 Task: Buy 4 Manifold Temperature from Sensors section under best seller category for shipping address: Lisa Hernandez, 299 Lake Floyd Circle, Hockessin, Delaware 19707, Cell Number 3022398079. Pay from credit card ending with 7965, CVV 549
Action: Mouse moved to (23, 79)
Screenshot: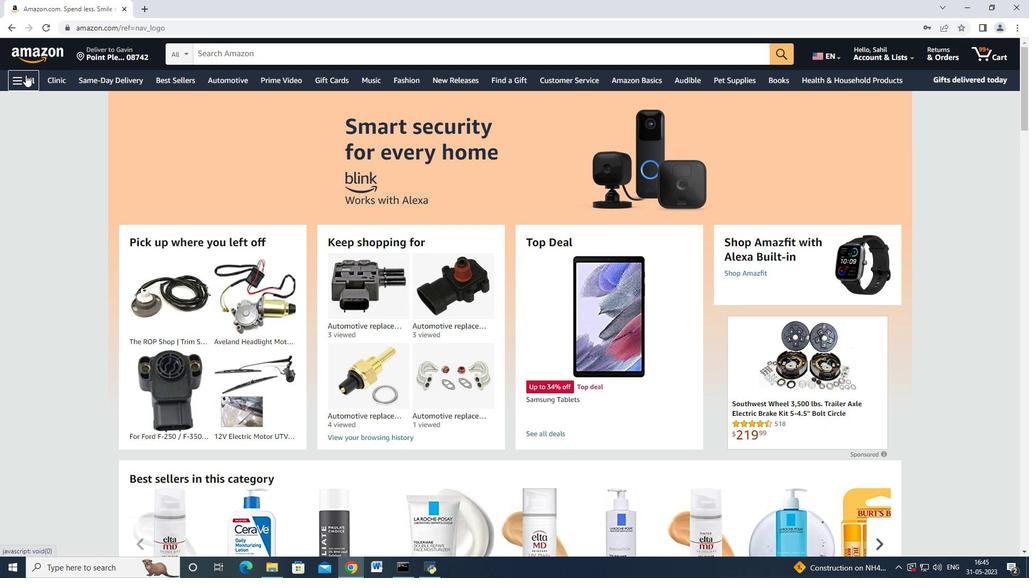 
Action: Mouse pressed left at (23, 79)
Screenshot: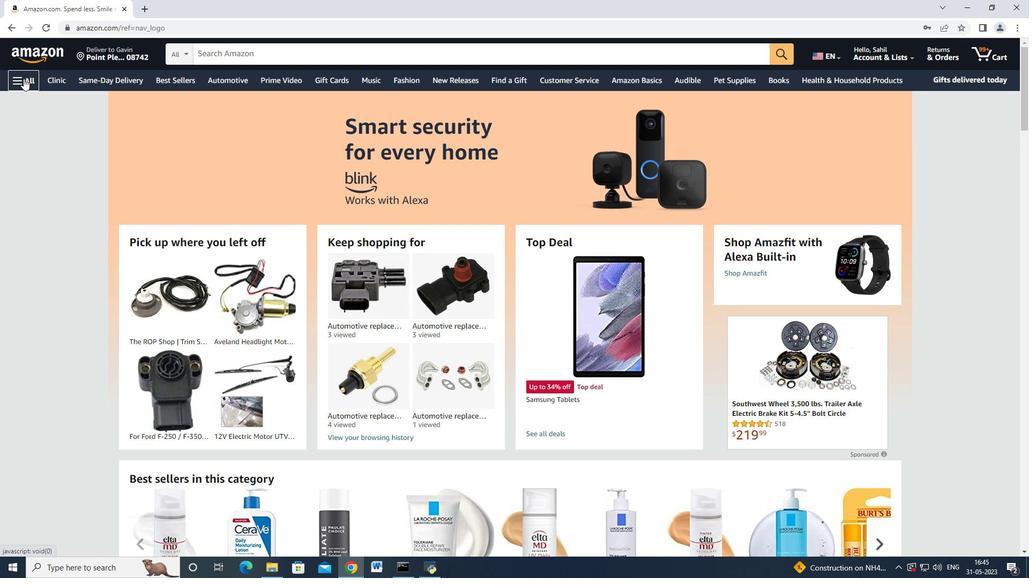 
Action: Mouse moved to (97, 190)
Screenshot: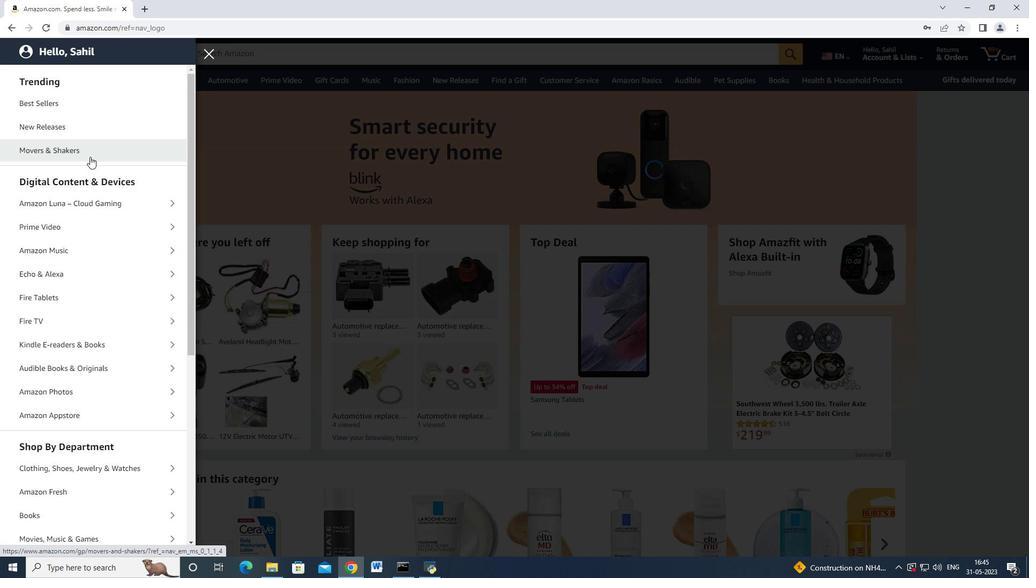 
Action: Mouse scrolled (97, 189) with delta (0, 0)
Screenshot: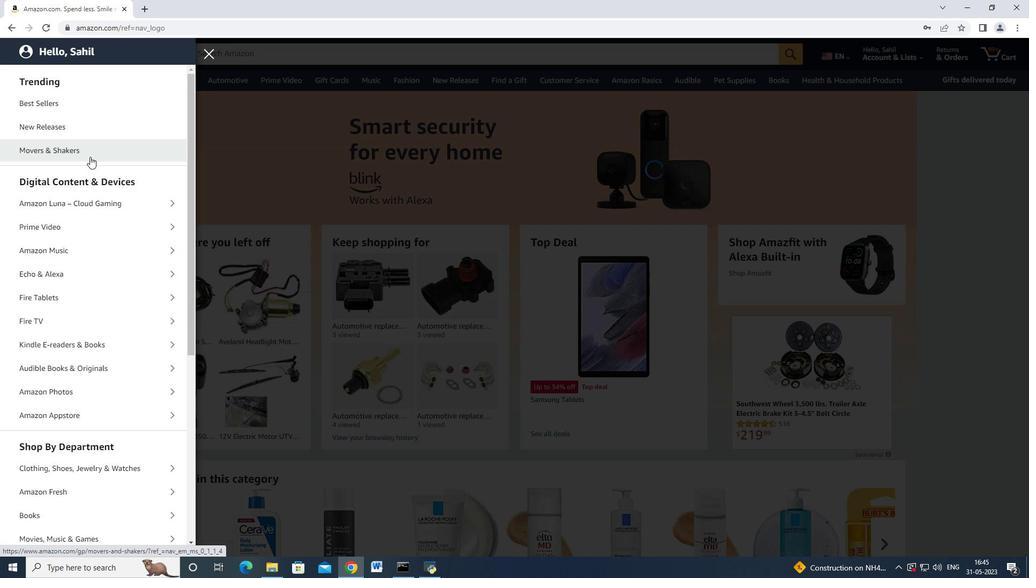 
Action: Mouse moved to (99, 199)
Screenshot: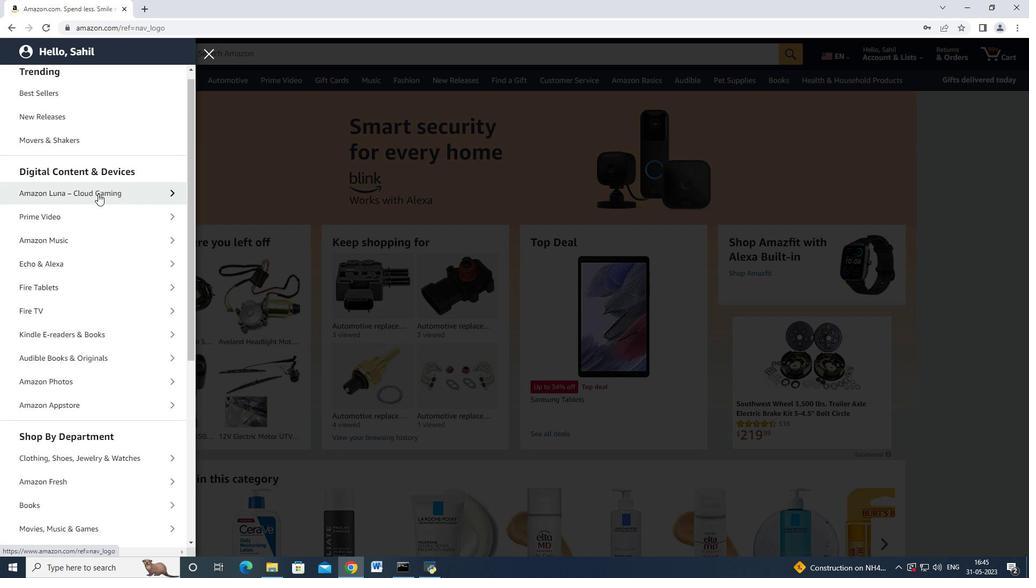 
Action: Mouse scrolled (99, 198) with delta (0, 0)
Screenshot: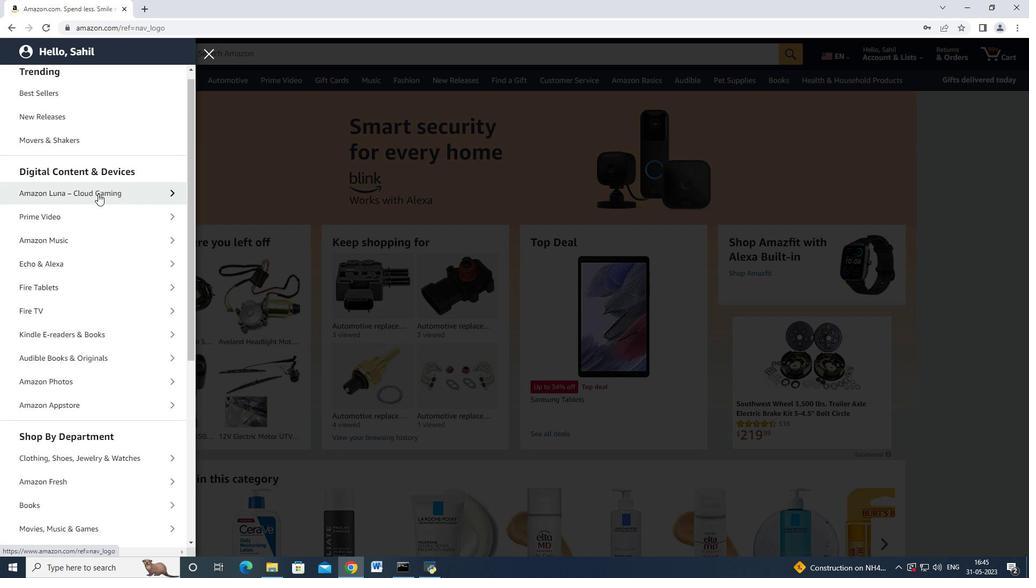 
Action: Mouse moved to (54, 459)
Screenshot: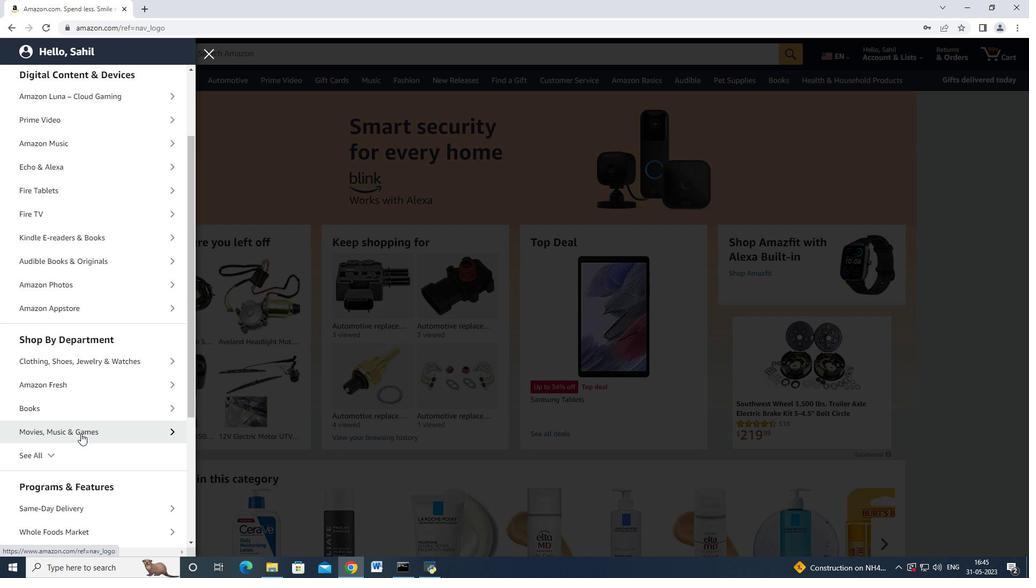 
Action: Mouse pressed left at (54, 459)
Screenshot: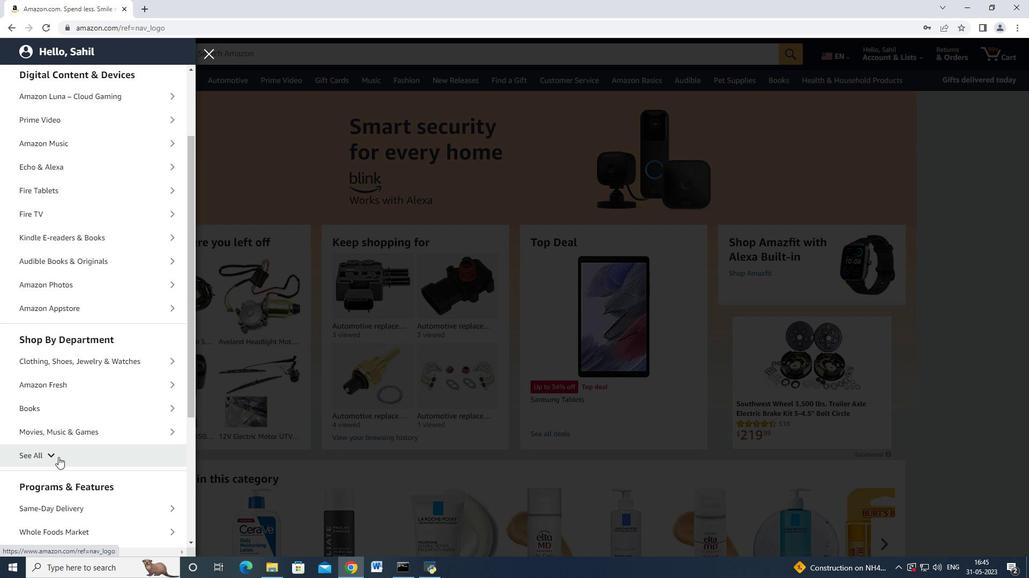 
Action: Mouse moved to (99, 285)
Screenshot: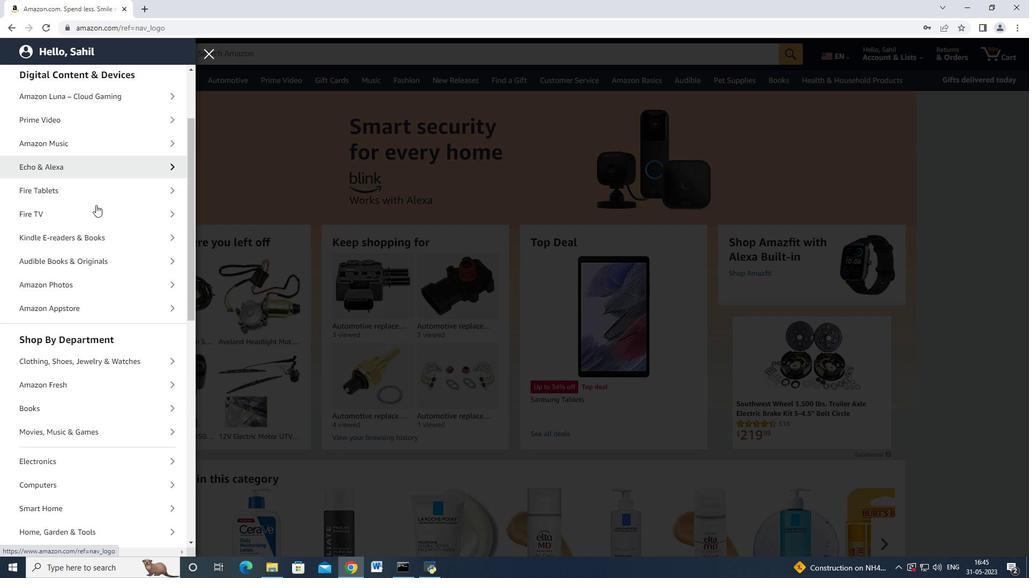 
Action: Mouse scrolled (99, 284) with delta (0, 0)
Screenshot: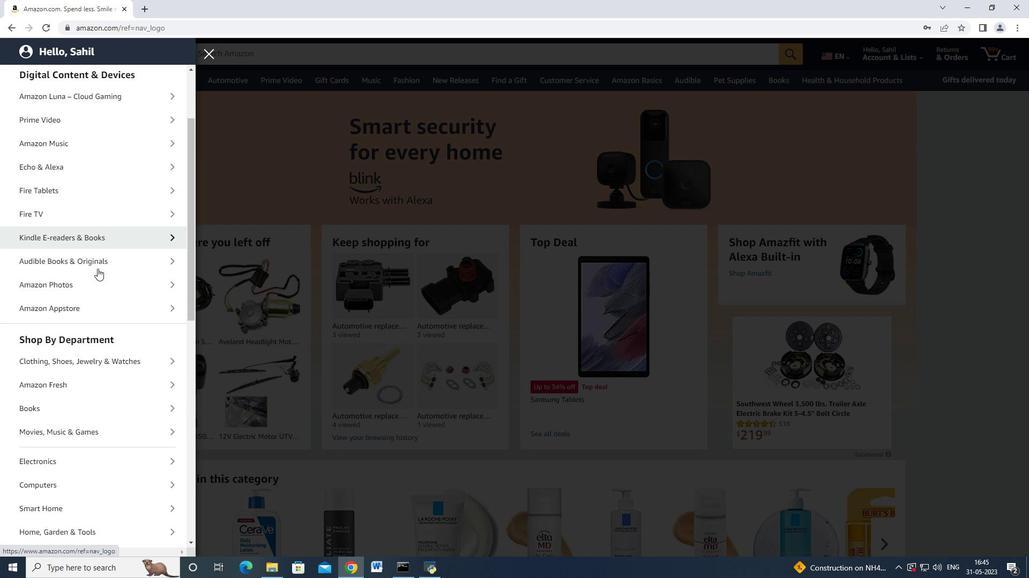 
Action: Mouse moved to (100, 286)
Screenshot: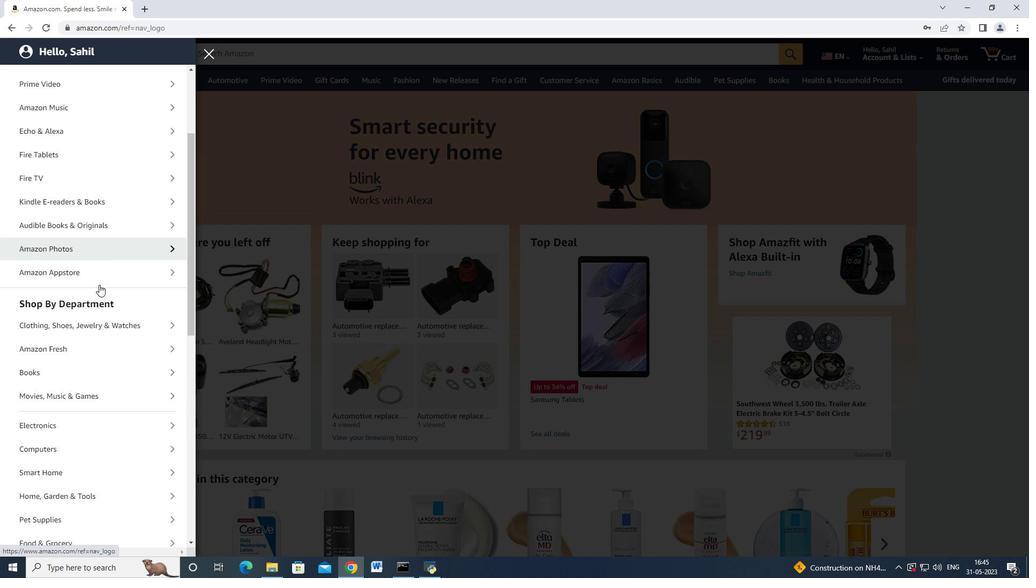 
Action: Mouse scrolled (100, 286) with delta (0, 0)
Screenshot: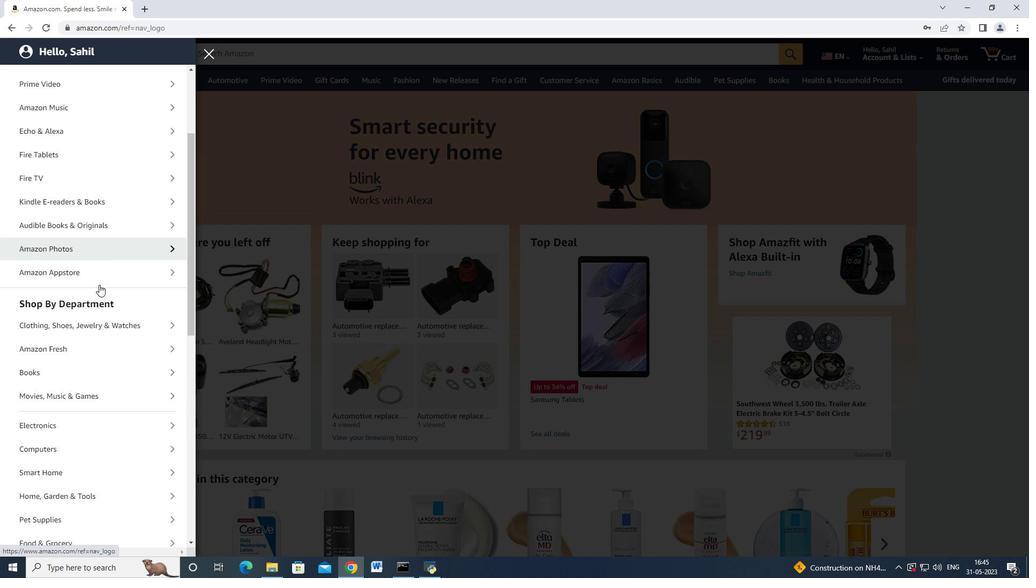 
Action: Mouse moved to (101, 288)
Screenshot: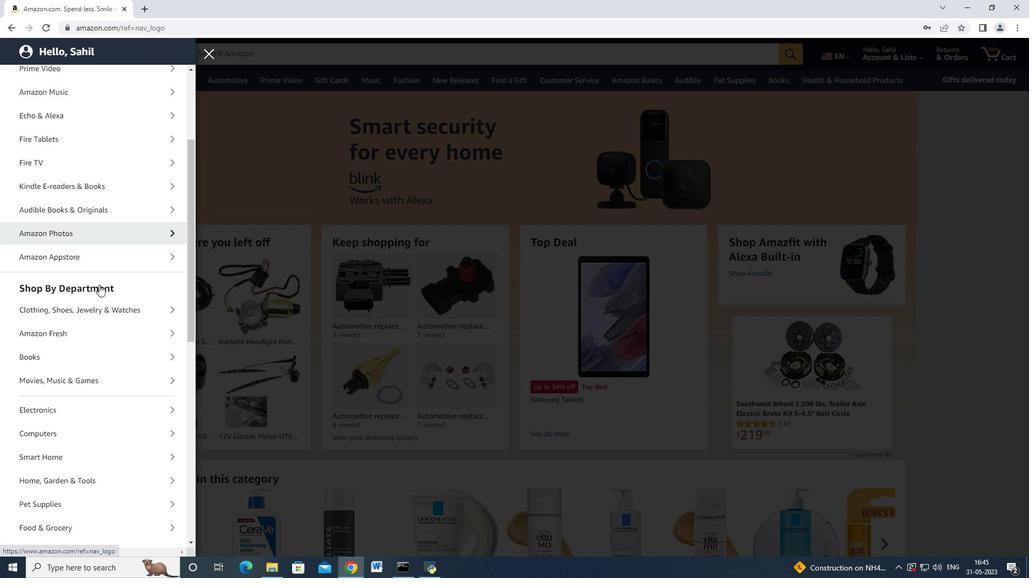 
Action: Mouse scrolled (101, 287) with delta (0, 0)
Screenshot: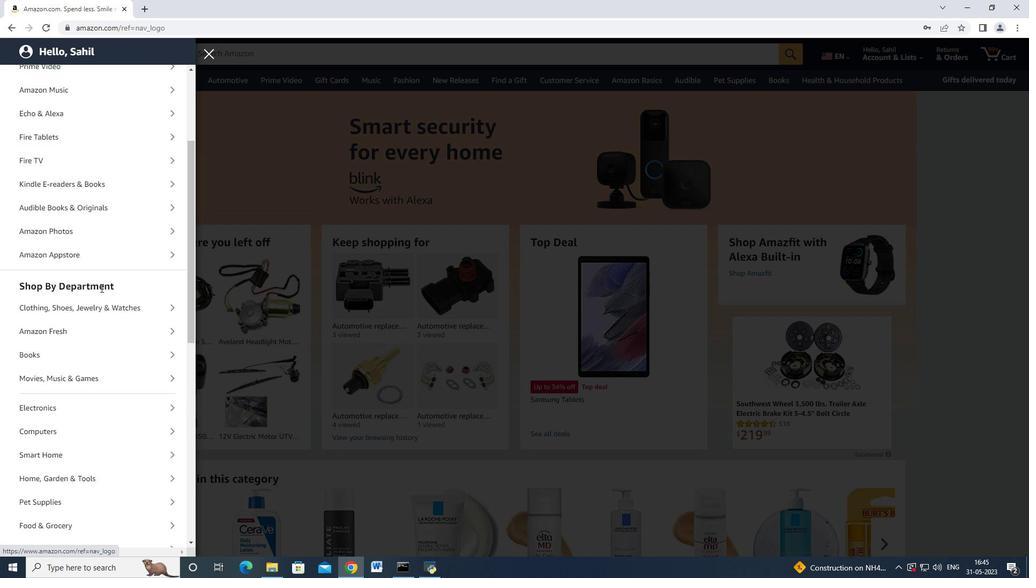 
Action: Mouse moved to (102, 292)
Screenshot: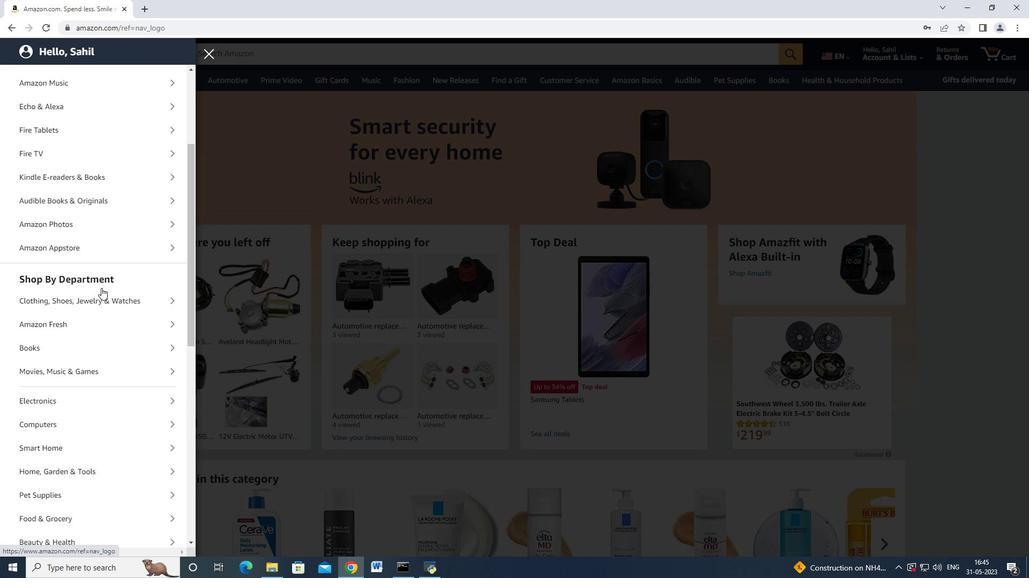 
Action: Mouse scrolled (102, 292) with delta (0, 0)
Screenshot: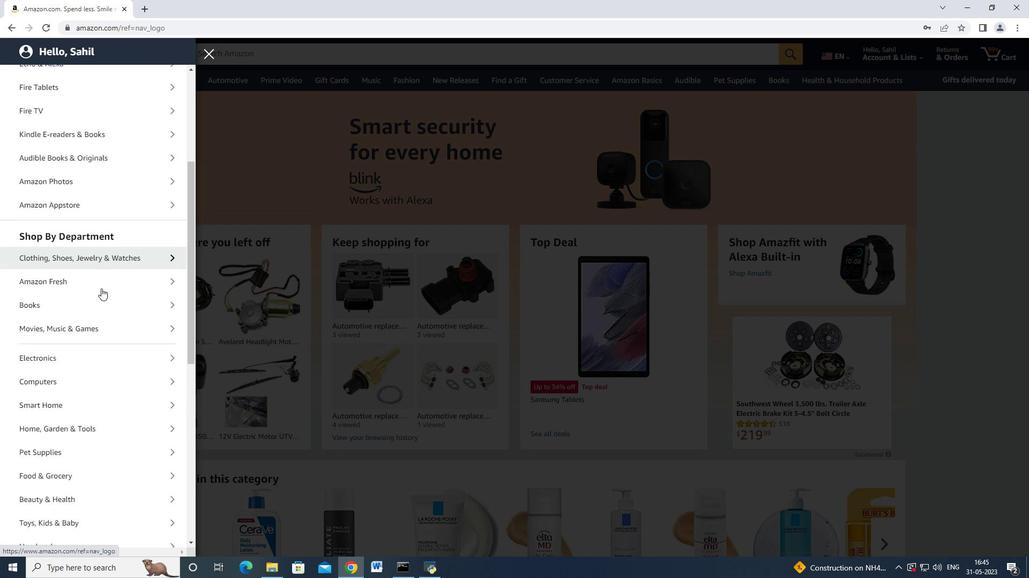 
Action: Mouse moved to (102, 301)
Screenshot: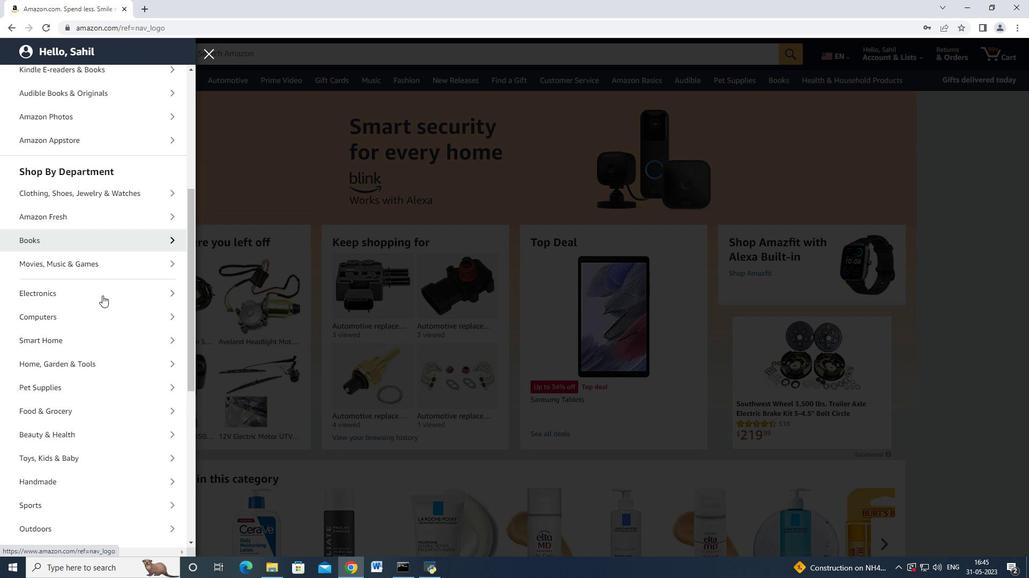 
Action: Mouse scrolled (102, 296) with delta (0, 0)
Screenshot: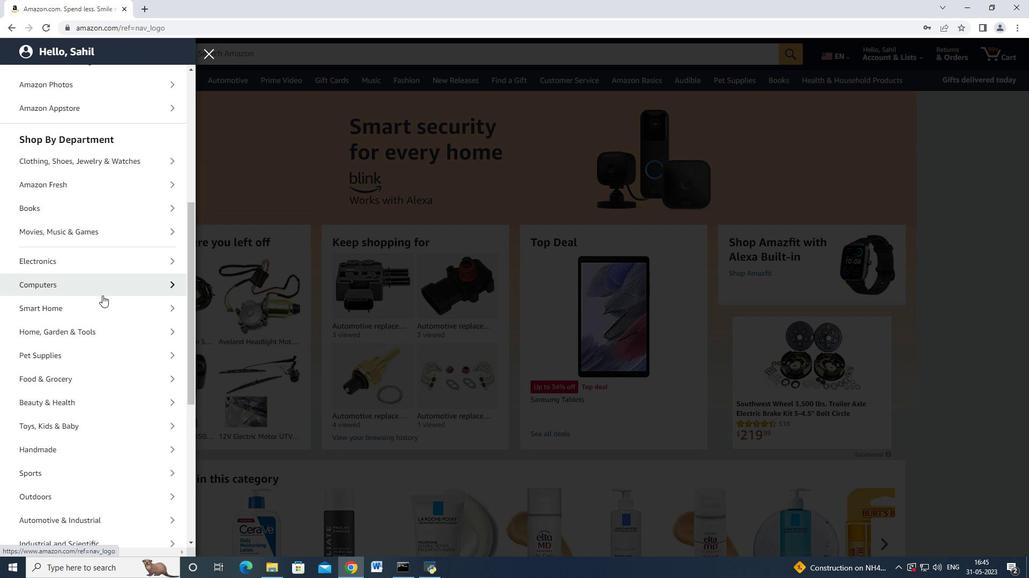 
Action: Mouse moved to (47, 448)
Screenshot: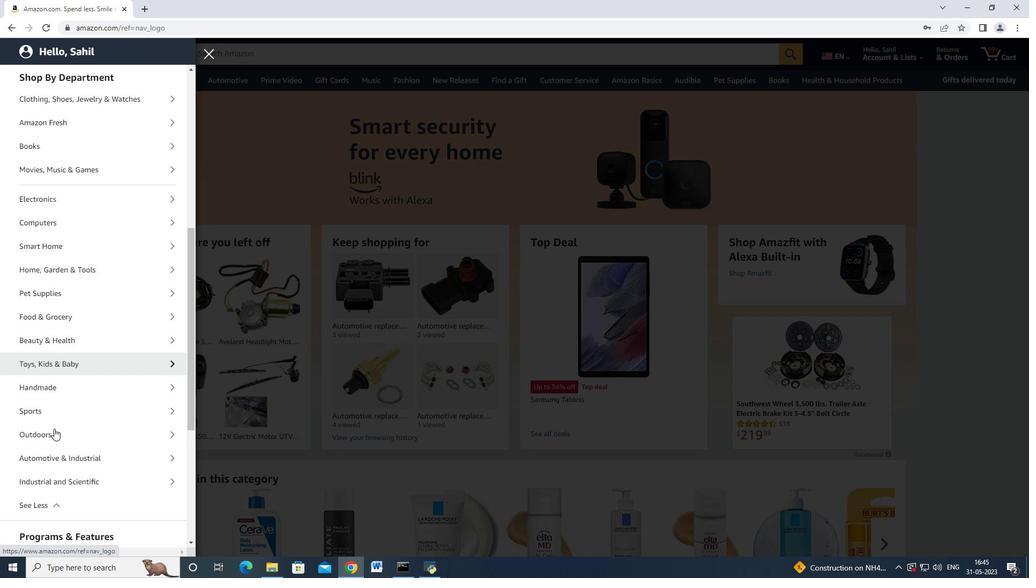 
Action: Mouse scrolled (47, 448) with delta (0, 0)
Screenshot: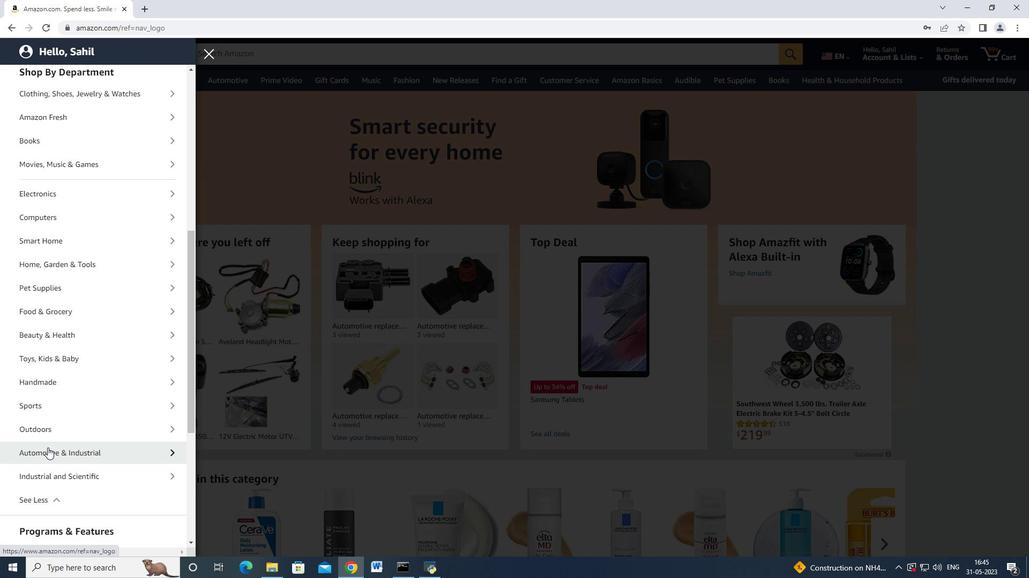 
Action: Mouse moved to (47, 448)
Screenshot: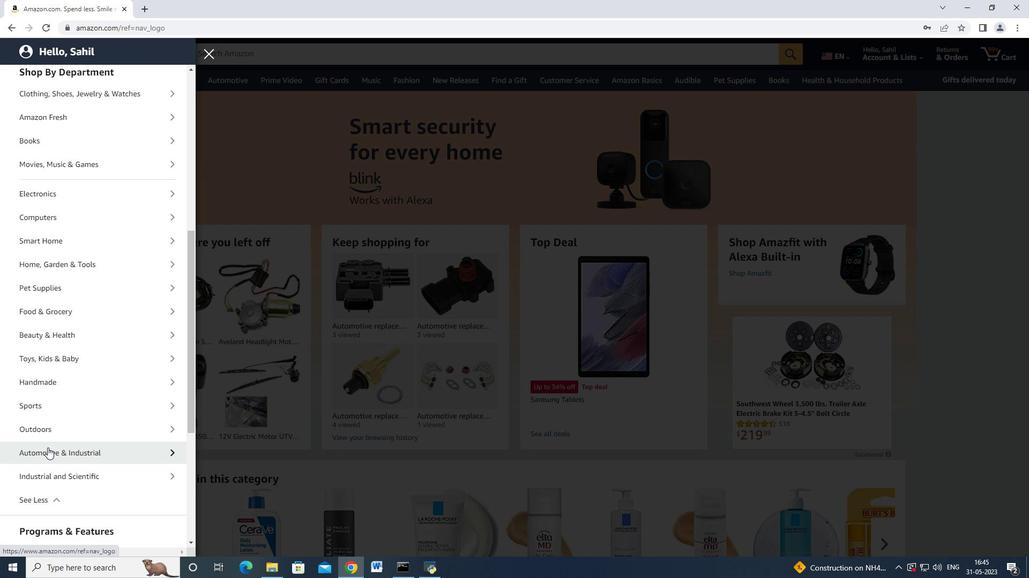 
Action: Mouse scrolled (47, 448) with delta (0, 0)
Screenshot: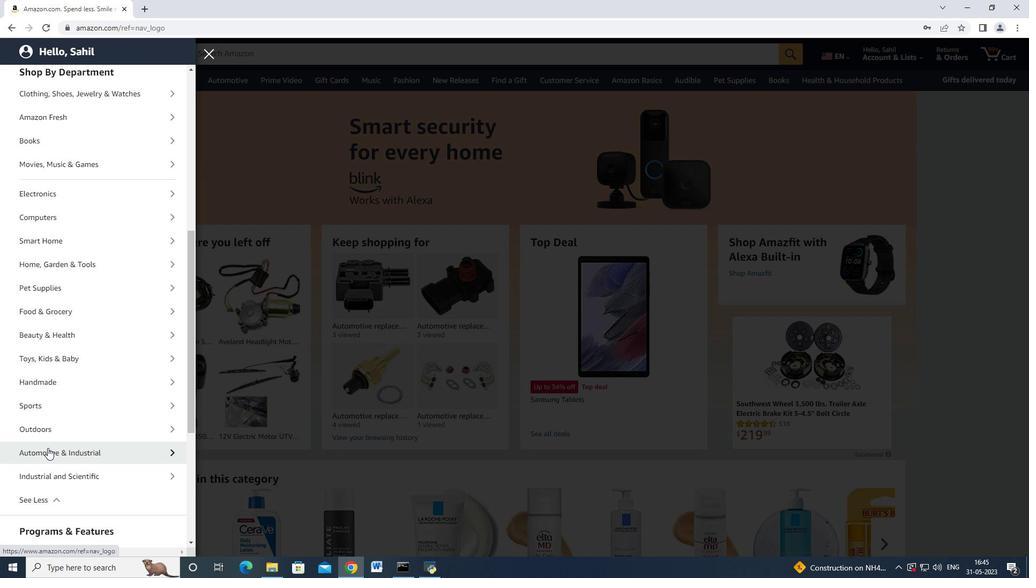 
Action: Mouse moved to (48, 449)
Screenshot: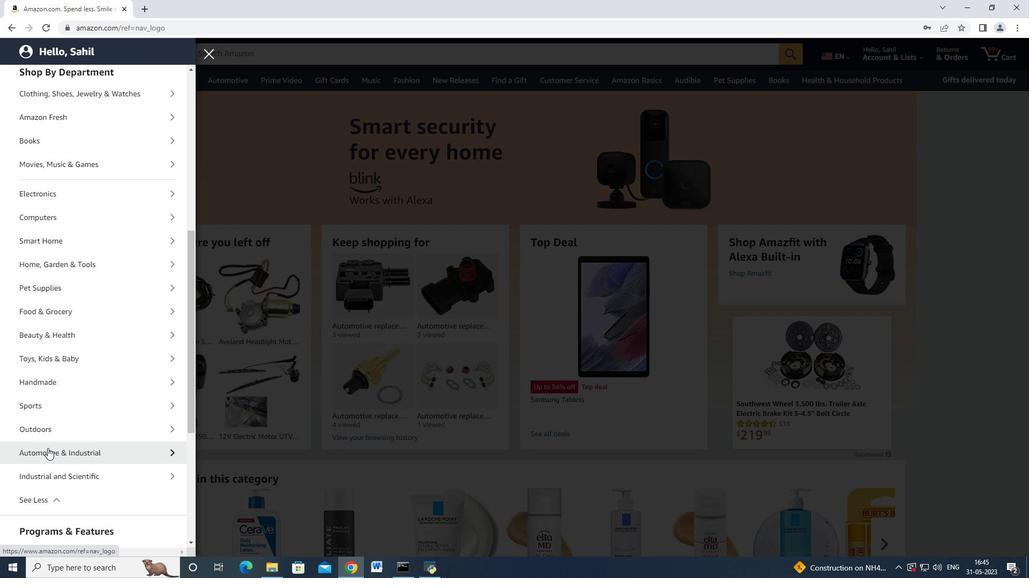 
Action: Mouse scrolled (48, 448) with delta (0, 0)
Screenshot: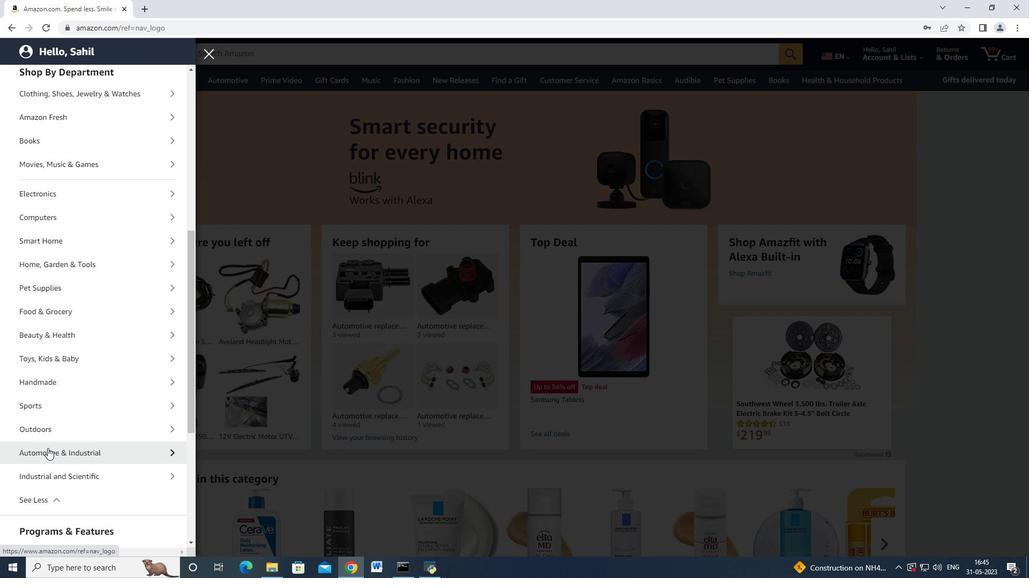 
Action: Mouse moved to (90, 293)
Screenshot: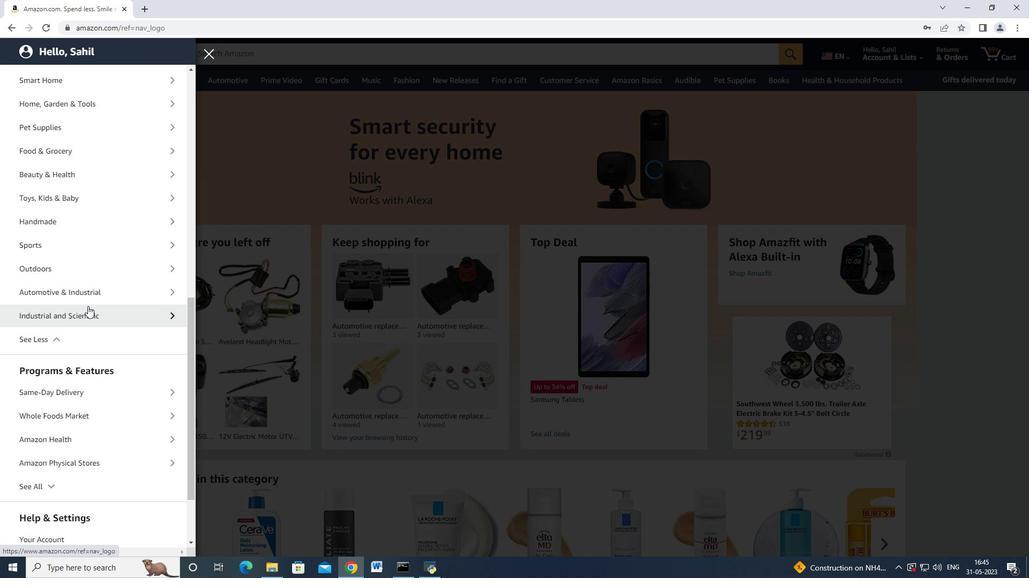 
Action: Mouse pressed left at (90, 293)
Screenshot: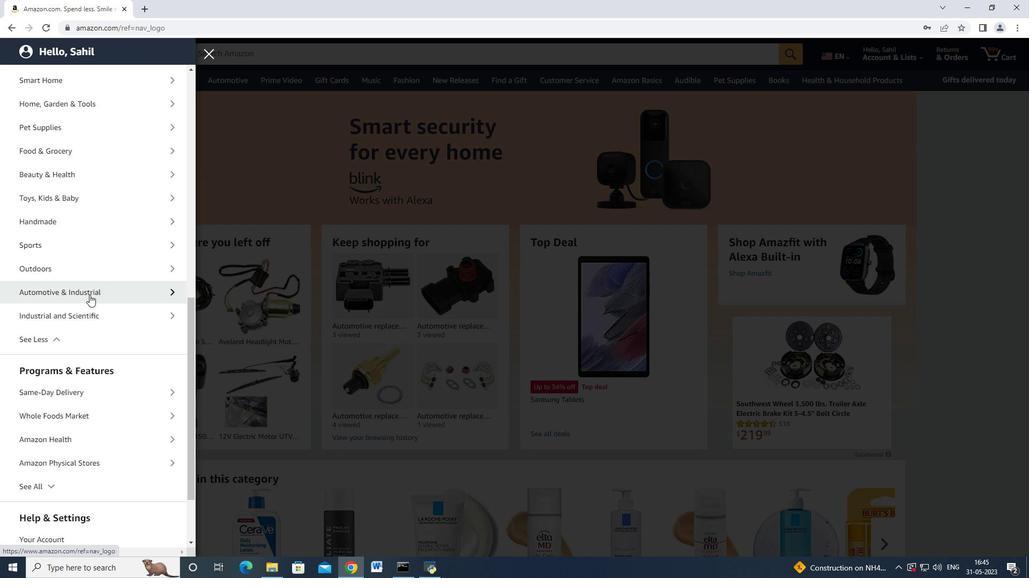 
Action: Mouse moved to (105, 134)
Screenshot: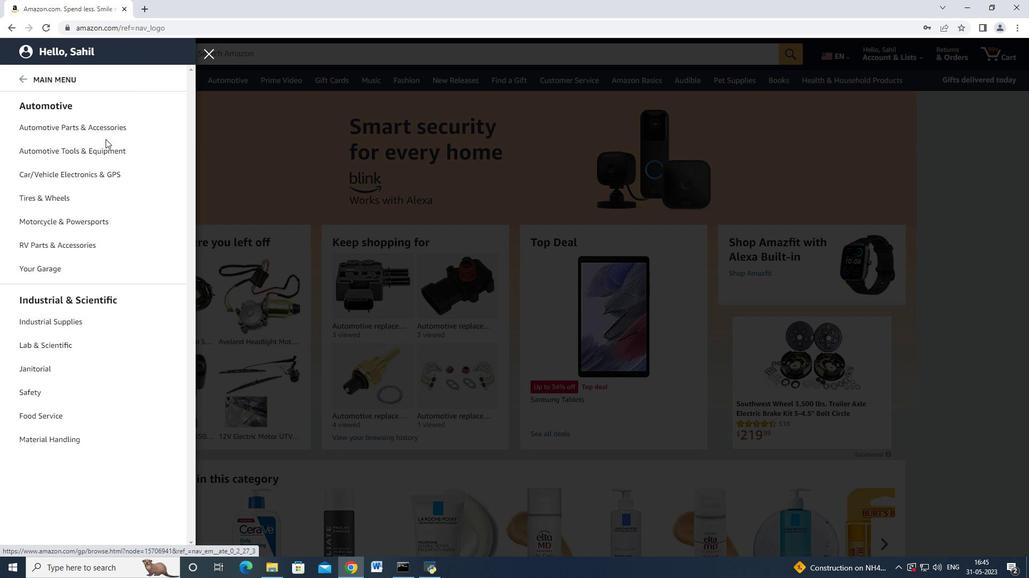 
Action: Mouse pressed left at (105, 134)
Screenshot: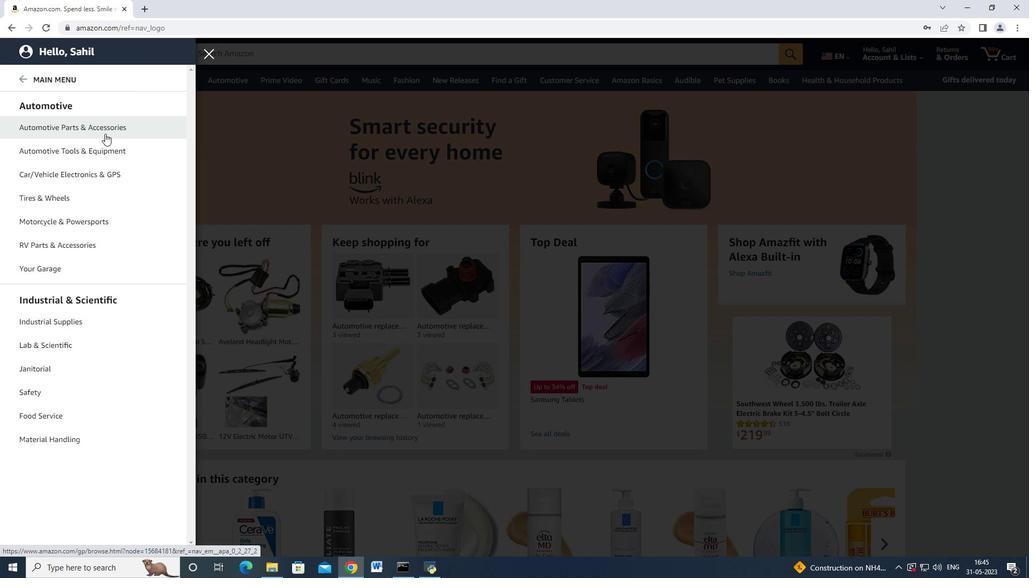 
Action: Mouse moved to (172, 101)
Screenshot: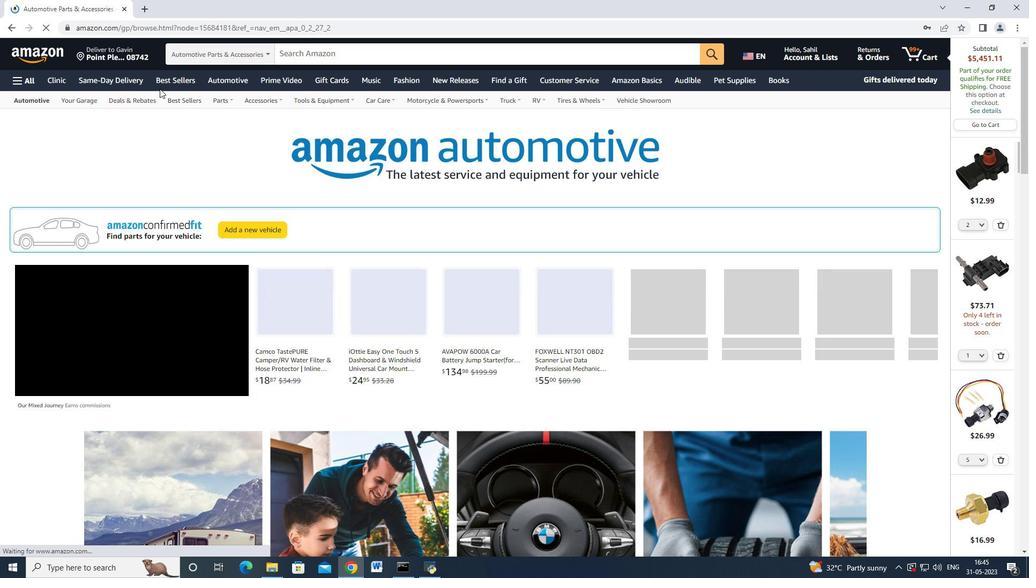 
Action: Mouse pressed left at (172, 101)
Screenshot: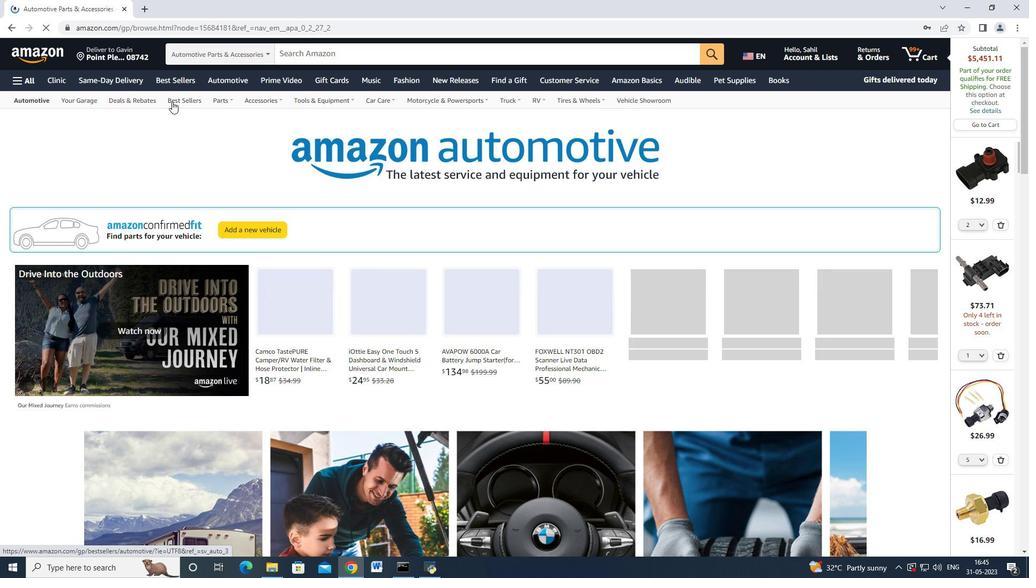 
Action: Mouse moved to (69, 313)
Screenshot: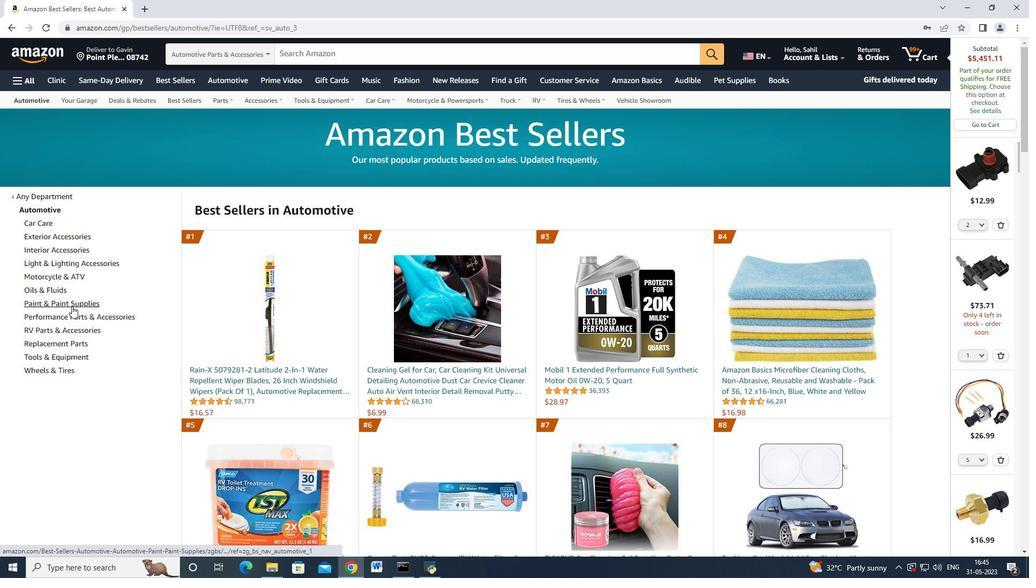 
Action: Mouse pressed left at (69, 313)
Screenshot: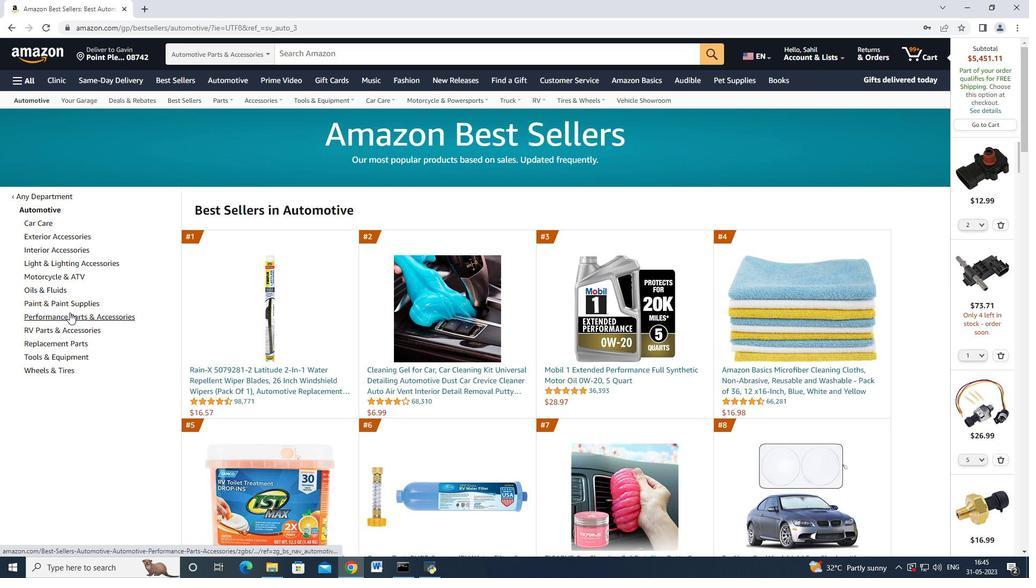 
Action: Mouse moved to (49, 210)
Screenshot: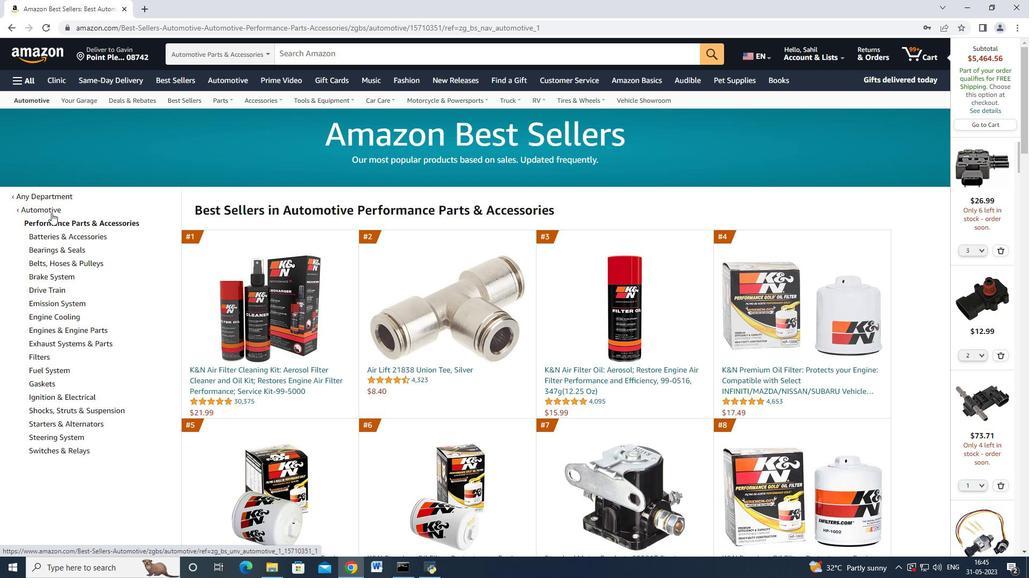 
Action: Mouse pressed left at (49, 210)
Screenshot: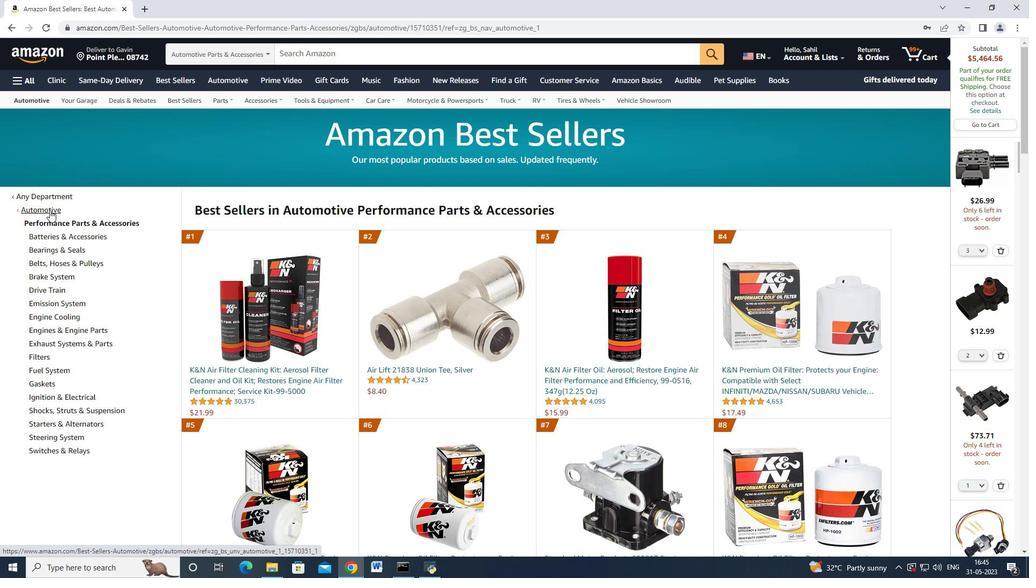 
Action: Mouse moved to (77, 287)
Screenshot: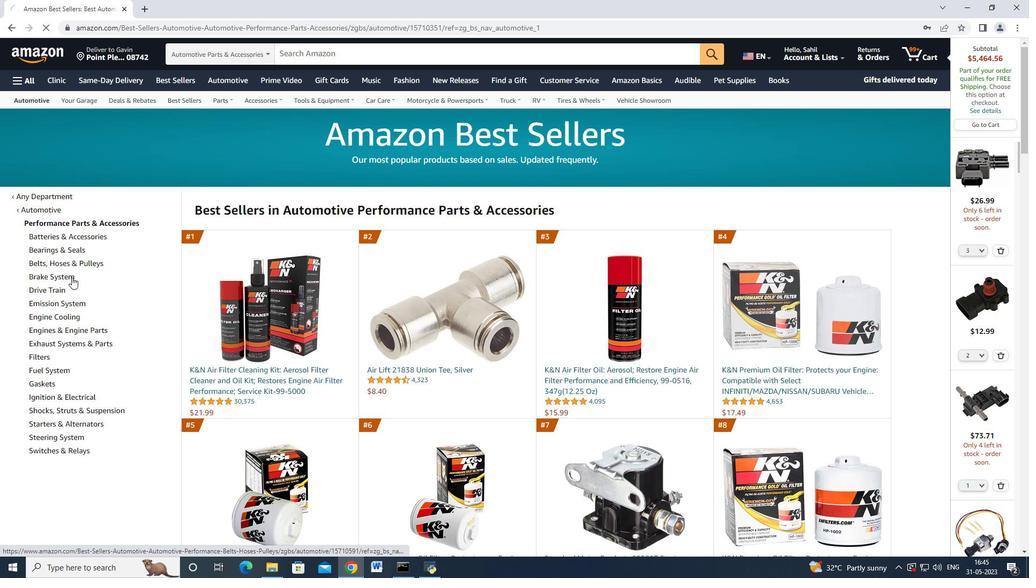 
Action: Mouse scrolled (77, 287) with delta (0, 0)
Screenshot: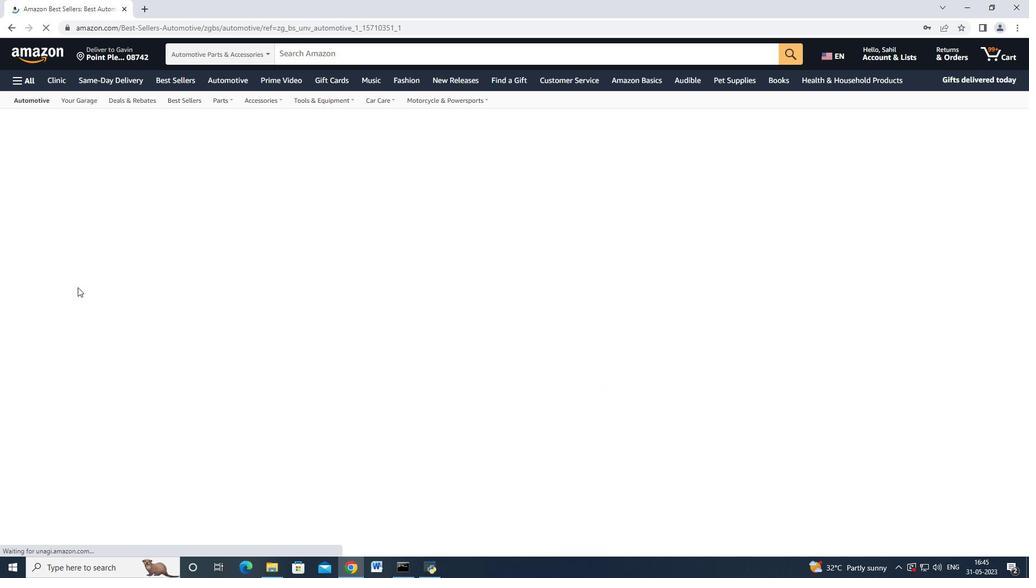 
Action: Mouse scrolled (77, 287) with delta (0, 0)
Screenshot: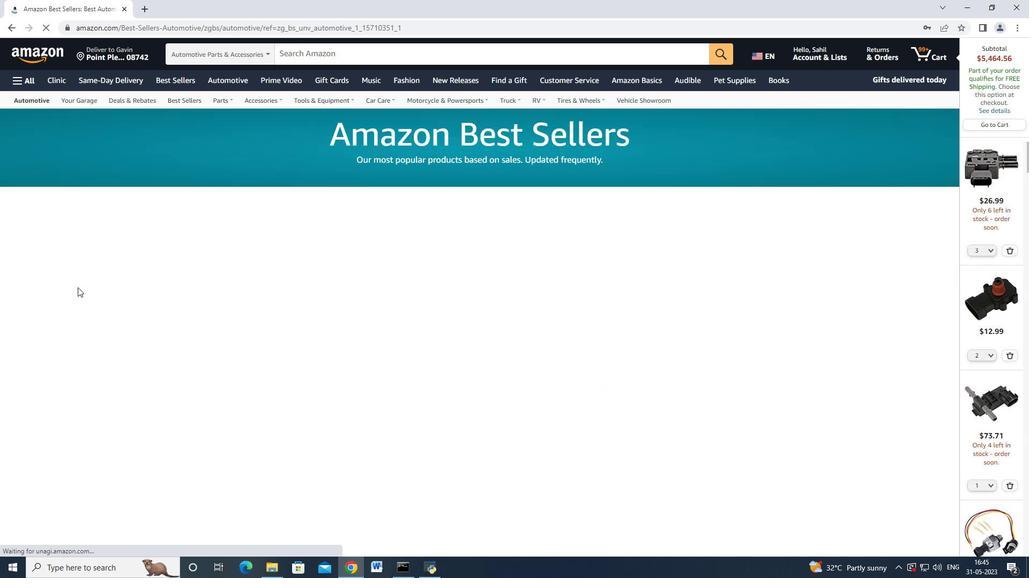 
Action: Mouse moved to (65, 235)
Screenshot: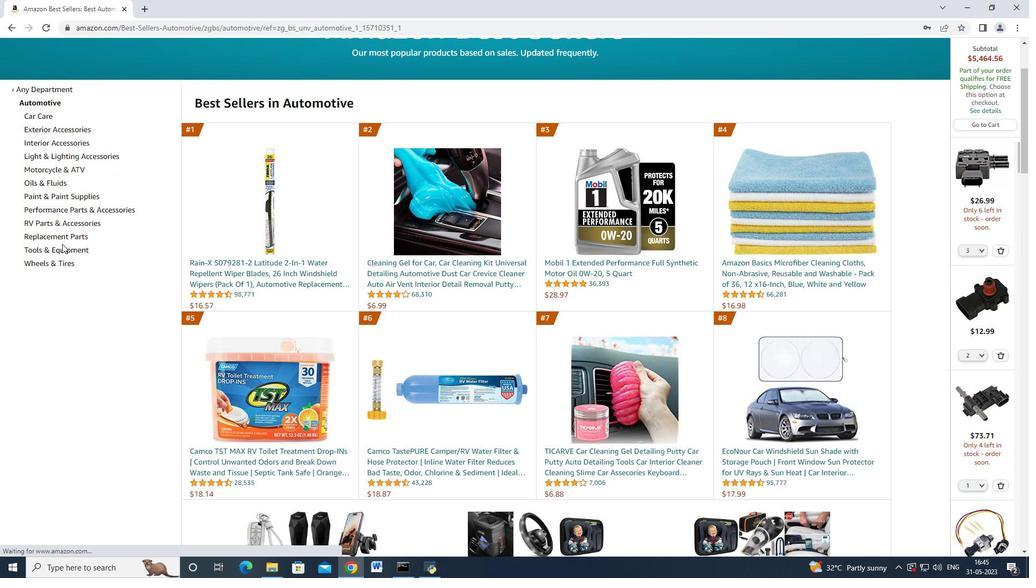 
Action: Mouse pressed left at (65, 235)
Screenshot: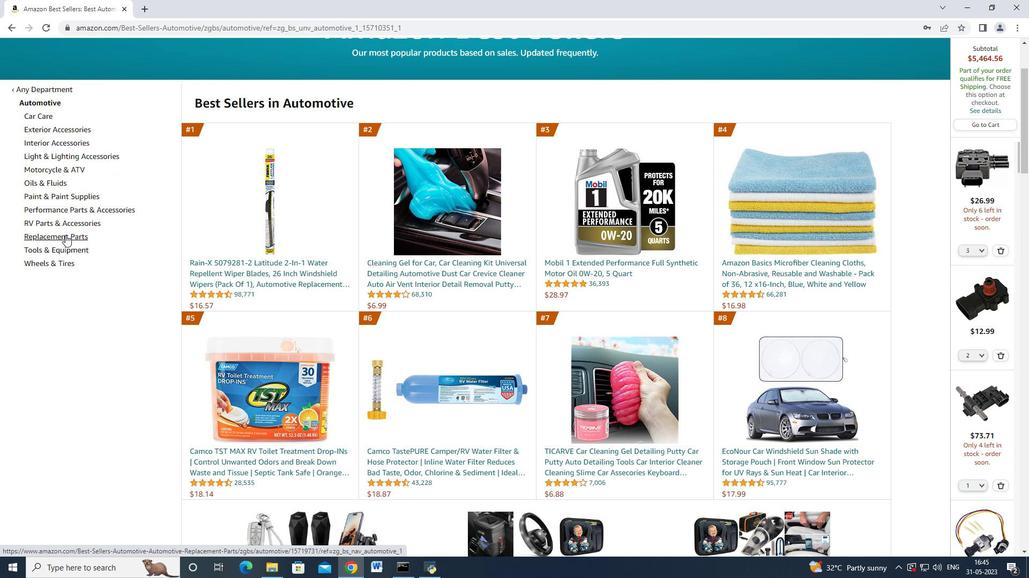 
Action: Mouse moved to (125, 238)
Screenshot: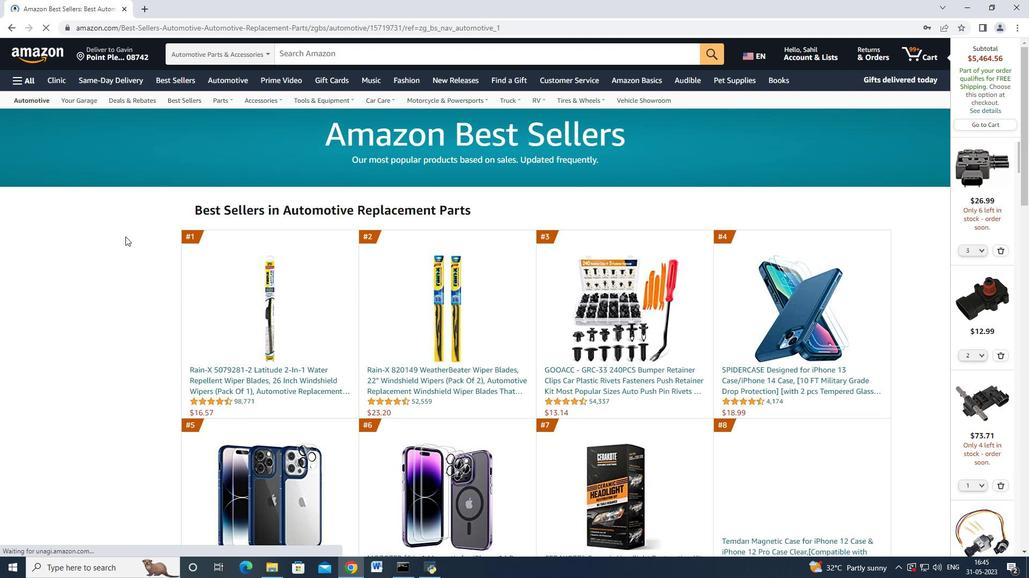
Action: Mouse scrolled (125, 237) with delta (0, 0)
Screenshot: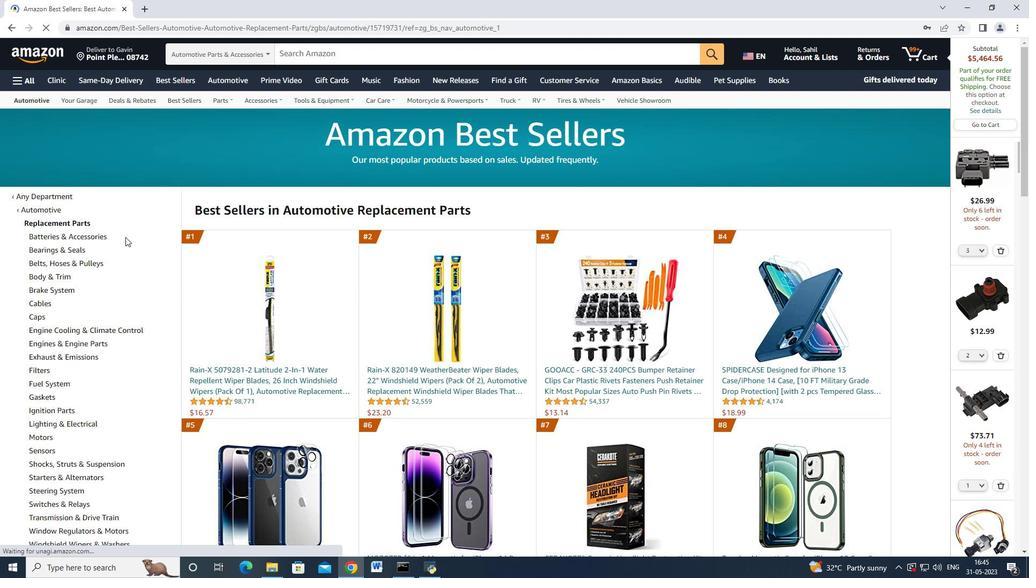 
Action: Mouse scrolled (125, 237) with delta (0, 0)
Screenshot: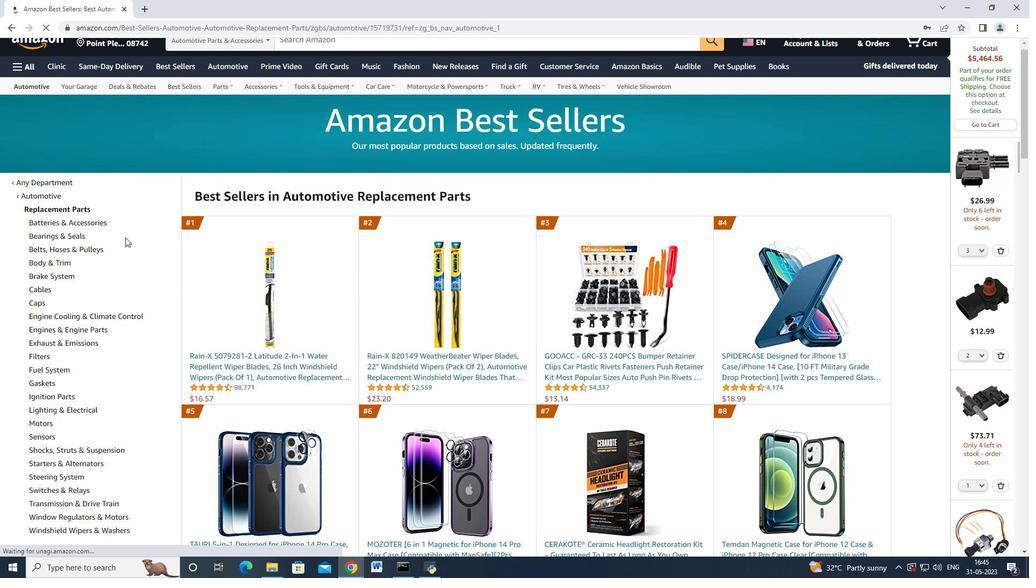 
Action: Mouse moved to (125, 238)
Screenshot: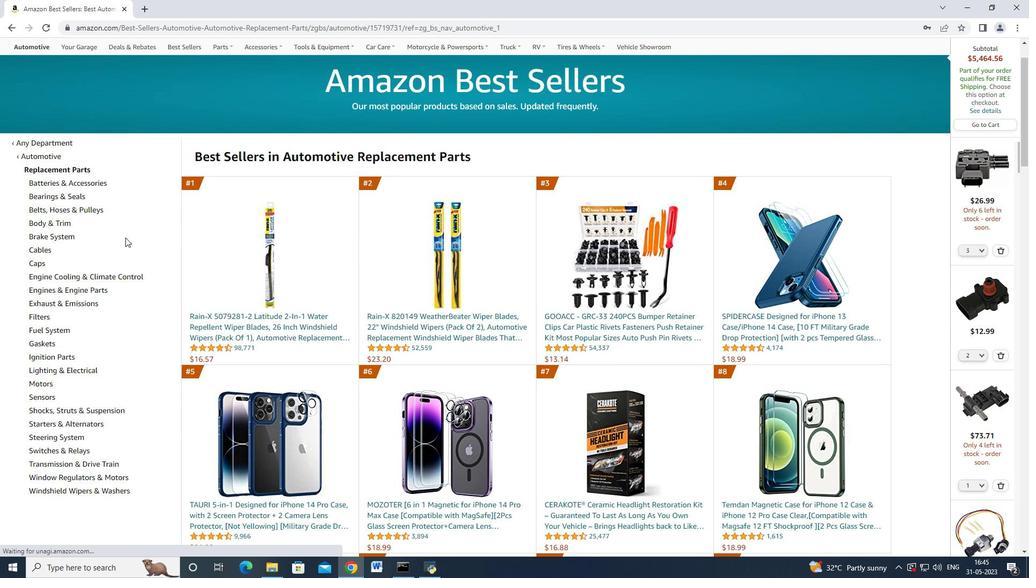 
Action: Mouse scrolled (125, 238) with delta (0, 0)
Screenshot: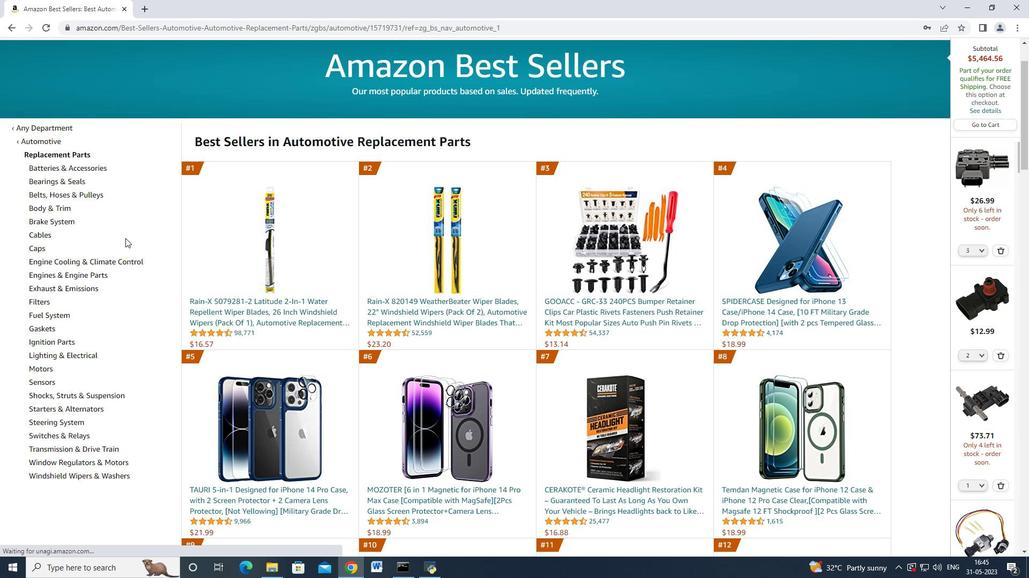 
Action: Mouse moved to (47, 287)
Screenshot: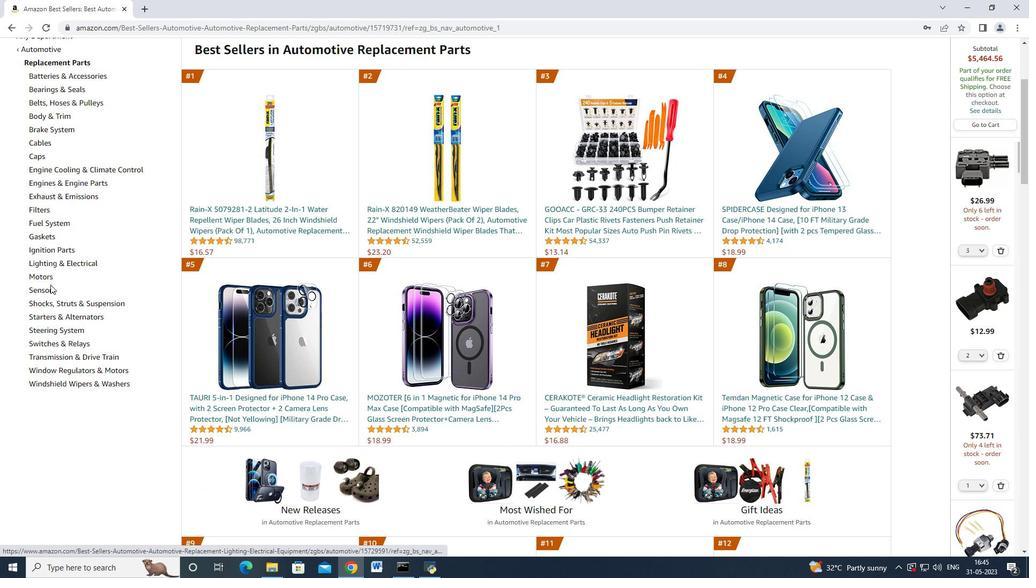 
Action: Mouse pressed left at (47, 287)
Screenshot: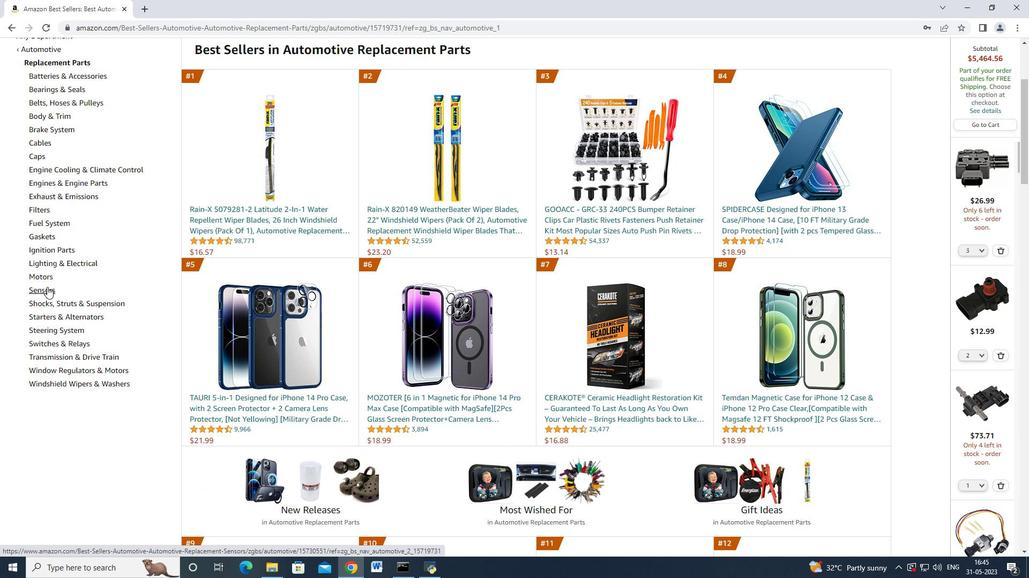 
Action: Mouse moved to (137, 192)
Screenshot: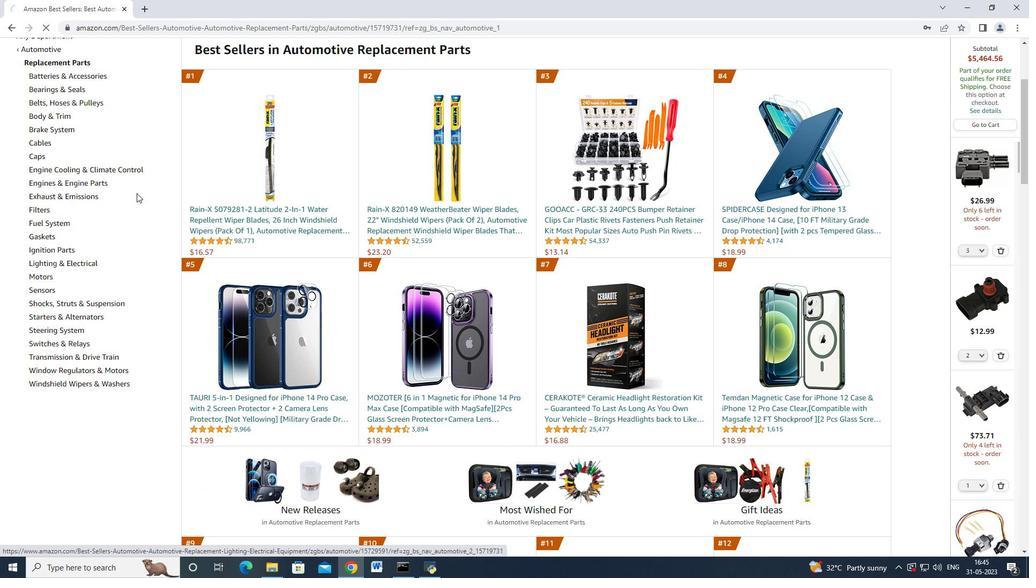 
Action: Mouse scrolled (137, 191) with delta (0, 0)
Screenshot: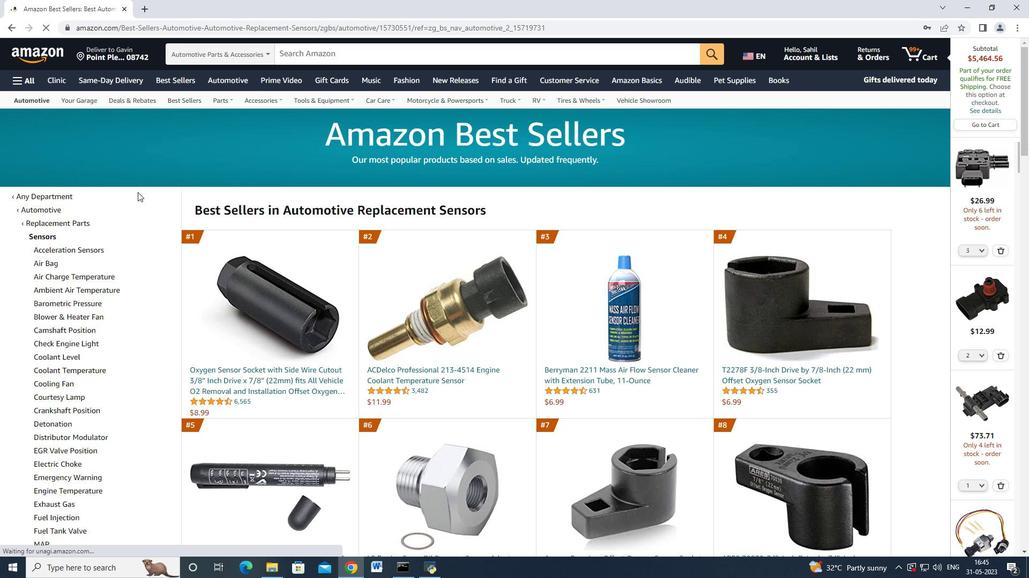 
Action: Mouse scrolled (137, 191) with delta (0, 0)
Screenshot: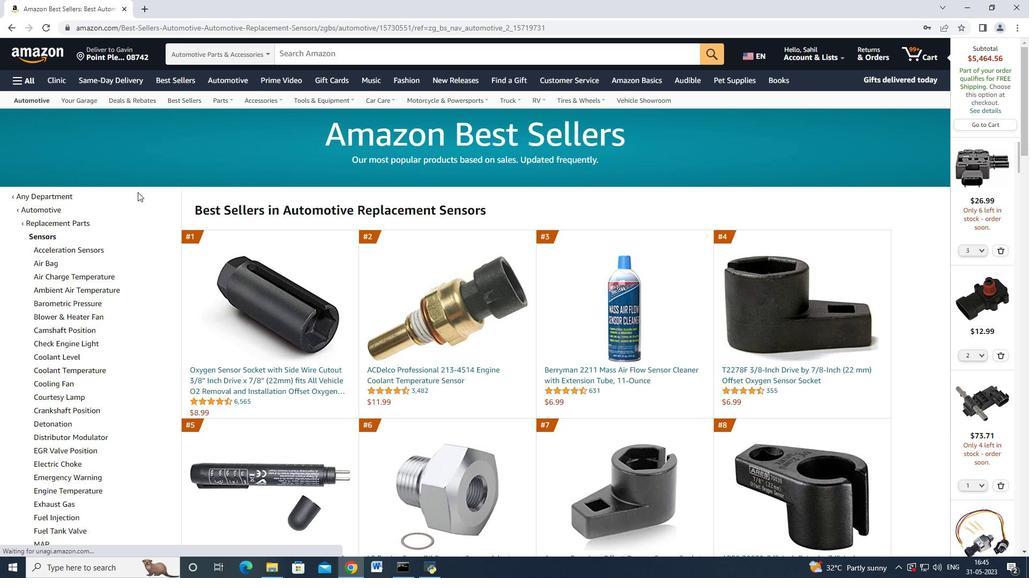 
Action: Mouse scrolled (137, 191) with delta (0, 0)
Screenshot: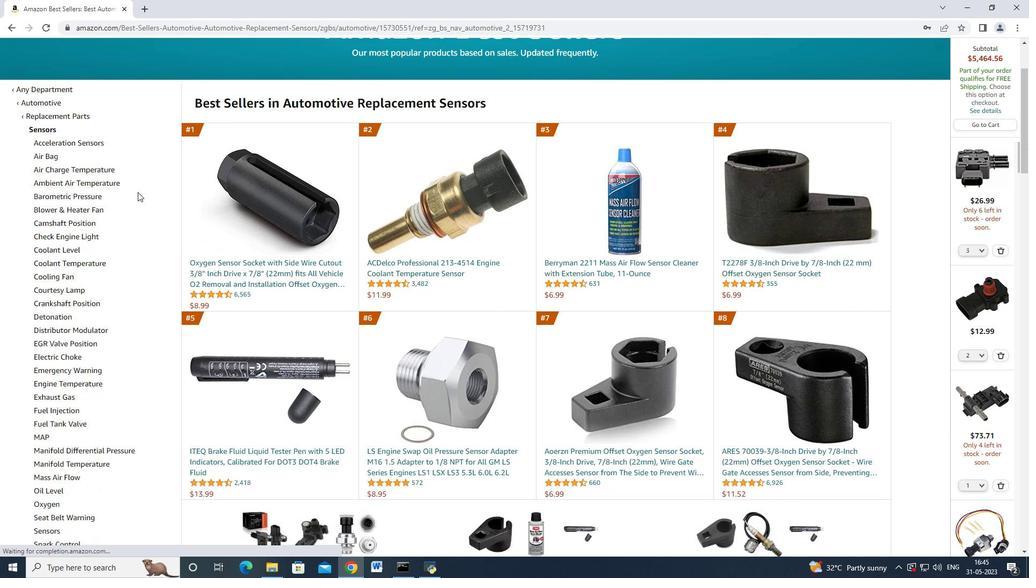 
Action: Mouse scrolled (137, 191) with delta (0, 0)
Screenshot: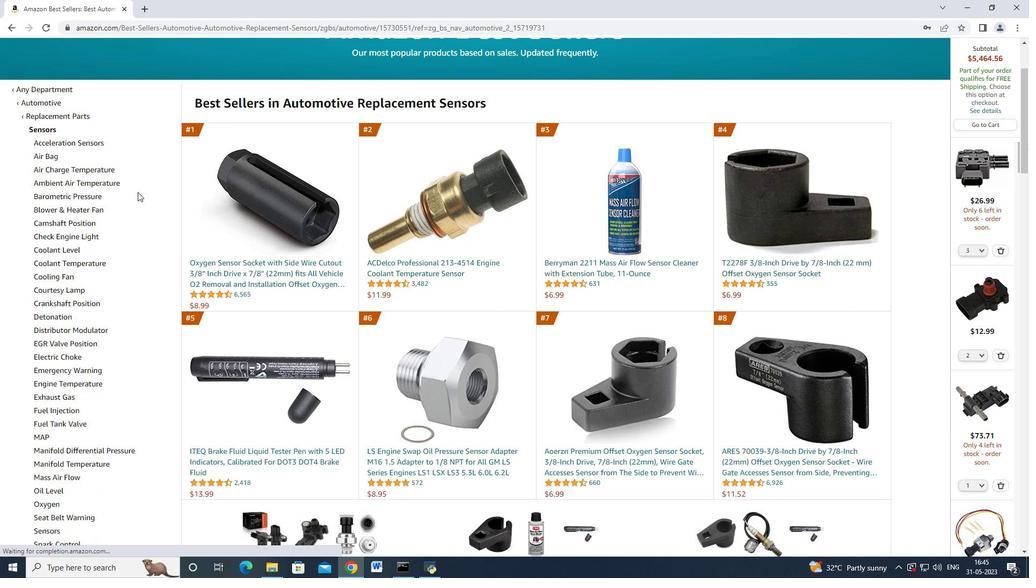 
Action: Mouse moved to (67, 355)
Screenshot: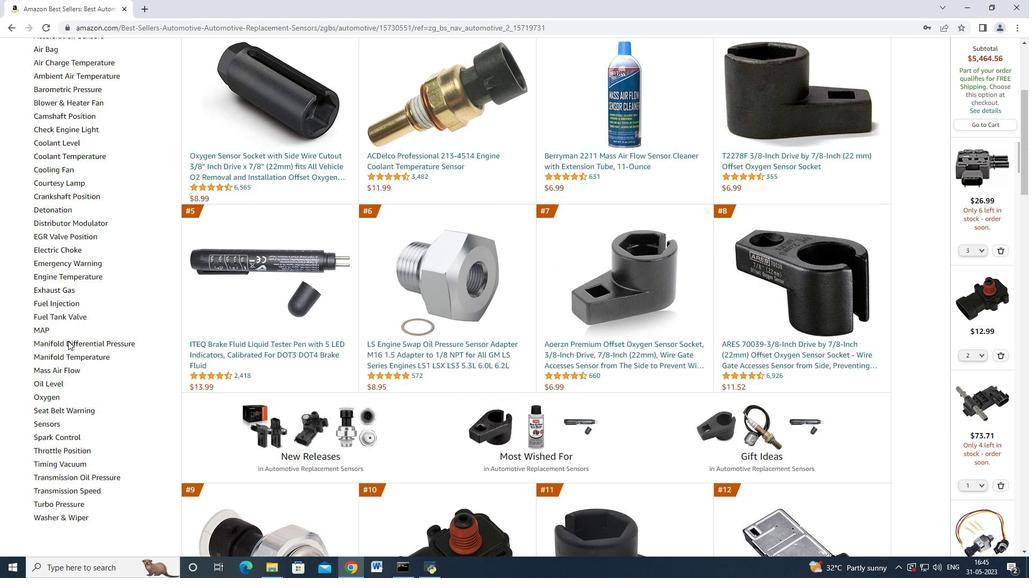 
Action: Mouse pressed left at (67, 355)
Screenshot: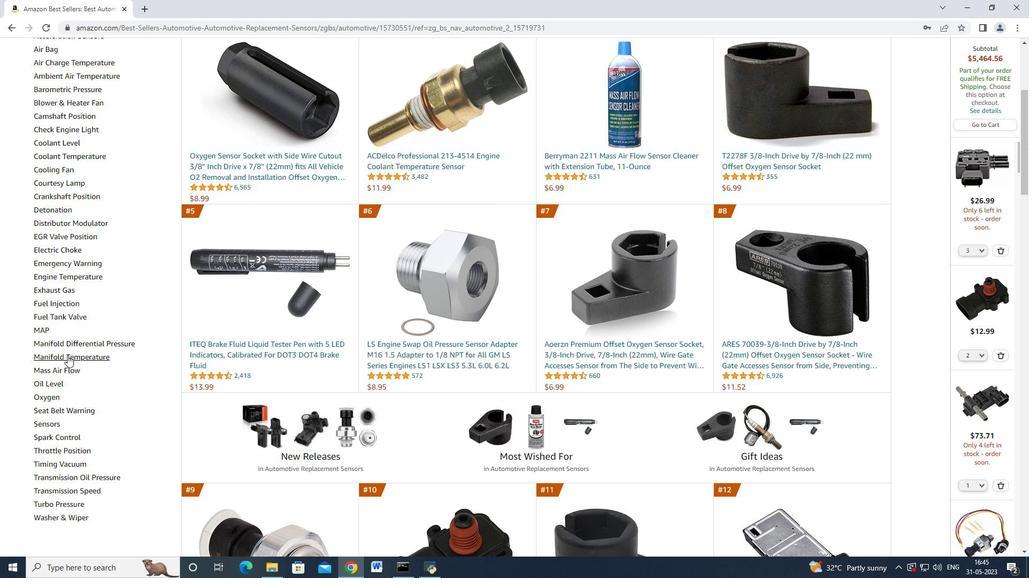 
Action: Mouse moved to (591, 375)
Screenshot: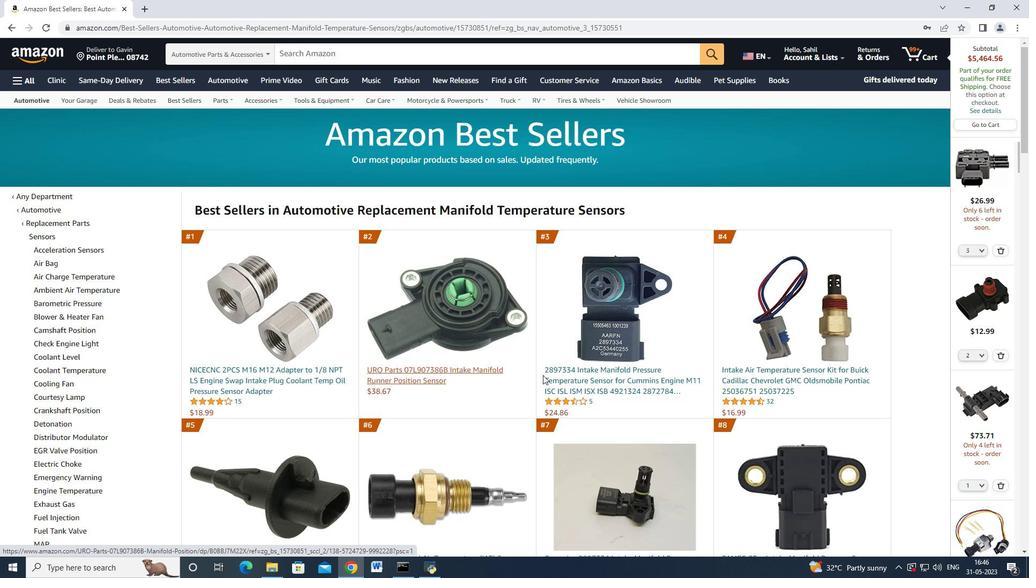 
Action: Mouse scrolled (591, 374) with delta (0, 0)
Screenshot: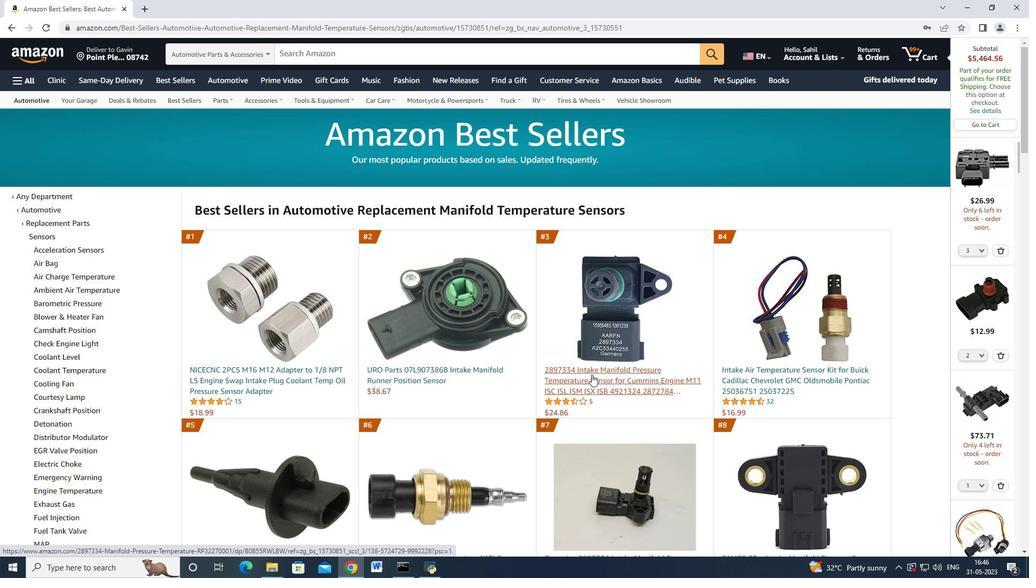 
Action: Mouse scrolled (591, 374) with delta (0, 0)
Screenshot: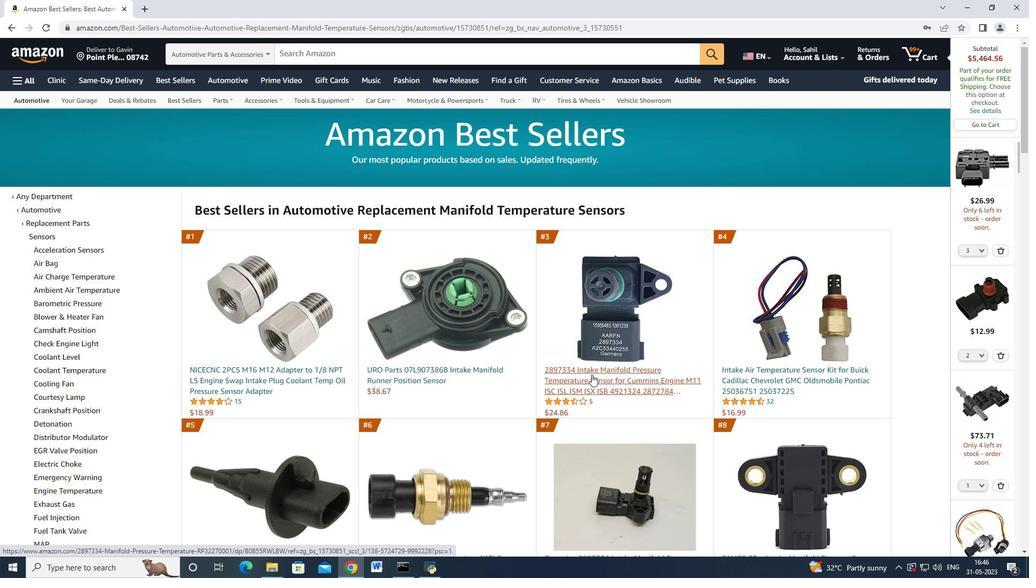 
Action: Mouse moved to (591, 374)
Screenshot: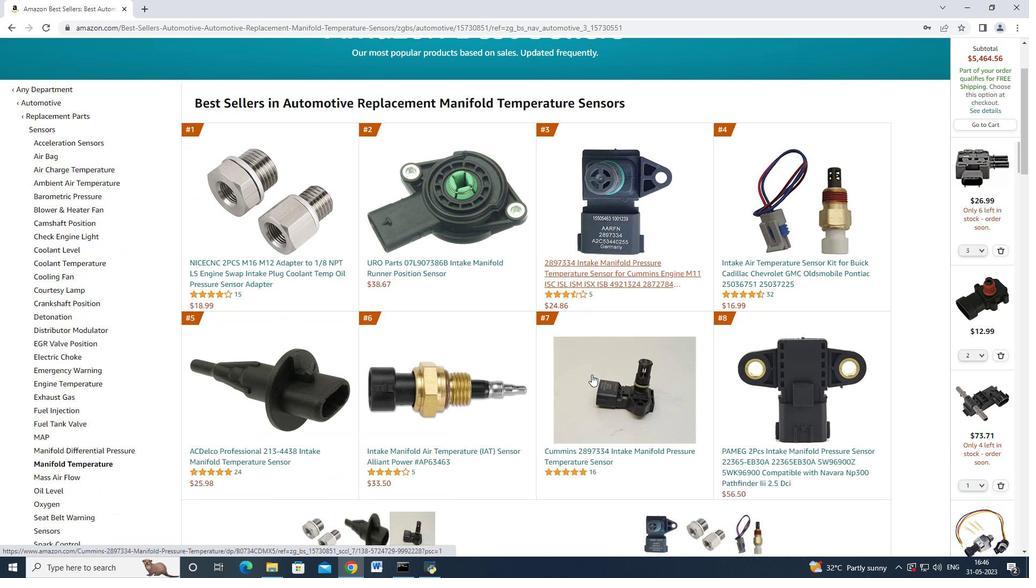 
Action: Mouse scrolled (591, 374) with delta (0, 0)
Screenshot: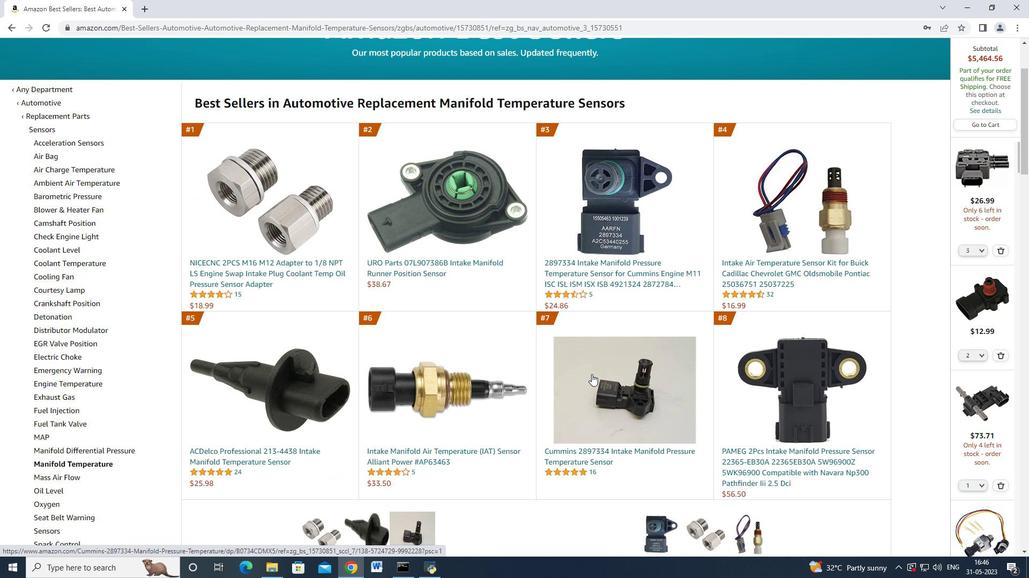 
Action: Mouse scrolled (591, 374) with delta (0, 0)
Screenshot: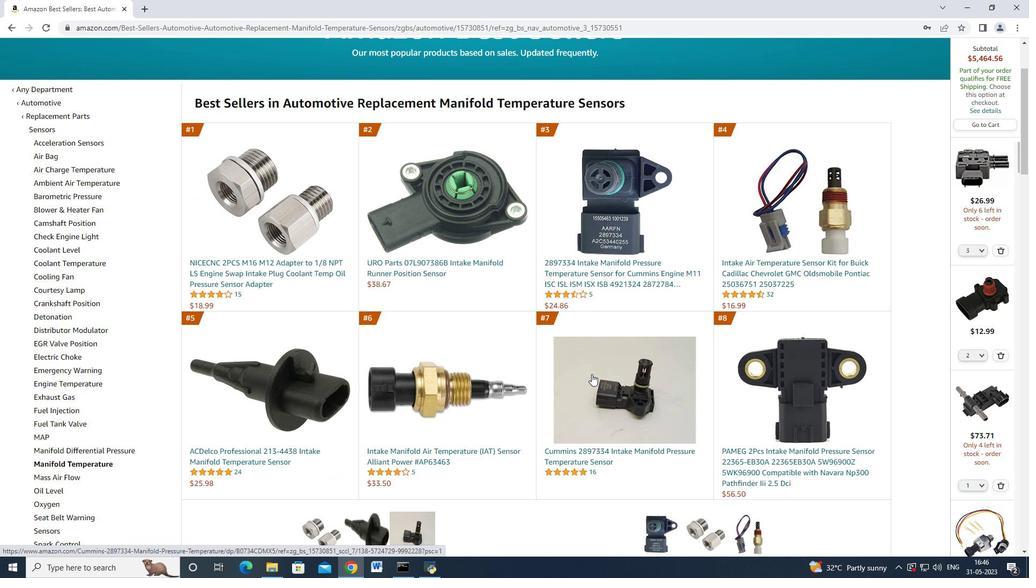 
Action: Mouse moved to (785, 167)
Screenshot: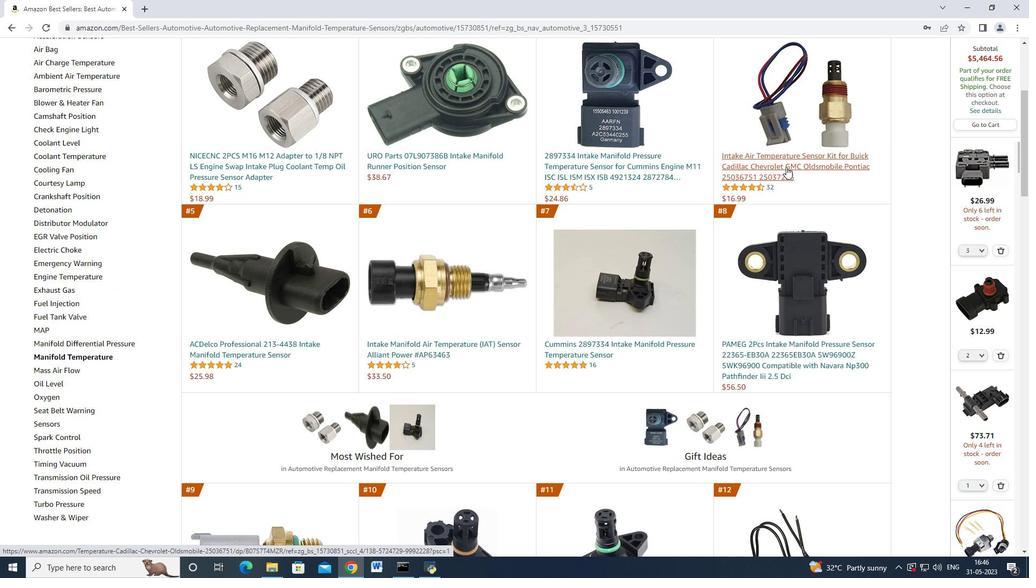 
Action: Mouse pressed left at (785, 167)
Screenshot: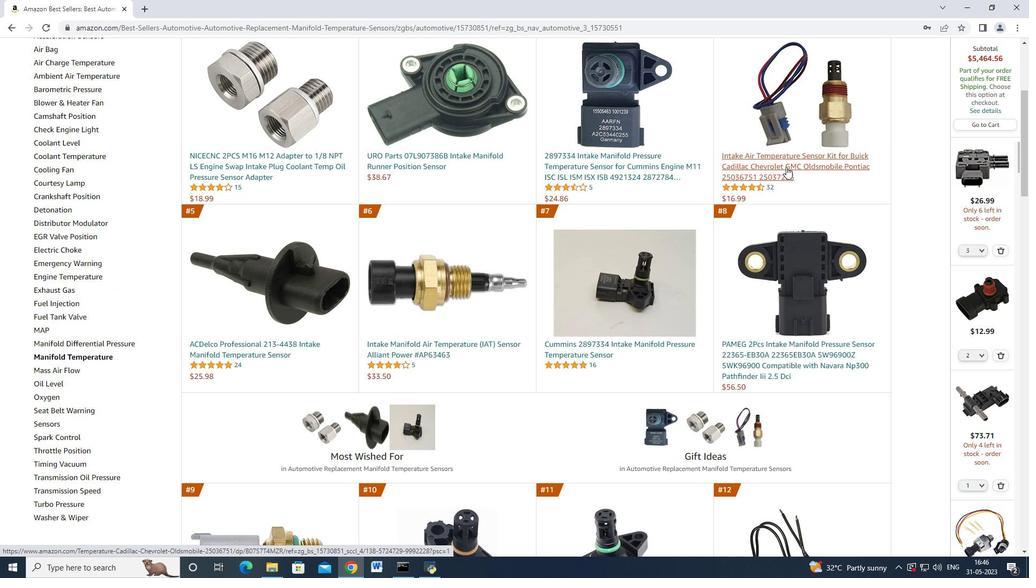 
Action: Mouse moved to (770, 369)
Screenshot: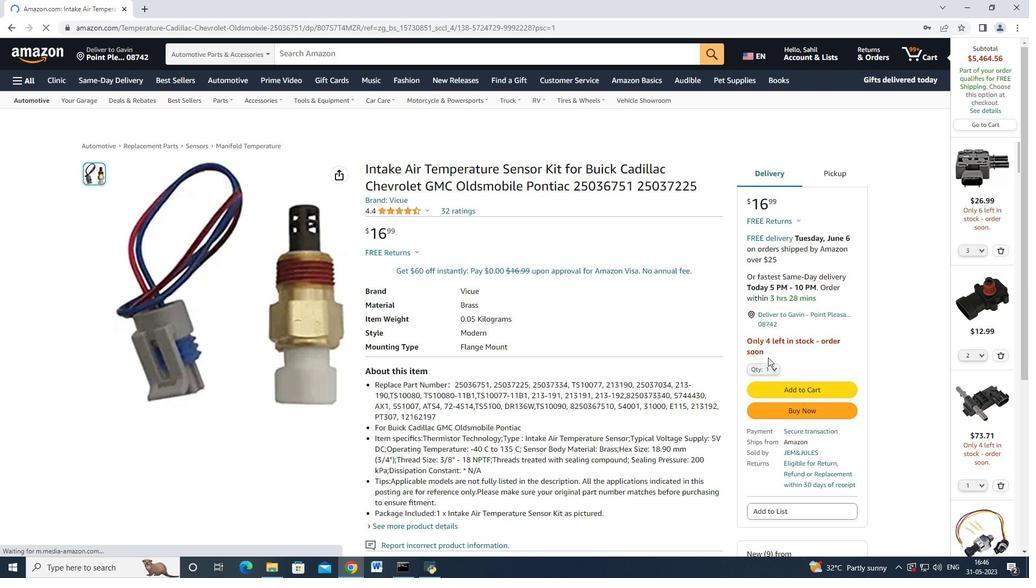 
Action: Mouse pressed left at (770, 369)
Screenshot: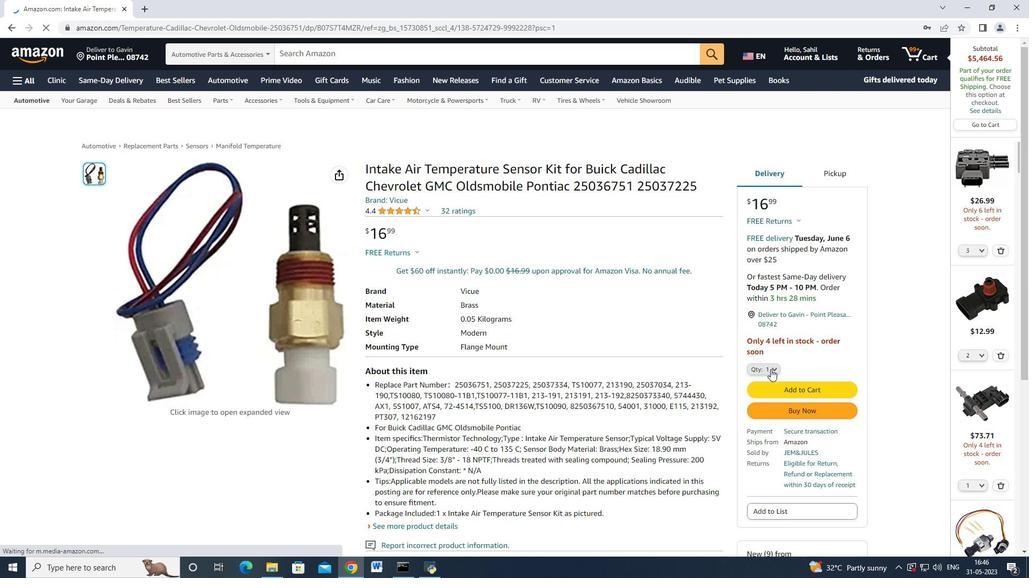 
Action: Mouse moved to (758, 418)
Screenshot: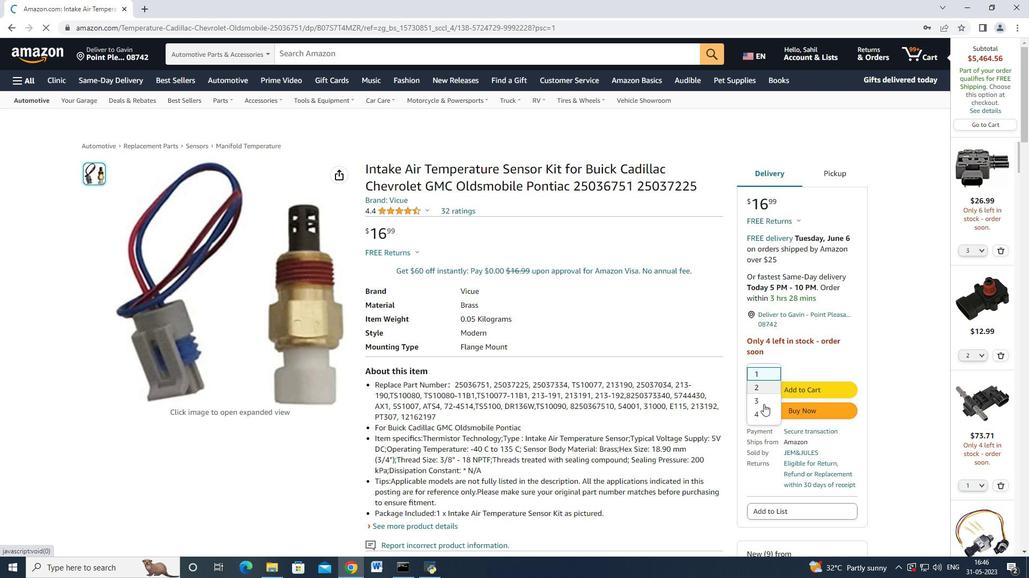 
Action: Mouse pressed left at (758, 418)
Screenshot: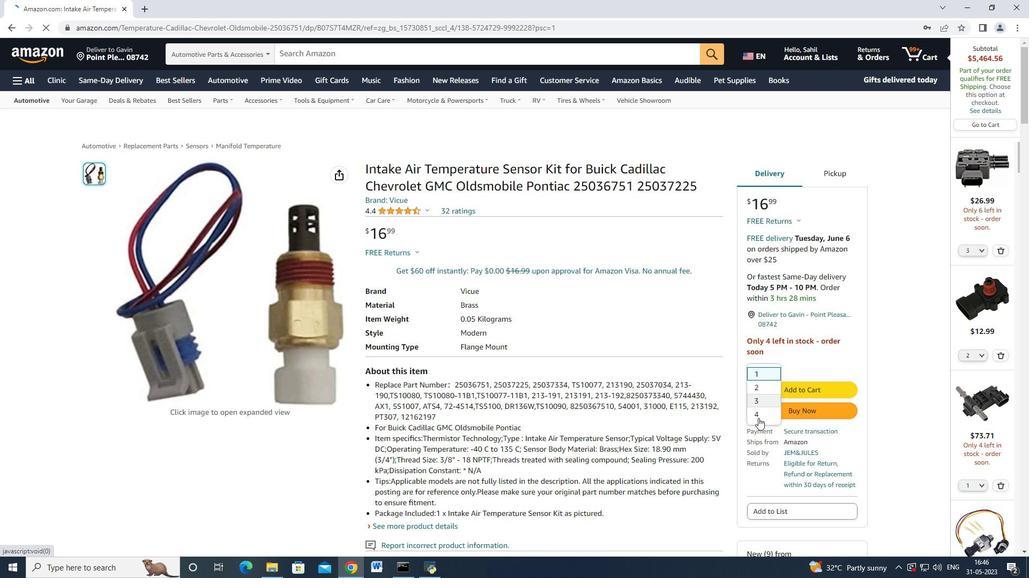 
Action: Mouse moved to (788, 347)
Screenshot: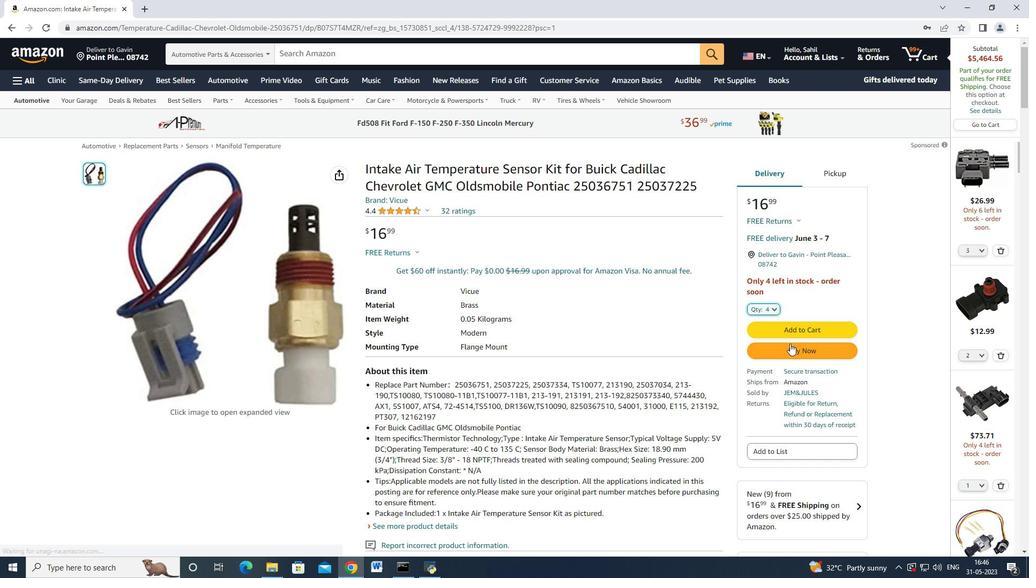 
Action: Mouse pressed left at (788, 347)
Screenshot: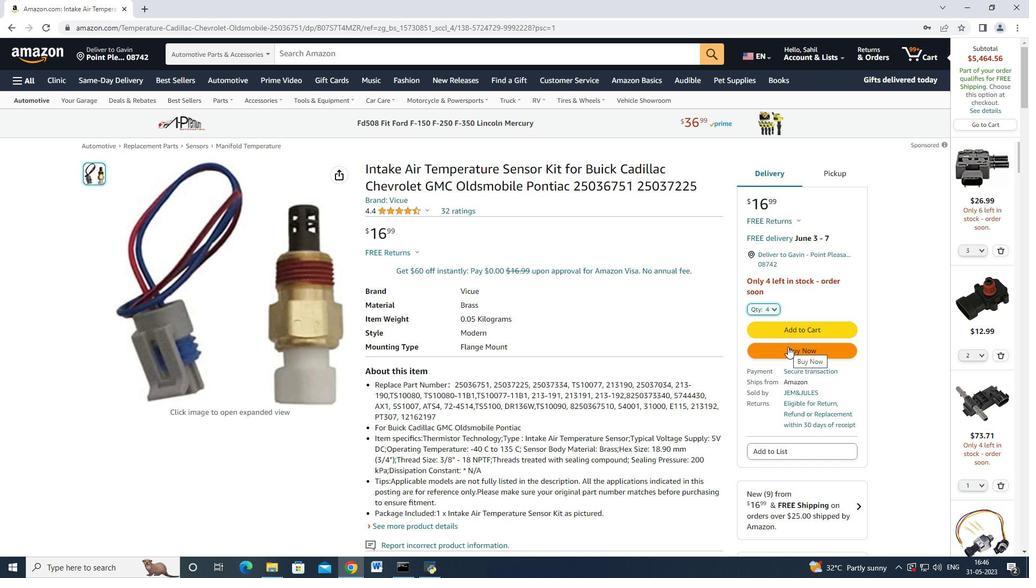 
Action: Mouse moved to (613, 86)
Screenshot: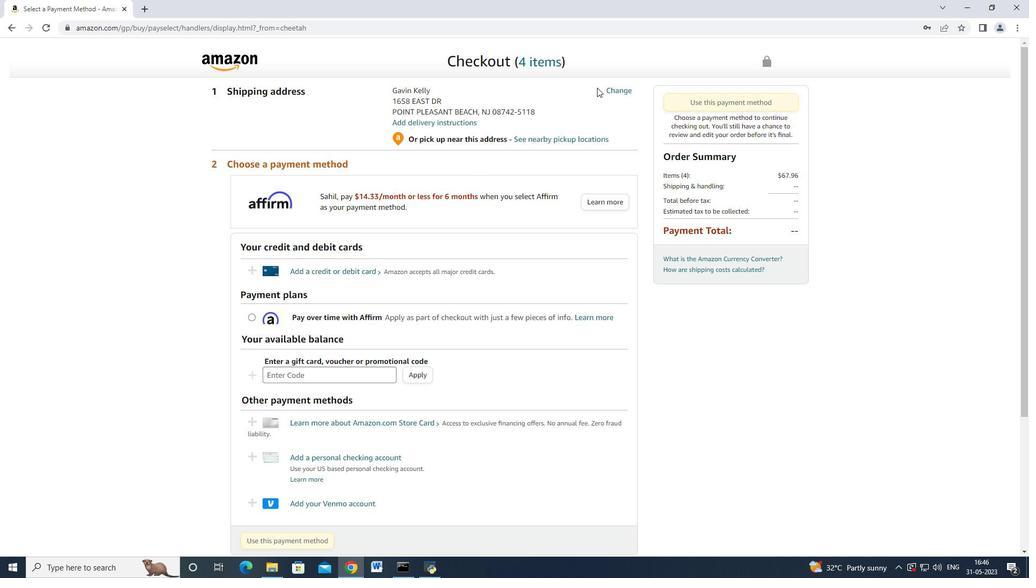 
Action: Mouse pressed left at (613, 86)
Screenshot: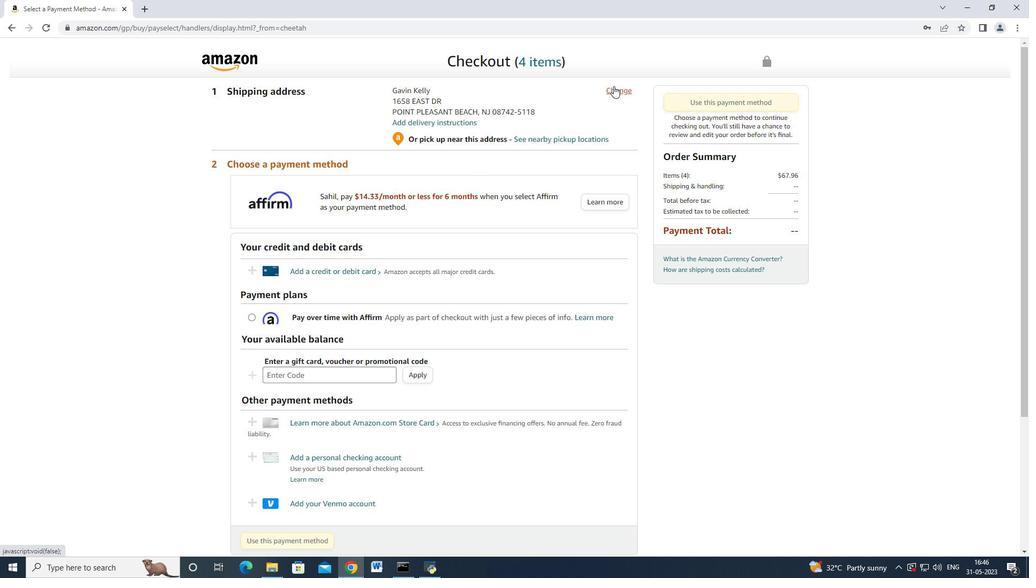 
Action: Mouse moved to (284, 145)
Screenshot: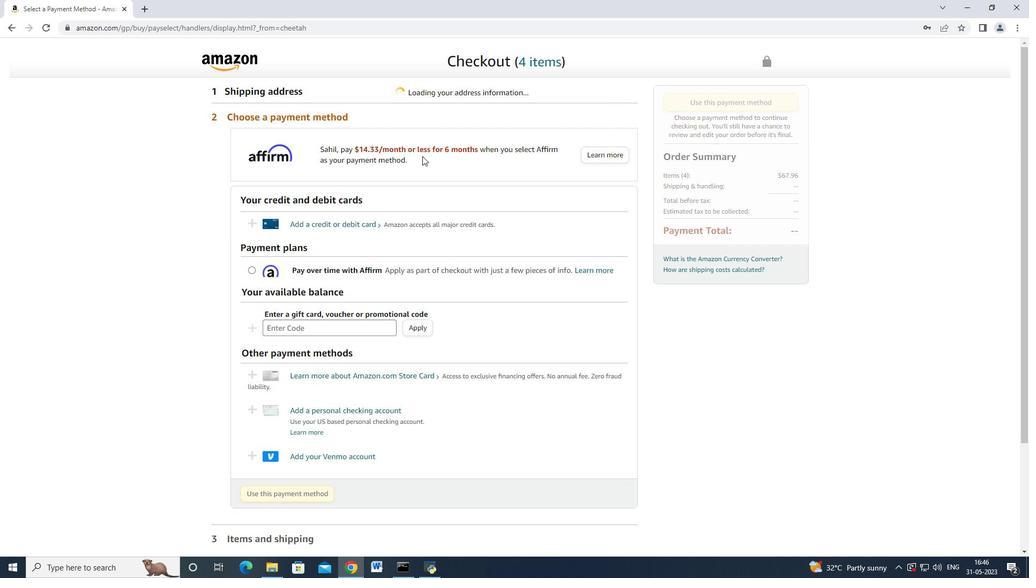 
Action: Mouse scrolled (284, 145) with delta (0, 0)
Screenshot: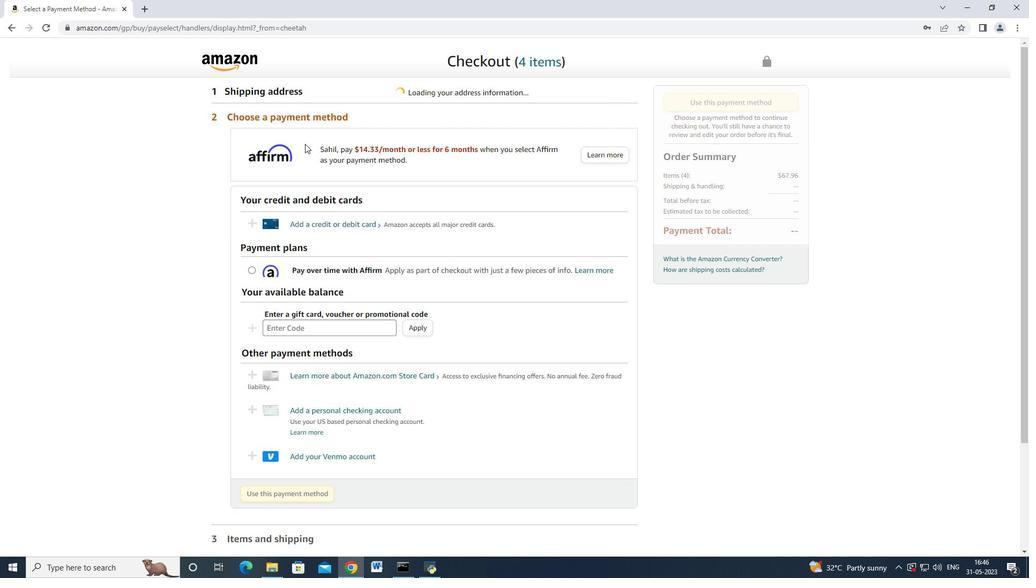 
Action: Mouse scrolled (284, 145) with delta (0, 0)
Screenshot: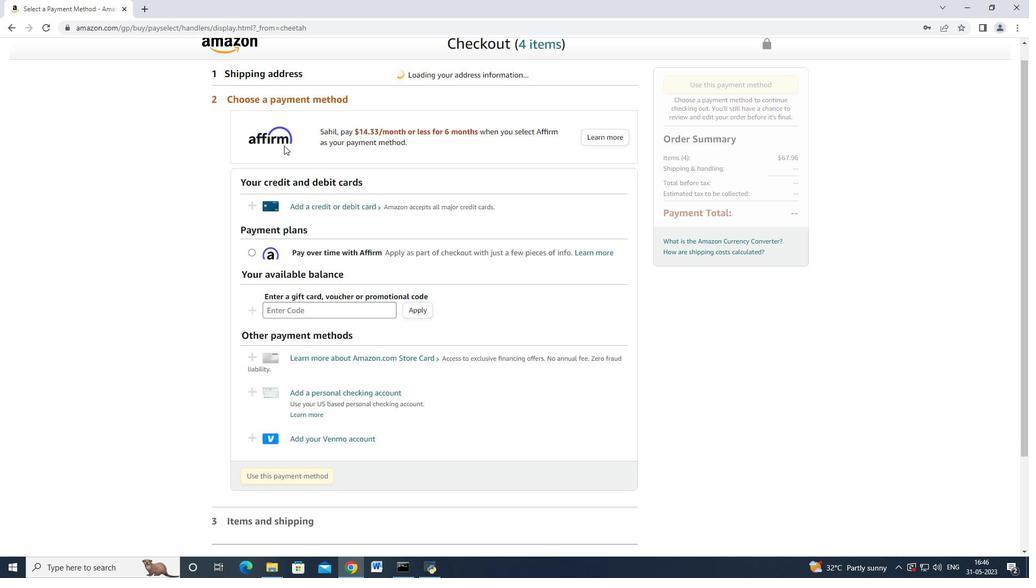 
Action: Mouse moved to (334, 125)
Screenshot: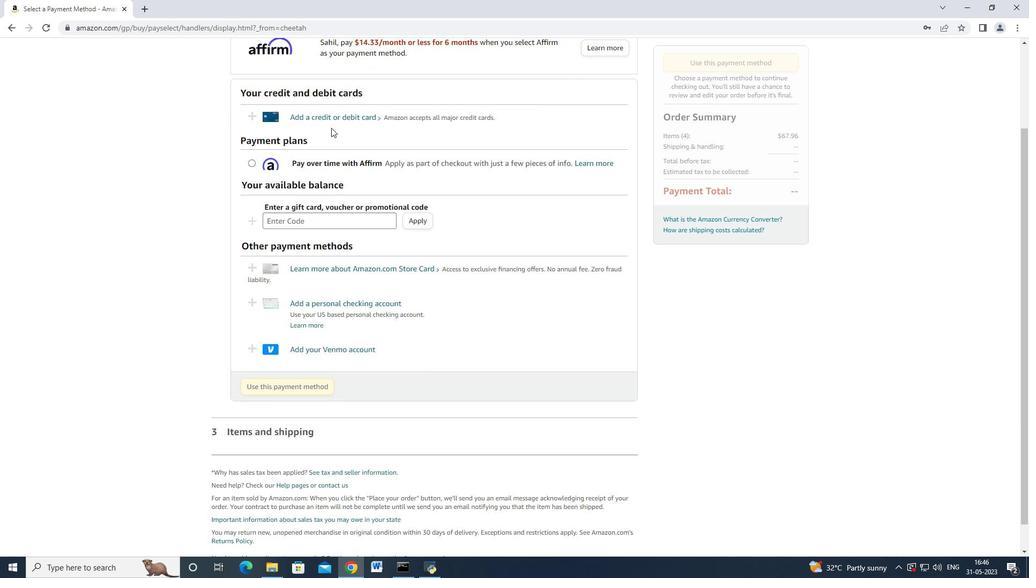 
Action: Mouse scrolled (334, 125) with delta (0, 0)
Screenshot: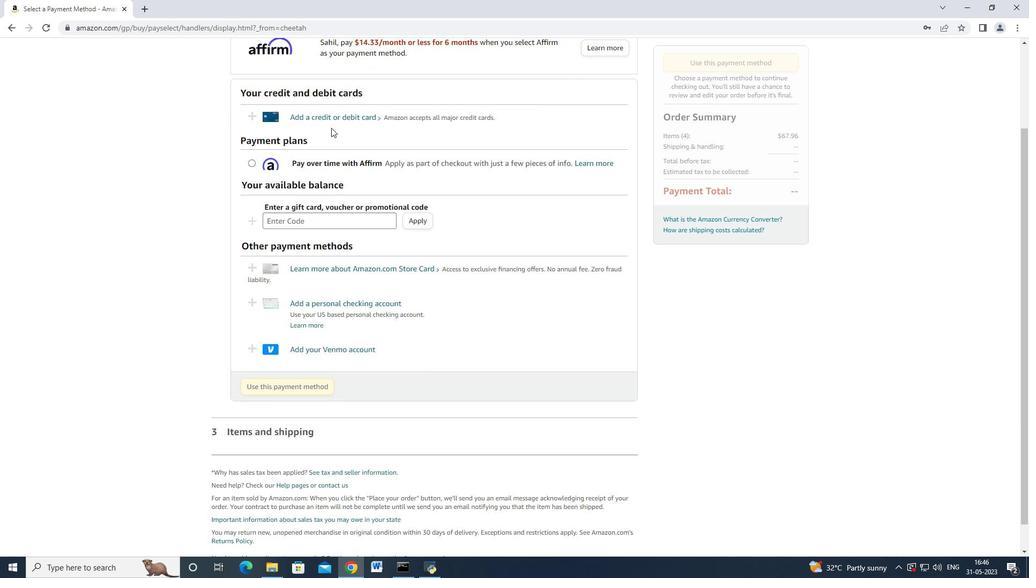 
Action: Mouse moved to (336, 125)
Screenshot: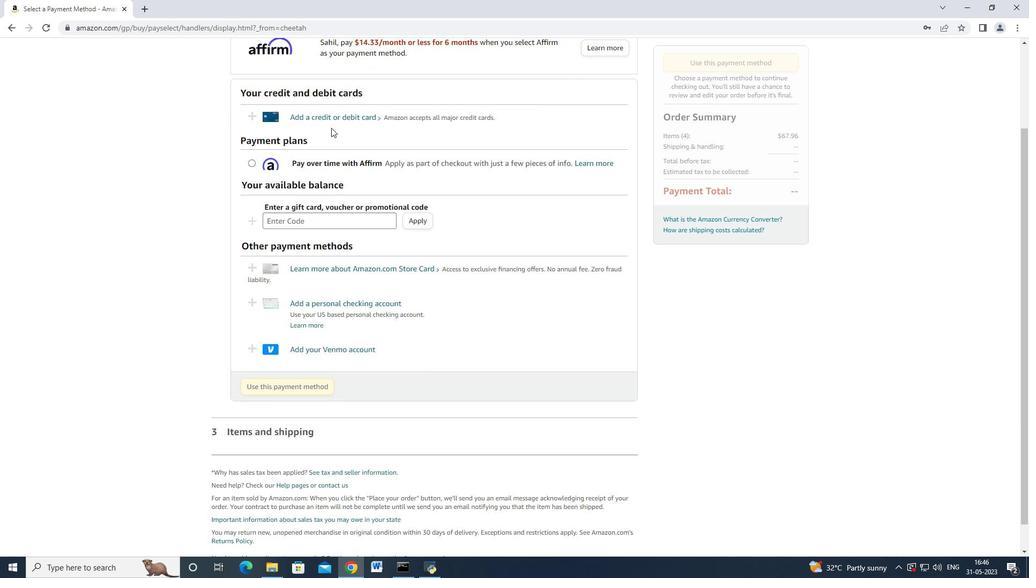 
Action: Mouse scrolled (336, 125) with delta (0, 0)
Screenshot: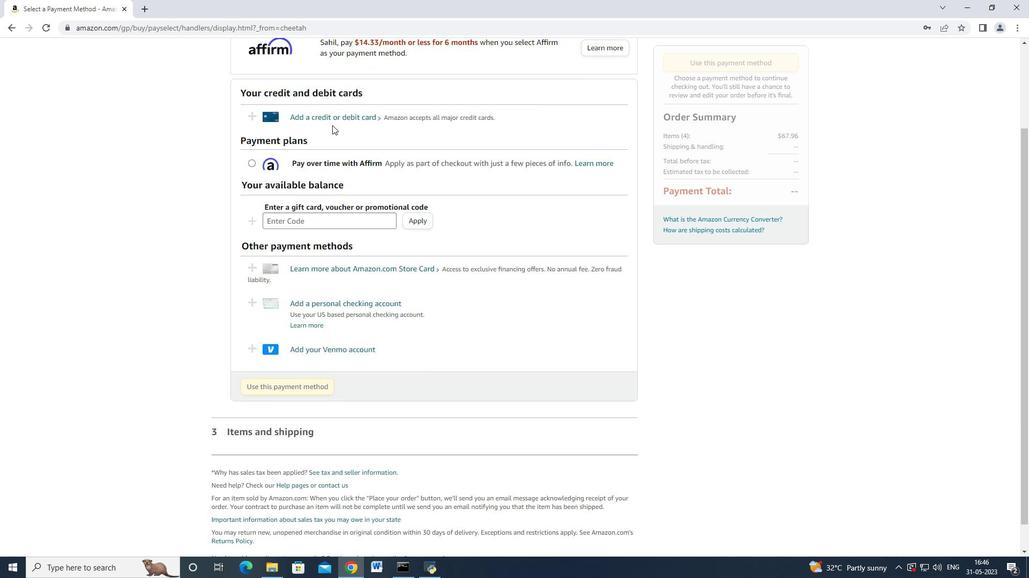 
Action: Mouse scrolled (336, 125) with delta (0, 0)
Screenshot: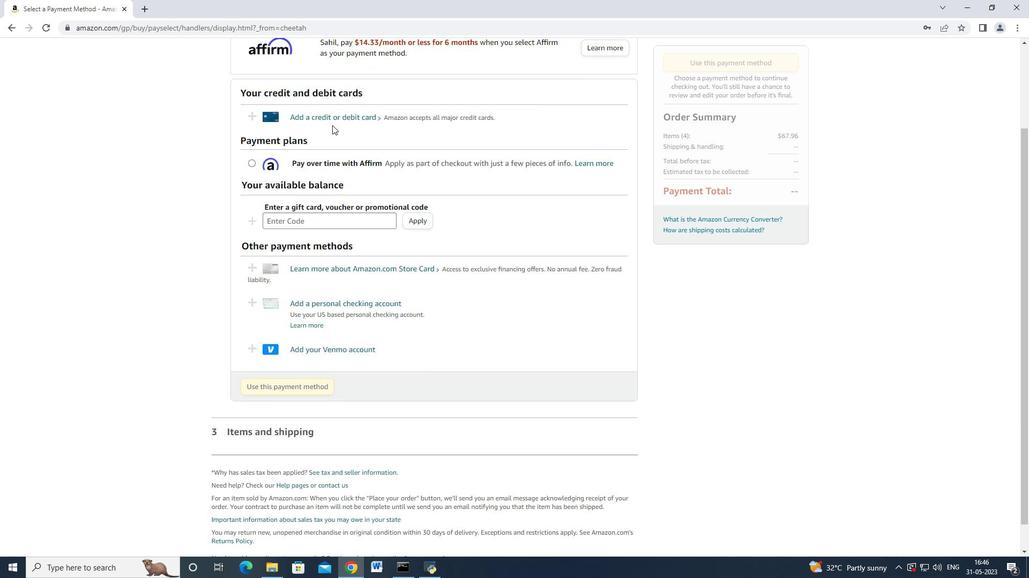 
Action: Mouse moved to (332, 144)
Screenshot: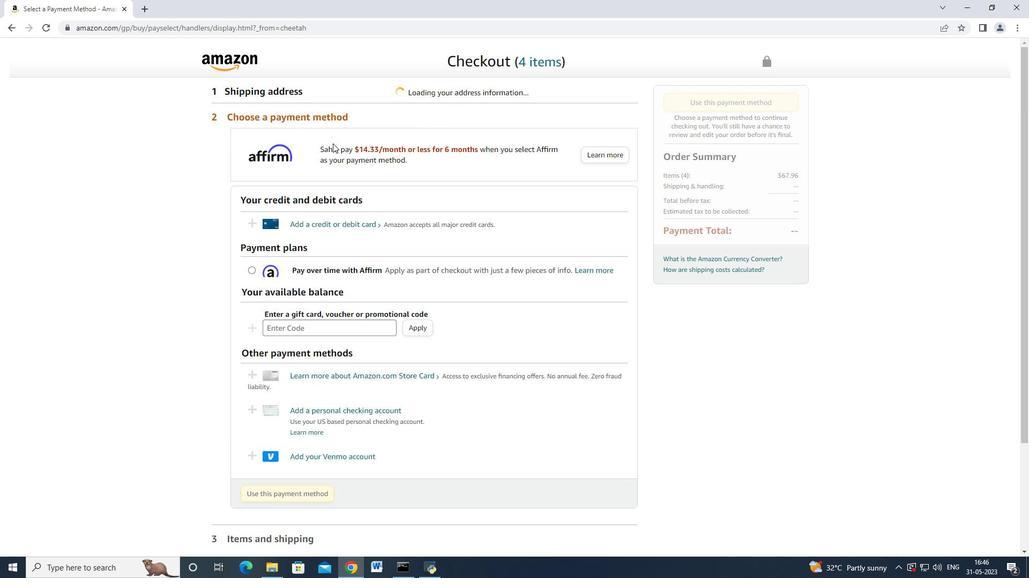 
Action: Mouse scrolled (332, 143) with delta (0, 0)
Screenshot: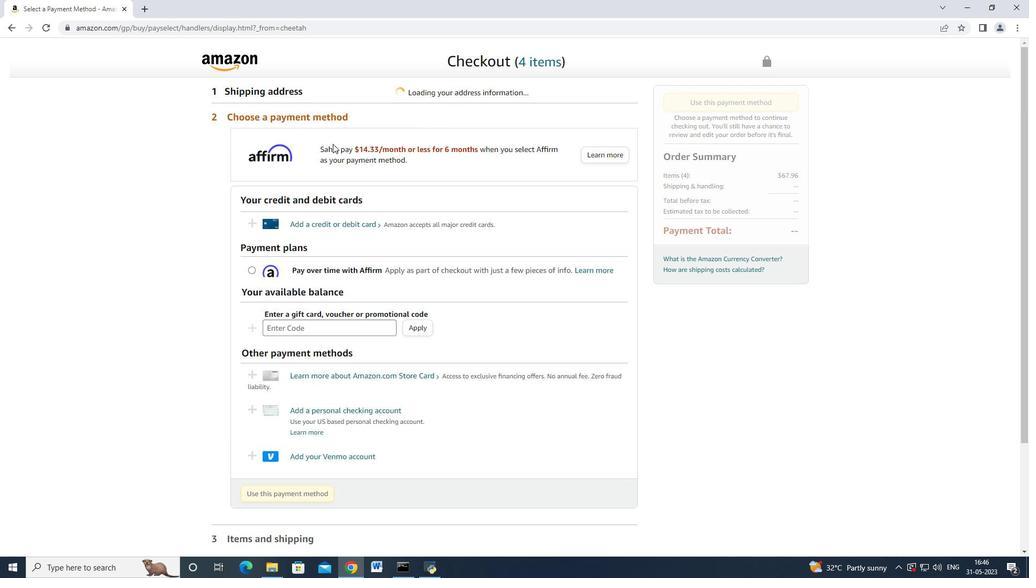 
Action: Mouse moved to (333, 144)
Screenshot: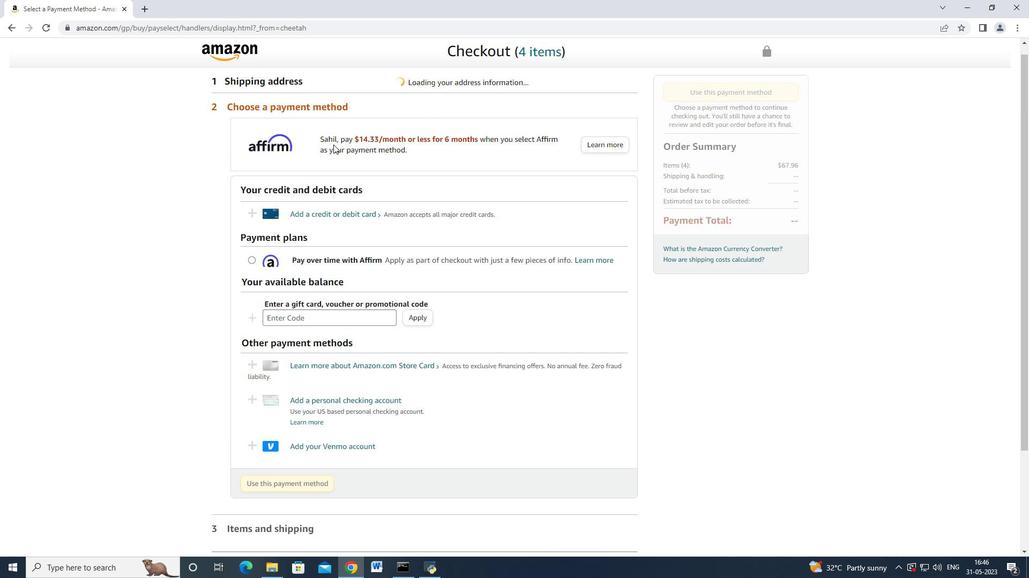 
Action: Mouse scrolled (333, 145) with delta (0, 0)
Screenshot: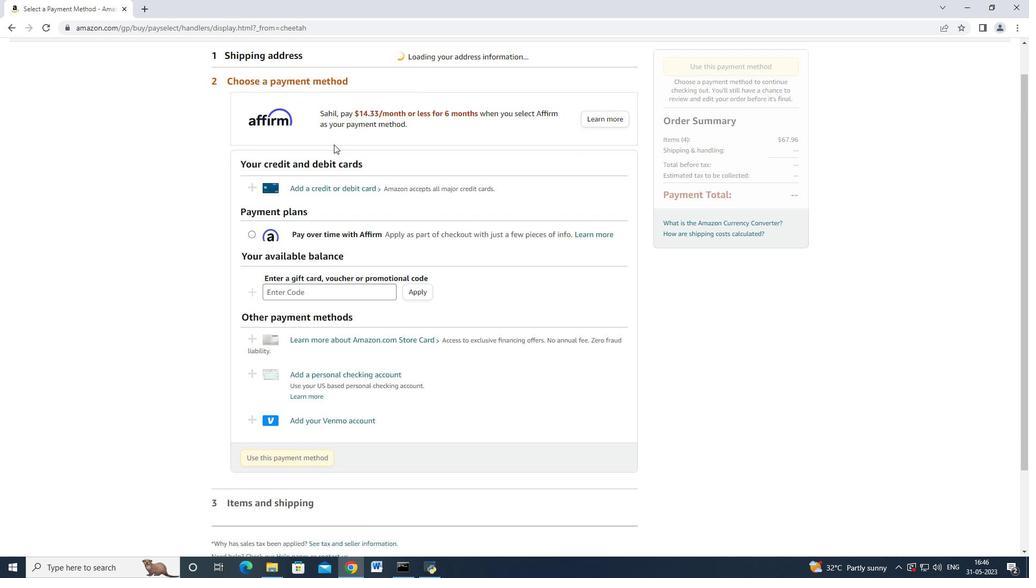 
Action: Mouse scrolled (333, 145) with delta (0, 0)
Screenshot: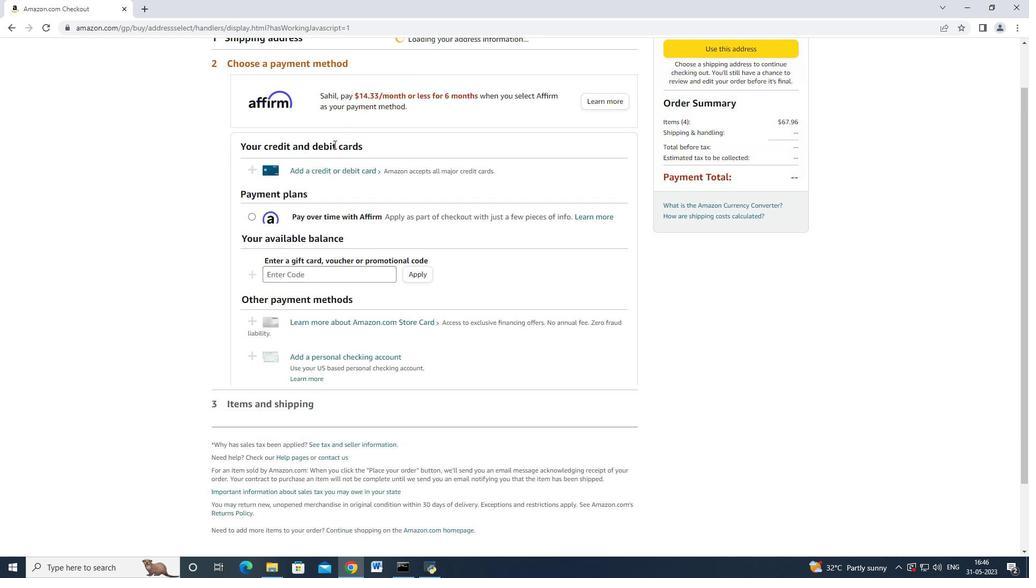 
Action: Mouse moved to (382, 145)
Screenshot: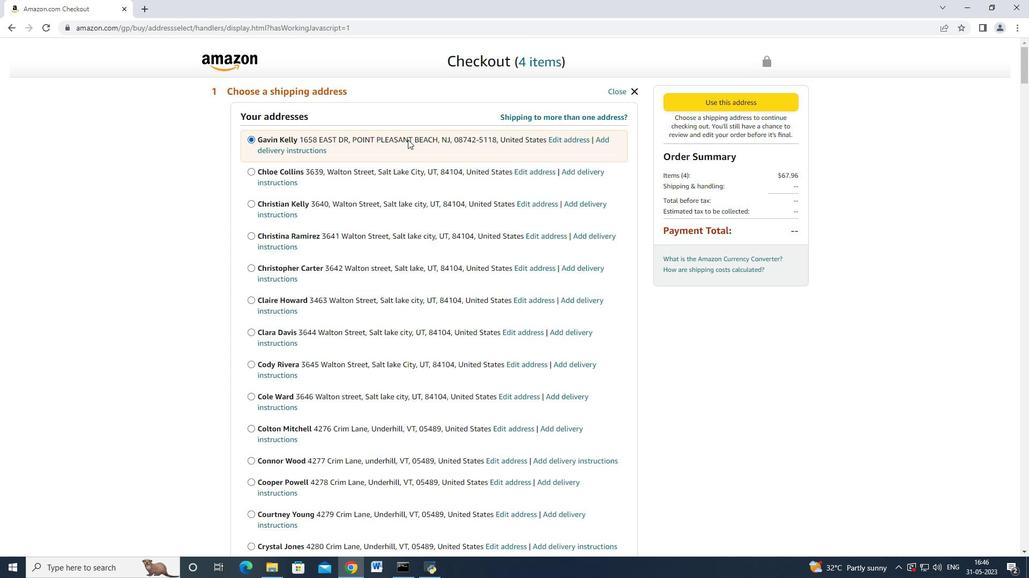 
Action: Mouse scrolled (382, 145) with delta (0, 0)
Screenshot: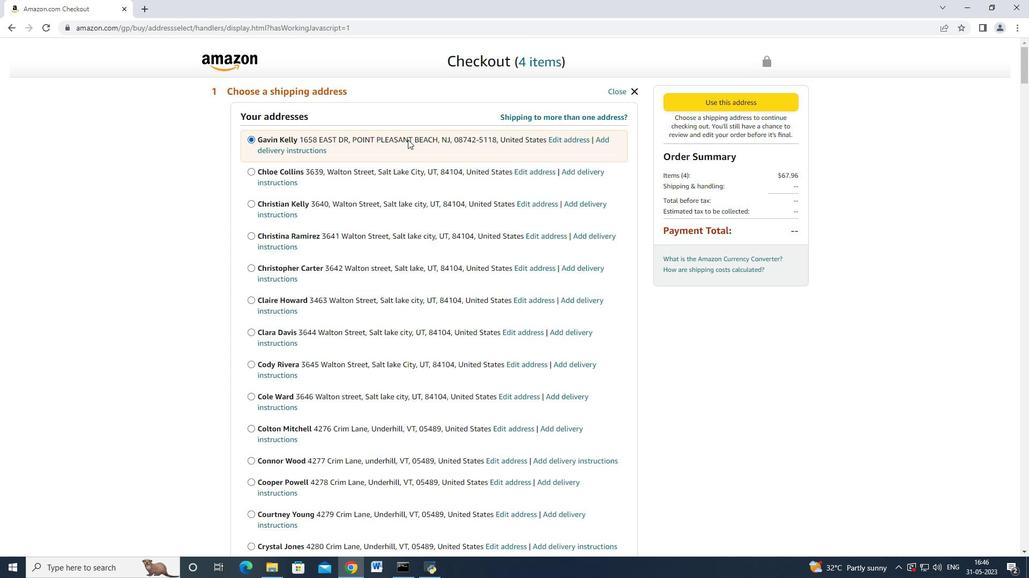 
Action: Mouse moved to (382, 146)
Screenshot: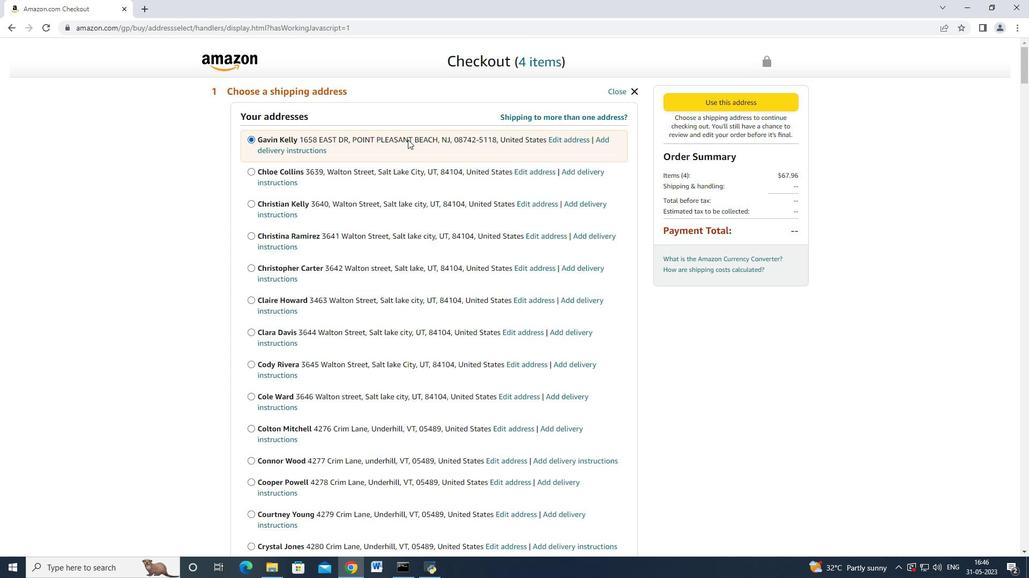 
Action: Mouse scrolled (382, 145) with delta (0, 0)
Screenshot: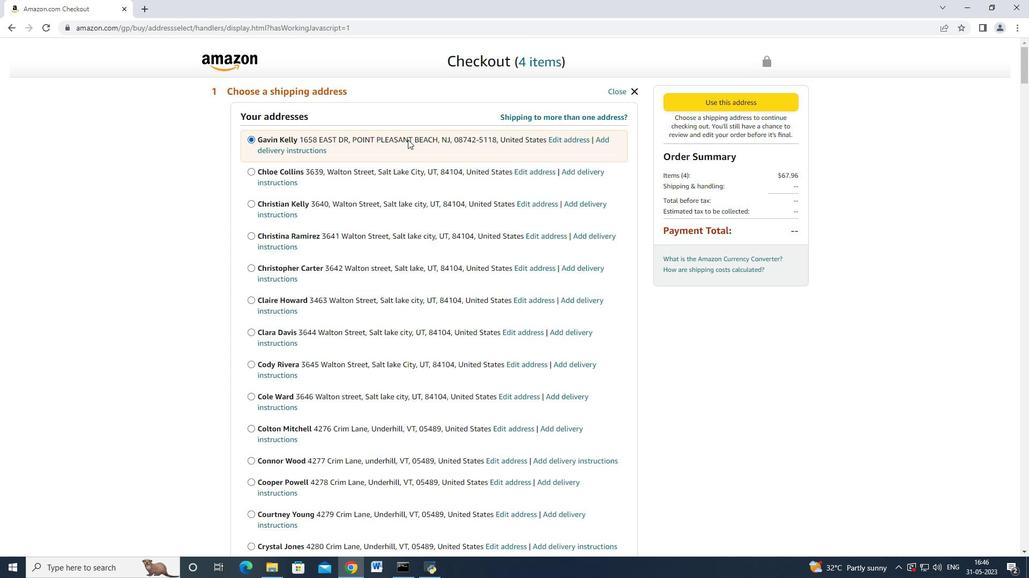 
Action: Mouse scrolled (382, 145) with delta (0, 0)
Screenshot: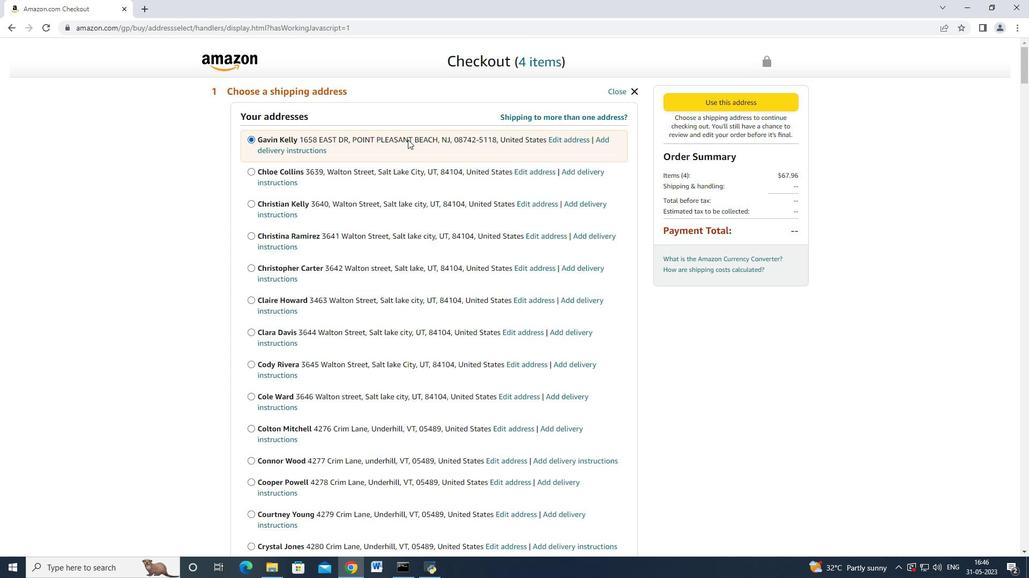 
Action: Mouse scrolled (382, 145) with delta (0, 0)
Screenshot: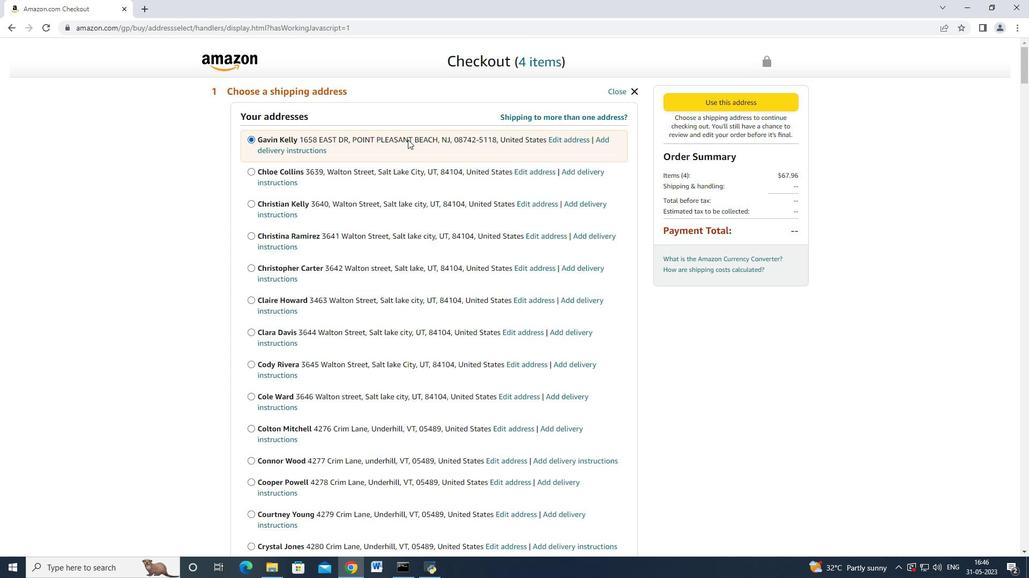 
Action: Mouse scrolled (382, 145) with delta (0, 0)
Screenshot: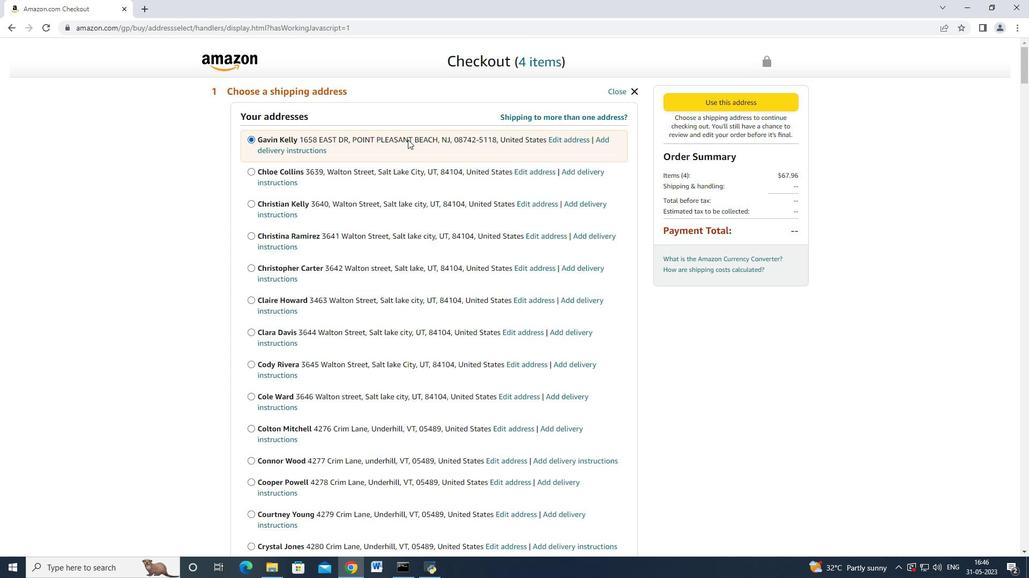 
Action: Mouse moved to (382, 146)
Screenshot: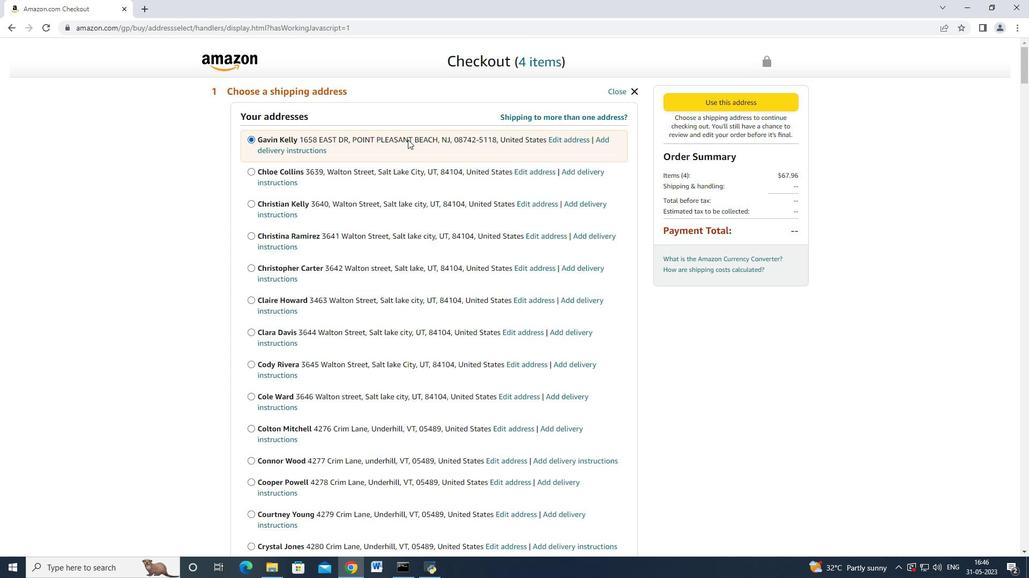 
Action: Mouse scrolled (382, 145) with delta (0, 0)
Screenshot: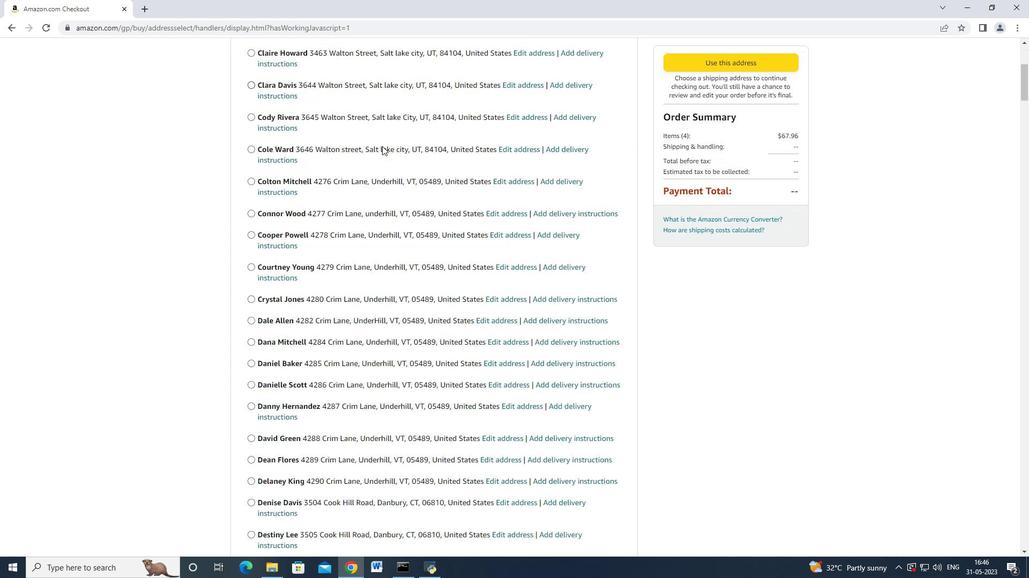 
Action: Mouse scrolled (382, 145) with delta (0, 0)
Screenshot: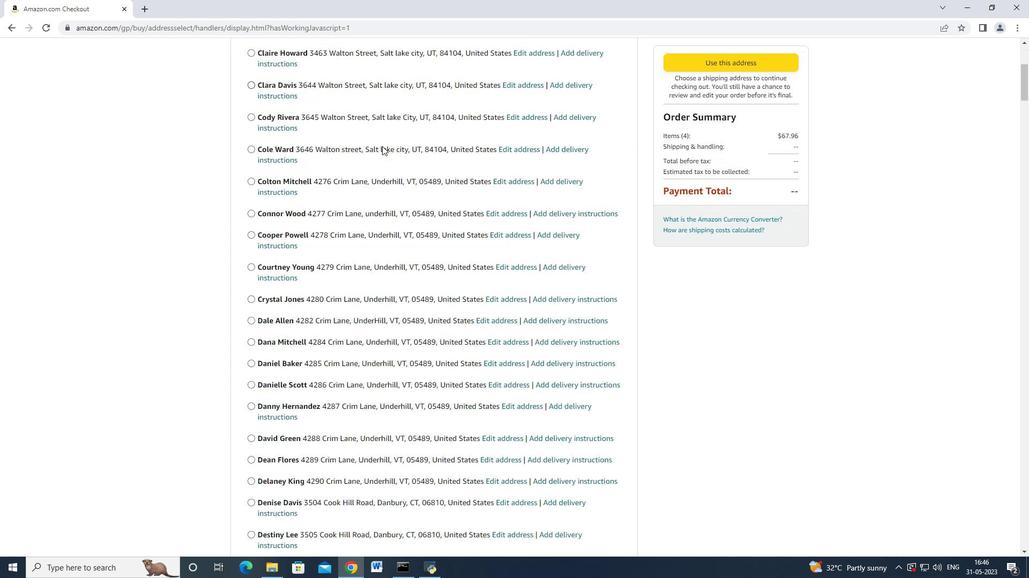 
Action: Mouse scrolled (382, 145) with delta (0, 0)
Screenshot: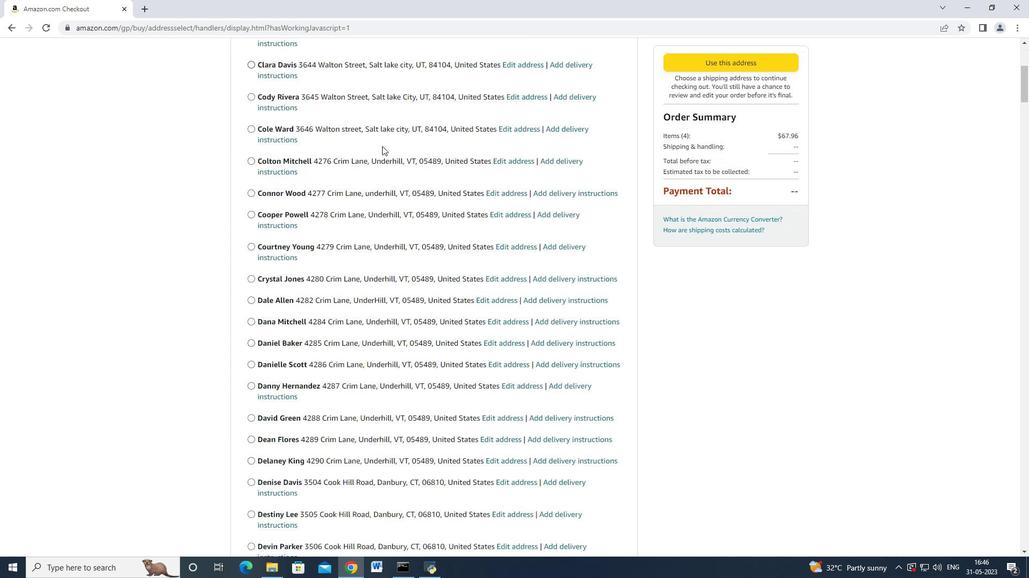 
Action: Mouse scrolled (382, 145) with delta (0, 0)
Screenshot: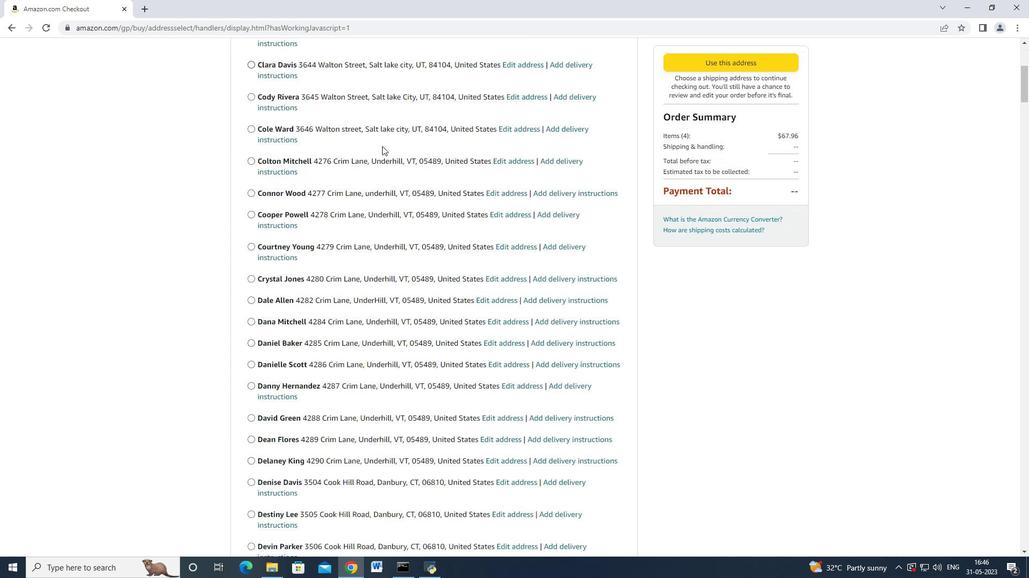 
Action: Mouse scrolled (382, 145) with delta (0, 0)
Screenshot: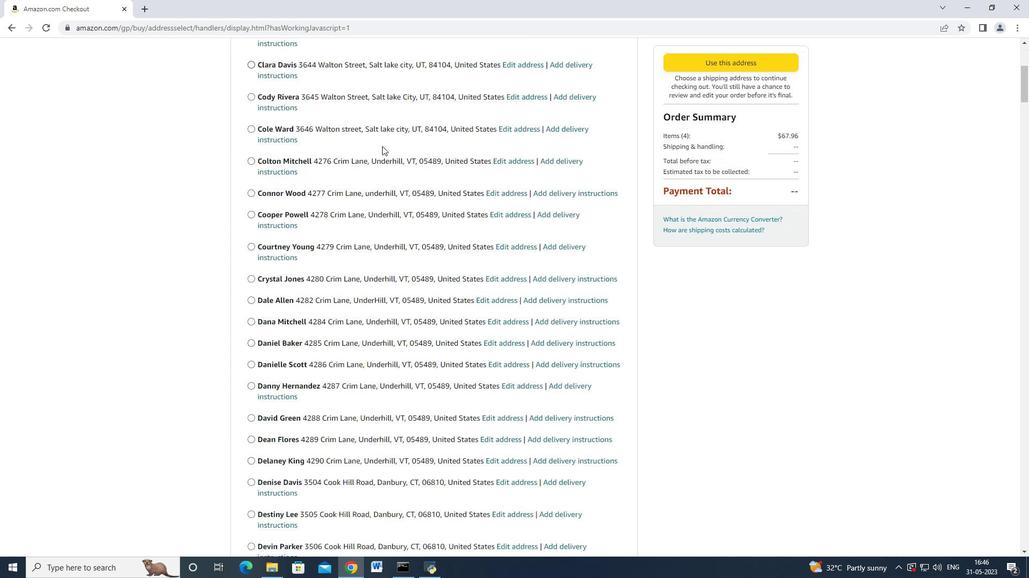 
Action: Mouse scrolled (382, 145) with delta (0, 0)
Screenshot: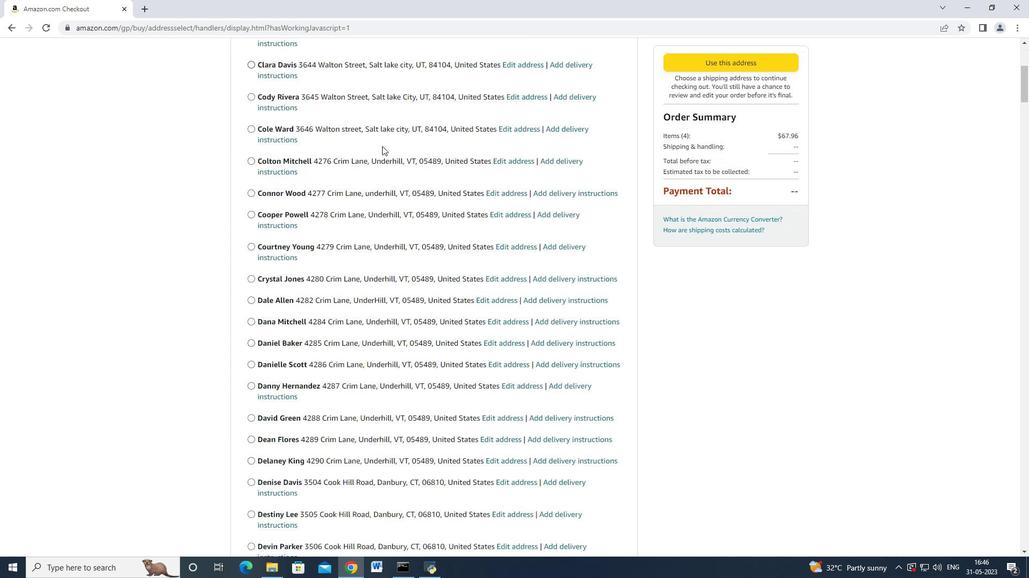
Action: Mouse scrolled (382, 145) with delta (0, 0)
Screenshot: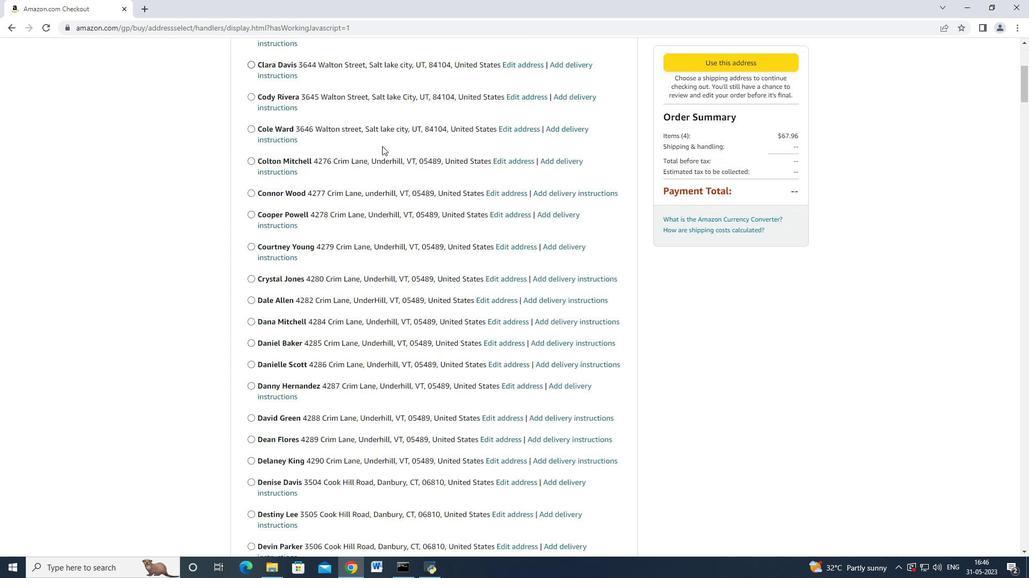 
Action: Mouse scrolled (382, 145) with delta (0, 0)
Screenshot: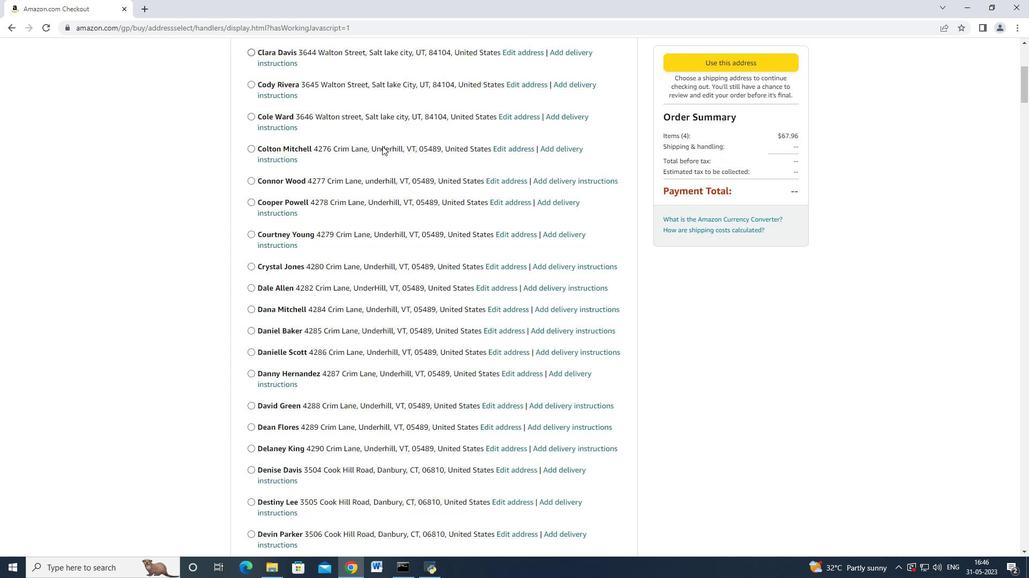 
Action: Mouse scrolled (382, 145) with delta (0, 0)
Screenshot: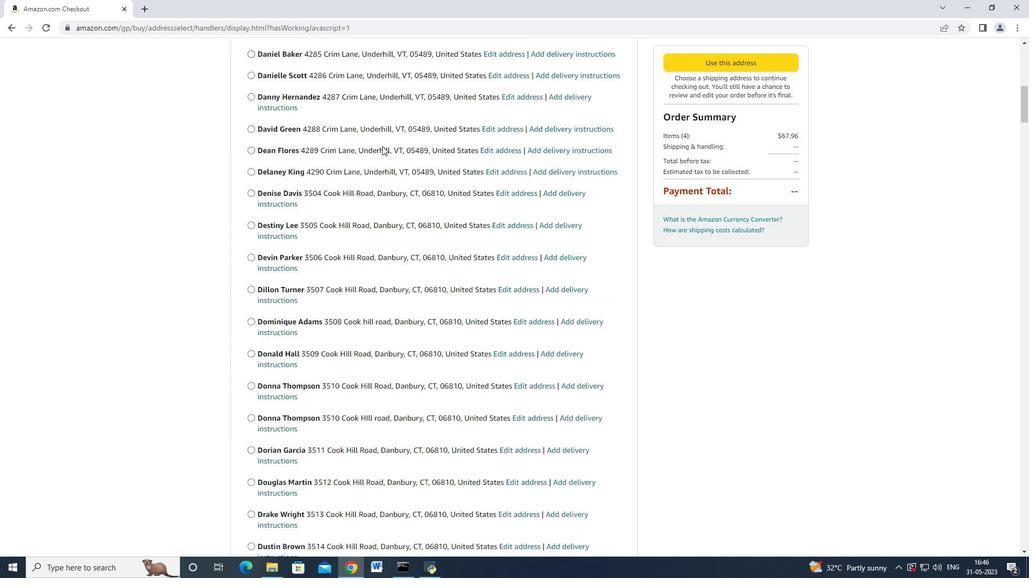 
Action: Mouse scrolled (382, 145) with delta (0, 0)
Screenshot: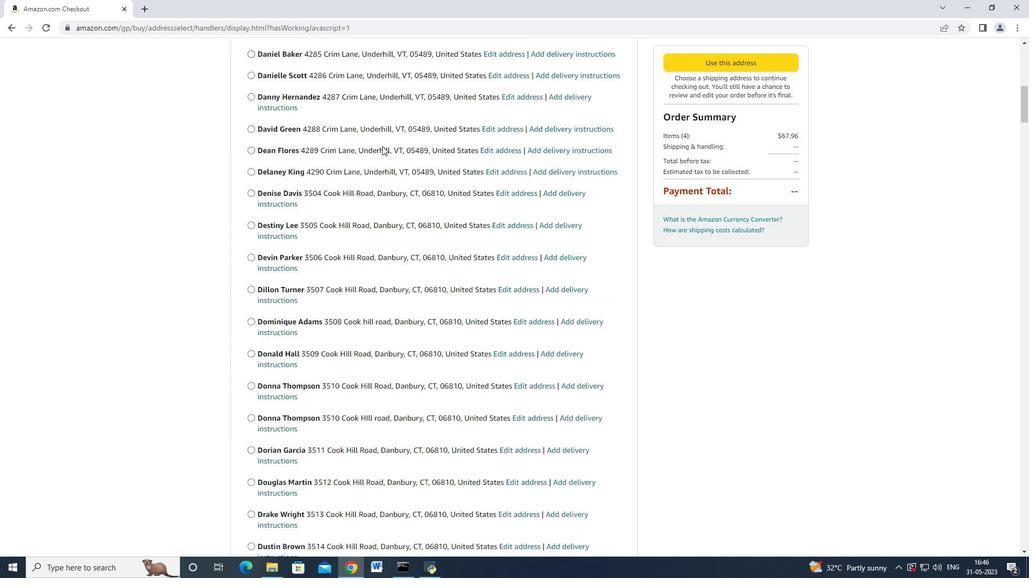 
Action: Mouse scrolled (382, 145) with delta (0, 0)
Screenshot: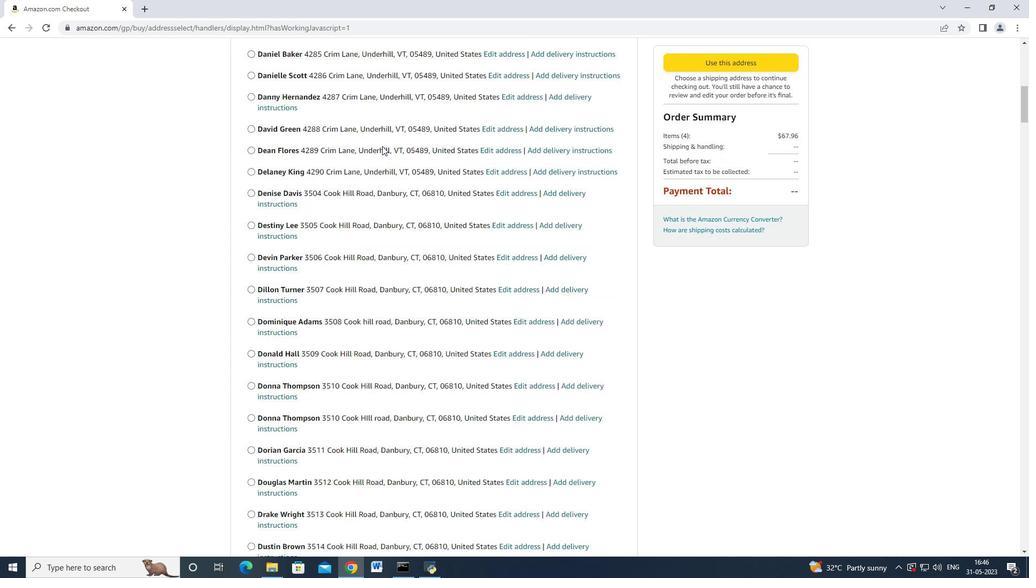 
Action: Mouse scrolled (382, 145) with delta (0, 0)
Screenshot: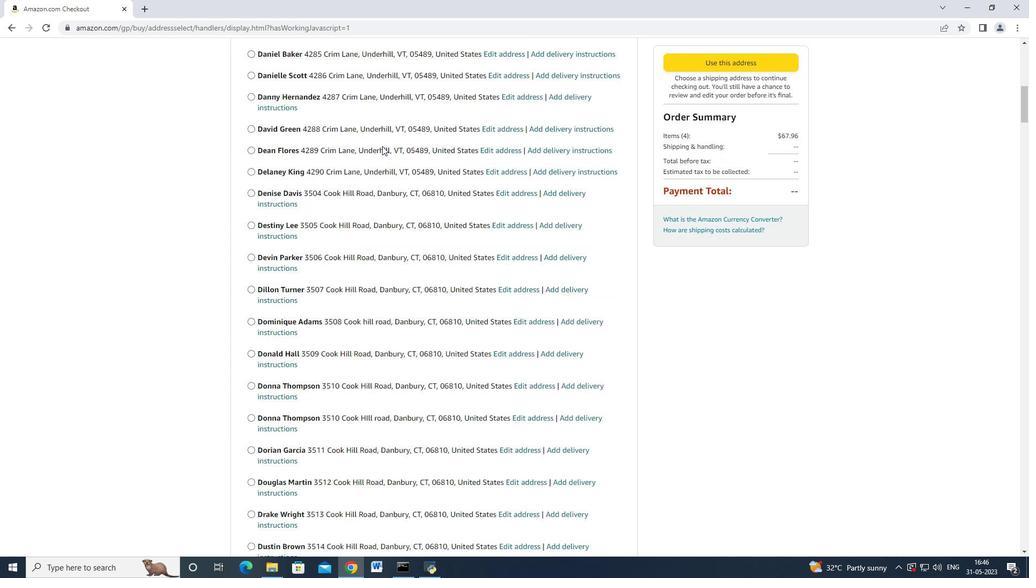 
Action: Mouse scrolled (382, 145) with delta (0, 0)
Screenshot: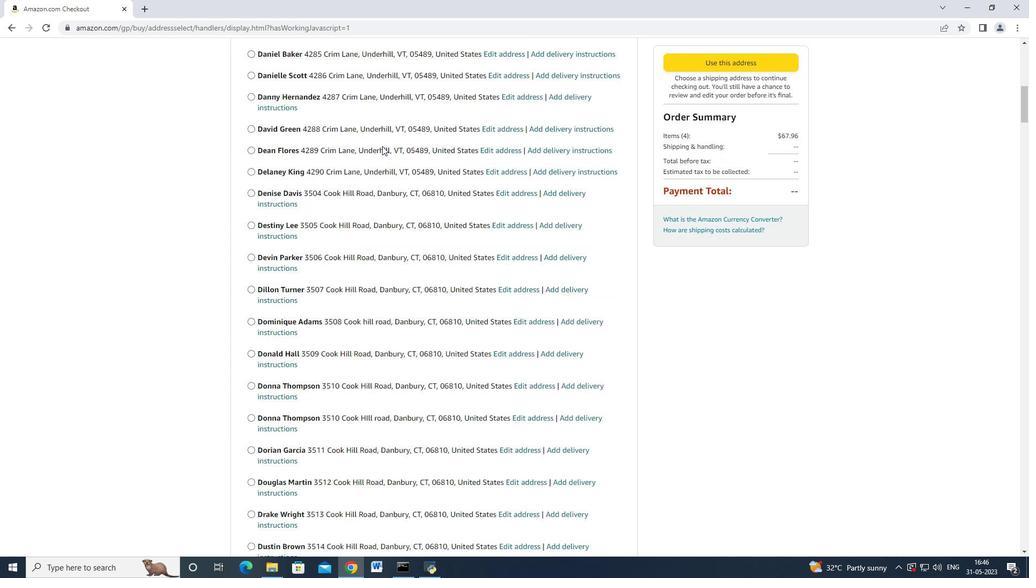 
Action: Mouse scrolled (382, 145) with delta (0, 0)
Screenshot: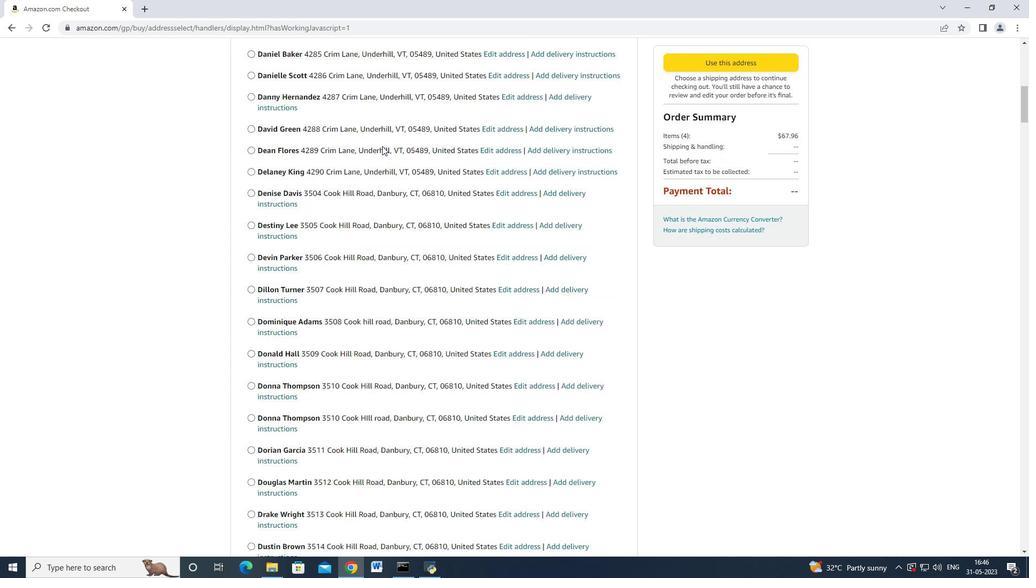 
Action: Mouse scrolled (382, 145) with delta (0, 0)
Screenshot: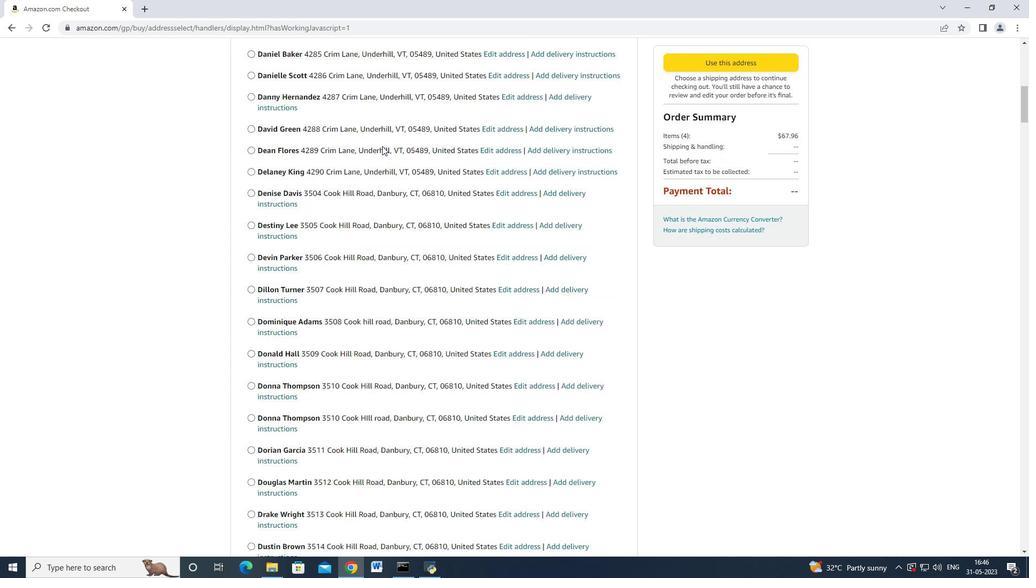 
Action: Mouse scrolled (382, 145) with delta (0, 0)
Screenshot: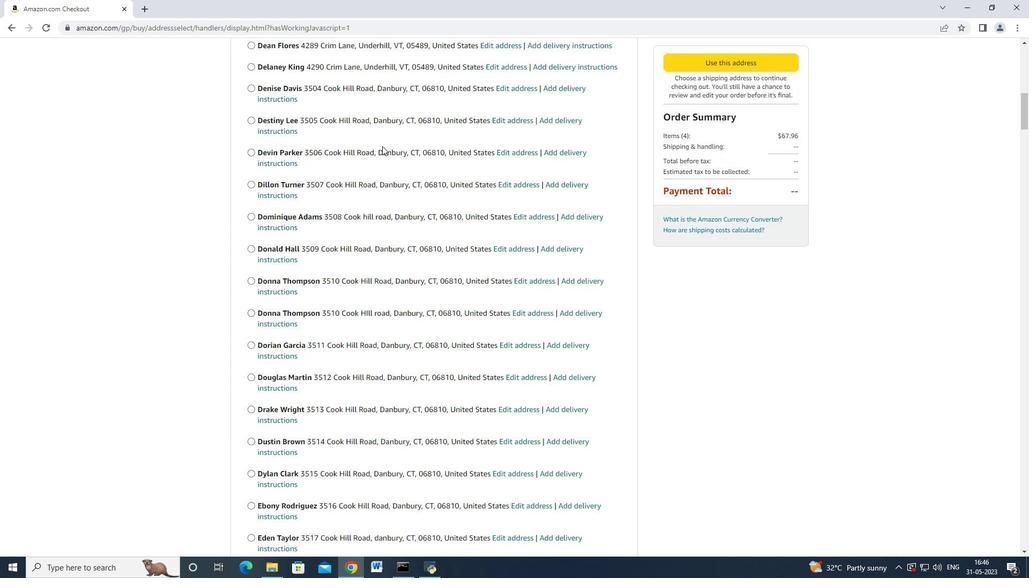 
Action: Mouse moved to (382, 146)
Screenshot: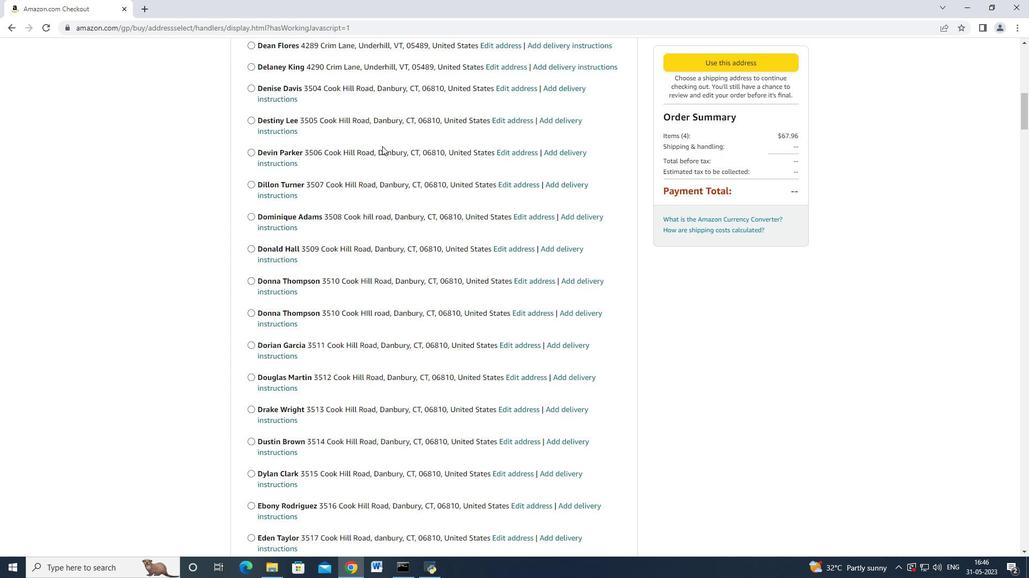 
Action: Mouse scrolled (382, 145) with delta (0, 0)
Screenshot: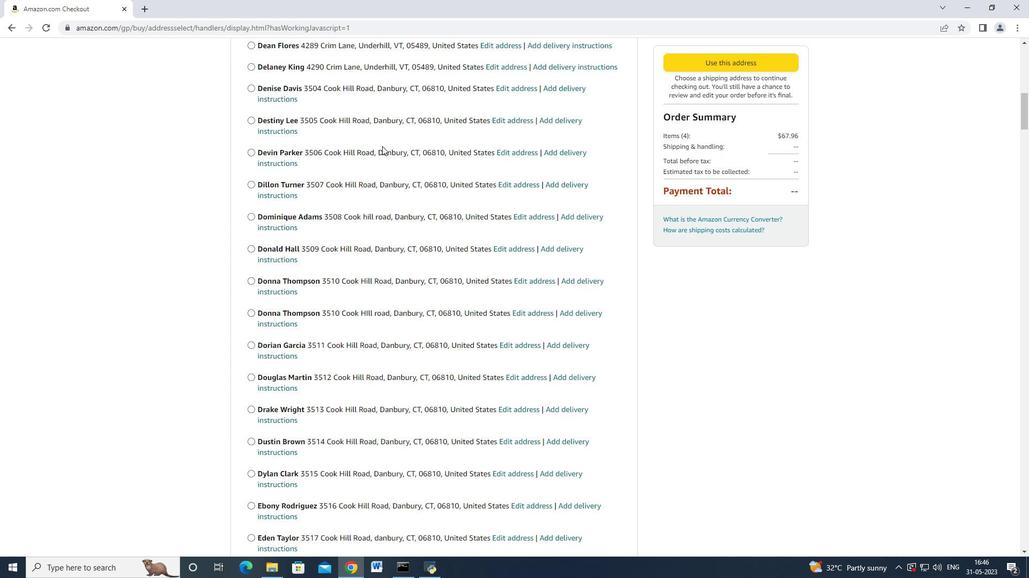 
Action: Mouse moved to (382, 146)
Screenshot: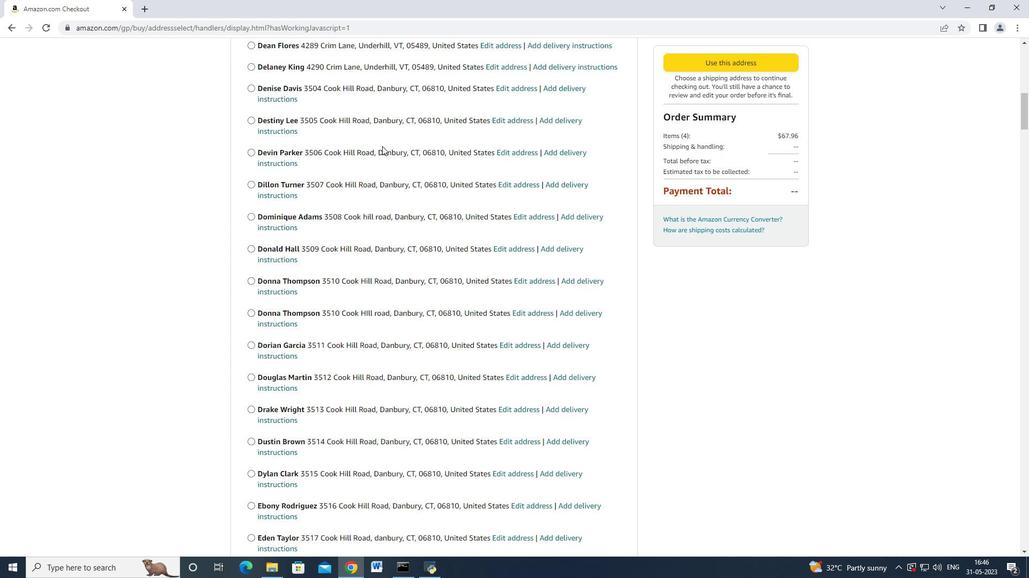 
Action: Mouse scrolled (382, 145) with delta (0, 0)
Screenshot: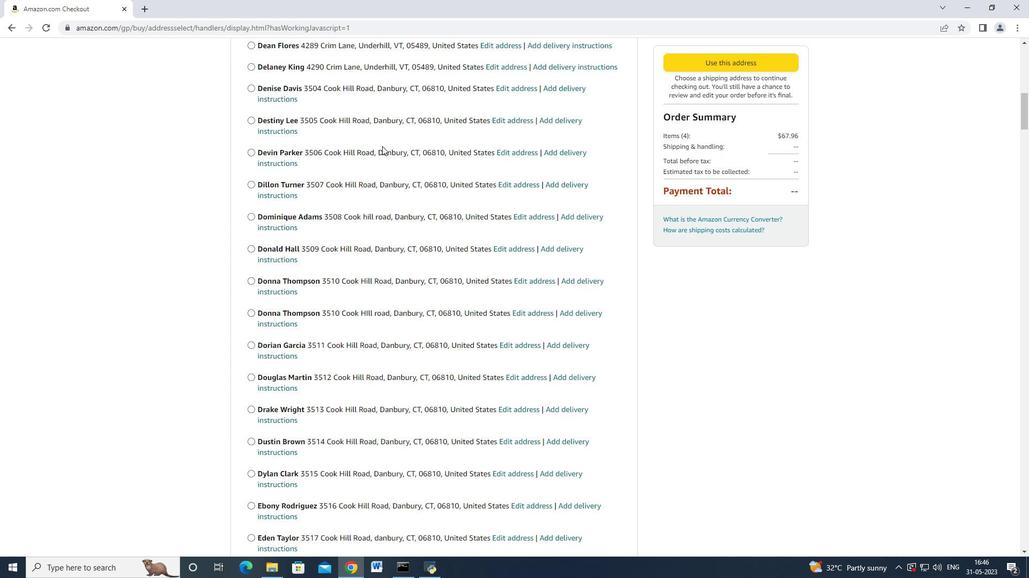 
Action: Mouse scrolled (382, 145) with delta (0, 0)
Screenshot: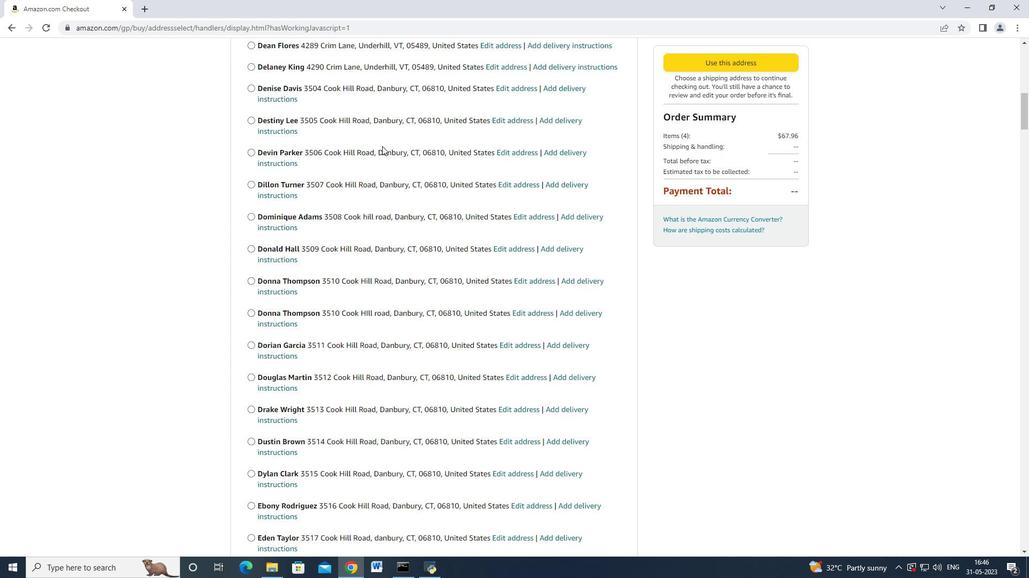 
Action: Mouse scrolled (382, 145) with delta (0, 0)
Screenshot: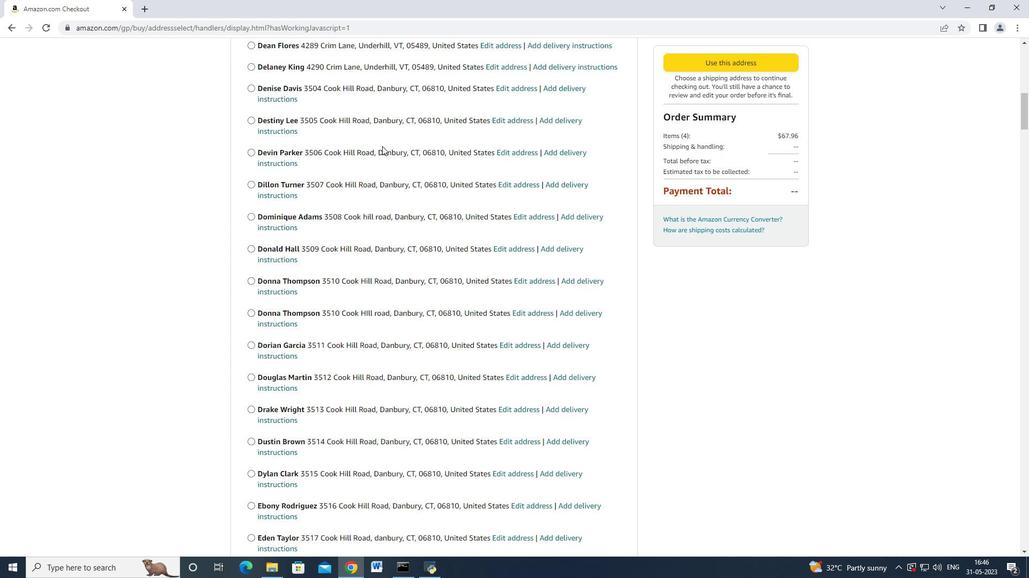 
Action: Mouse scrolled (382, 145) with delta (0, 0)
Screenshot: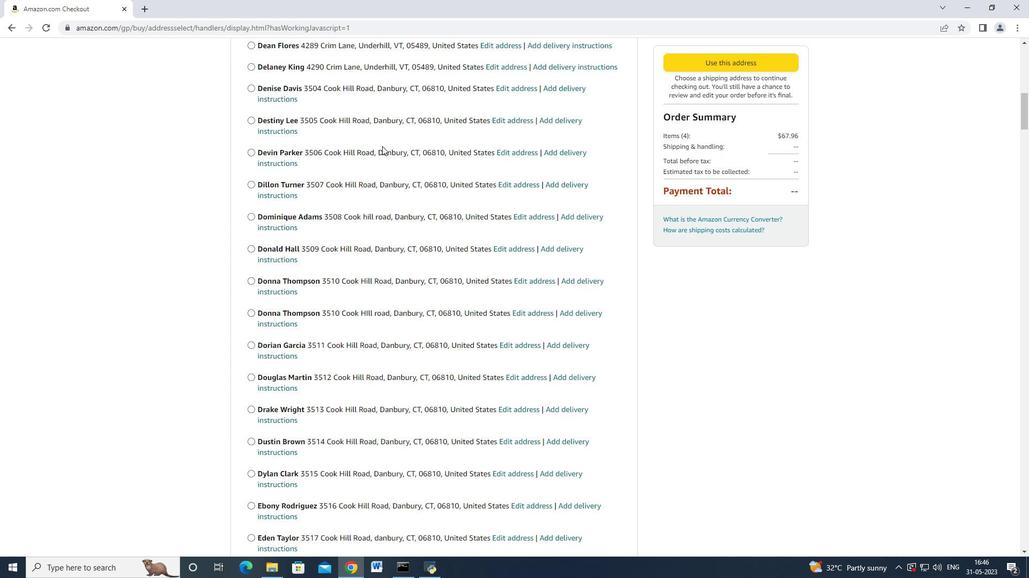 
Action: Mouse scrolled (382, 145) with delta (0, 0)
Screenshot: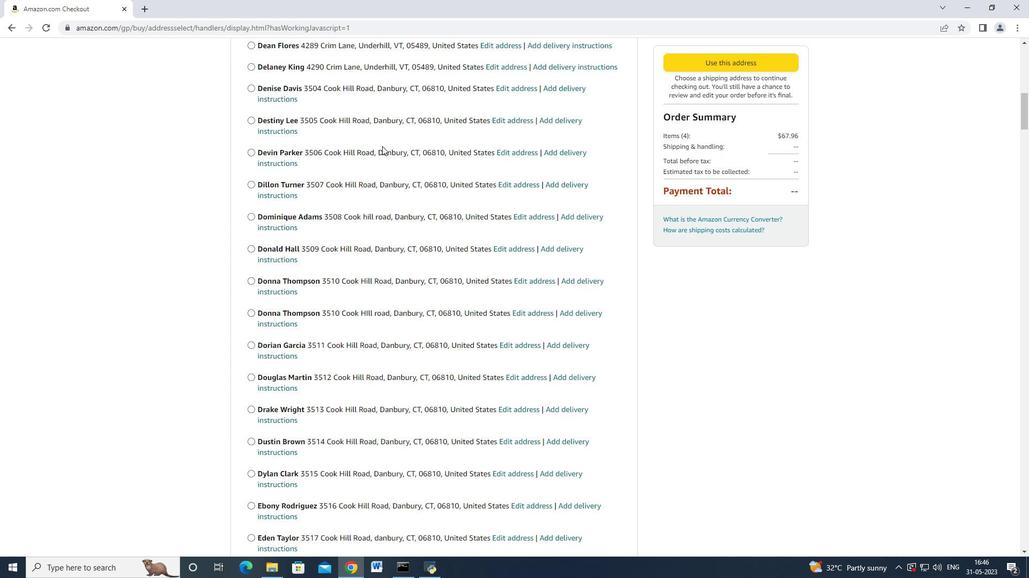 
Action: Mouse scrolled (382, 145) with delta (0, 0)
Screenshot: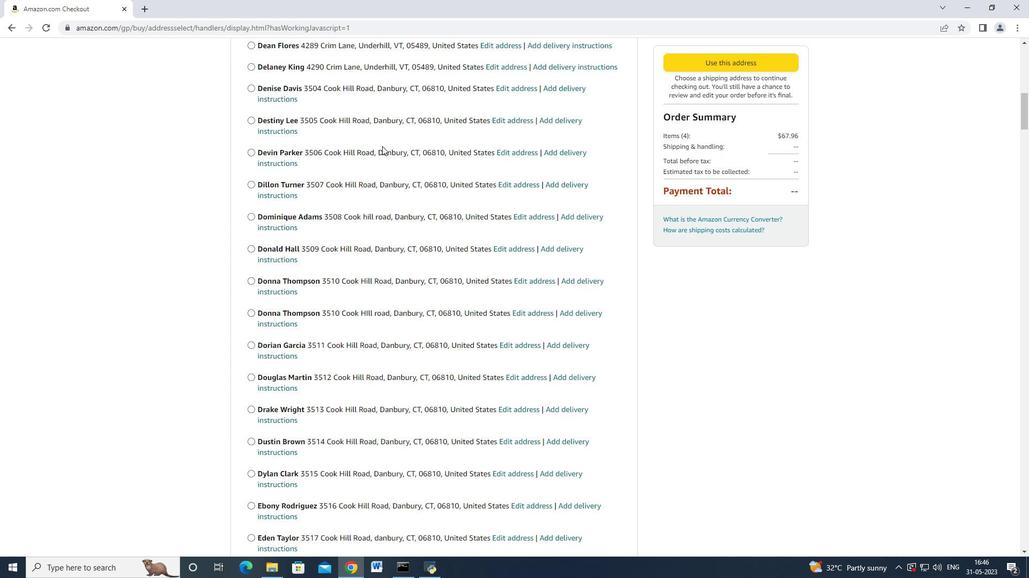 
Action: Mouse moved to (380, 152)
Screenshot: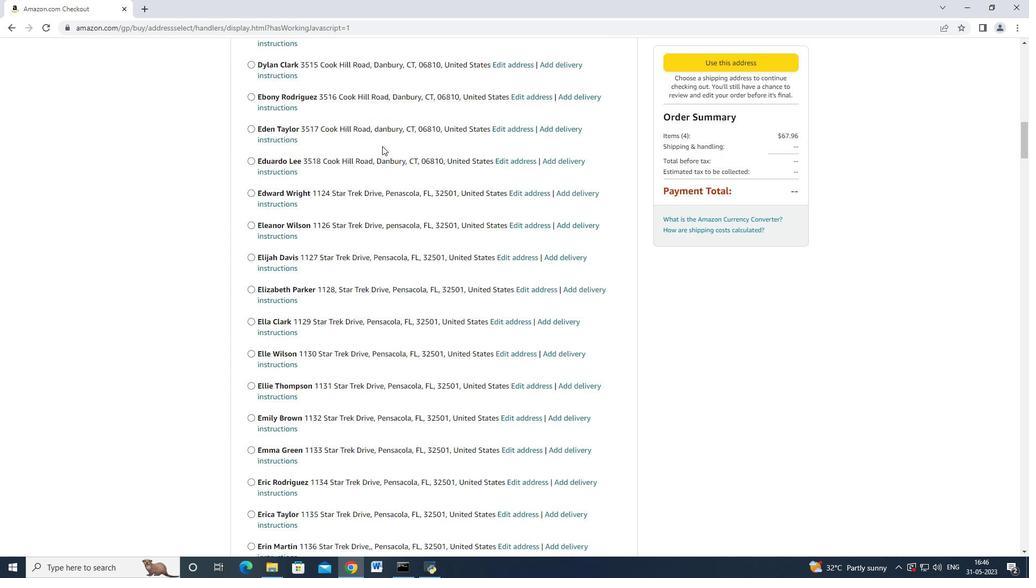 
Action: Mouse scrolled (381, 150) with delta (0, 0)
Screenshot: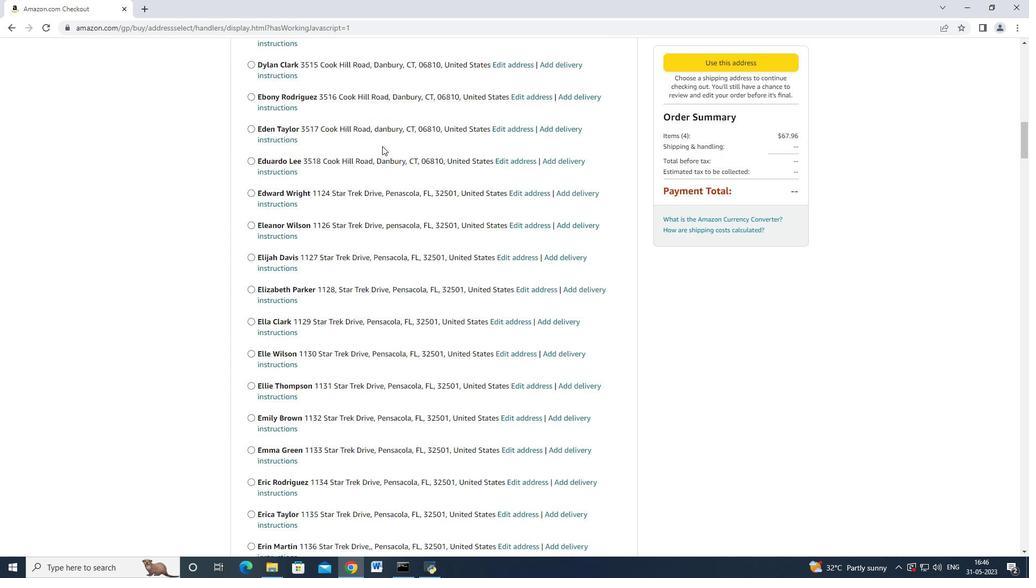 
Action: Mouse scrolled (381, 151) with delta (0, 0)
Screenshot: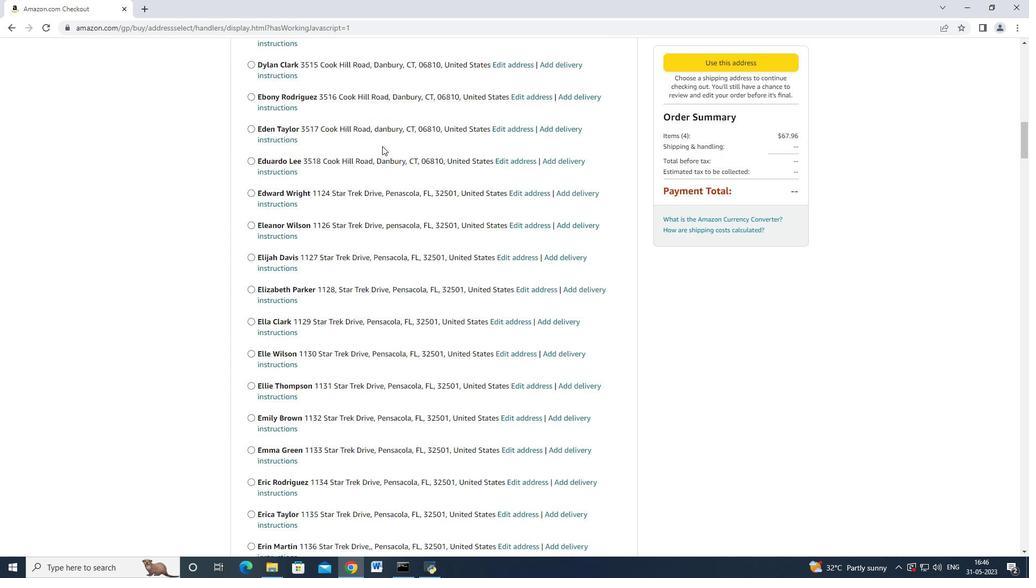 
Action: Mouse scrolled (381, 151) with delta (0, 0)
Screenshot: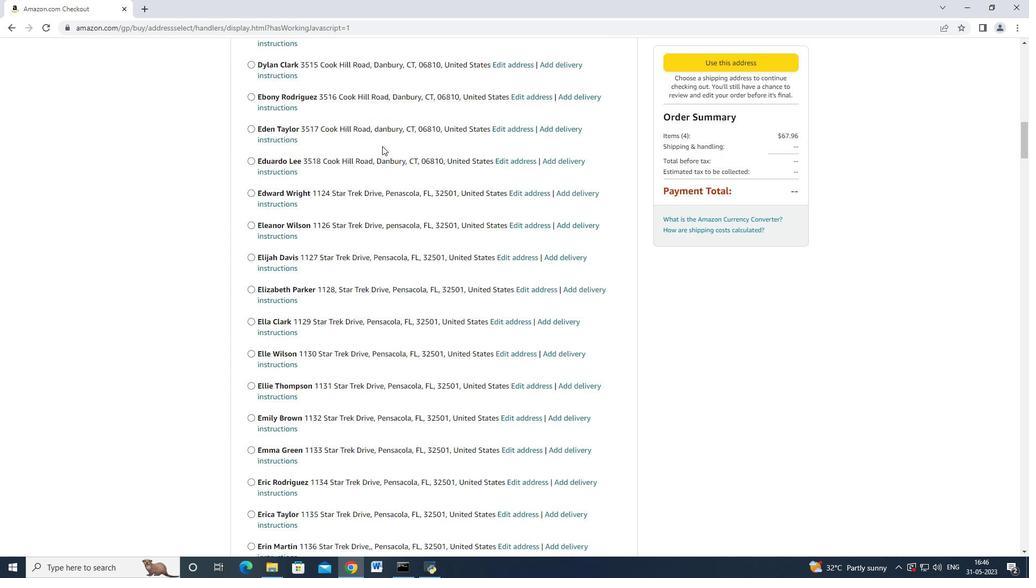 
Action: Mouse scrolled (381, 151) with delta (0, -1)
Screenshot: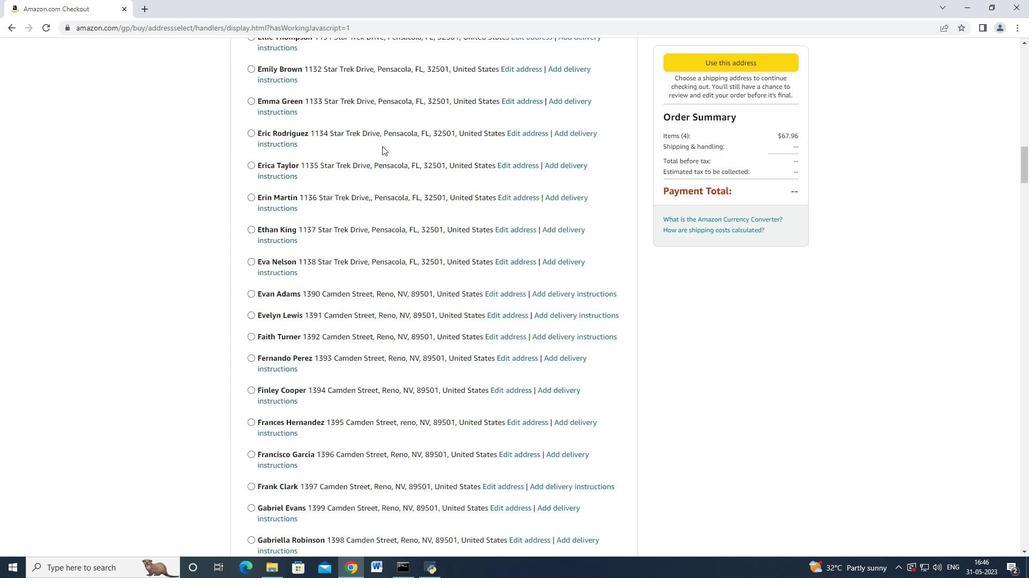 
Action: Mouse scrolled (381, 151) with delta (0, 0)
Screenshot: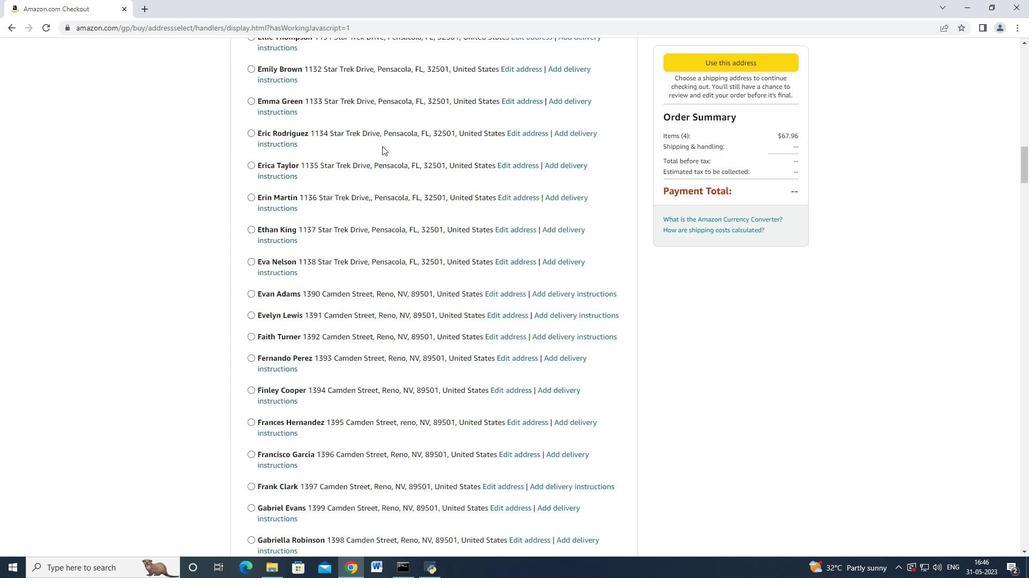 
Action: Mouse scrolled (380, 151) with delta (0, 0)
Screenshot: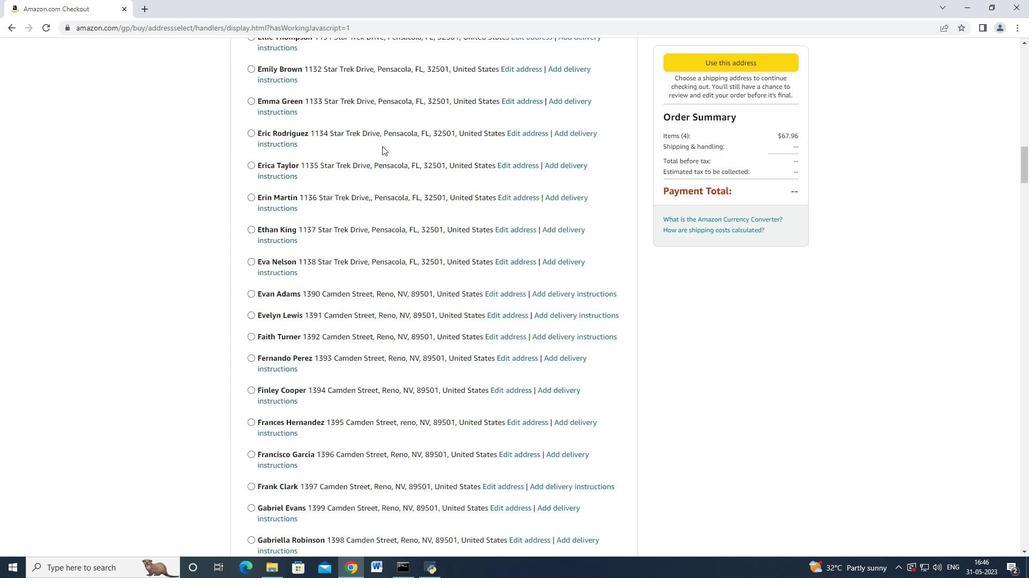 
Action: Mouse moved to (380, 152)
Screenshot: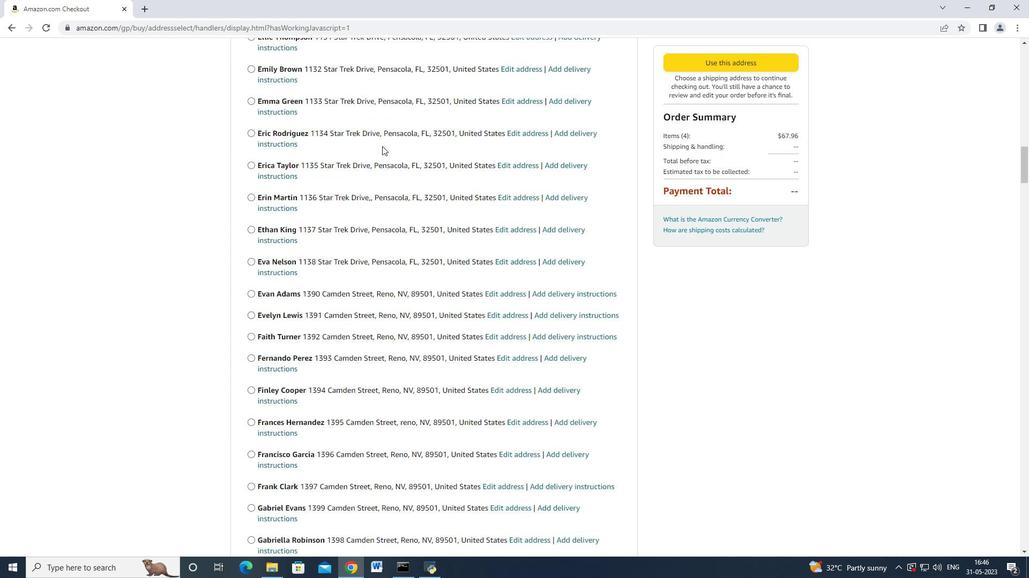 
Action: Mouse scrolled (380, 151) with delta (0, 0)
Screenshot: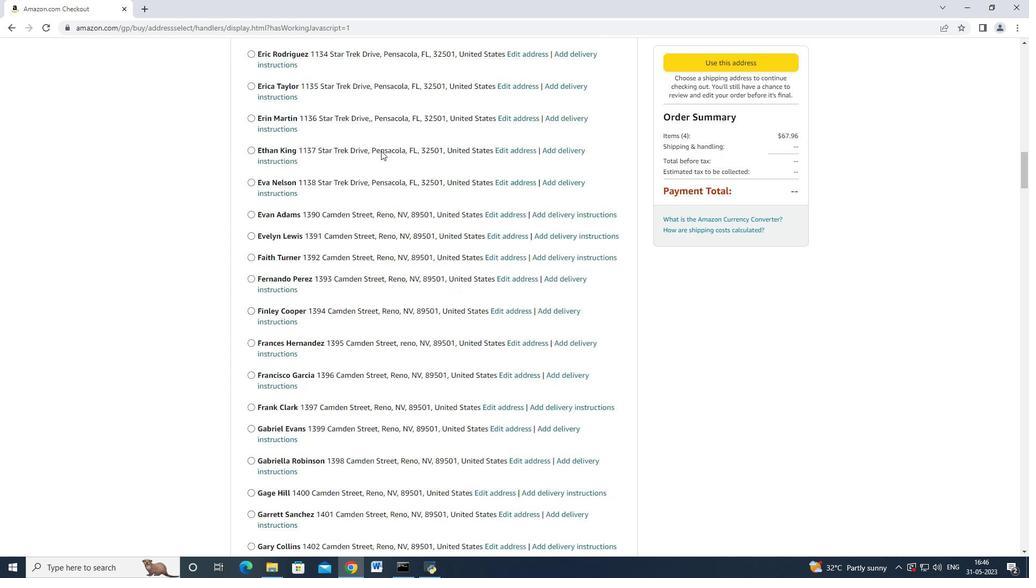 
Action: Mouse moved to (380, 152)
Screenshot: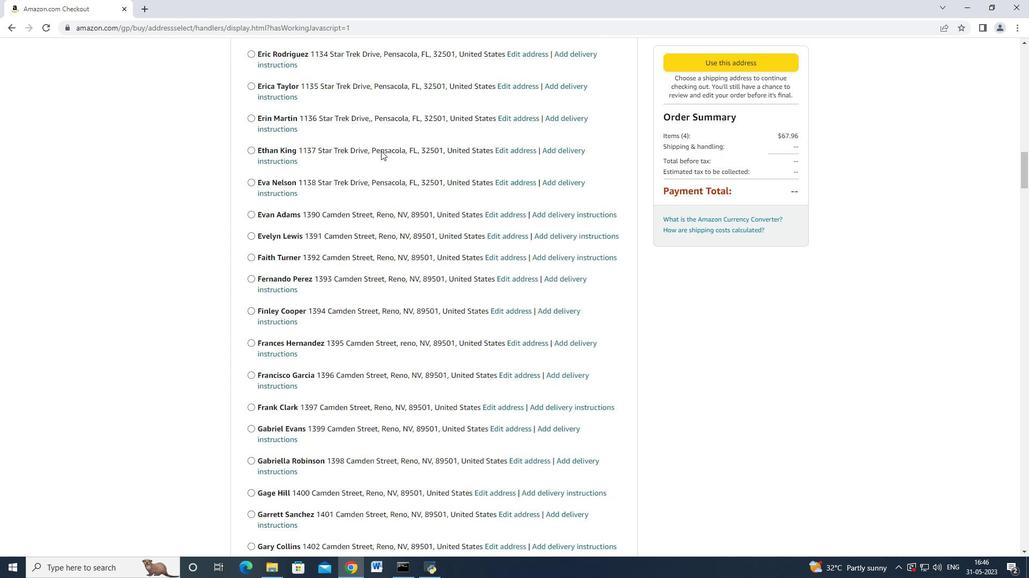 
Action: Mouse scrolled (380, 151) with delta (0, 0)
Screenshot: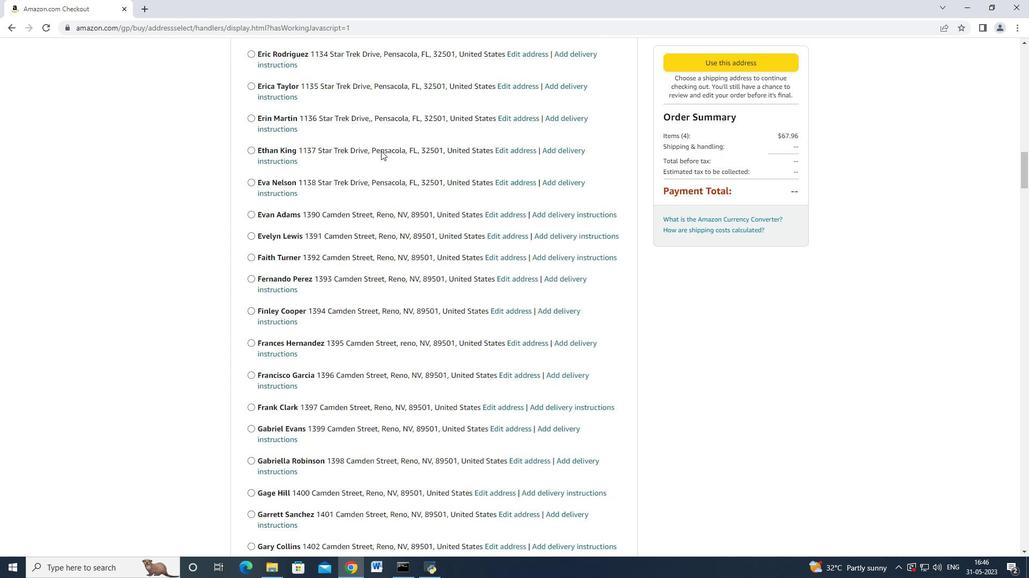 
Action: Mouse moved to (380, 152)
Screenshot: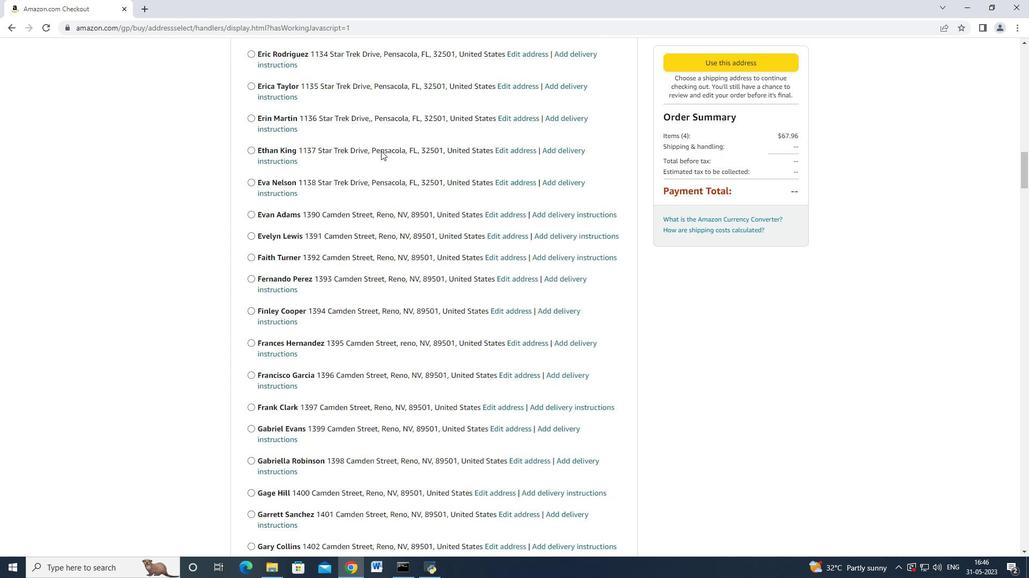 
Action: Mouse scrolled (380, 152) with delta (0, 0)
Screenshot: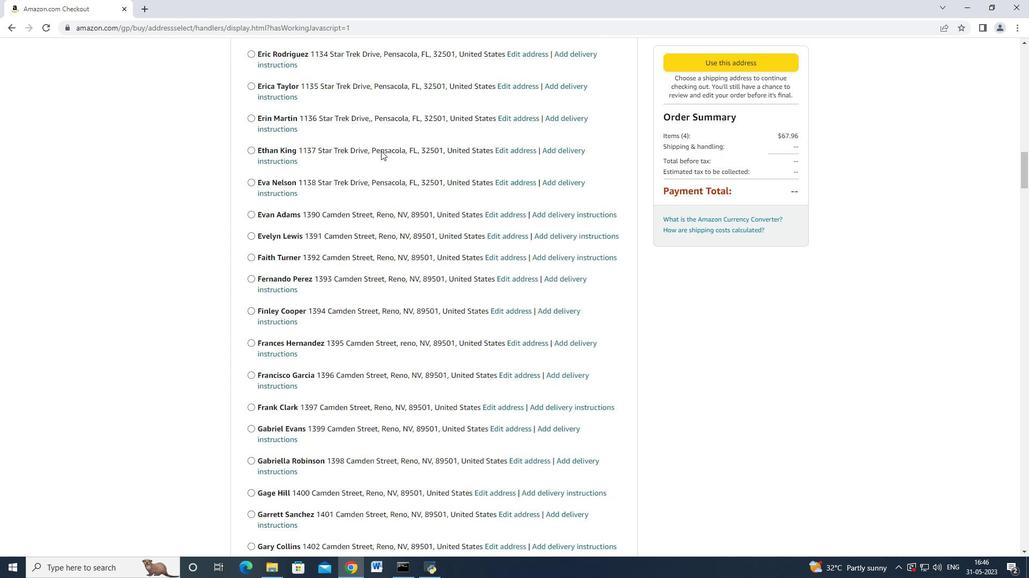 
Action: Mouse scrolled (380, 152) with delta (0, 0)
Screenshot: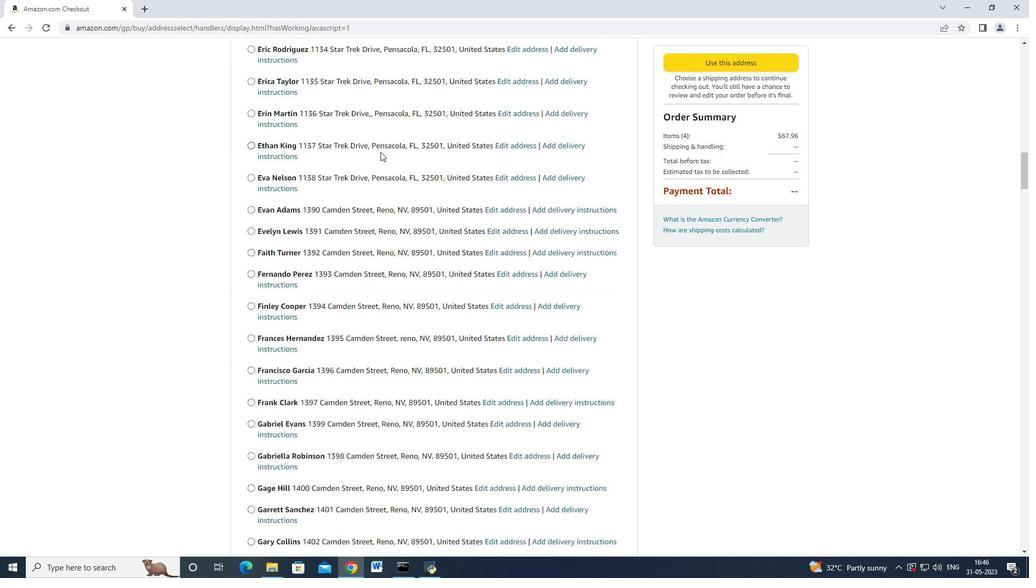 
Action: Mouse scrolled (380, 151) with delta (0, -1)
Screenshot: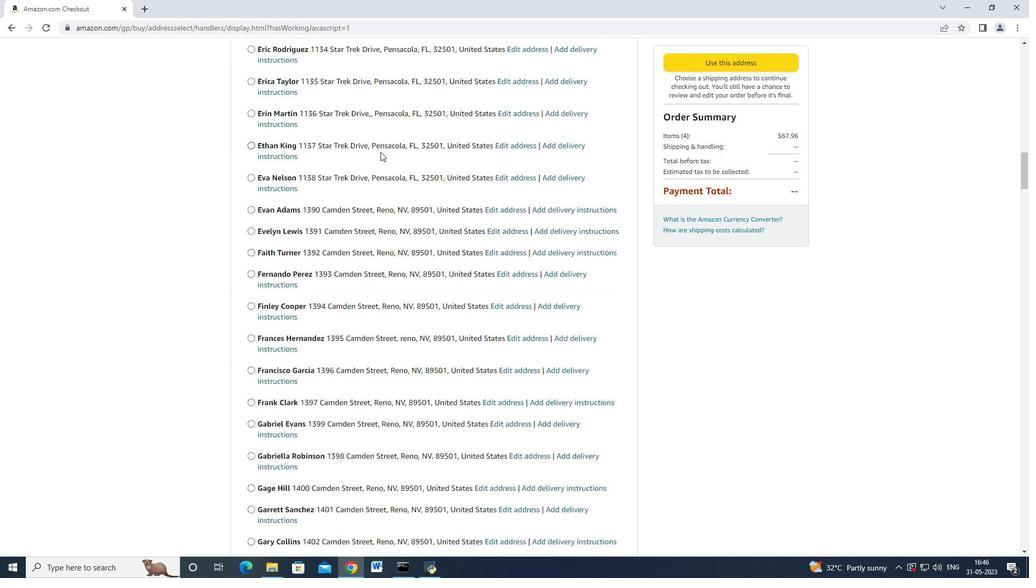 
Action: Mouse scrolled (380, 152) with delta (0, 0)
Screenshot: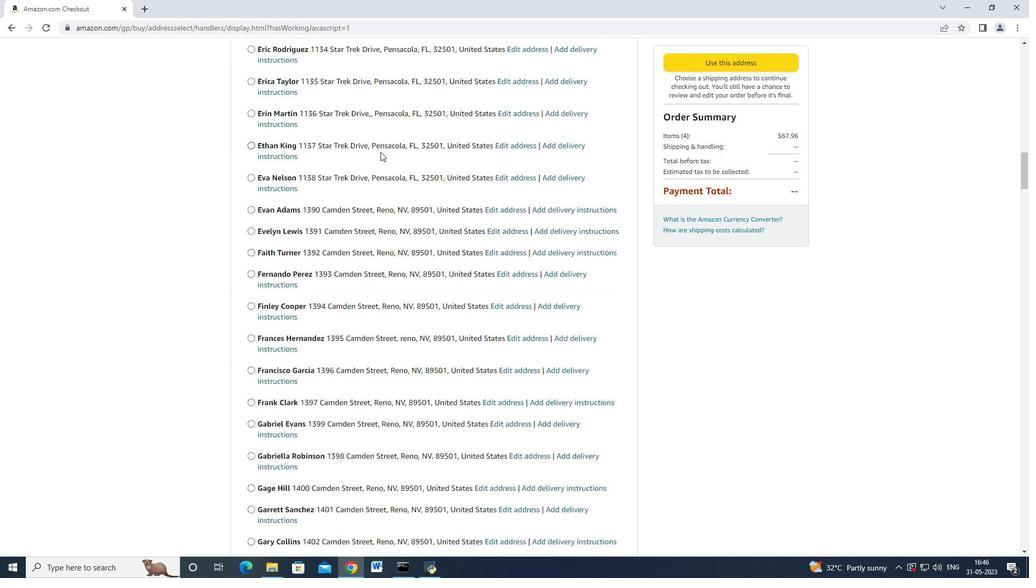 
Action: Mouse moved to (376, 165)
Screenshot: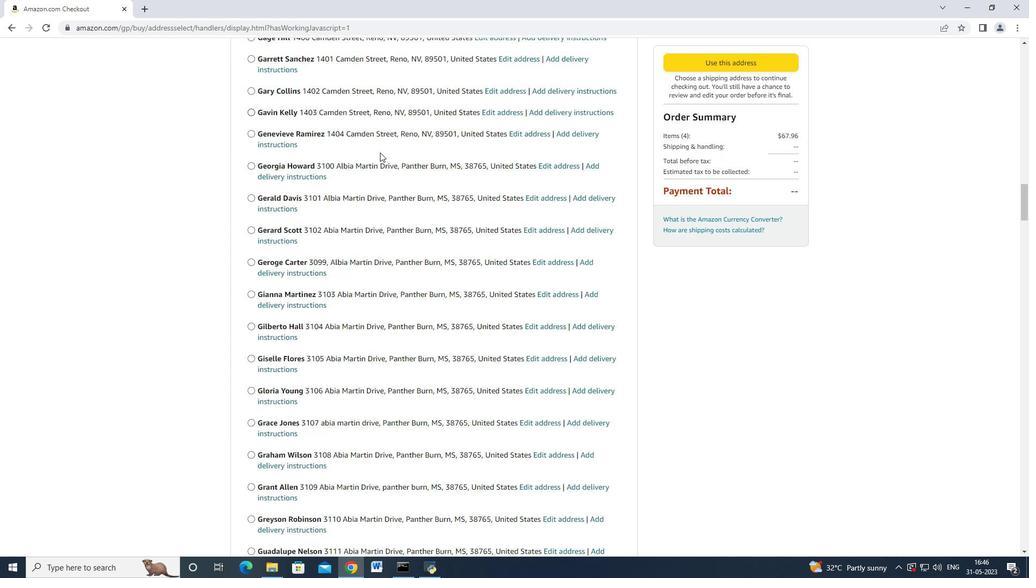
Action: Mouse scrolled (376, 165) with delta (0, 0)
Screenshot: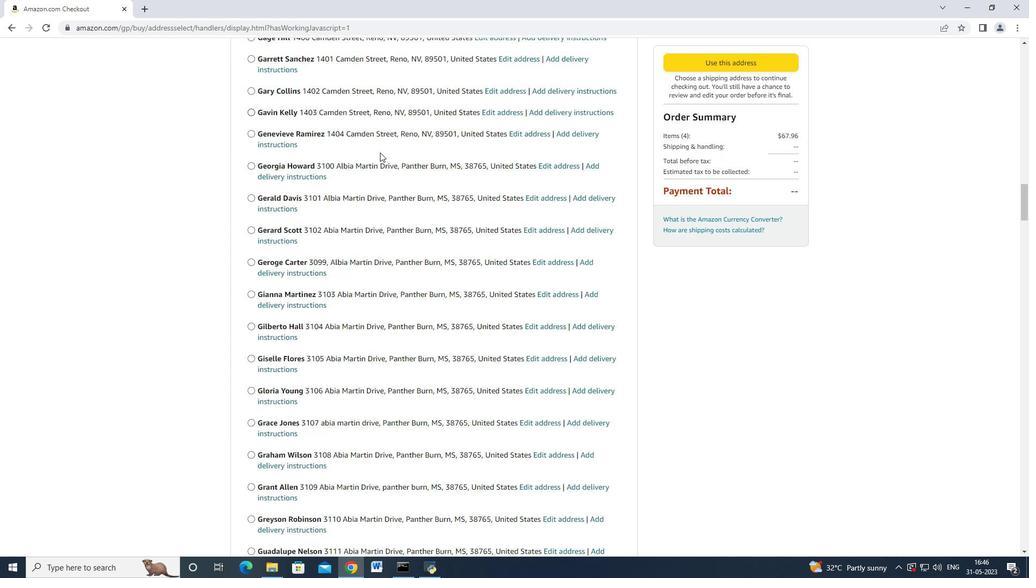 
Action: Mouse moved to (375, 167)
Screenshot: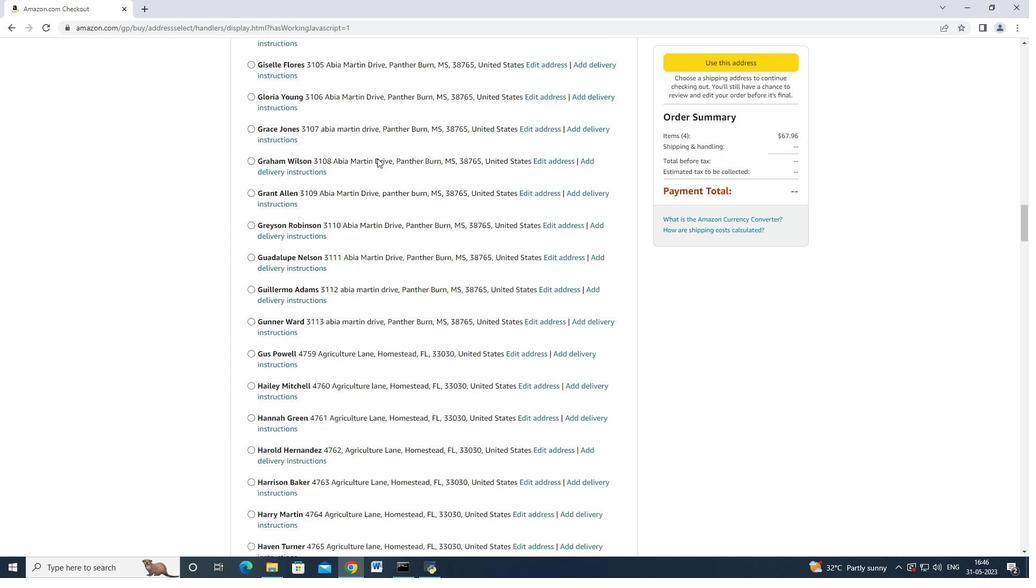 
Action: Mouse scrolled (375, 166) with delta (0, 0)
Screenshot: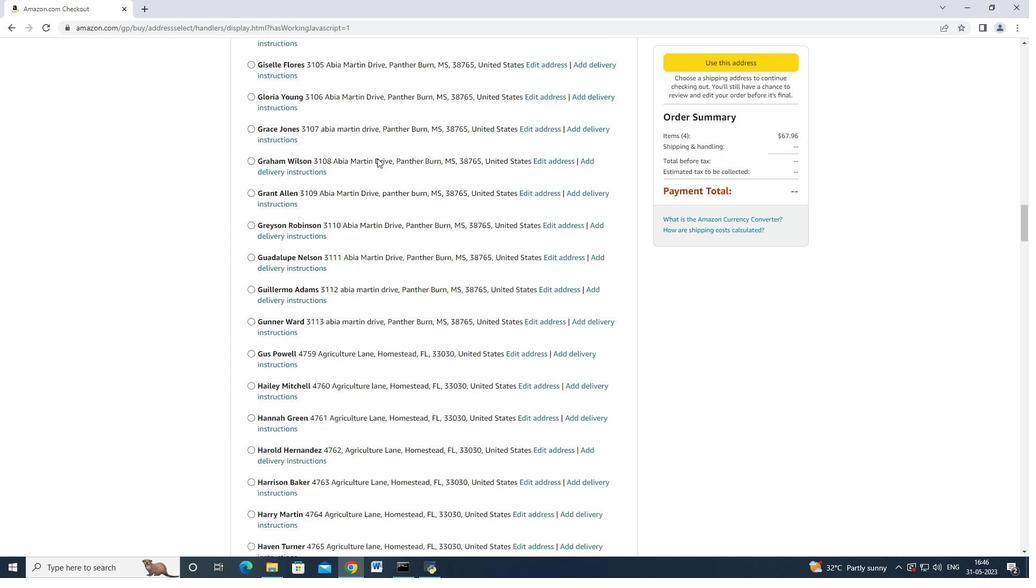 
Action: Mouse moved to (375, 168)
Screenshot: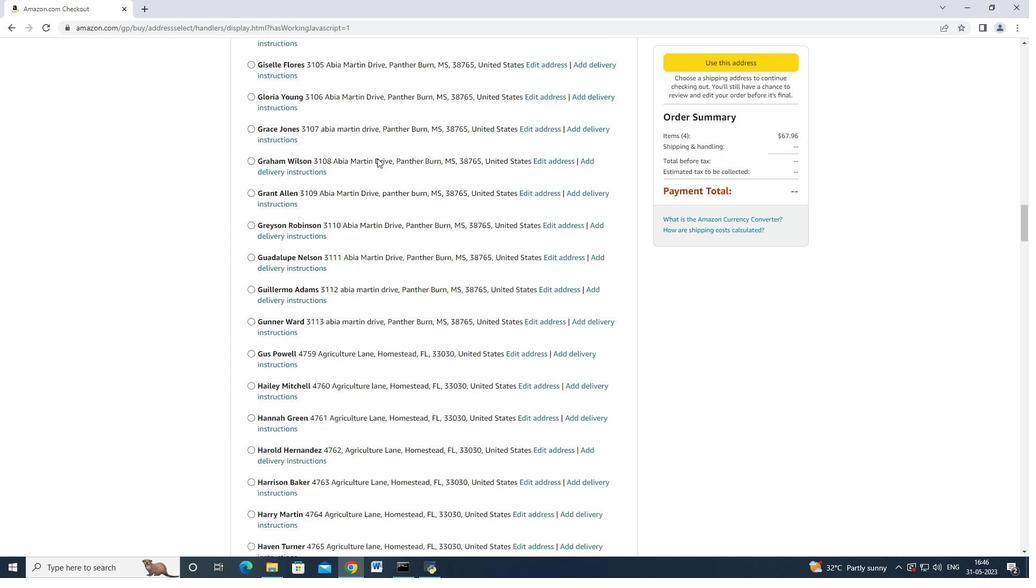 
Action: Mouse scrolled (375, 168) with delta (0, 0)
Screenshot: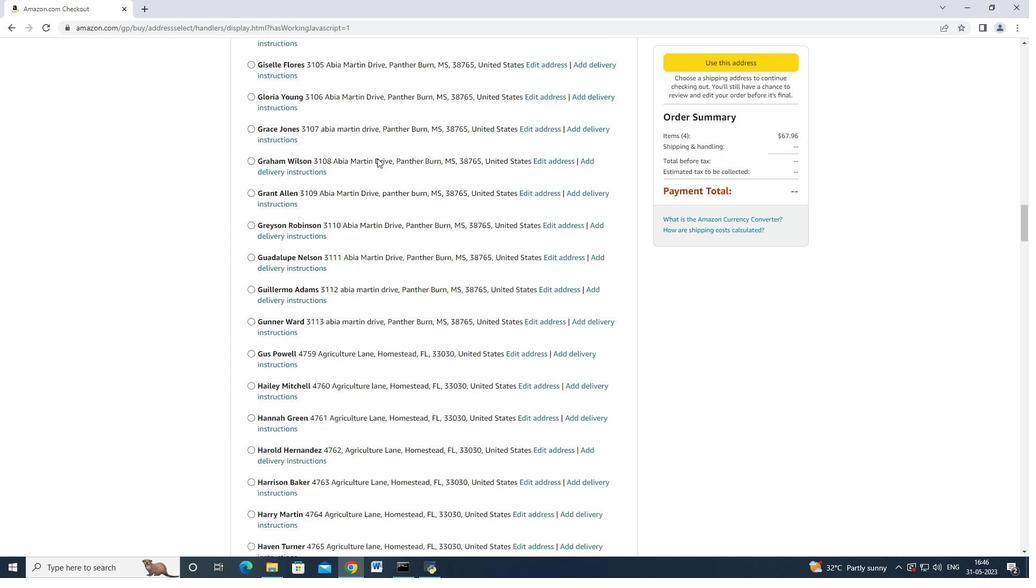 
Action: Mouse scrolled (375, 168) with delta (0, 0)
Screenshot: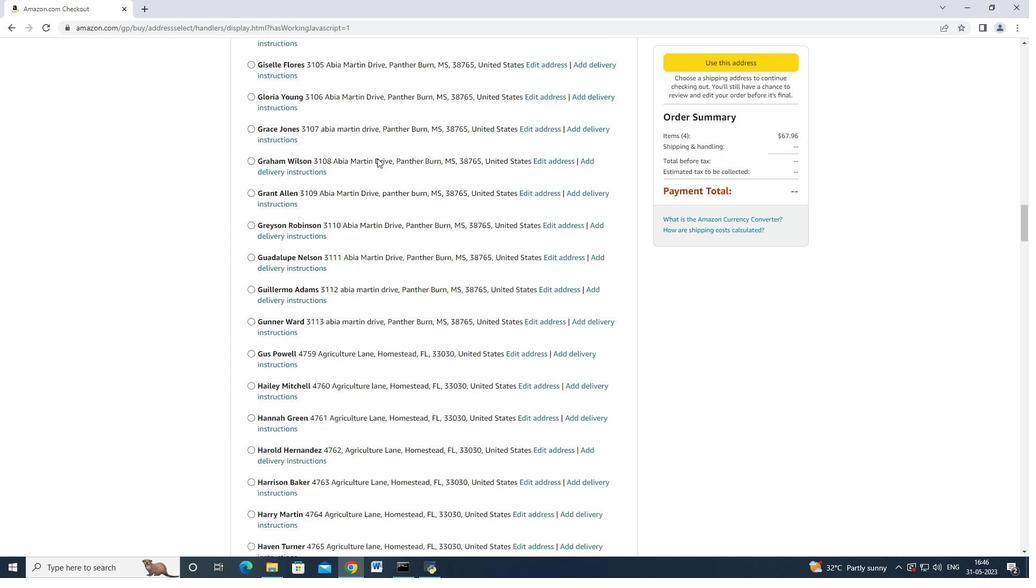 
Action: Mouse scrolled (375, 168) with delta (0, 0)
Screenshot: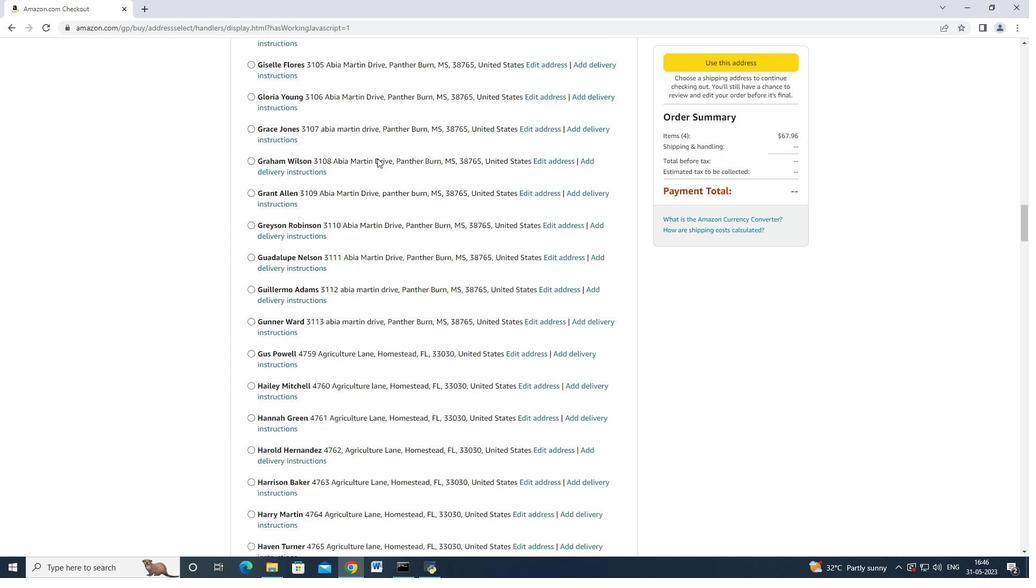 
Action: Mouse scrolled (375, 168) with delta (0, 0)
Screenshot: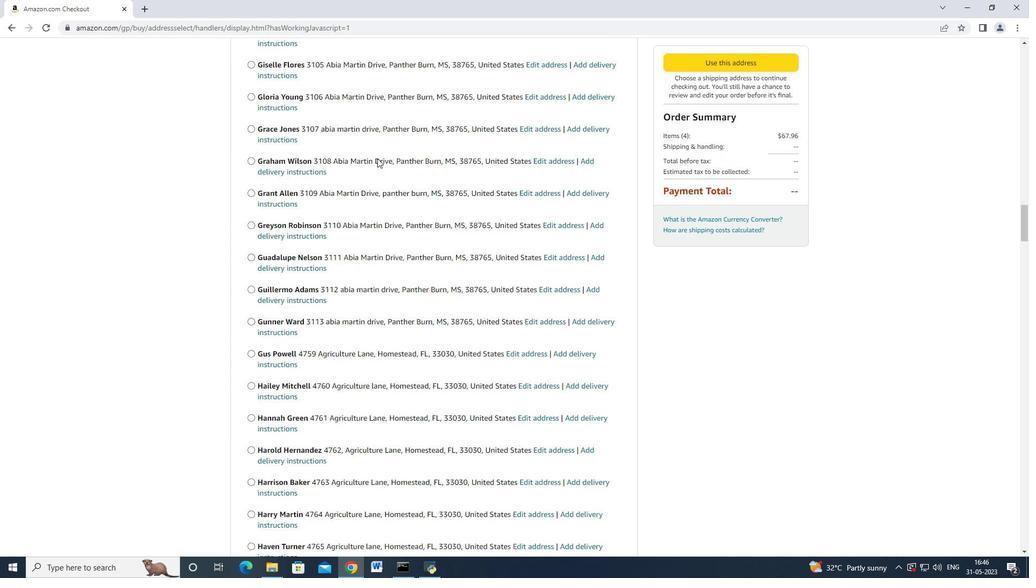 
Action: Mouse scrolled (375, 168) with delta (0, 0)
Screenshot: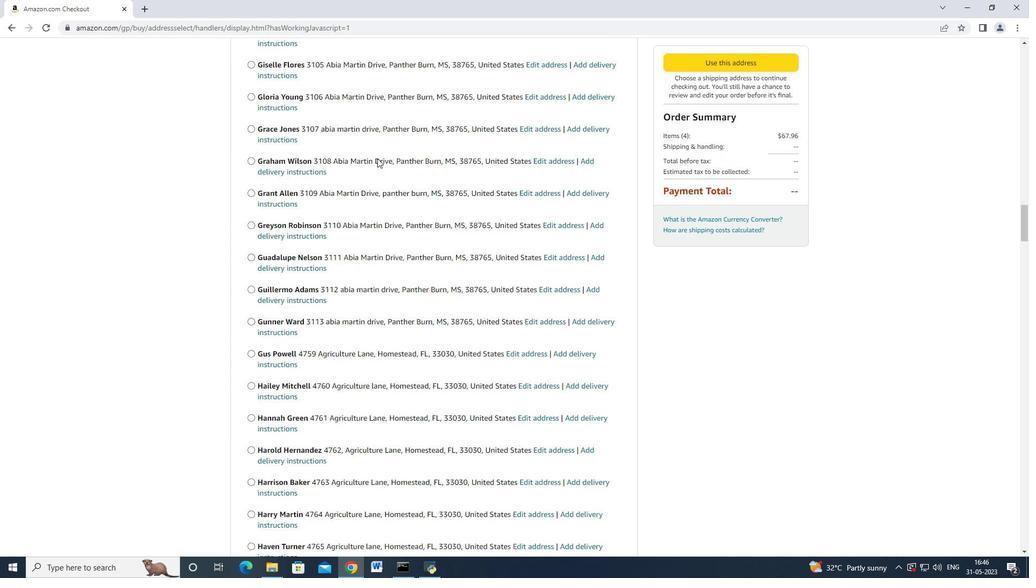 
Action: Mouse moved to (375, 174)
Screenshot: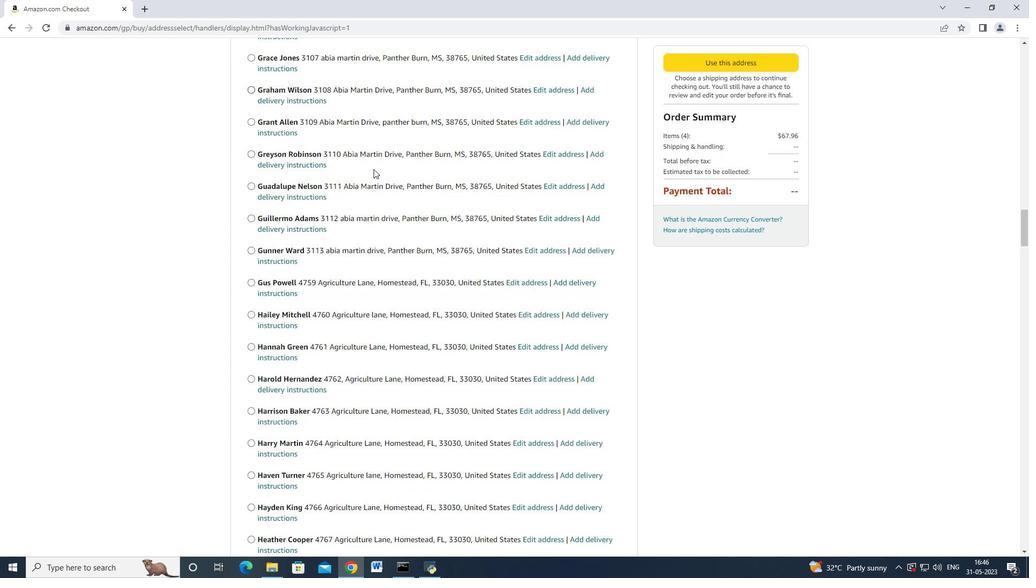 
Action: Mouse scrolled (375, 174) with delta (0, 0)
Screenshot: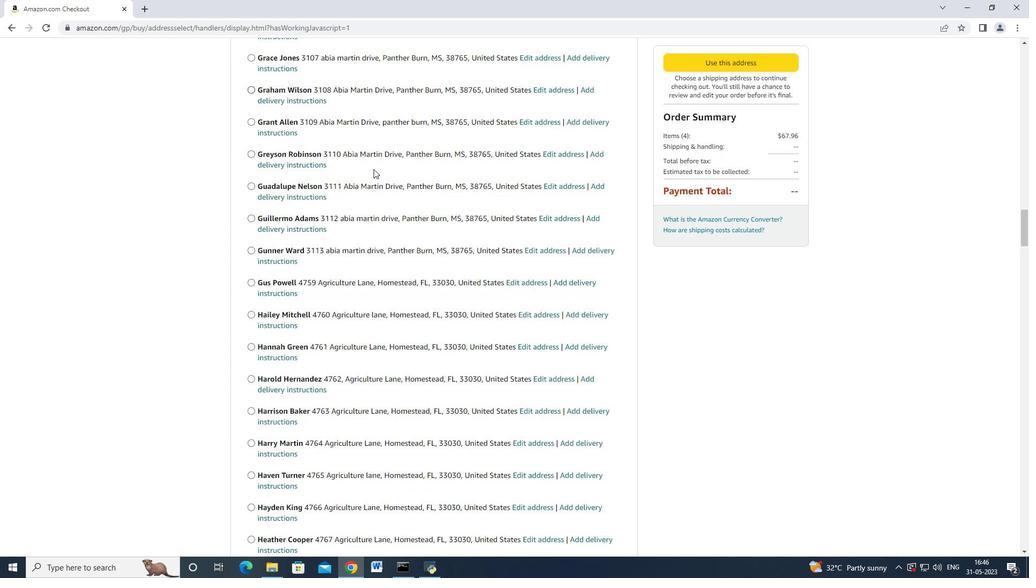 
Action: Mouse moved to (376, 176)
Screenshot: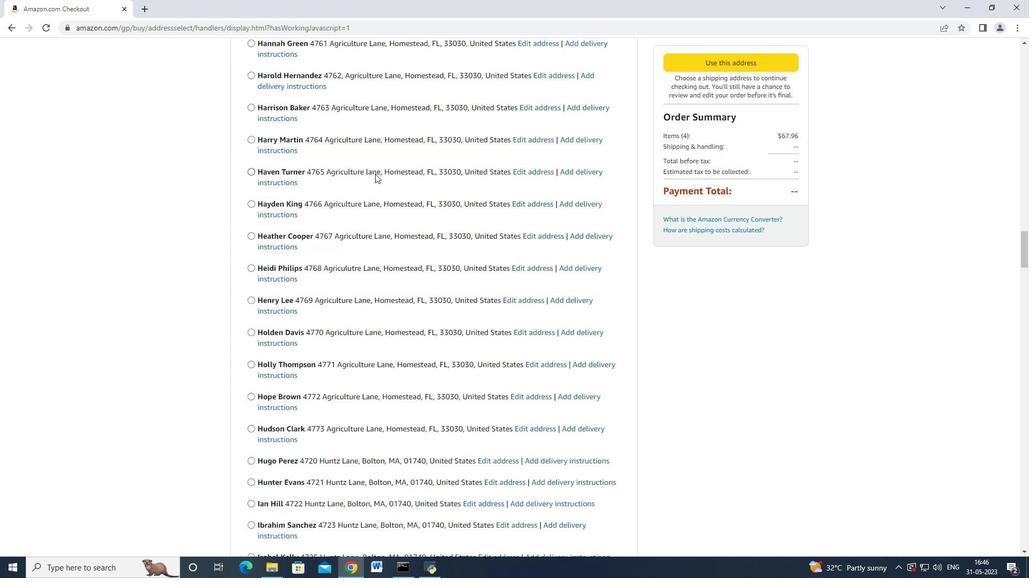 
Action: Mouse scrolled (376, 176) with delta (0, 0)
Screenshot: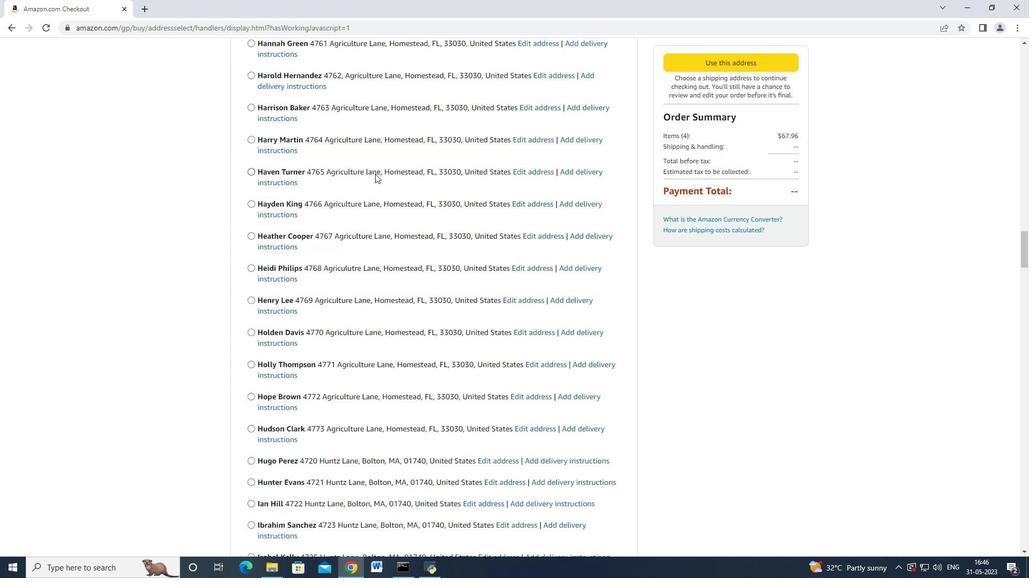 
Action: Mouse moved to (376, 177)
Screenshot: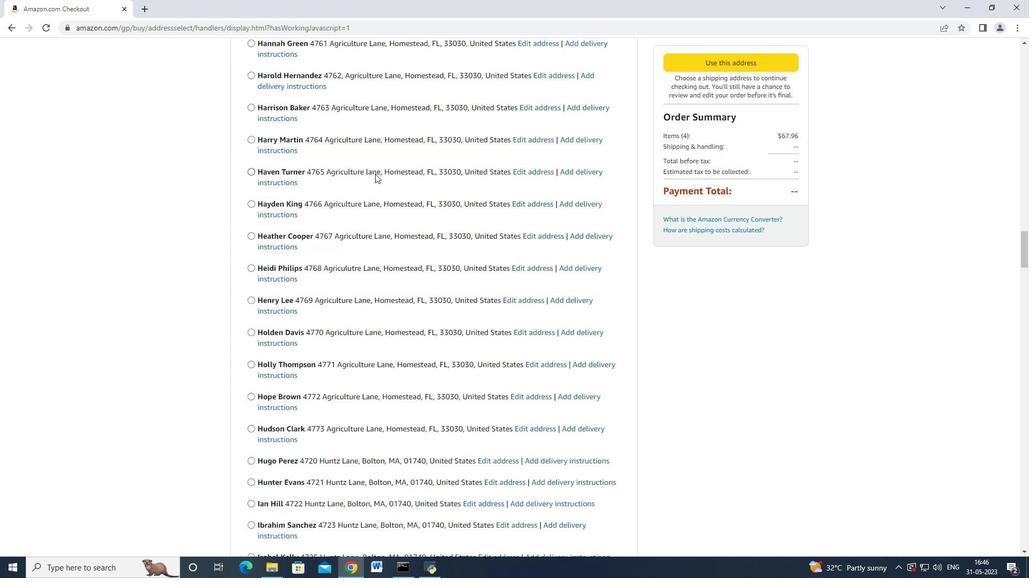 
Action: Mouse scrolled (376, 176) with delta (0, 0)
Screenshot: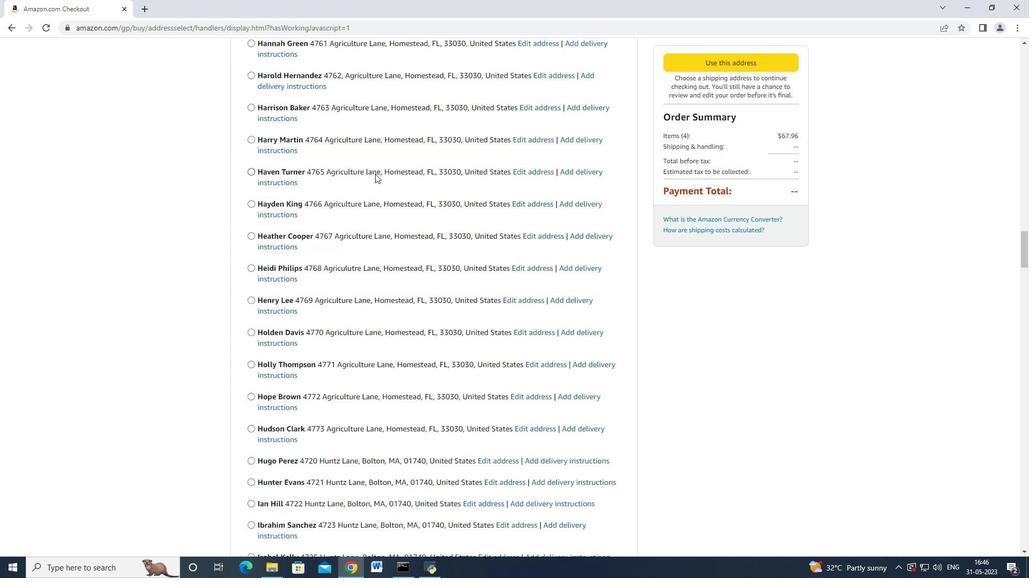 
Action: Mouse scrolled (376, 176) with delta (0, 0)
Screenshot: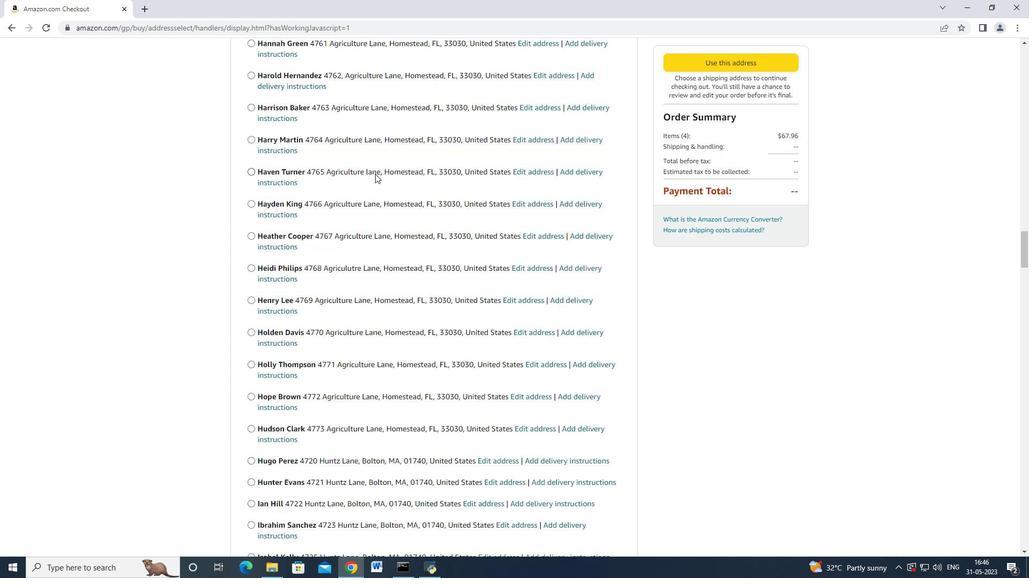 
Action: Mouse scrolled (376, 176) with delta (0, 0)
Screenshot: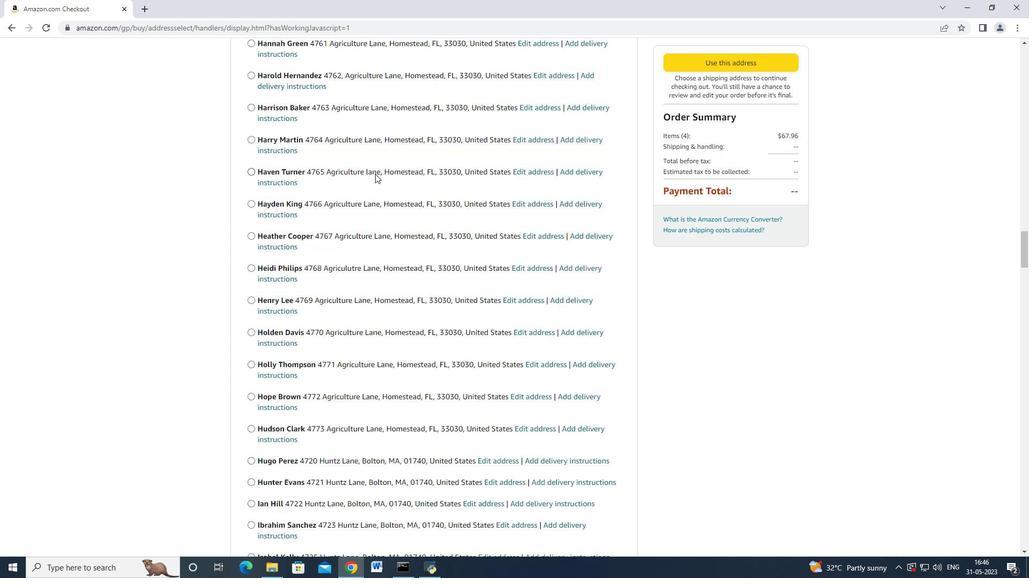 
Action: Mouse scrolled (376, 176) with delta (0, 0)
Screenshot: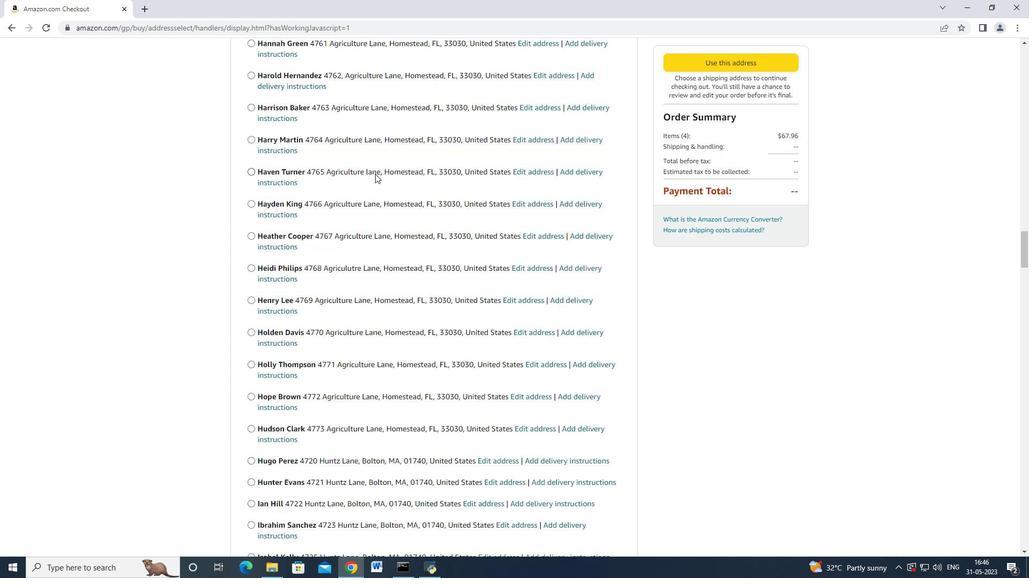 
Action: Mouse scrolled (376, 176) with delta (0, -1)
Screenshot: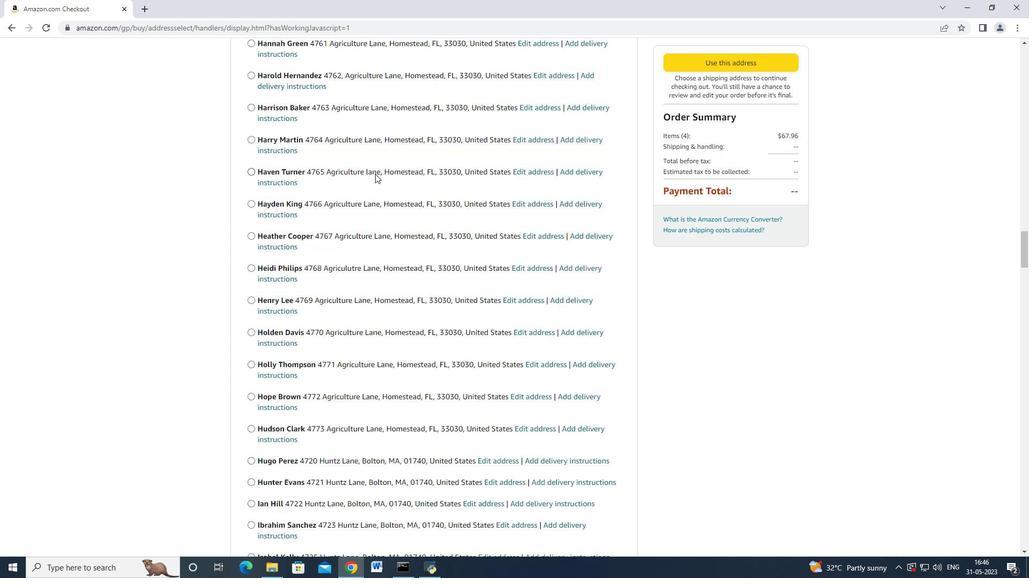 
Action: Mouse moved to (377, 177)
Screenshot: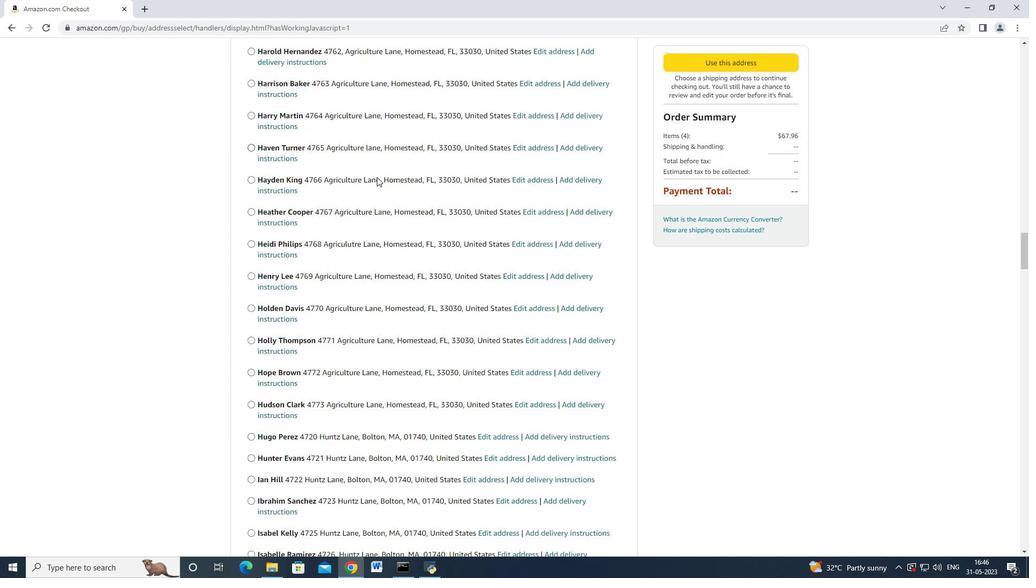 
Action: Mouse scrolled (377, 176) with delta (0, 0)
Screenshot: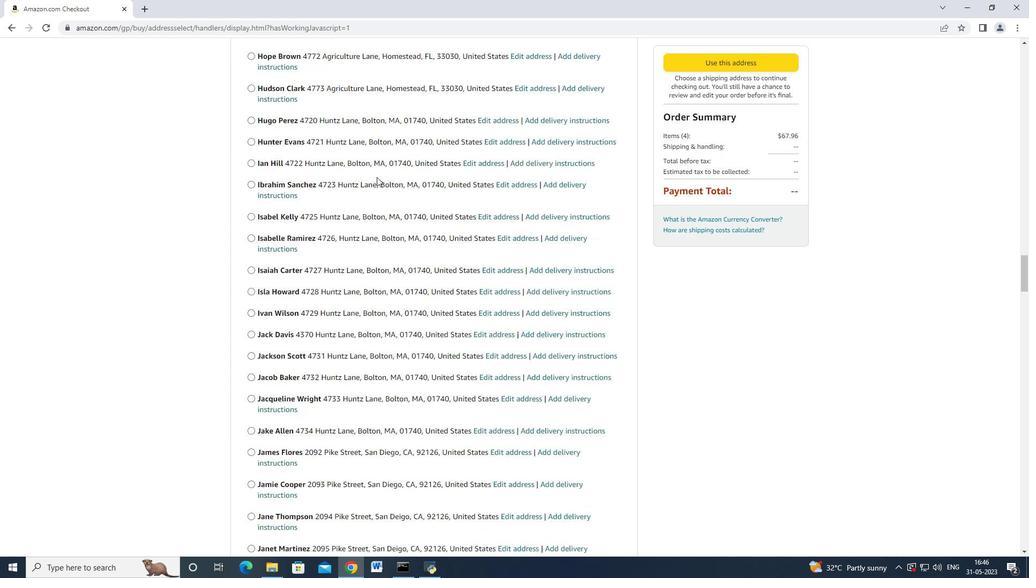 
Action: Mouse moved to (378, 179)
Screenshot: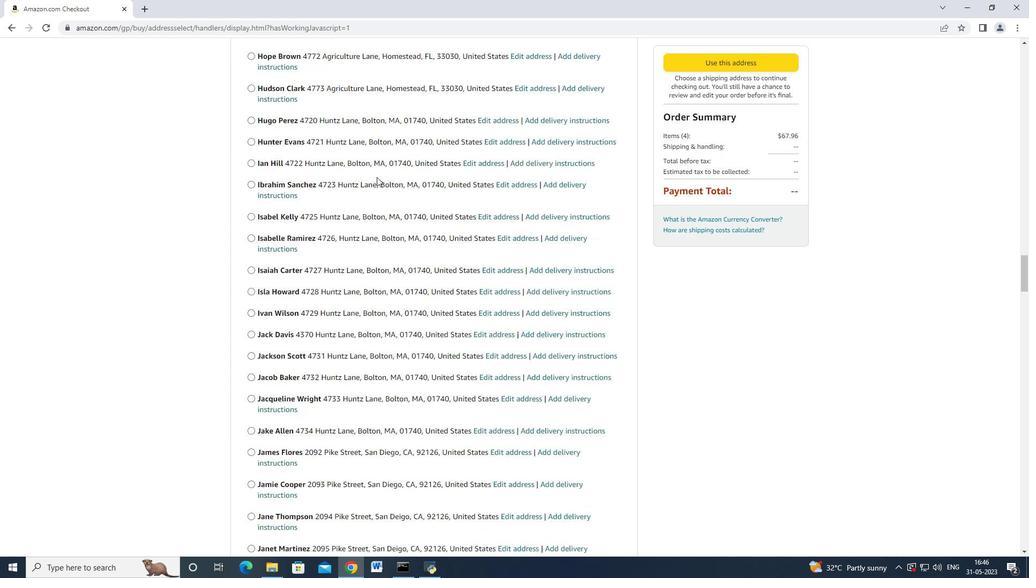 
Action: Mouse scrolled (378, 178) with delta (0, 0)
Screenshot: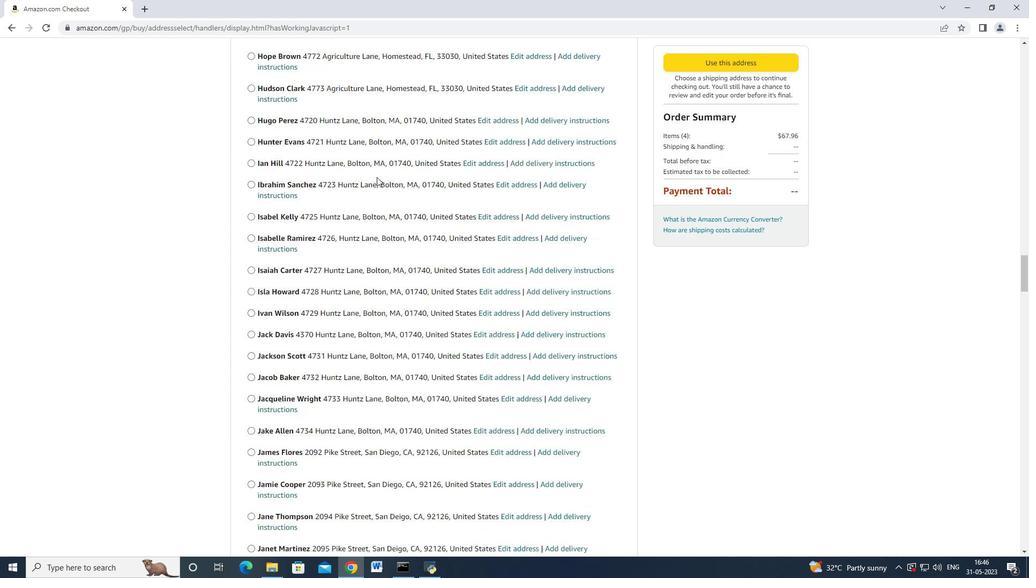 
Action: Mouse scrolled (378, 178) with delta (0, 0)
Screenshot: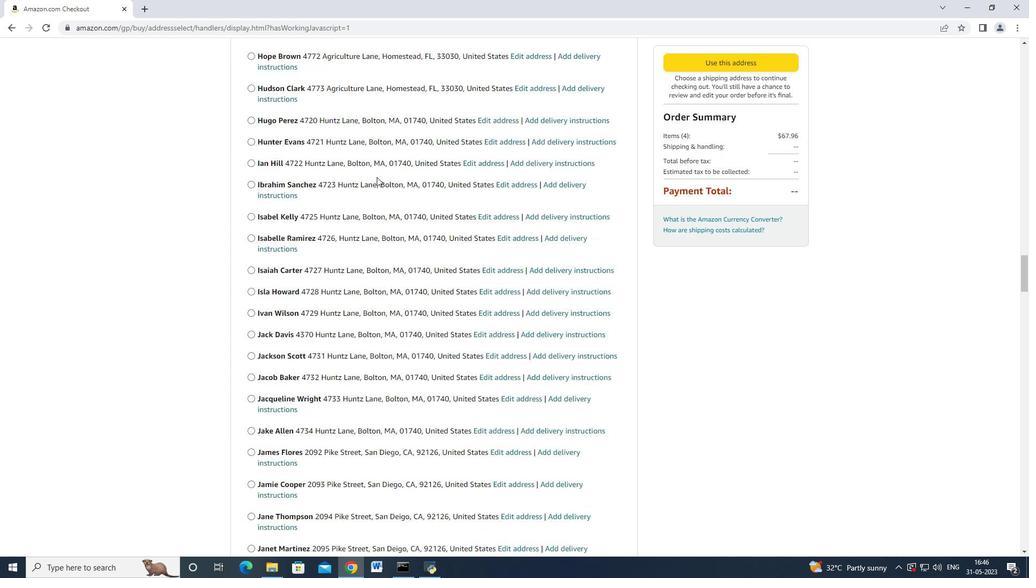 
Action: Mouse scrolled (378, 177) with delta (0, -1)
Screenshot: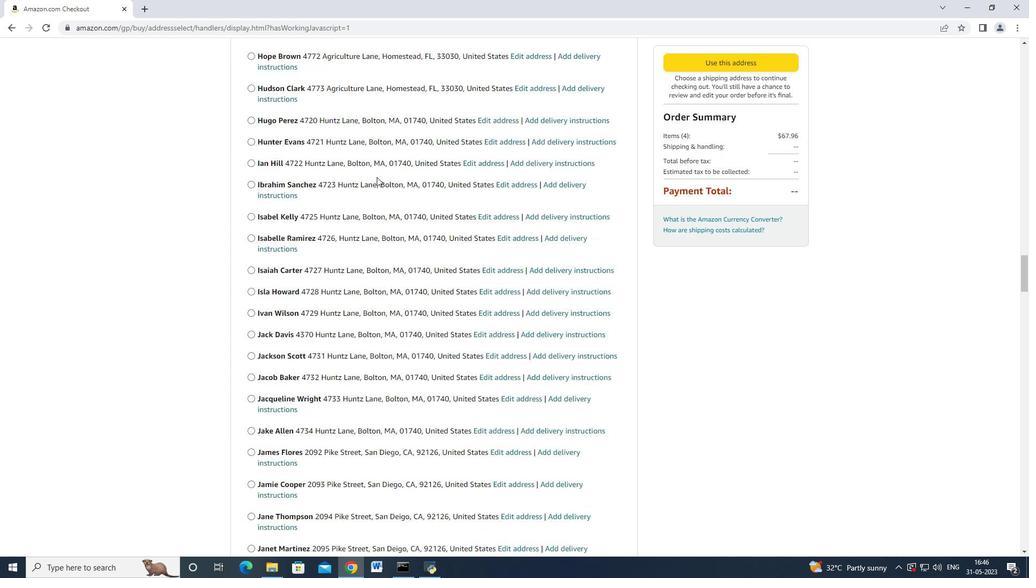 
Action: Mouse scrolled (378, 178) with delta (0, 0)
Screenshot: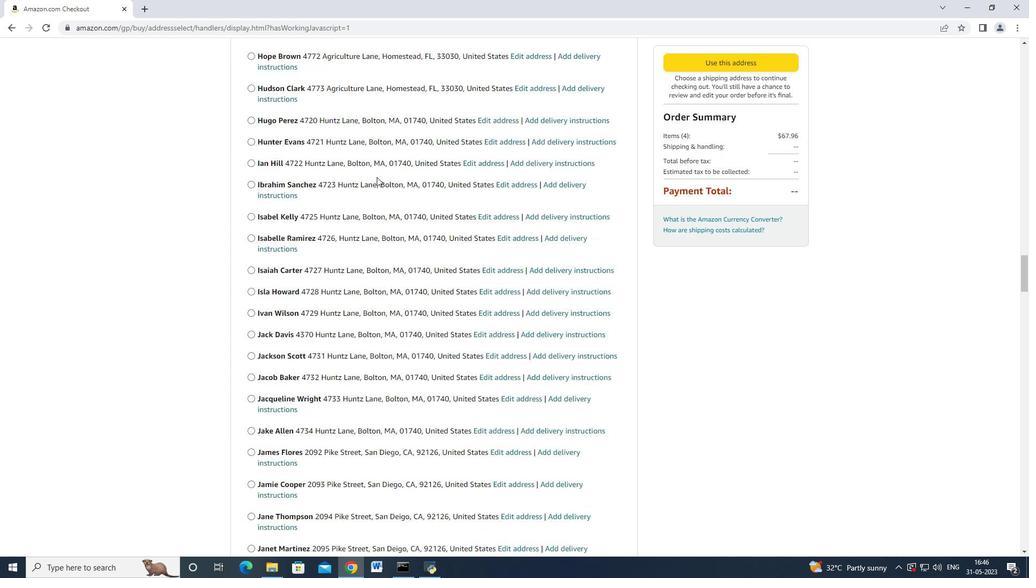 
Action: Mouse scrolled (378, 178) with delta (0, 0)
Screenshot: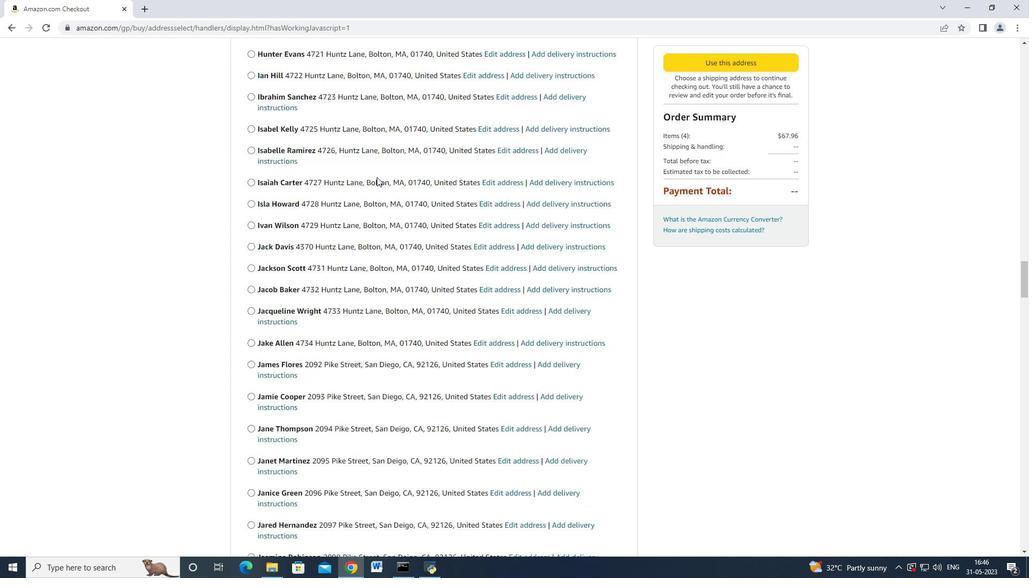 
Action: Mouse moved to (377, 180)
Screenshot: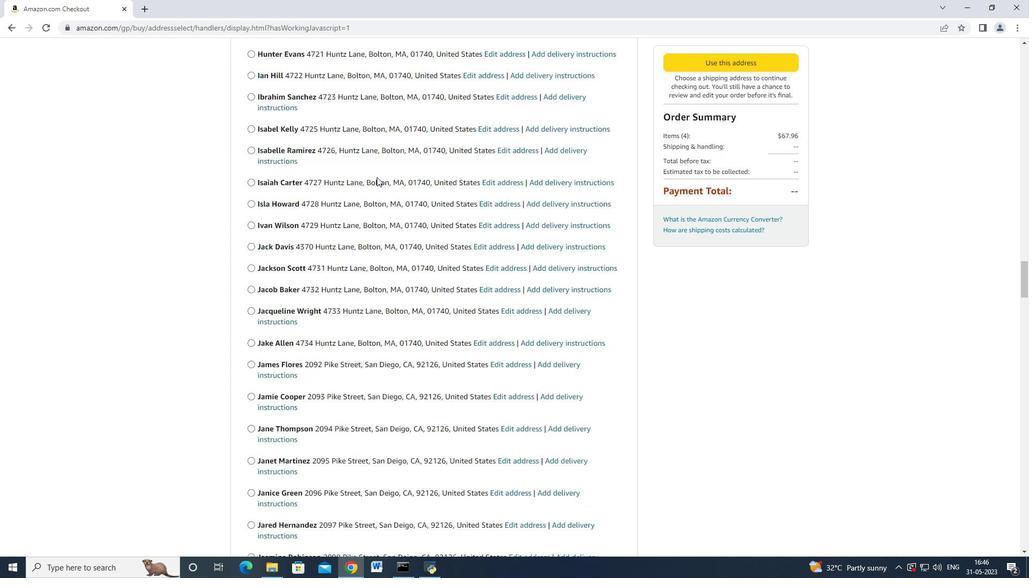 
Action: Mouse scrolled (377, 179) with delta (0, 0)
Screenshot: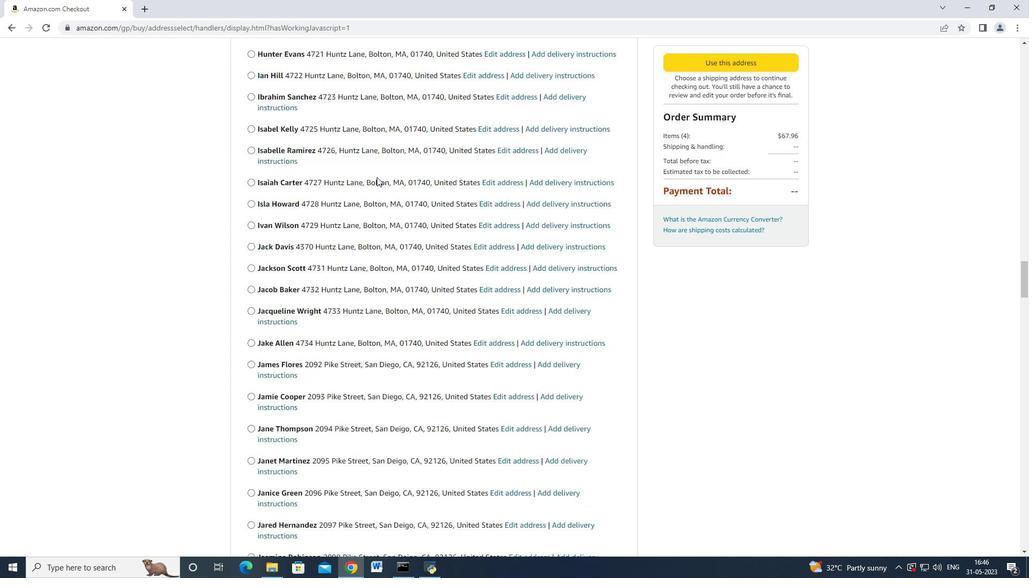 
Action: Mouse moved to (376, 183)
Screenshot: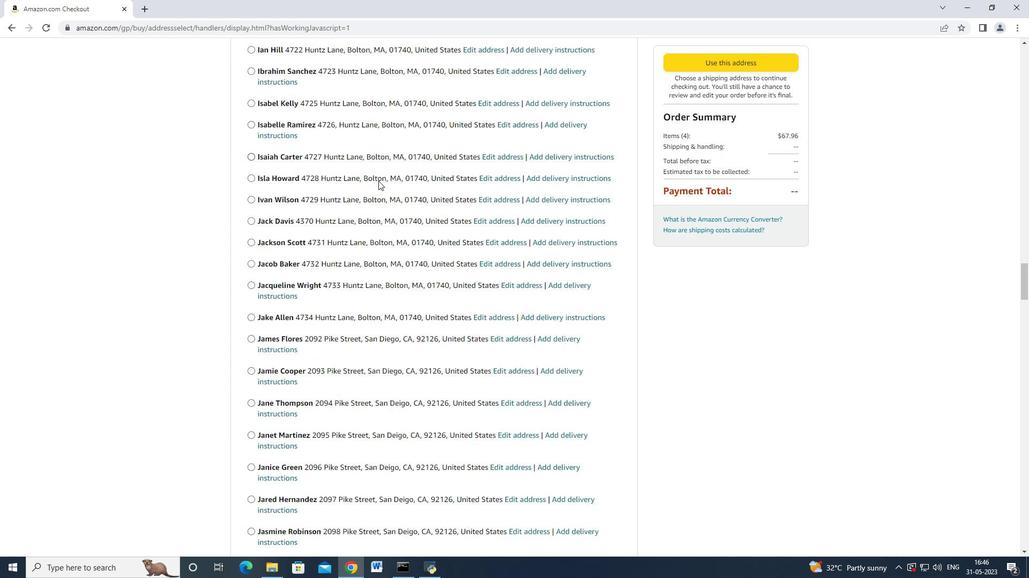 
Action: Mouse scrolled (376, 183) with delta (0, 0)
Screenshot: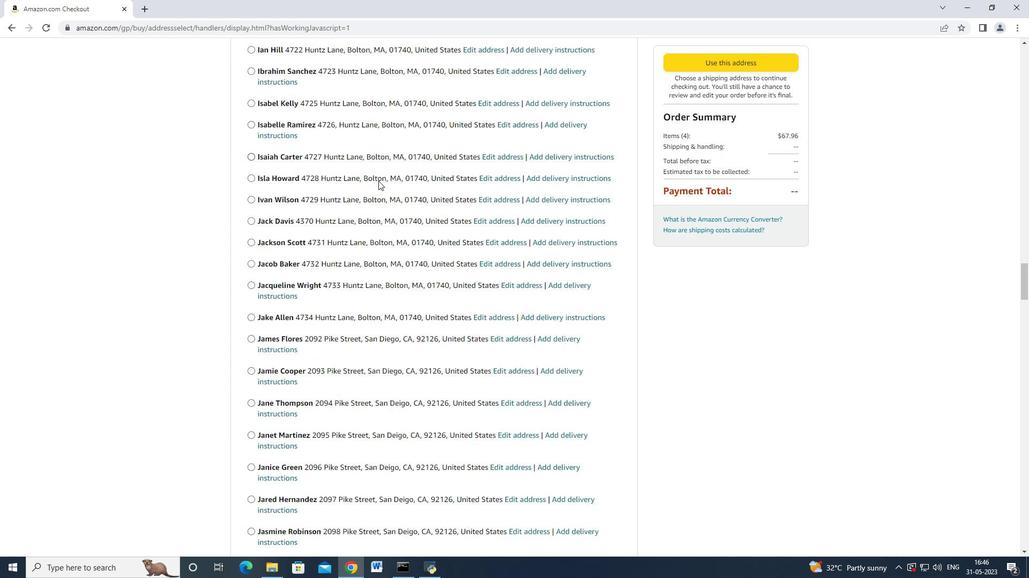 
Action: Mouse moved to (376, 183)
Screenshot: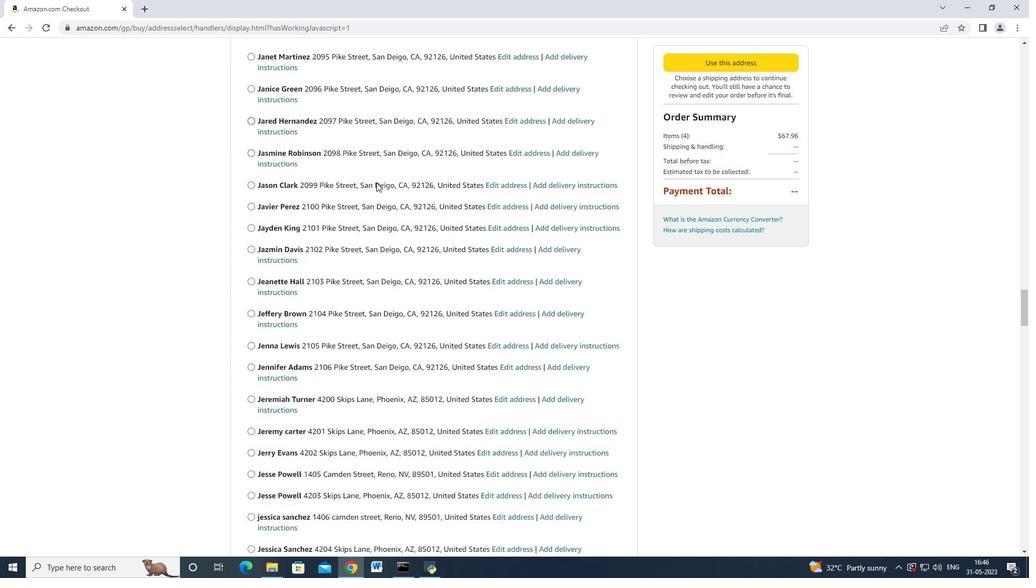 
Action: Mouse scrolled (376, 183) with delta (0, 0)
Screenshot: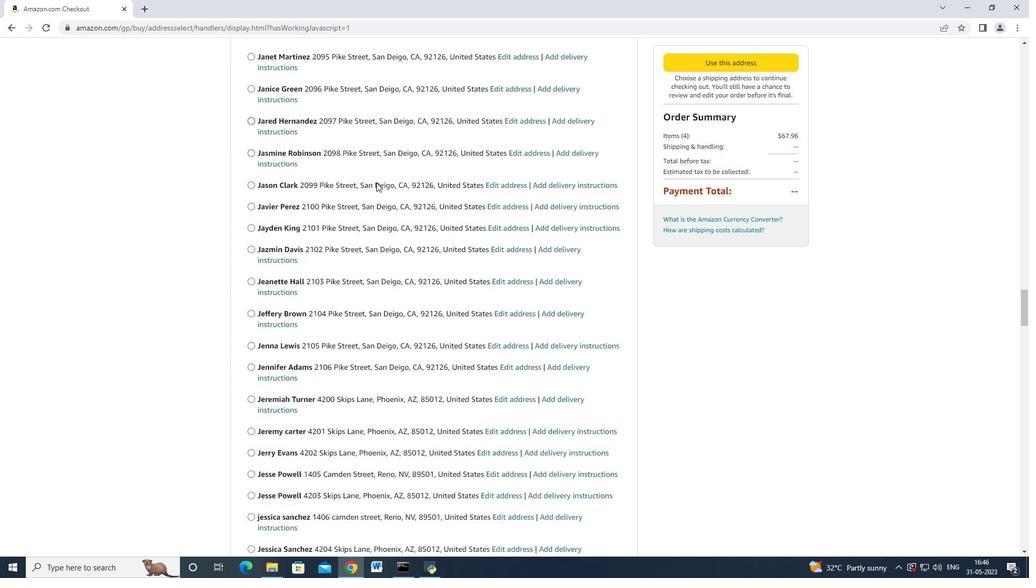 
Action: Mouse moved to (376, 184)
Screenshot: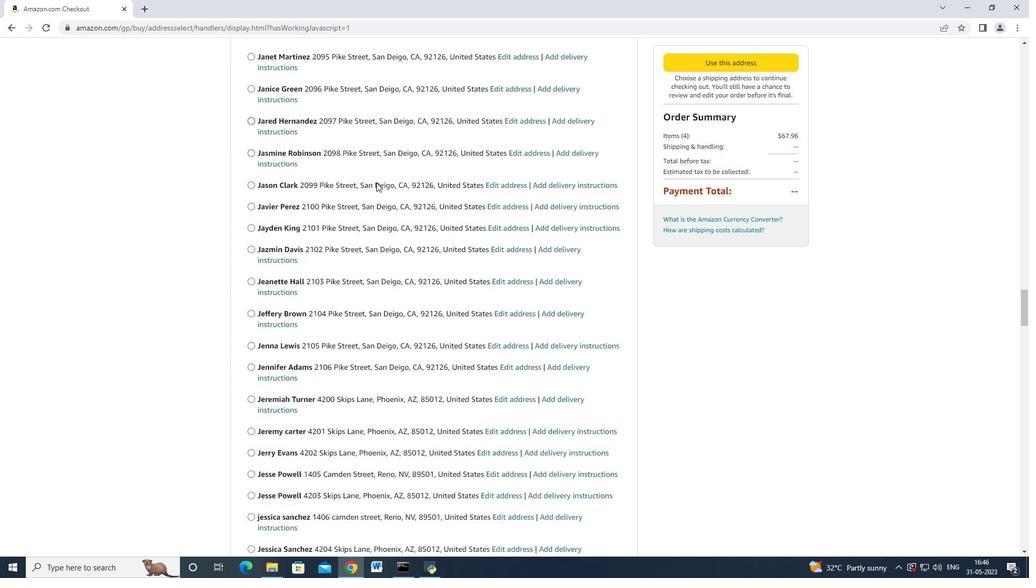 
Action: Mouse scrolled (376, 183) with delta (0, 0)
Screenshot: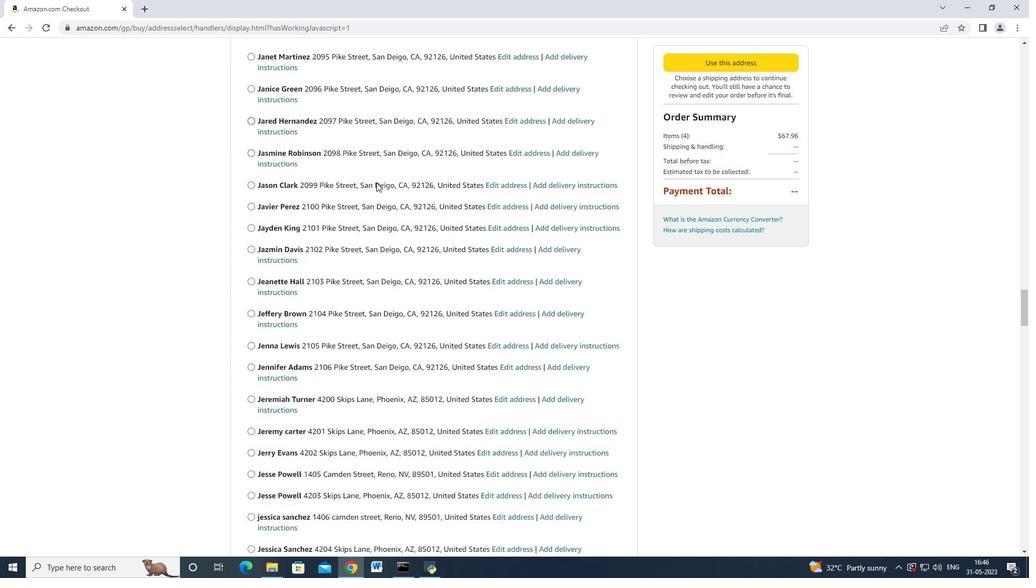 
Action: Mouse scrolled (376, 183) with delta (0, 0)
Screenshot: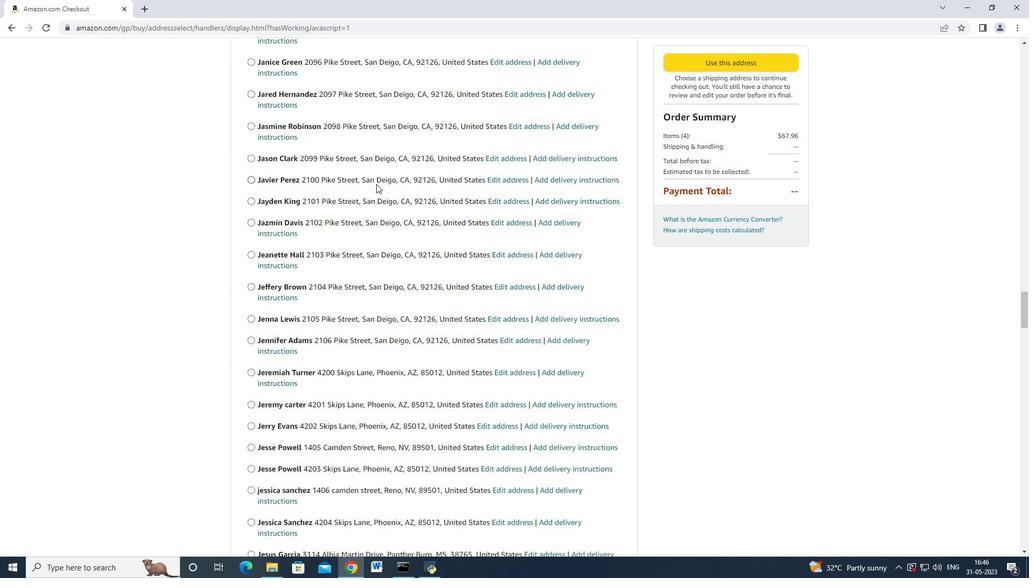 
Action: Mouse scrolled (376, 183) with delta (0, 0)
Screenshot: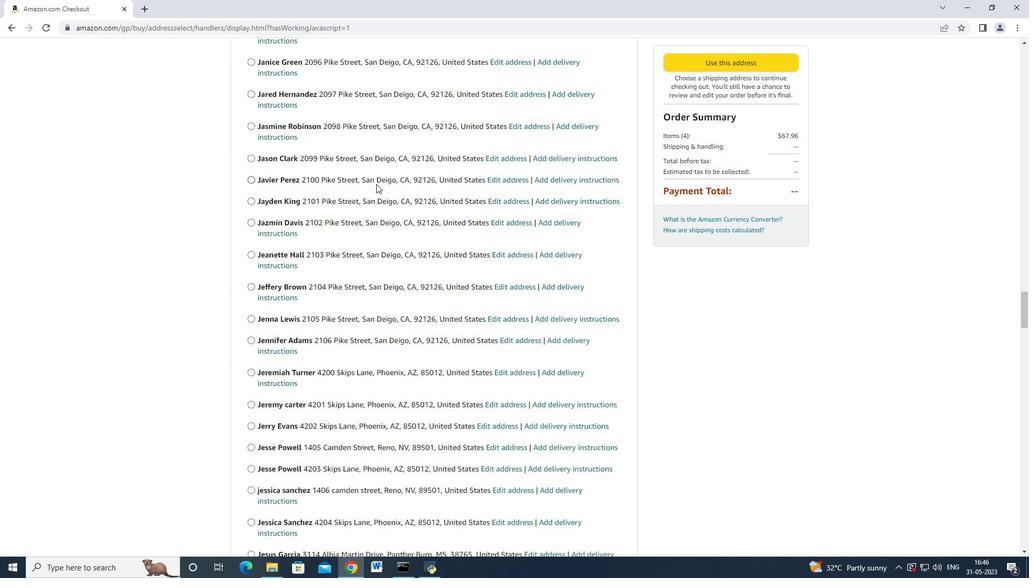 
Action: Mouse scrolled (376, 183) with delta (0, 0)
Screenshot: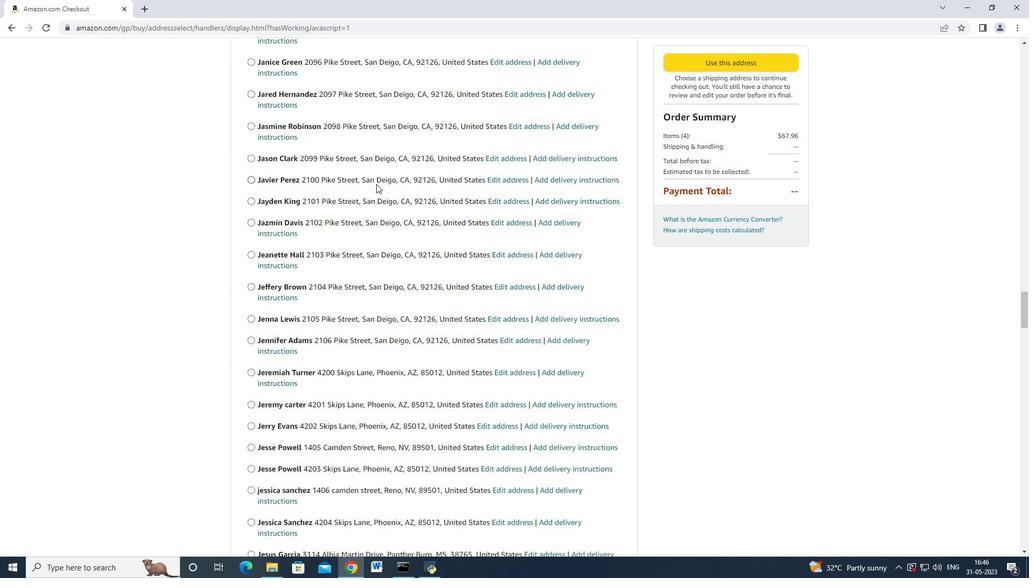 
Action: Mouse moved to (375, 184)
Screenshot: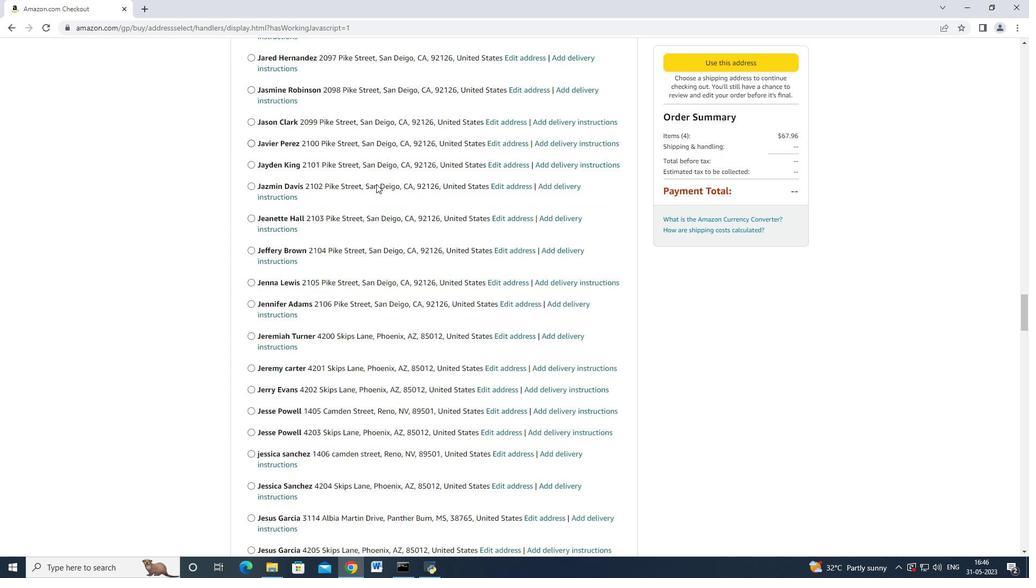 
Action: Mouse scrolled (375, 183) with delta (0, 0)
Screenshot: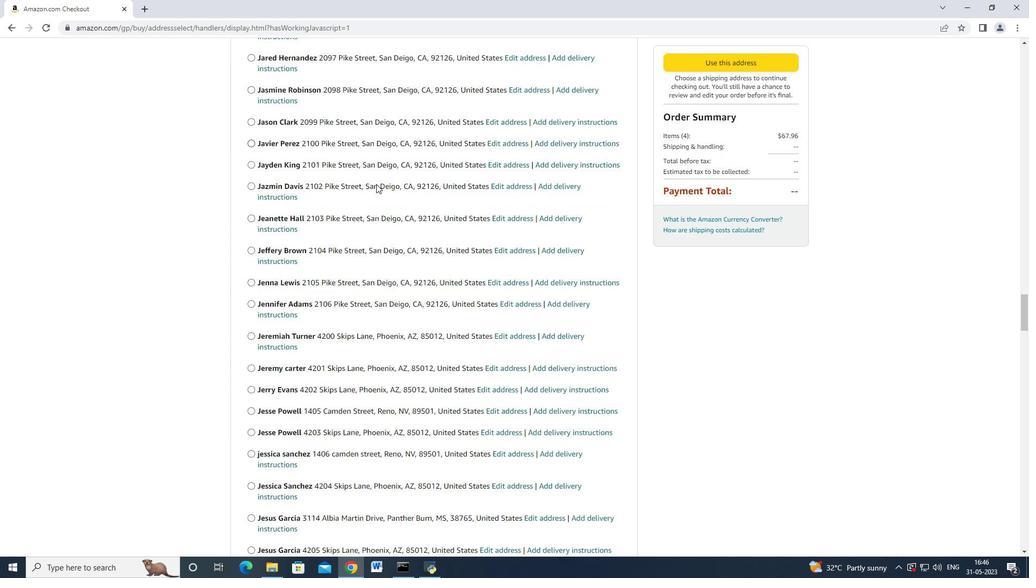 
Action: Mouse moved to (375, 186)
Screenshot: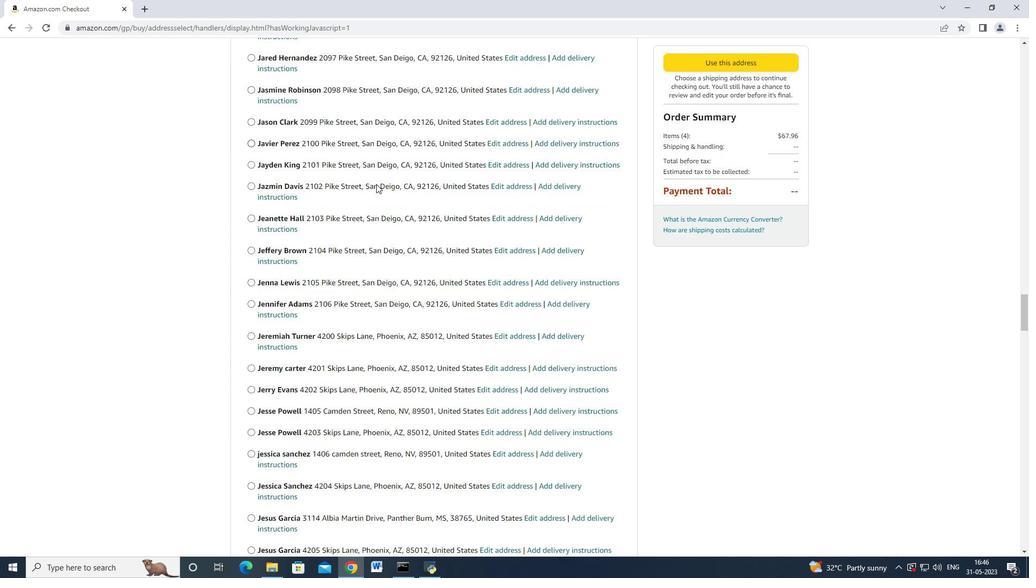 
Action: Mouse scrolled (375, 184) with delta (0, -1)
Screenshot: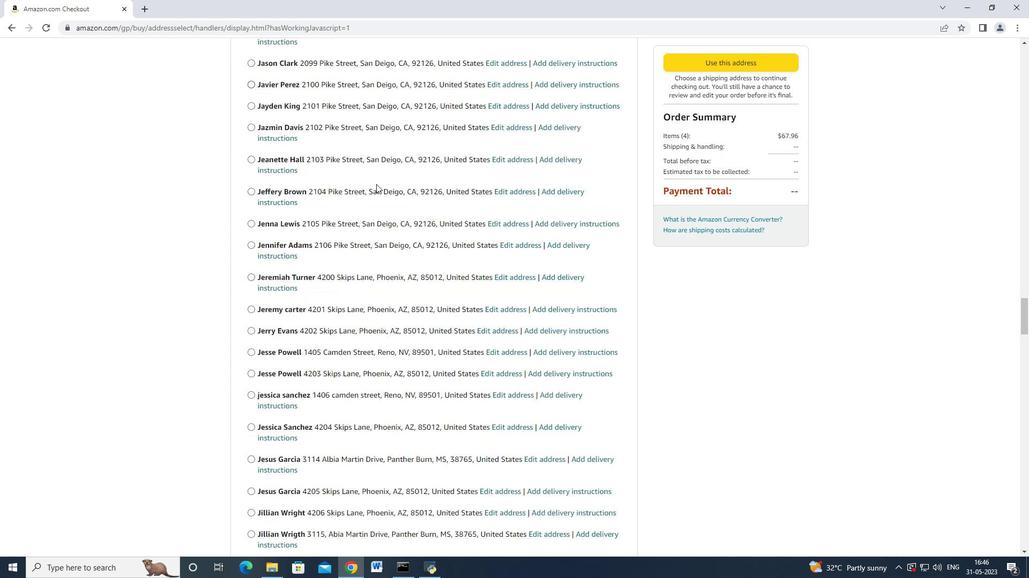 
Action: Mouse moved to (374, 186)
Screenshot: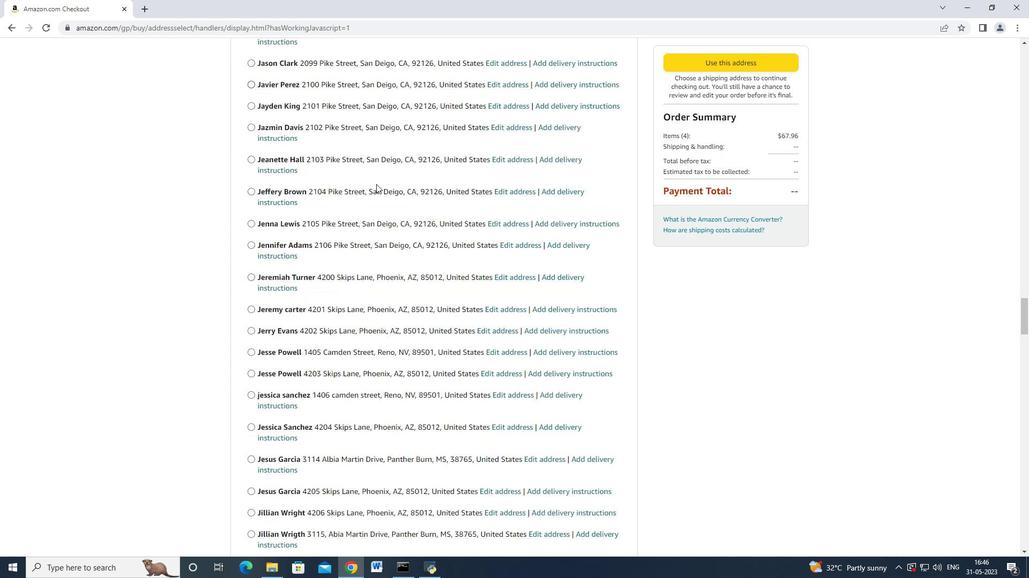 
Action: Mouse scrolled (375, 185) with delta (0, 0)
Screenshot: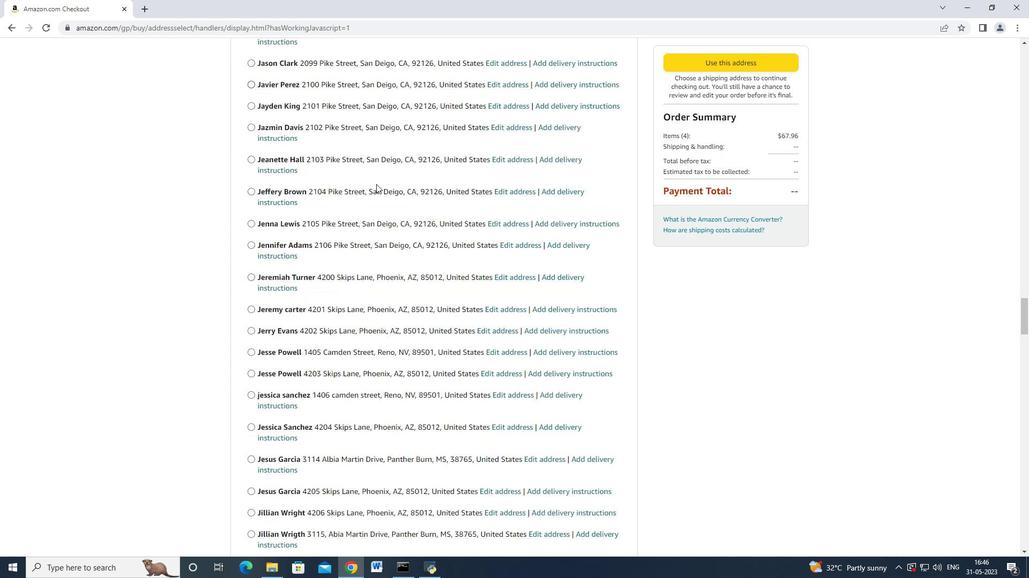 
Action: Mouse moved to (374, 186)
Screenshot: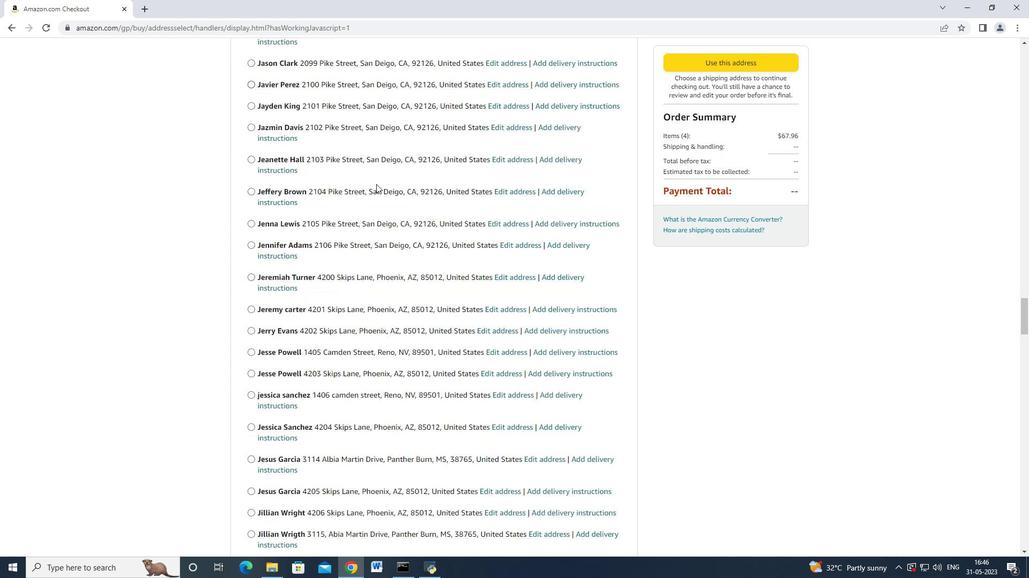 
Action: Mouse scrolled (374, 184) with delta (0, -1)
Screenshot: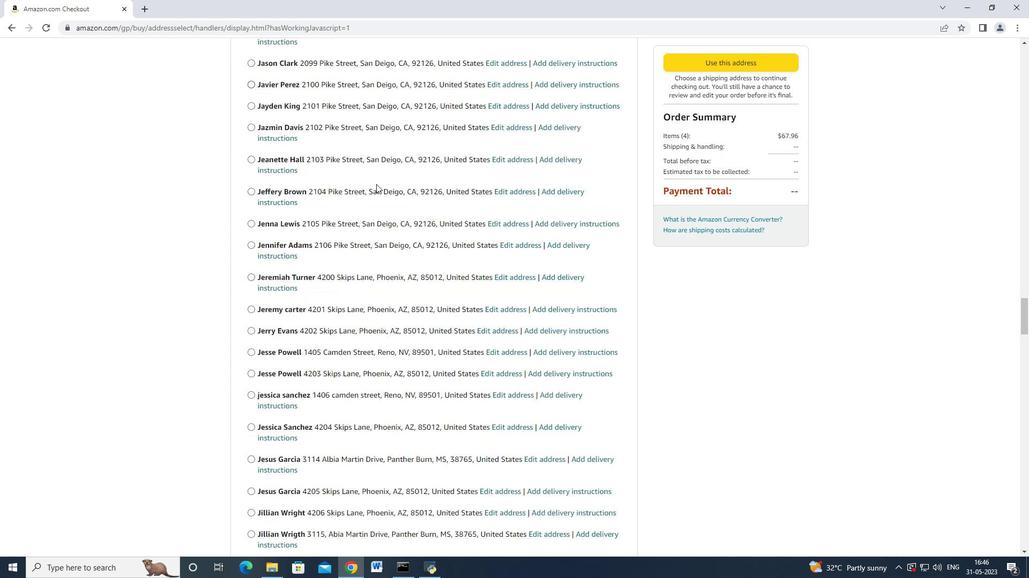 
Action: Mouse moved to (374, 186)
Screenshot: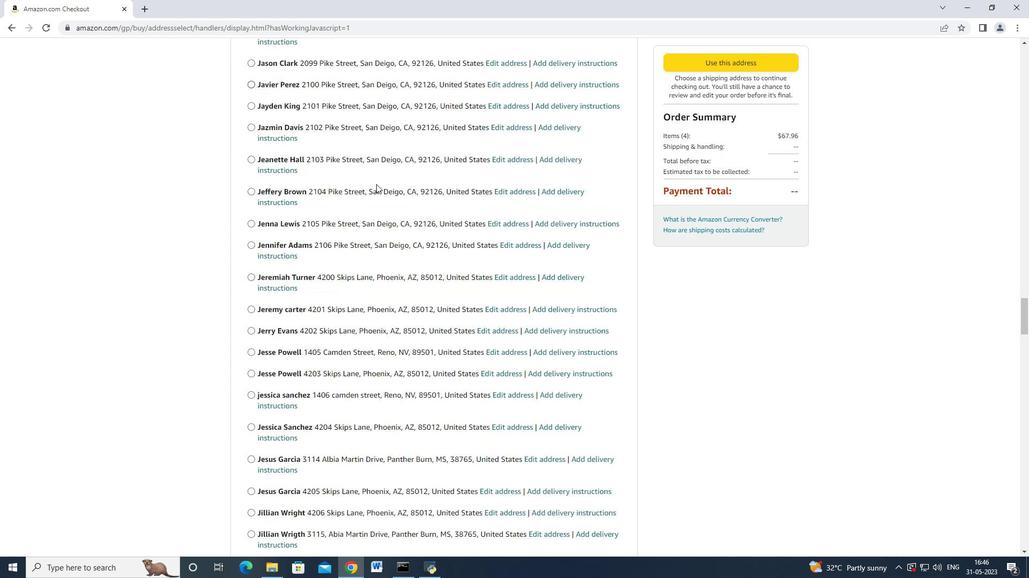 
Action: Mouse scrolled (374, 185) with delta (0, 0)
Screenshot: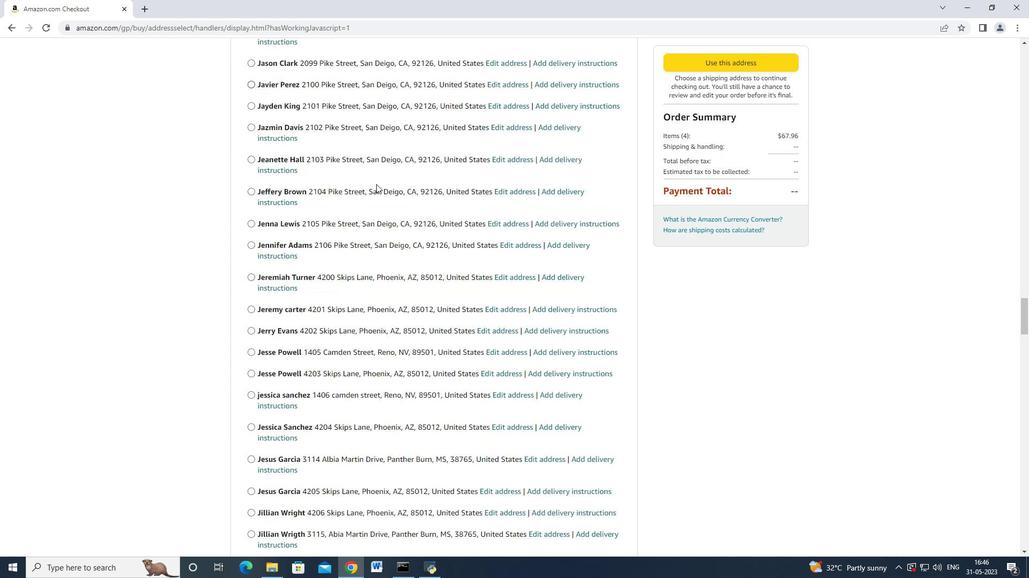 
Action: Mouse moved to (368, 189)
Screenshot: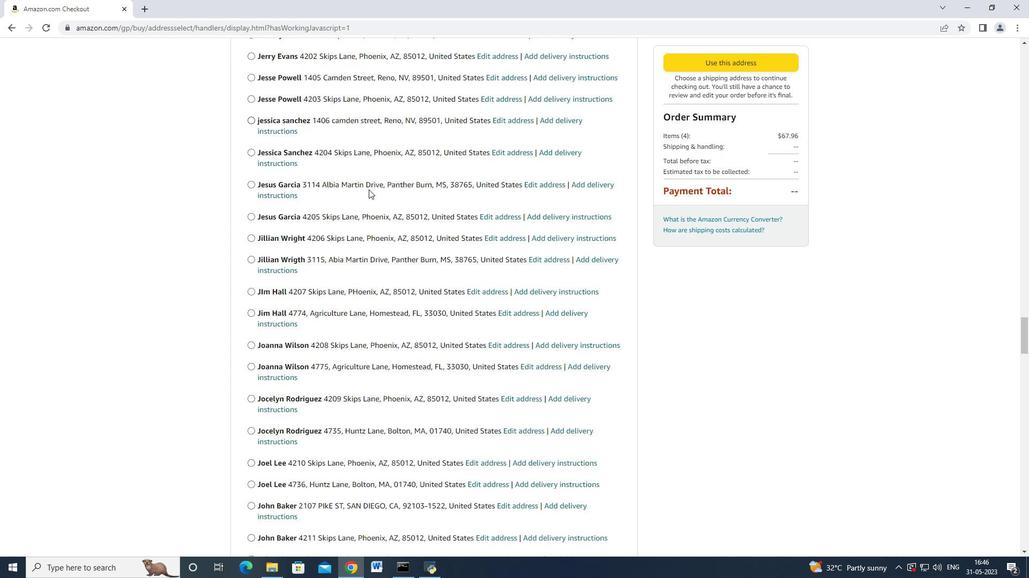 
Action: Mouse scrolled (368, 189) with delta (0, 0)
Screenshot: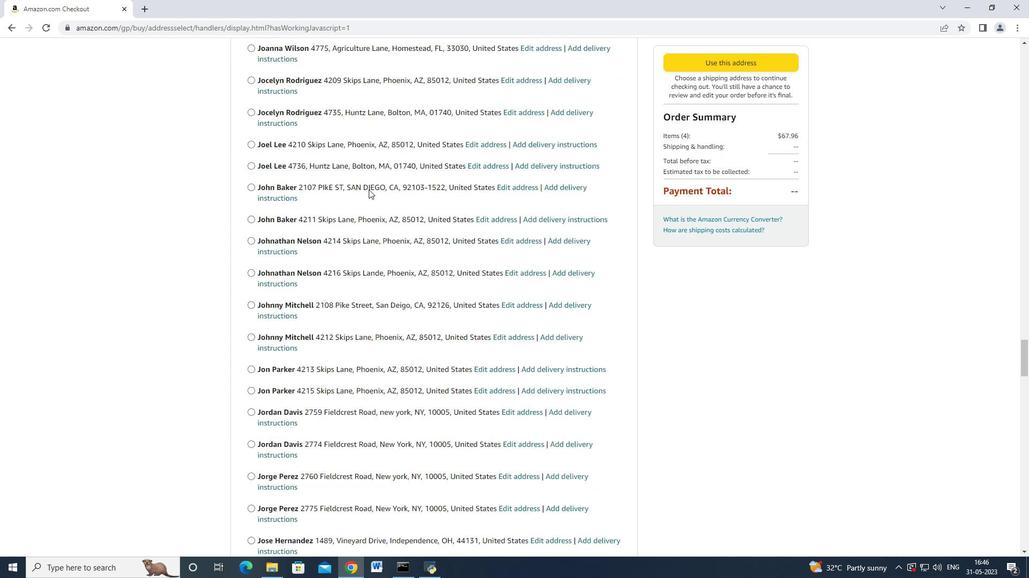 
Action: Mouse scrolled (368, 189) with delta (0, 0)
Screenshot: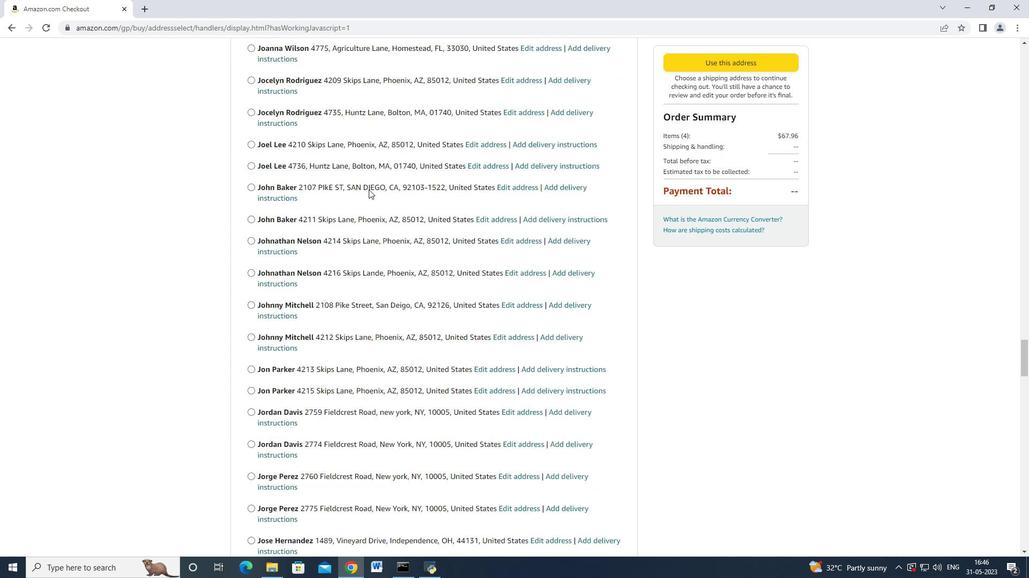 
Action: Mouse moved to (368, 189)
Screenshot: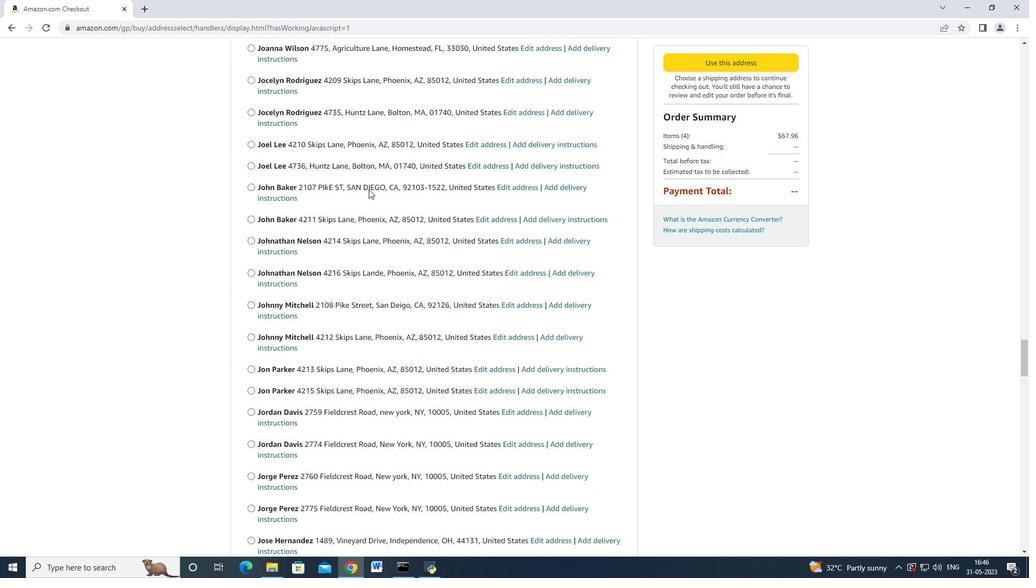 
Action: Mouse scrolled (368, 189) with delta (0, 0)
Screenshot: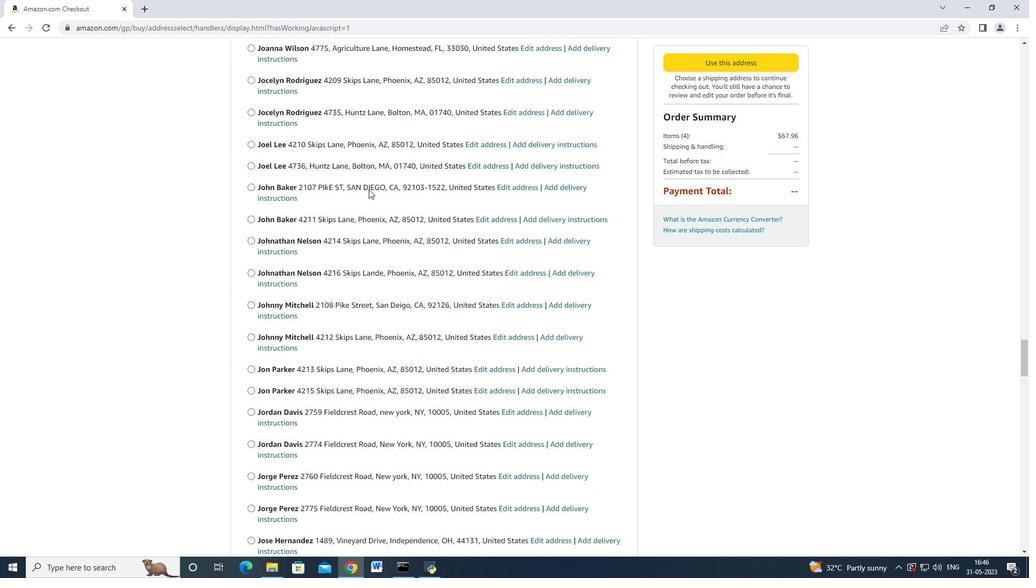 
Action: Mouse scrolled (368, 189) with delta (0, 0)
Screenshot: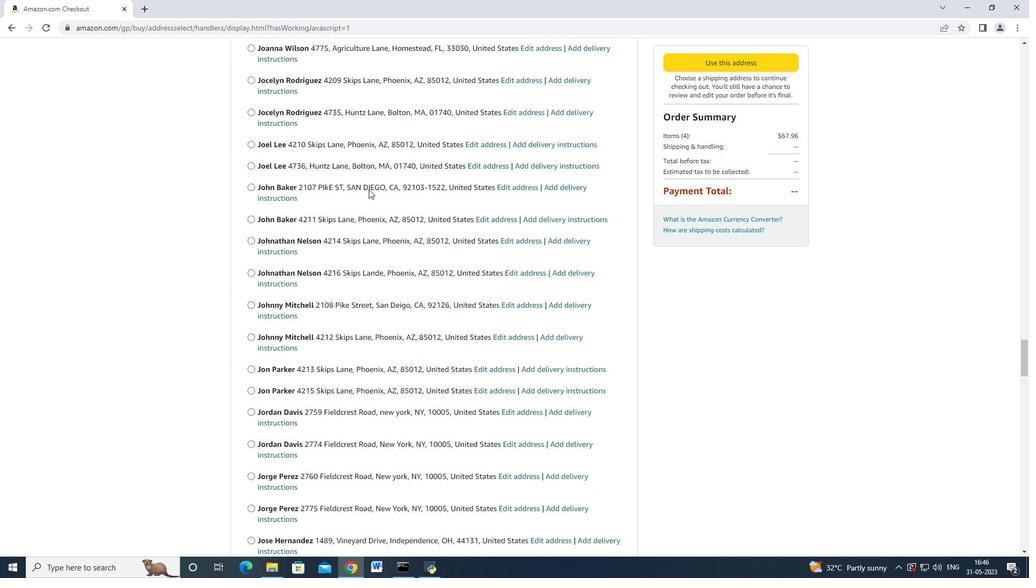 
Action: Mouse scrolled (368, 189) with delta (0, 0)
Screenshot: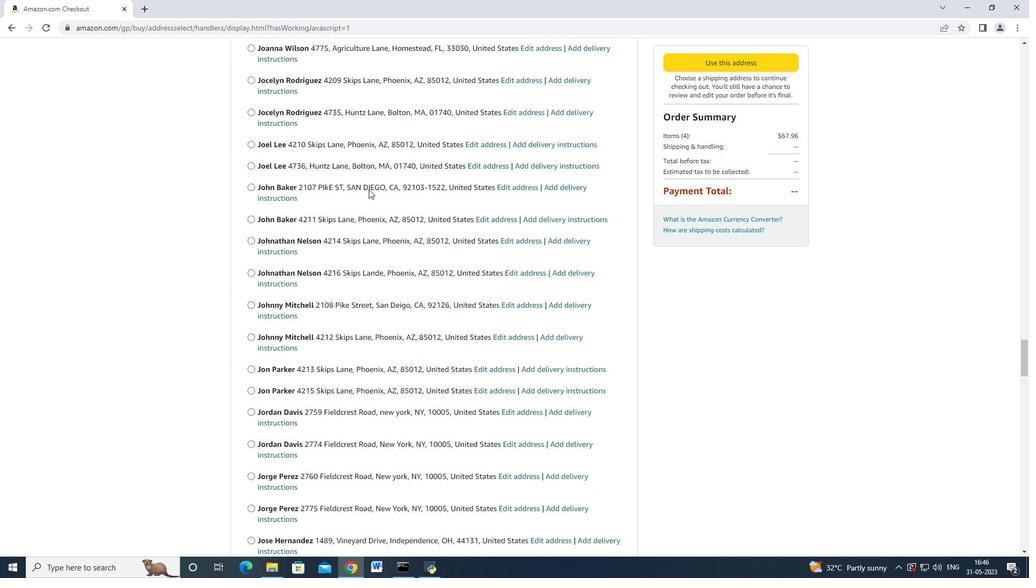 
Action: Mouse moved to (354, 191)
Screenshot: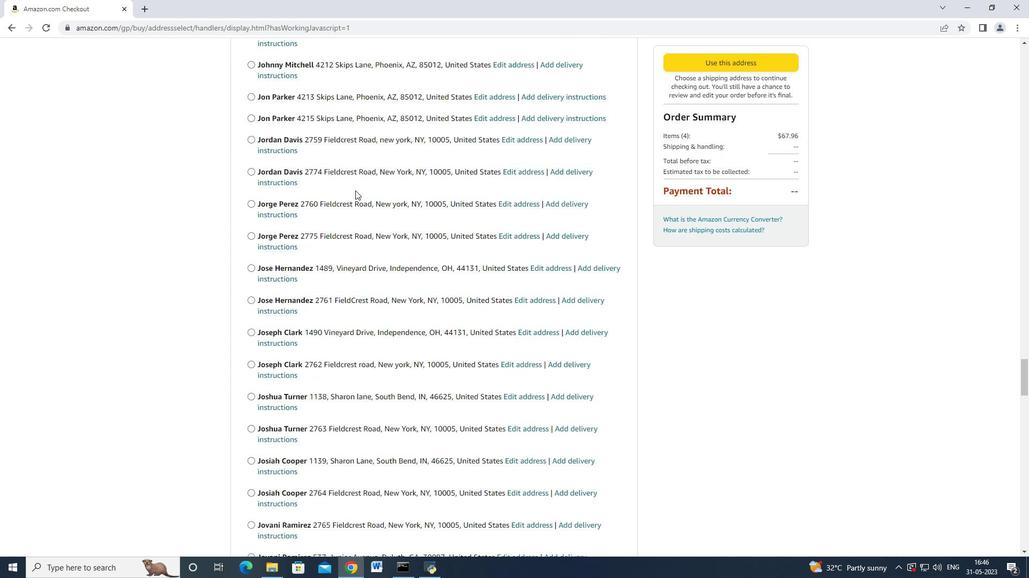 
Action: Mouse scrolled (354, 191) with delta (0, 0)
Screenshot: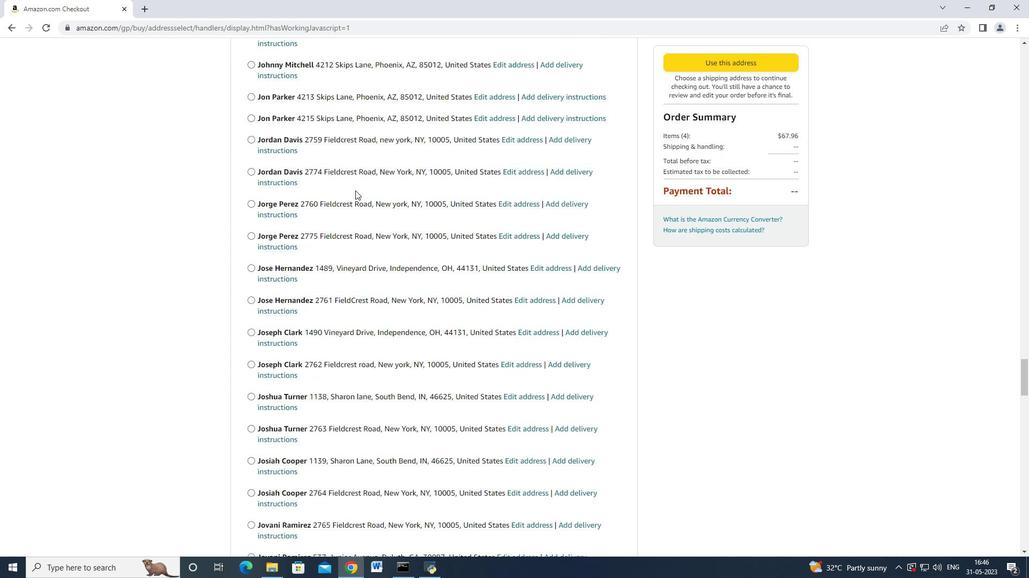 
Action: Mouse moved to (354, 193)
Screenshot: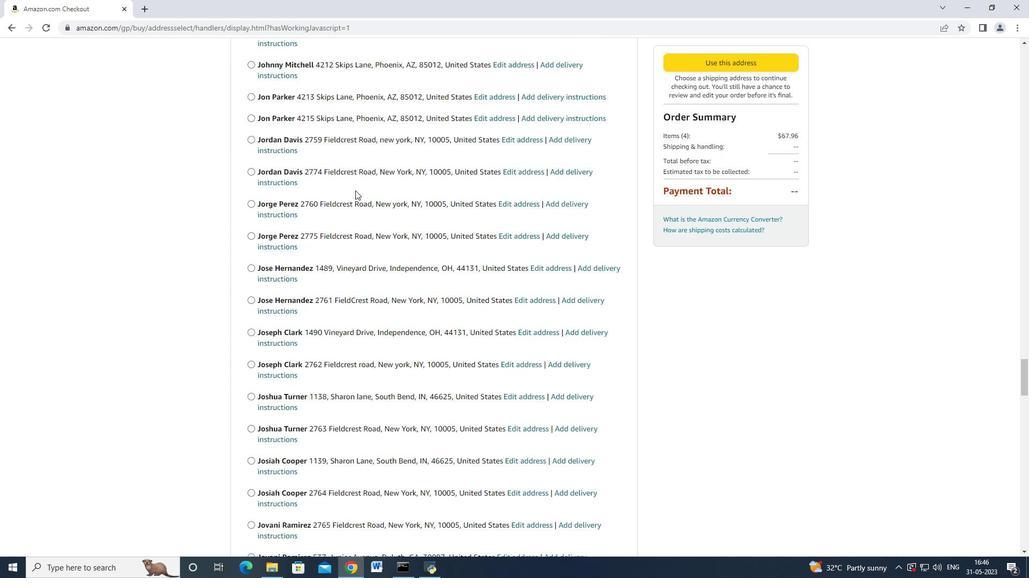 
Action: Mouse scrolled (354, 192) with delta (0, 0)
Screenshot: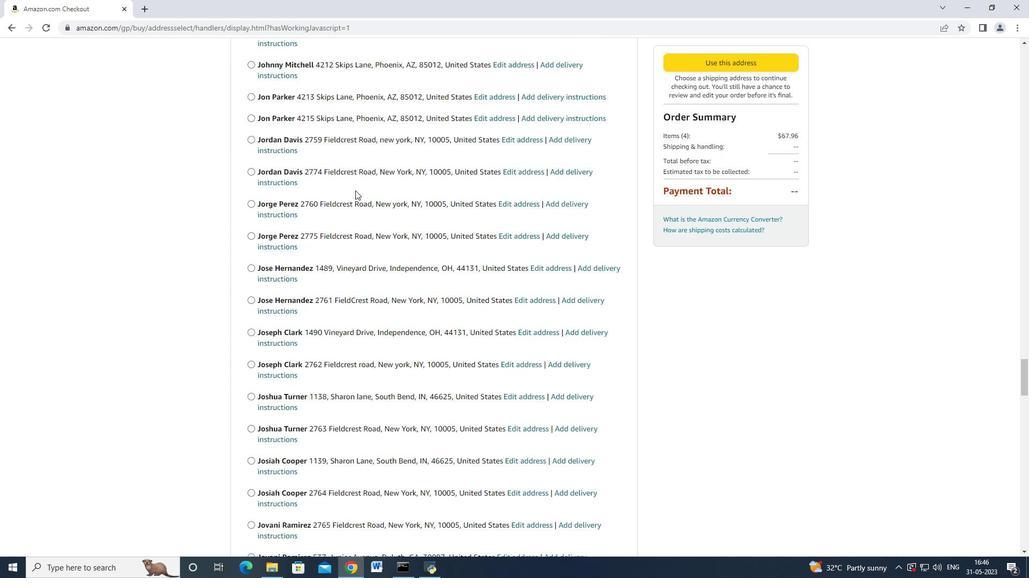 
Action: Mouse moved to (353, 194)
Screenshot: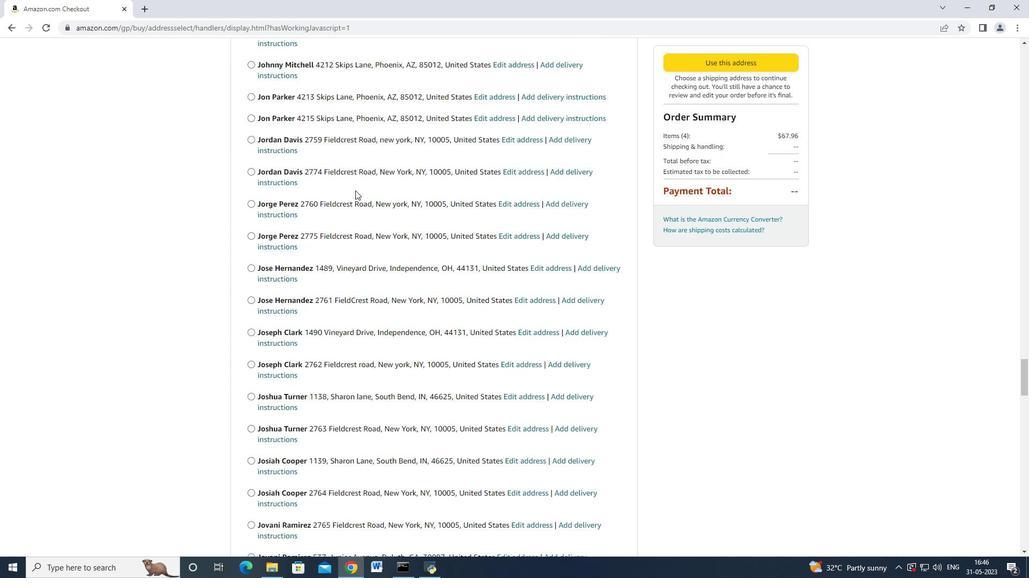 
Action: Mouse scrolled (353, 192) with delta (0, -1)
Screenshot: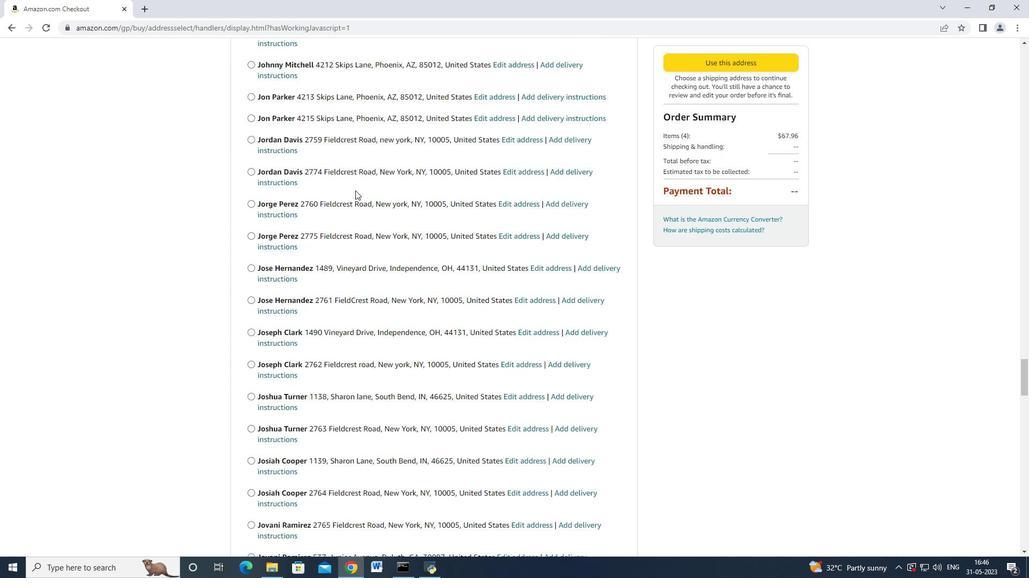 
Action: Mouse scrolled (353, 193) with delta (0, 0)
Screenshot: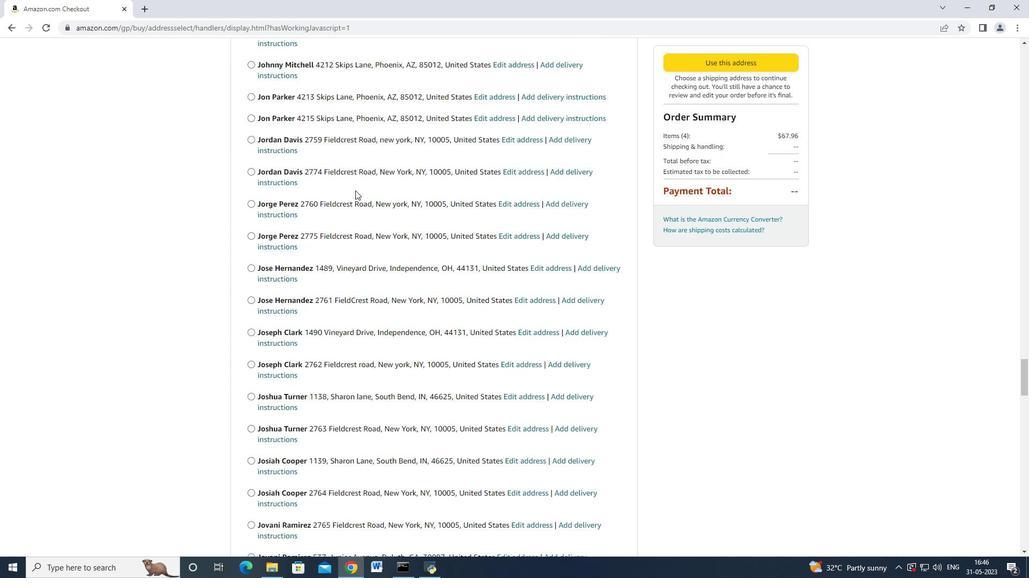
Action: Mouse scrolled (353, 192) with delta (0, -1)
Screenshot: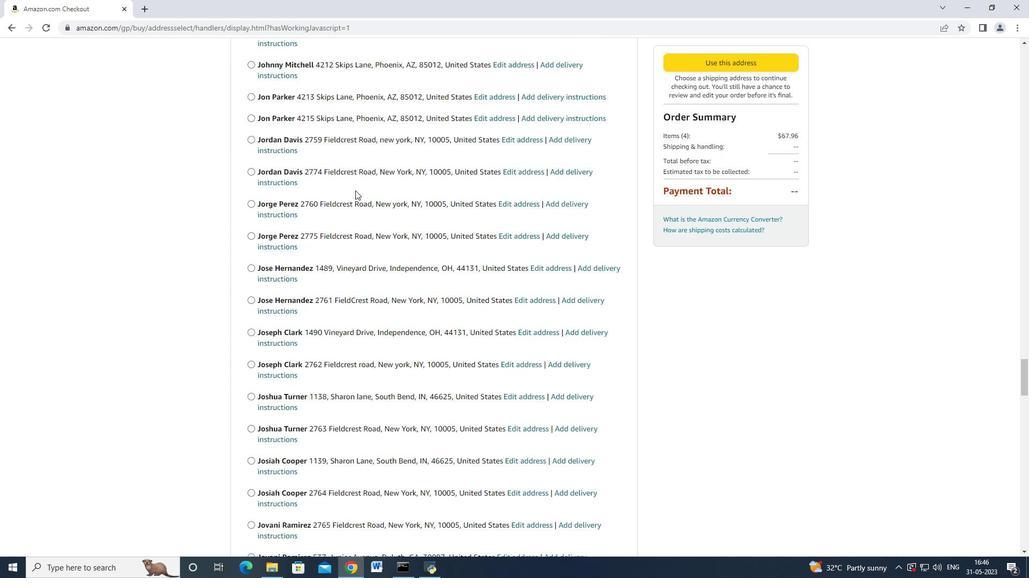 
Action: Mouse moved to (352, 192)
Screenshot: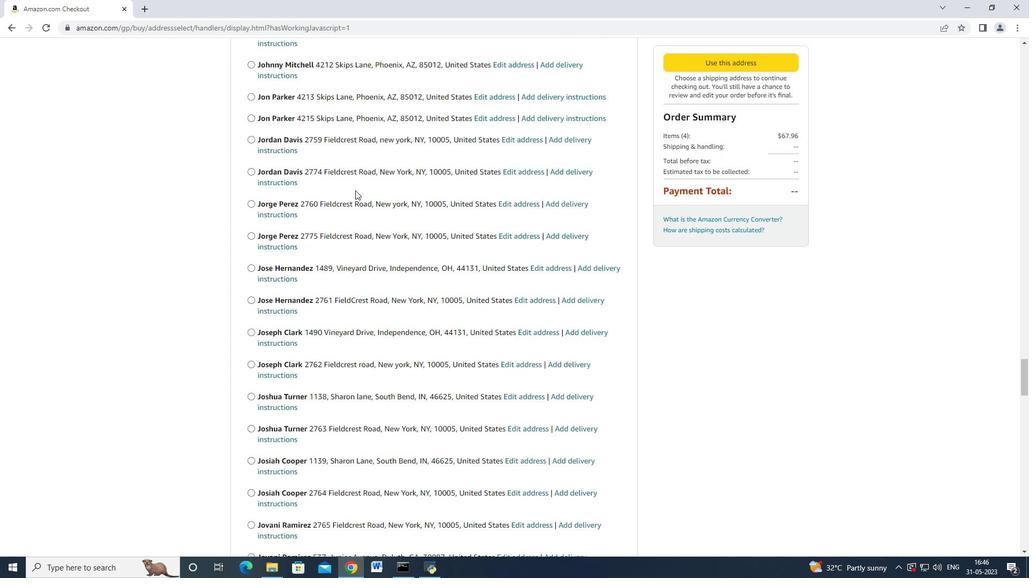 
Action: Mouse scrolled (353, 192) with delta (0, 0)
Screenshot: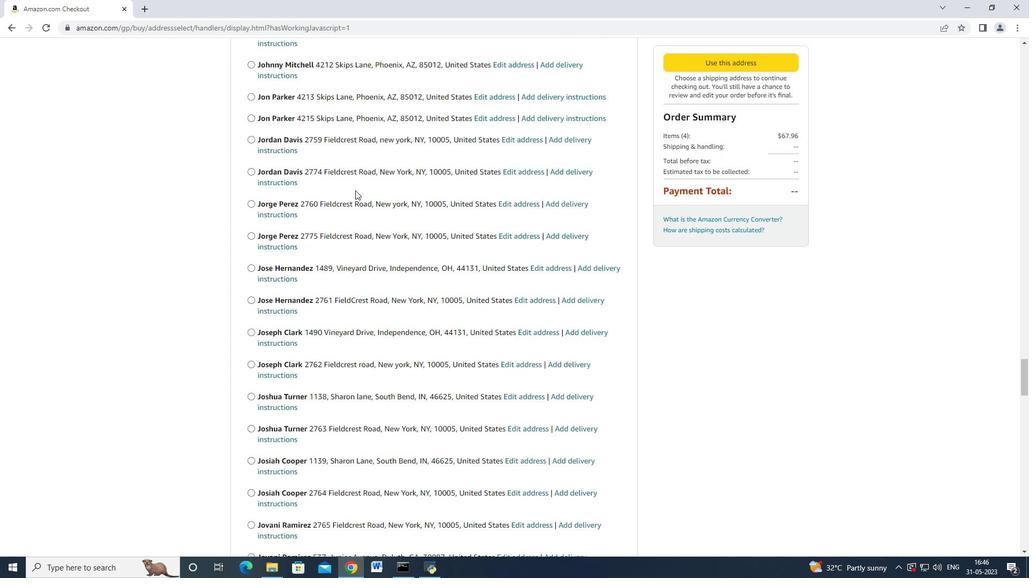 
Action: Mouse moved to (350, 191)
Screenshot: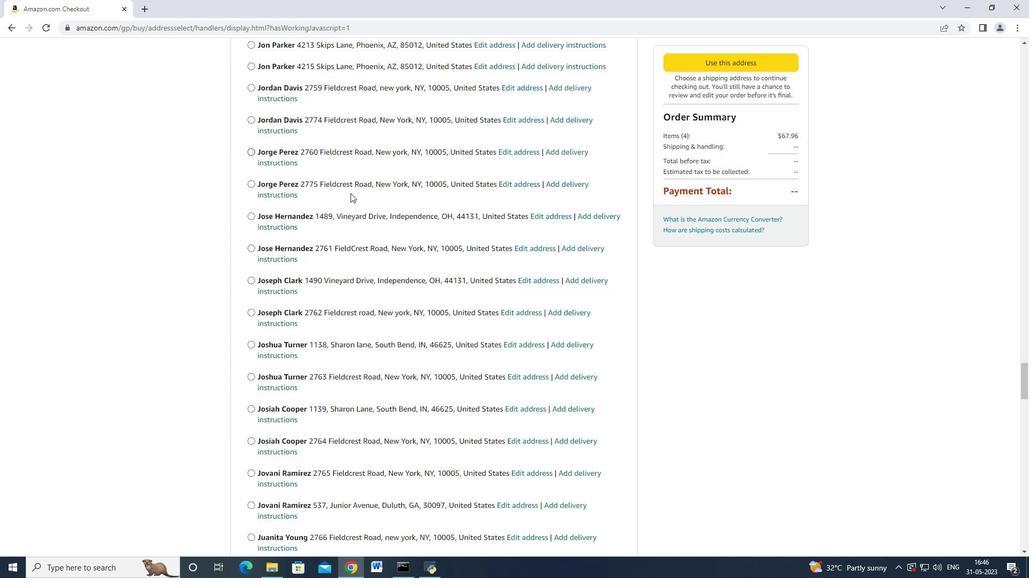 
Action: Mouse scrolled (350, 191) with delta (0, 0)
Screenshot: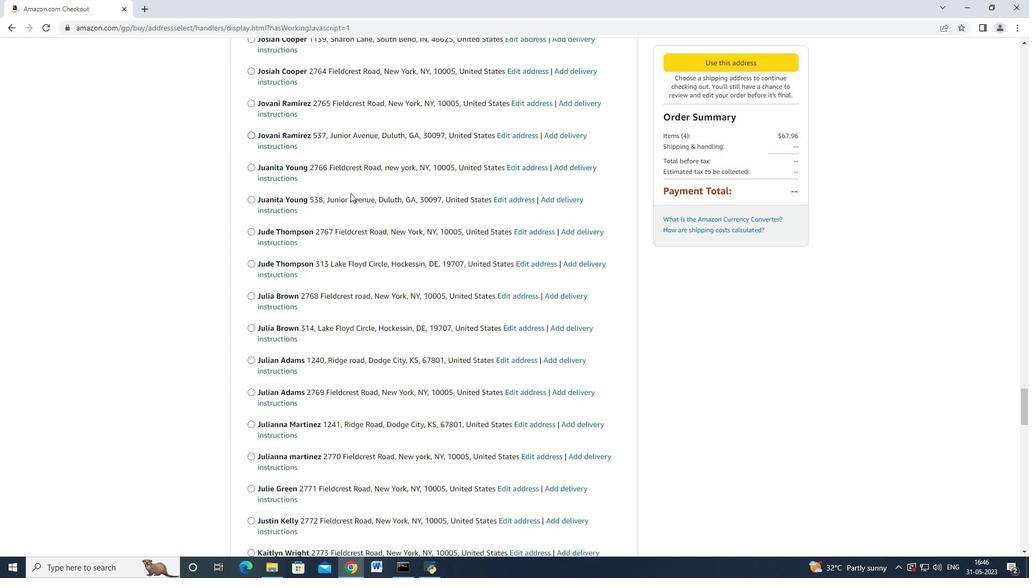 
Action: Mouse moved to (350, 191)
Screenshot: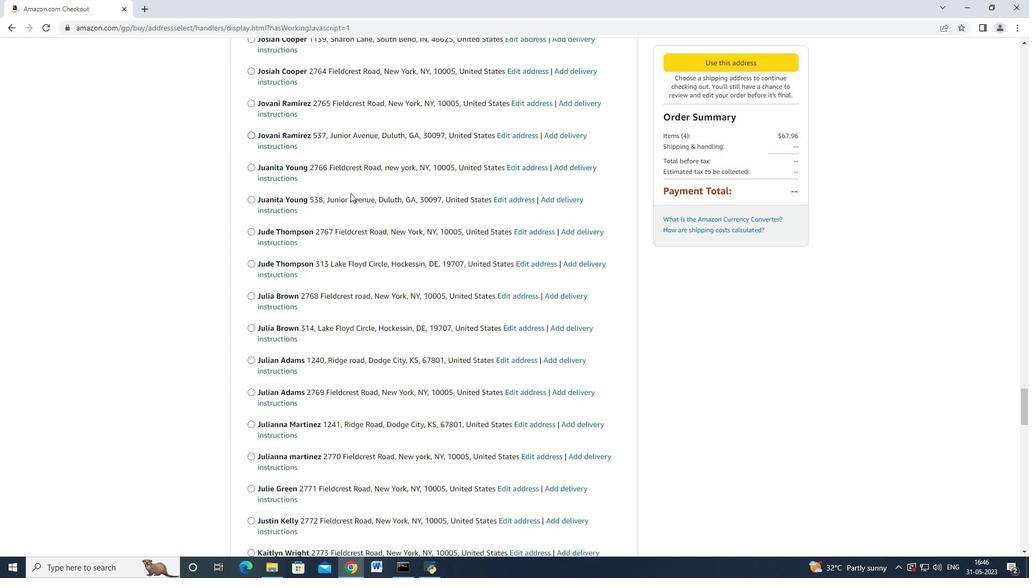 
Action: Mouse scrolled (350, 191) with delta (0, 0)
Screenshot: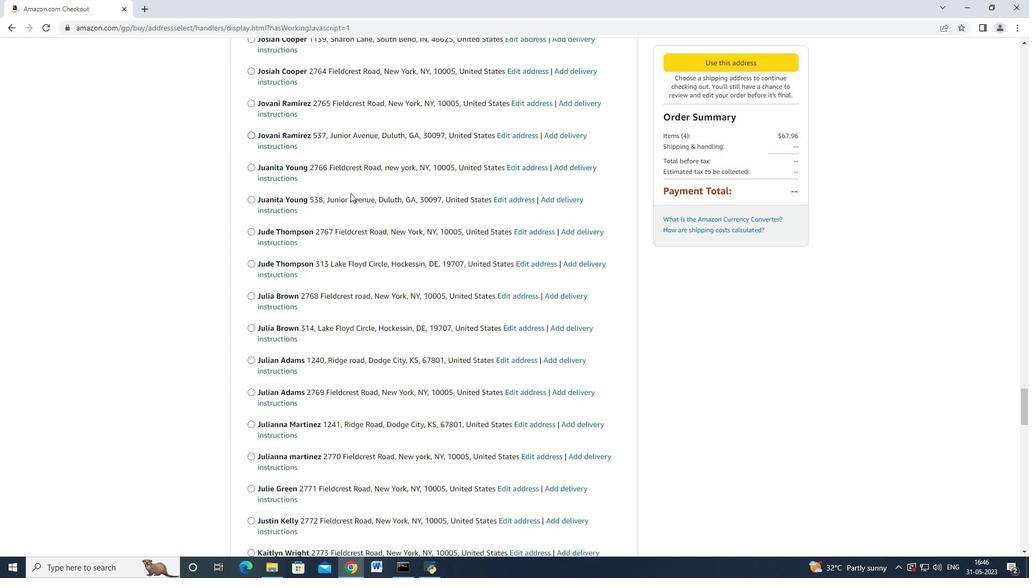 
Action: Mouse moved to (350, 192)
Screenshot: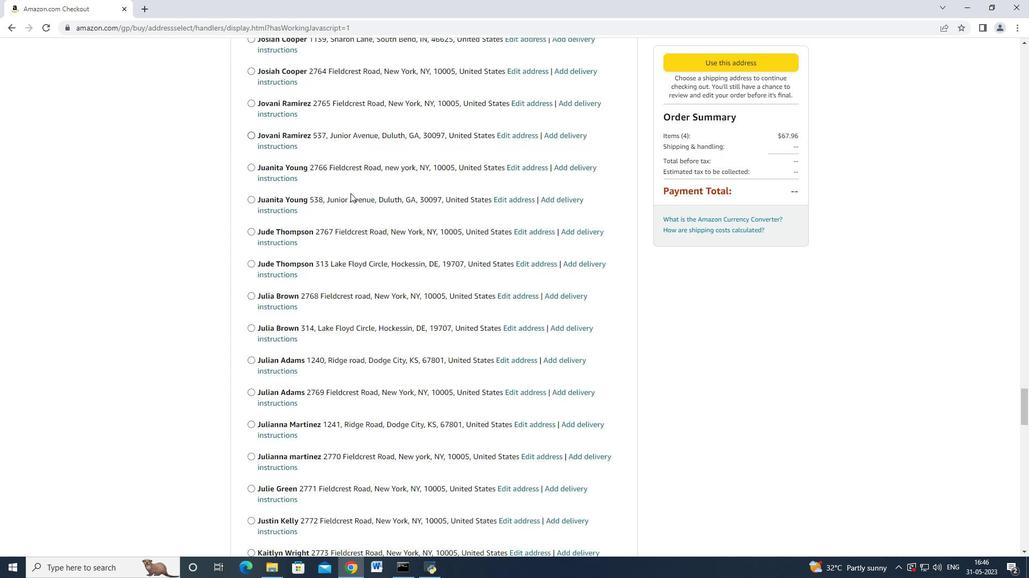 
Action: Mouse scrolled (350, 191) with delta (0, -1)
Screenshot: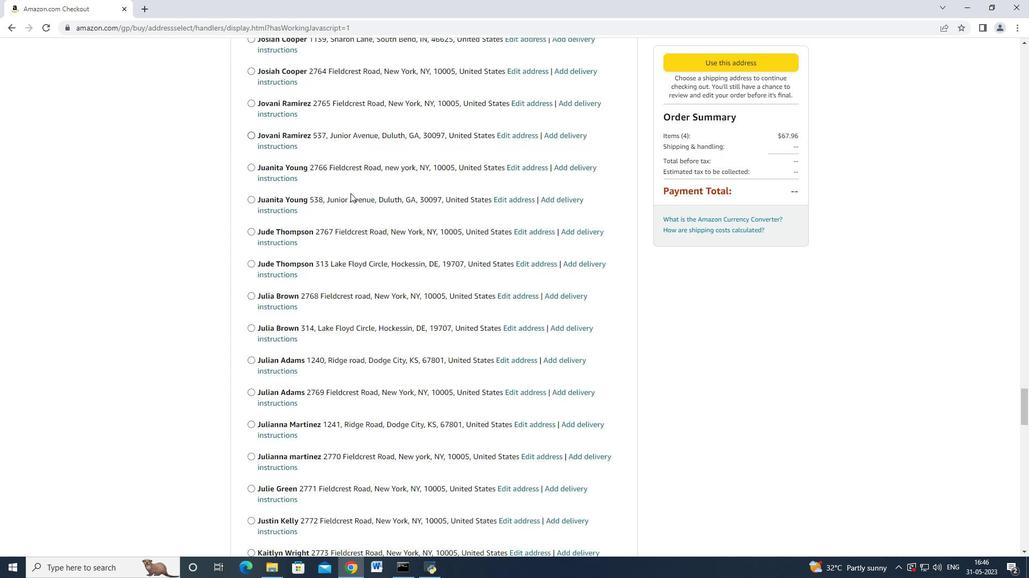 
Action: Mouse scrolled (350, 191) with delta (0, 0)
Screenshot: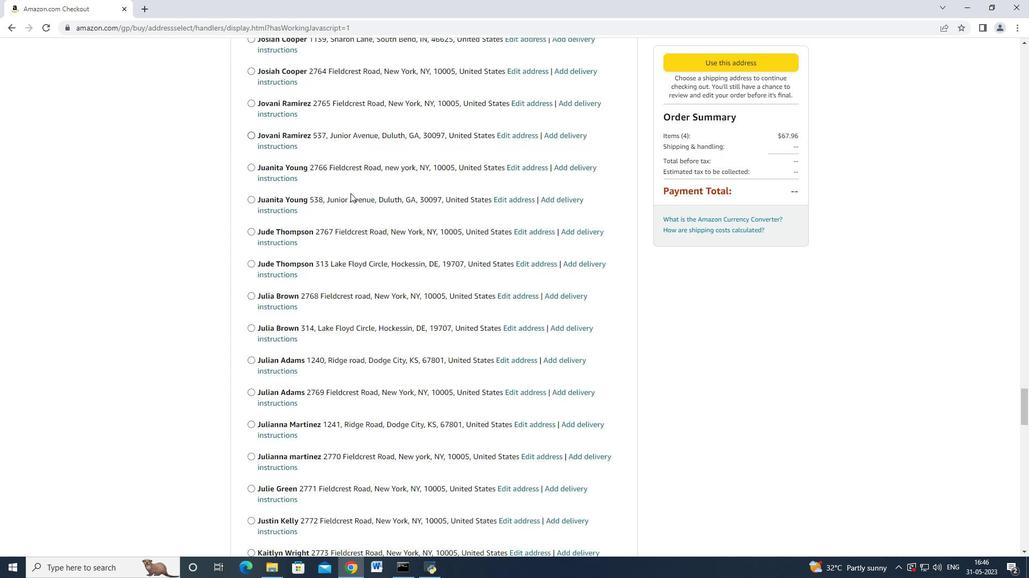 
Action: Mouse scrolled (350, 191) with delta (0, -1)
Screenshot: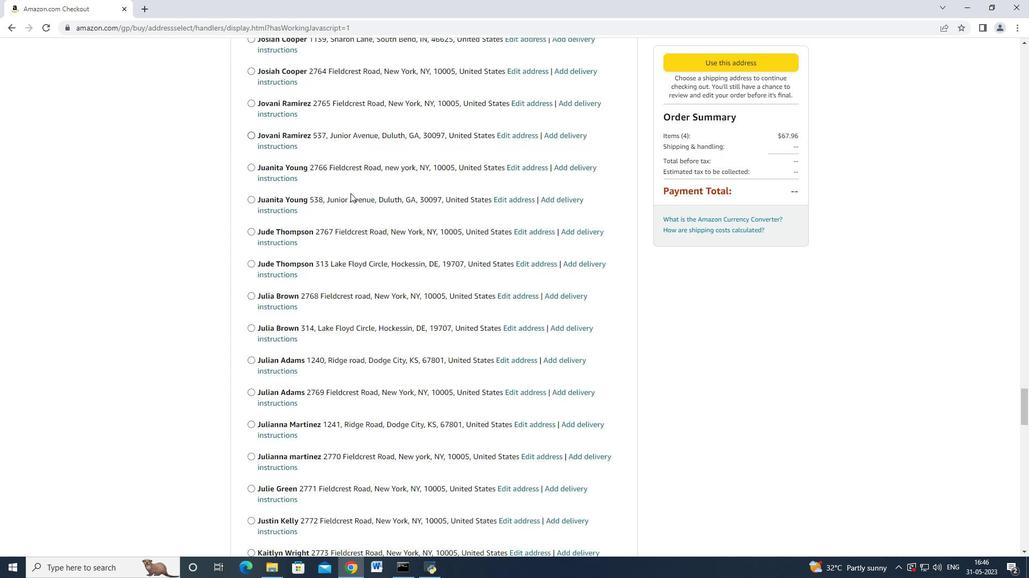 
Action: Mouse scrolled (350, 191) with delta (0, 0)
Screenshot: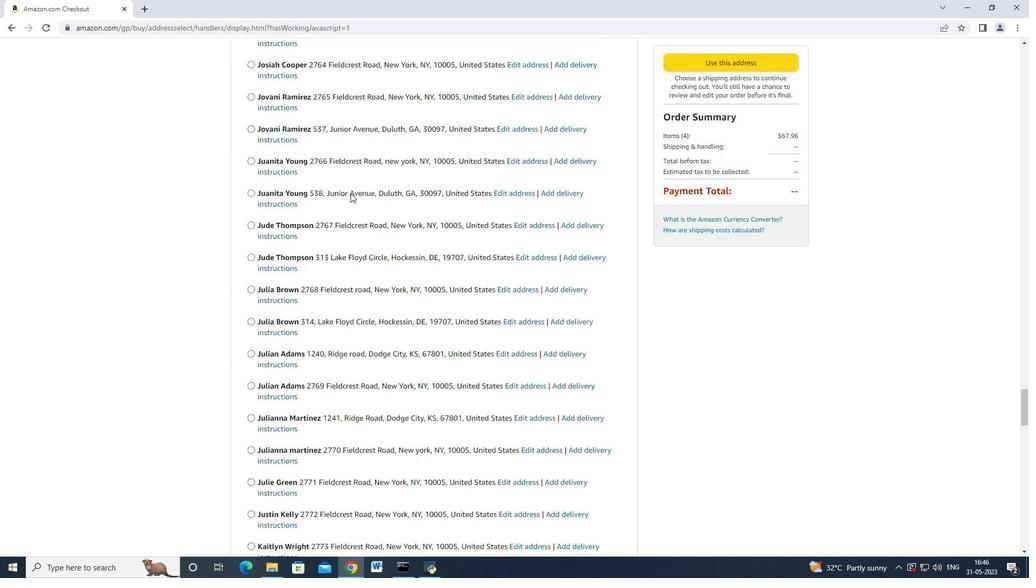 
Action: Mouse moved to (350, 192)
Screenshot: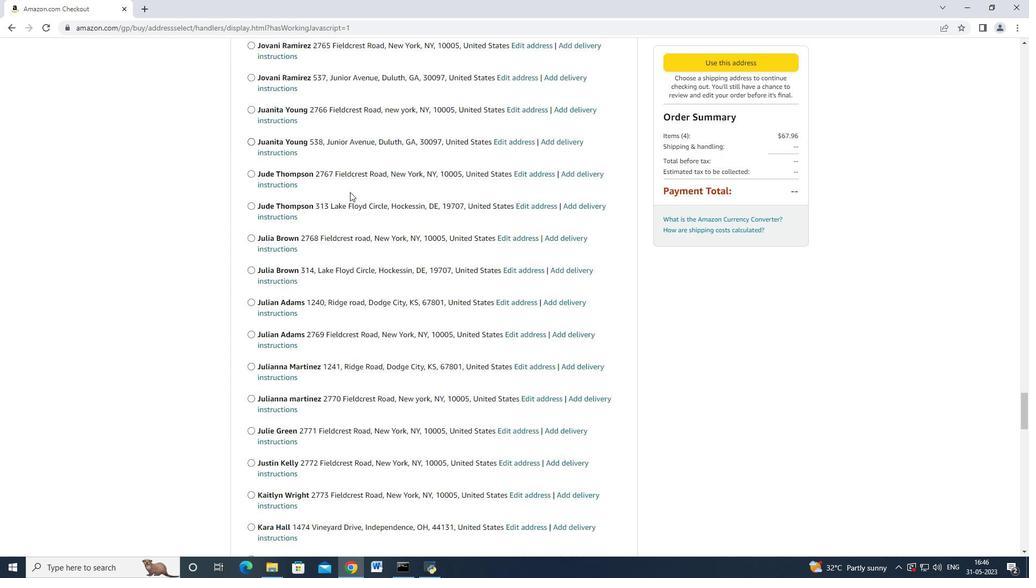 
Action: Mouse scrolled (350, 191) with delta (0, 0)
Screenshot: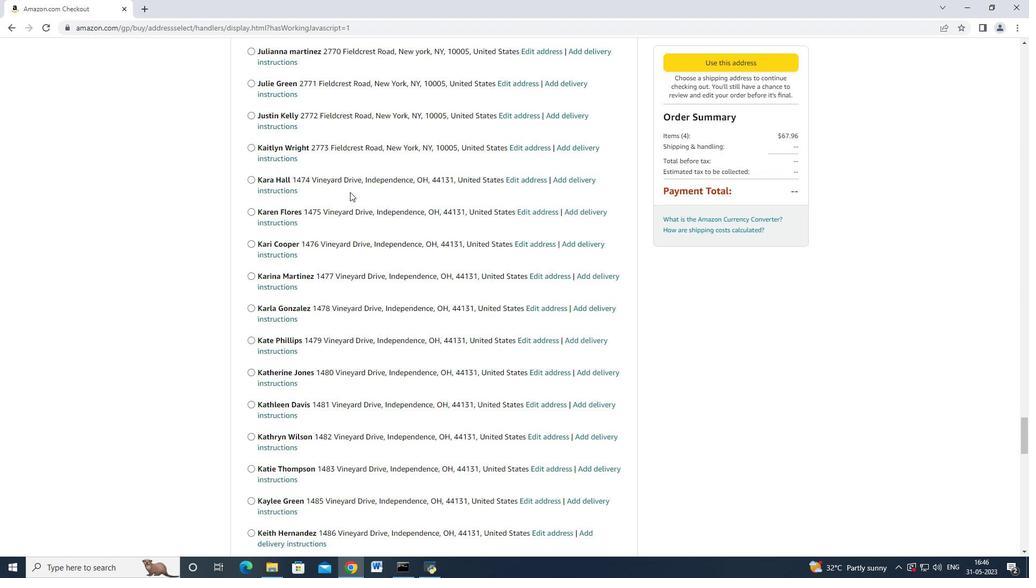 
Action: Mouse scrolled (350, 191) with delta (0, 0)
Screenshot: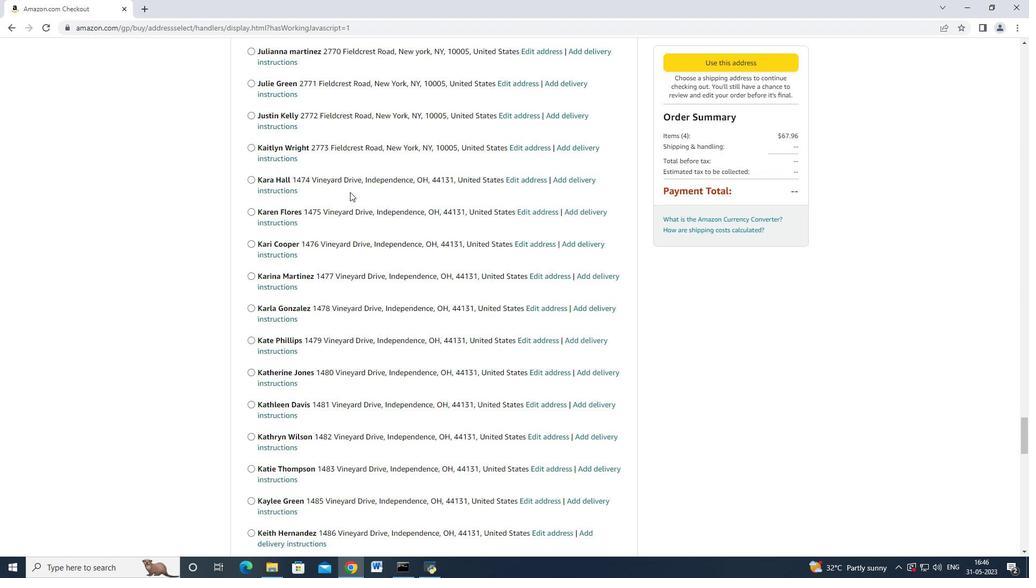 
Action: Mouse scrolled (350, 191) with delta (0, 0)
Screenshot: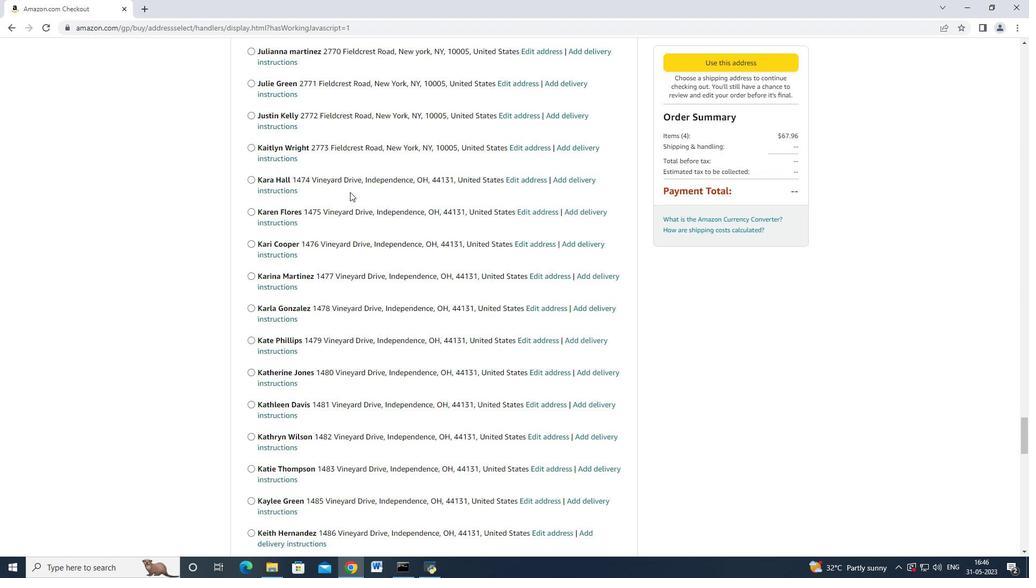 
Action: Mouse scrolled (350, 191) with delta (0, -1)
Screenshot: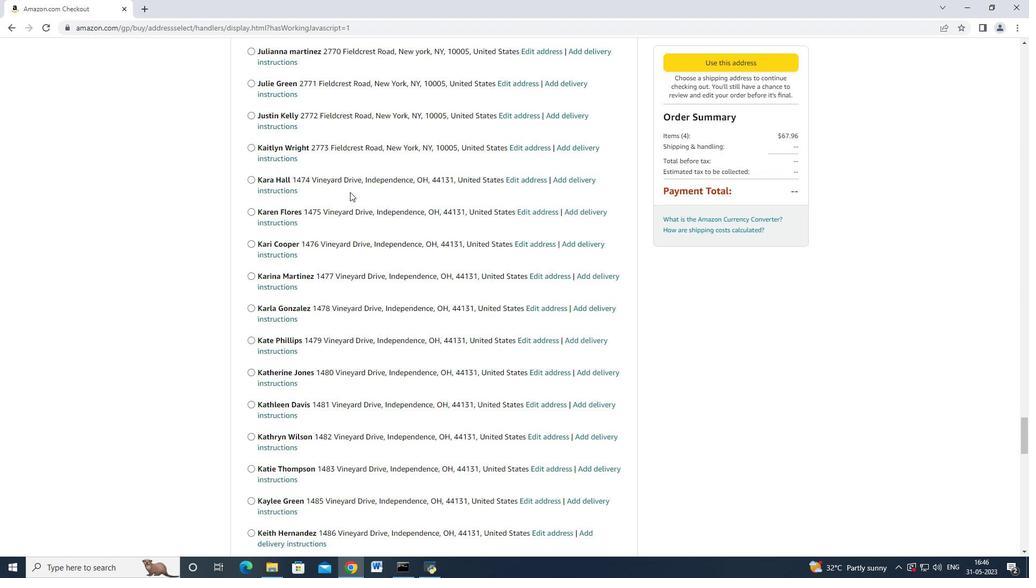 
Action: Mouse scrolled (350, 191) with delta (0, 0)
Screenshot: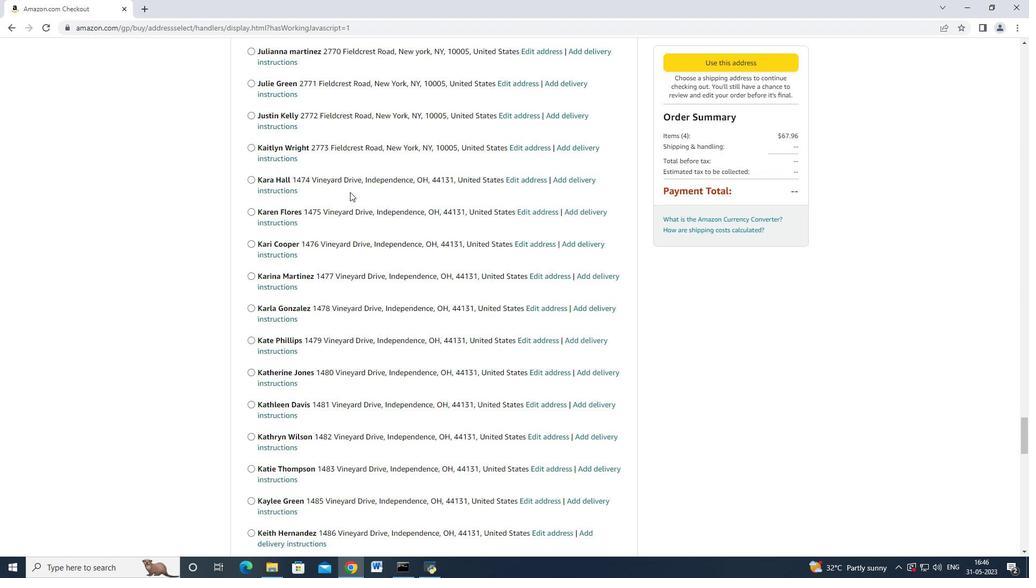 
Action: Mouse scrolled (350, 191) with delta (0, -1)
Screenshot: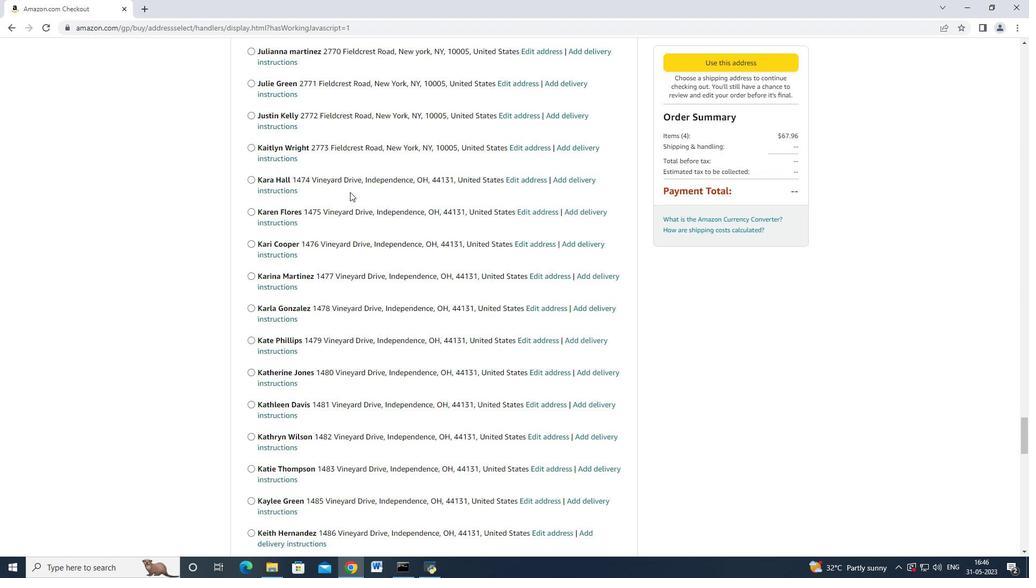 
Action: Mouse scrolled (350, 191) with delta (0, 0)
Screenshot: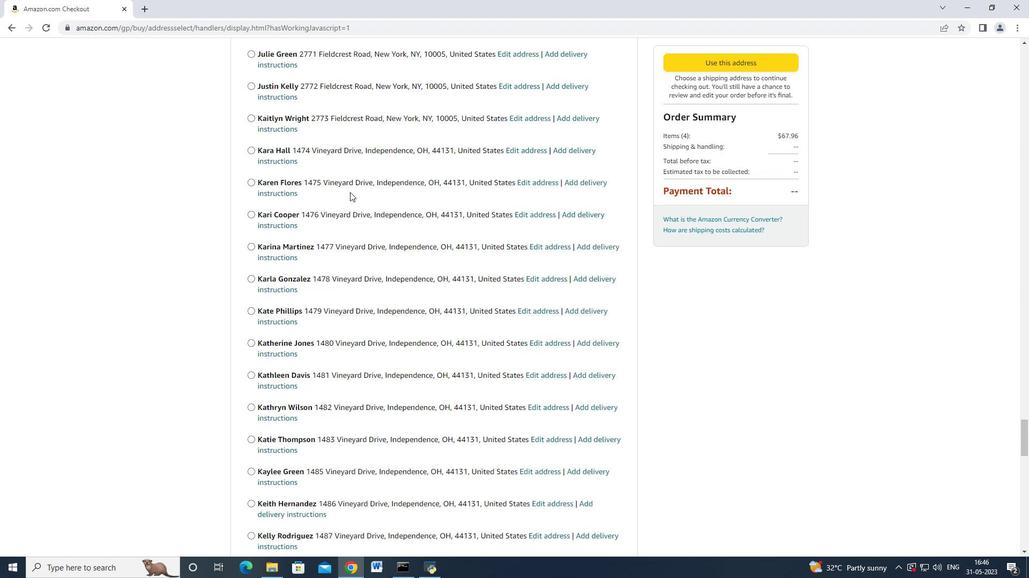 
Action: Mouse moved to (349, 191)
Screenshot: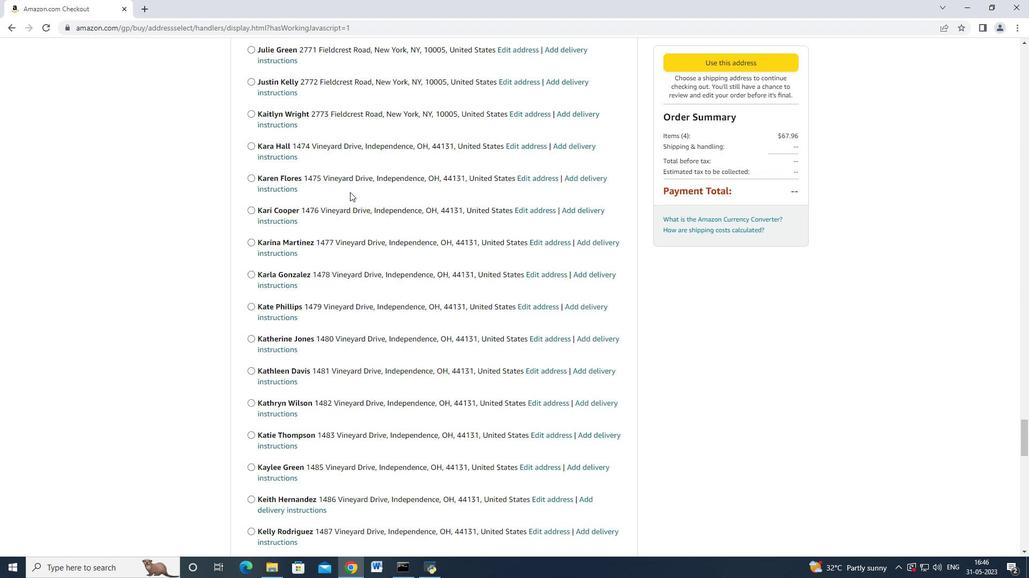 
Action: Mouse scrolled (349, 190) with delta (0, 0)
Screenshot: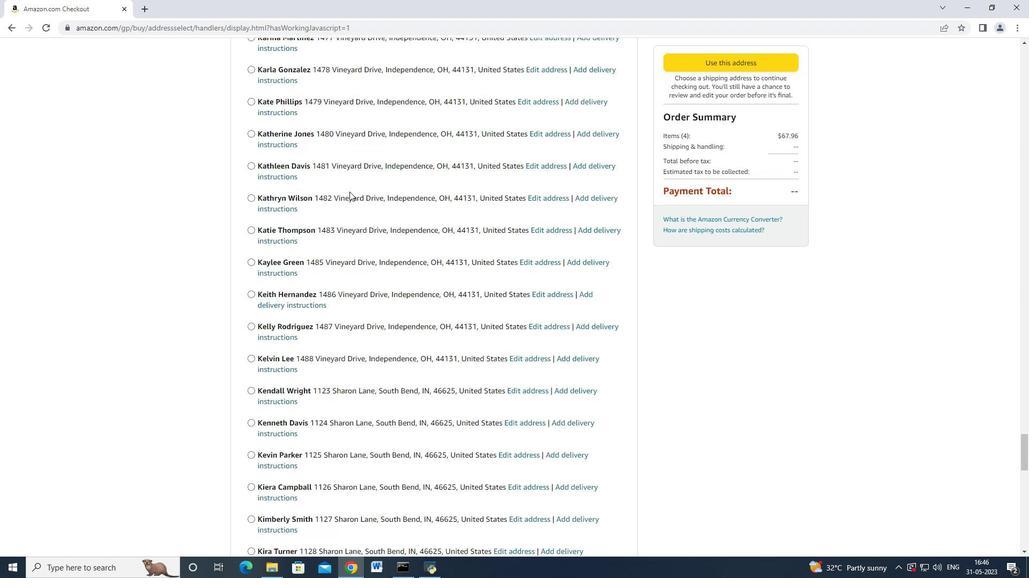 
Action: Mouse scrolled (349, 190) with delta (0, -1)
Screenshot: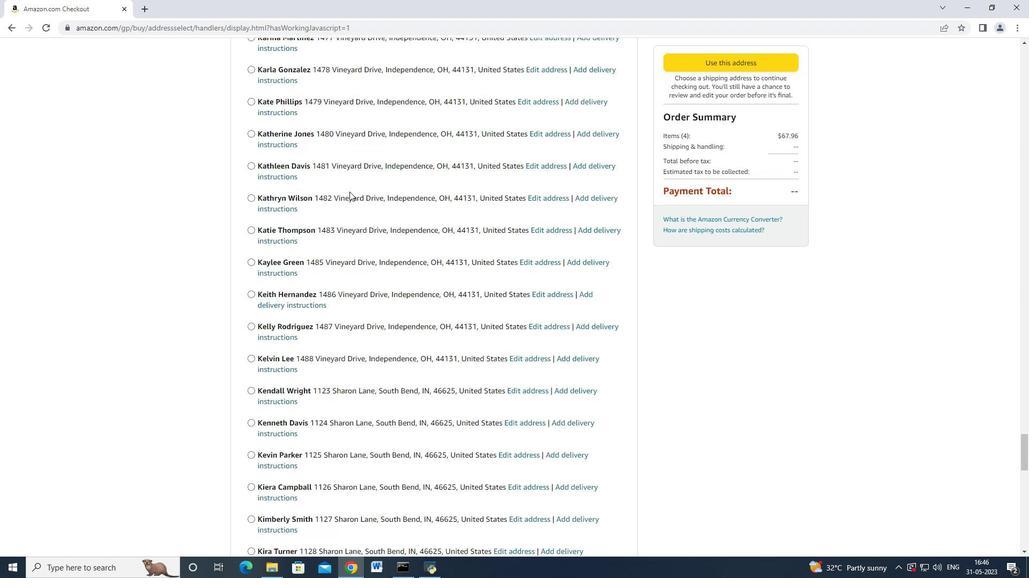 
Action: Mouse scrolled (349, 190) with delta (0, 0)
Screenshot: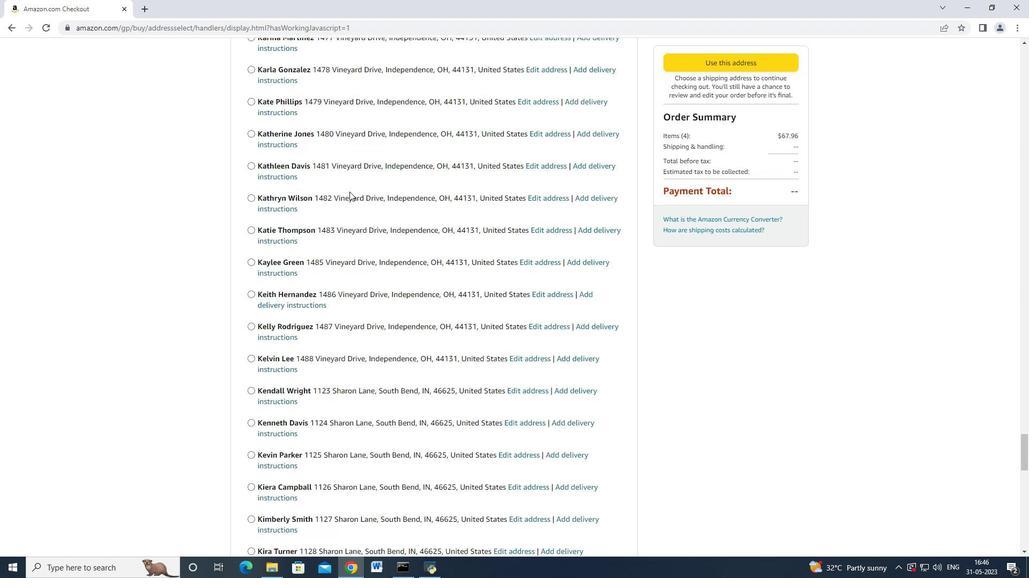 
Action: Mouse scrolled (349, 190) with delta (0, -1)
Screenshot: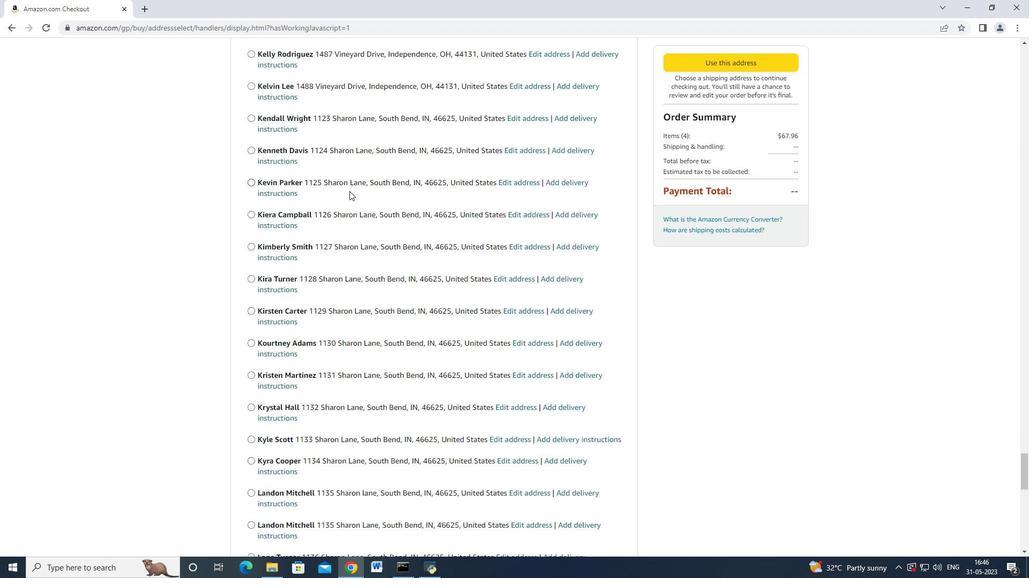 
Action: Mouse scrolled (349, 190) with delta (0, 0)
Screenshot: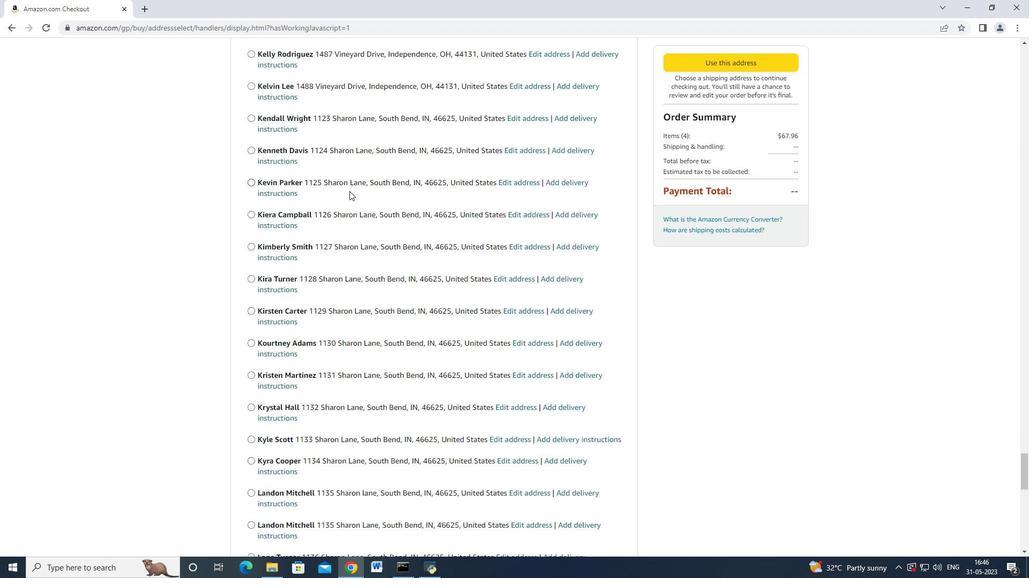 
Action: Mouse scrolled (349, 190) with delta (0, 0)
Screenshot: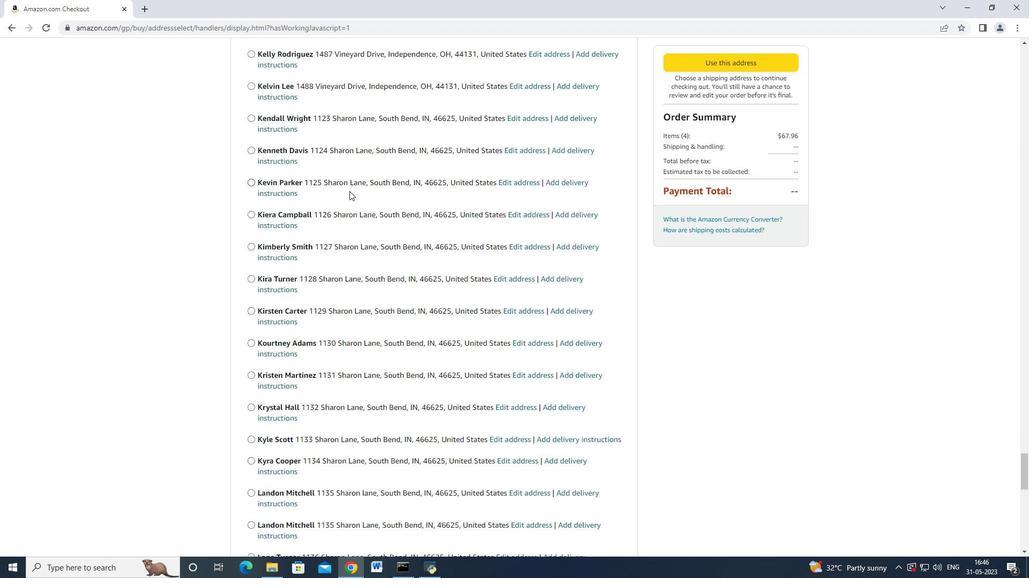 
Action: Mouse moved to (346, 191)
Screenshot: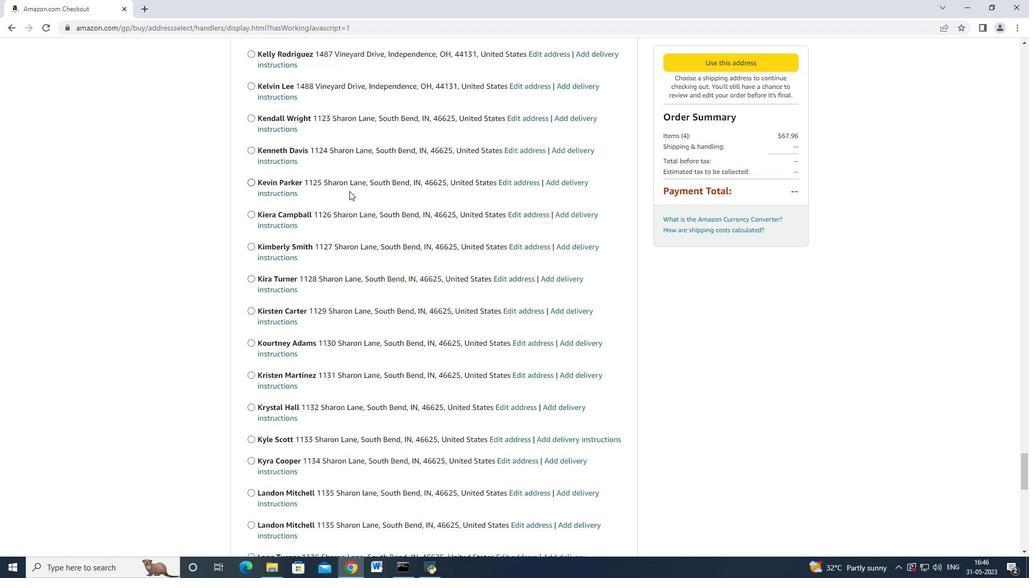 
Action: Mouse scrolled (346, 191) with delta (0, 0)
Screenshot: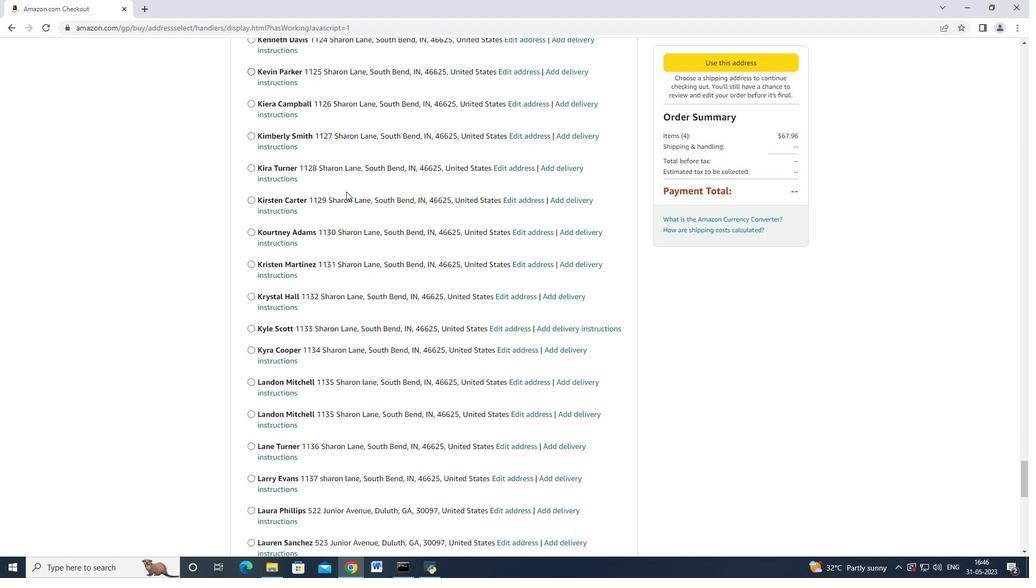 
Action: Mouse scrolled (346, 191) with delta (0, 0)
Screenshot: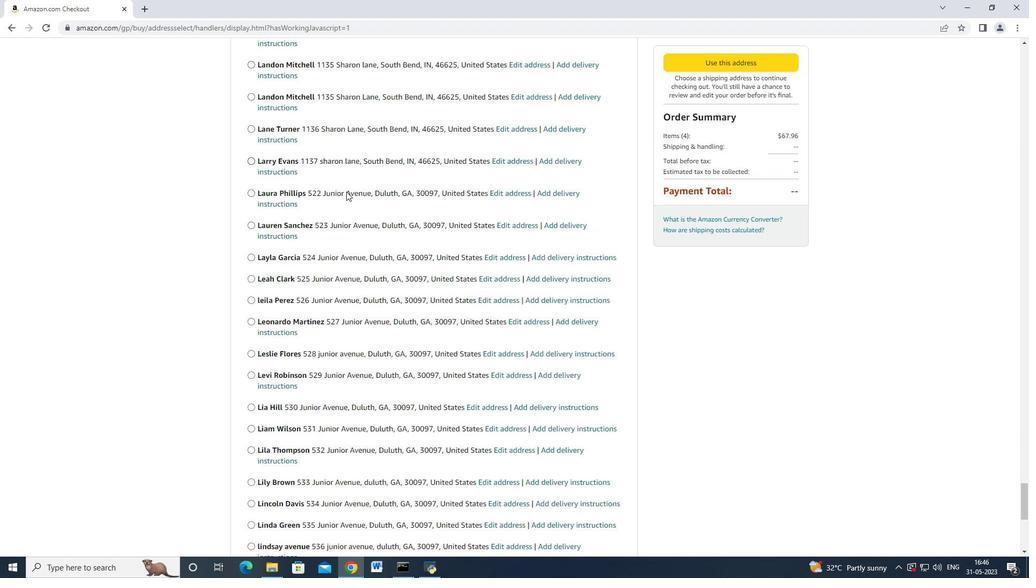 
Action: Mouse scrolled (346, 191) with delta (0, 0)
Screenshot: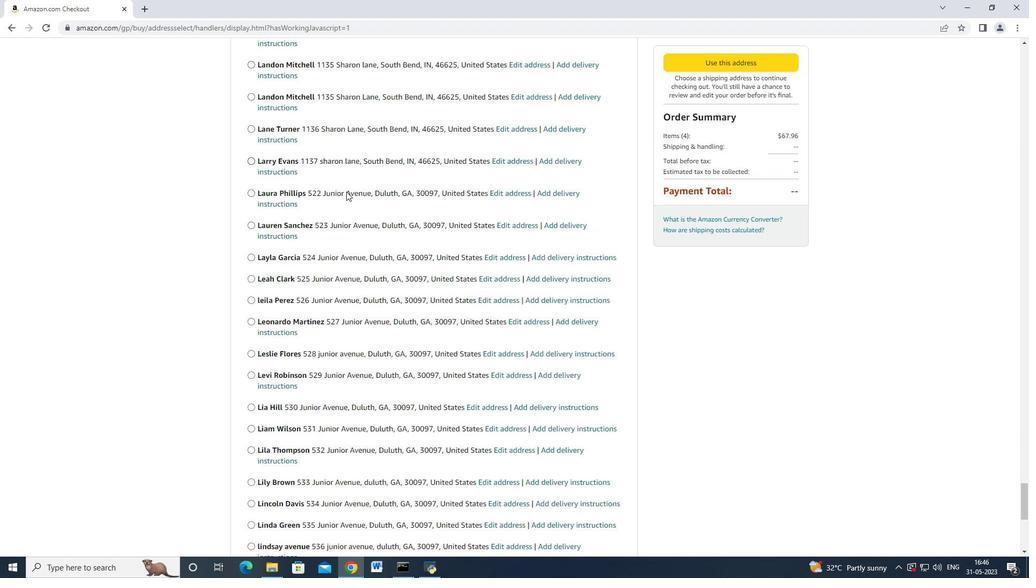 
Action: Mouse scrolled (346, 191) with delta (0, 0)
Screenshot: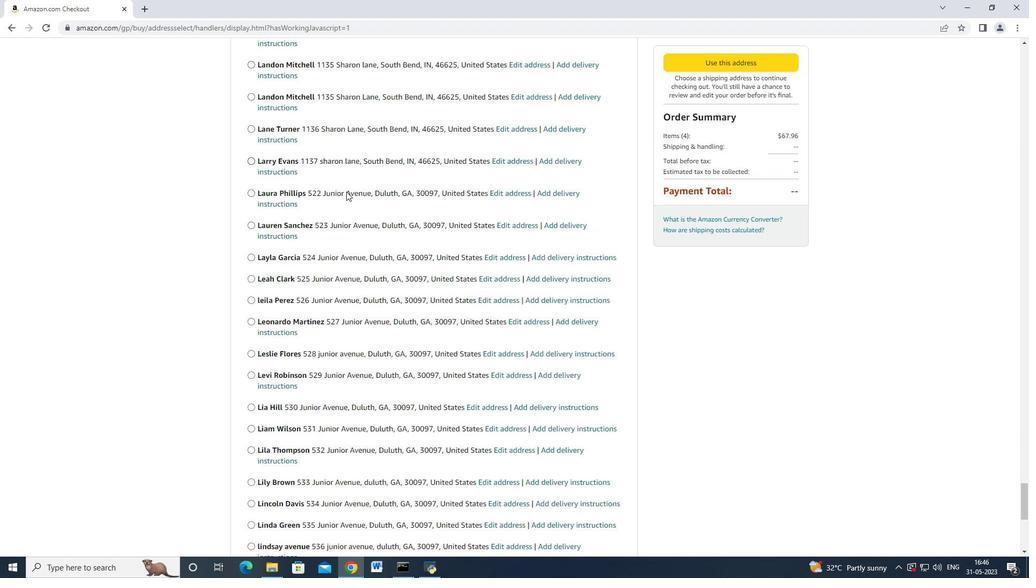 
Action: Mouse scrolled (346, 191) with delta (0, 0)
Screenshot: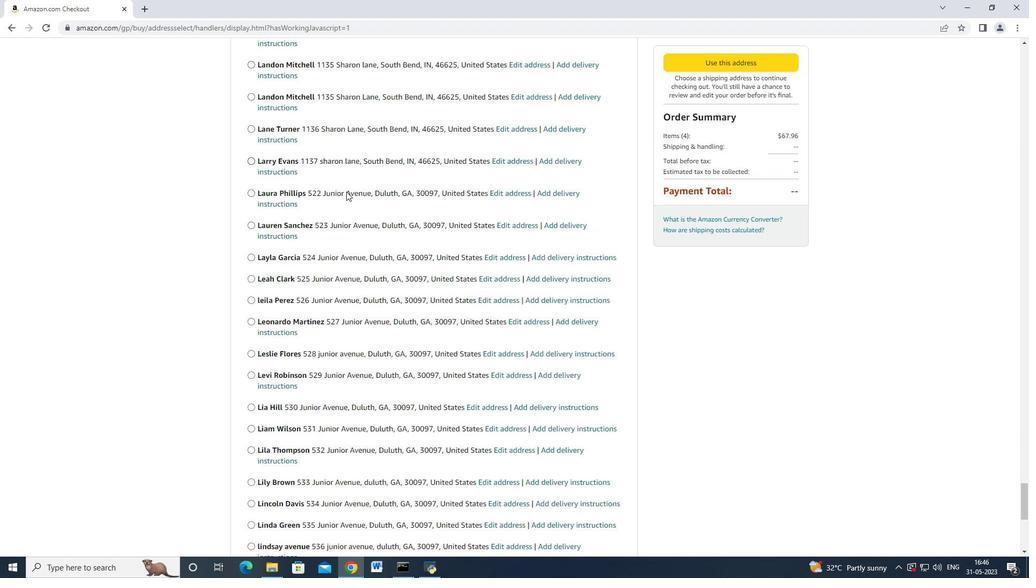 
Action: Mouse scrolled (346, 191) with delta (0, 0)
Screenshot: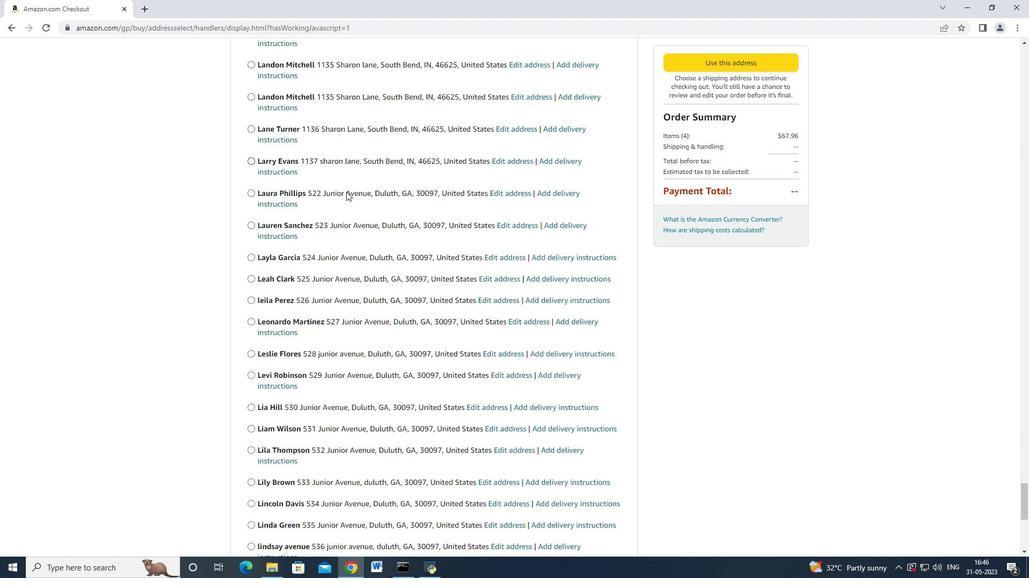 
Action: Mouse scrolled (346, 191) with delta (0, 0)
Screenshot: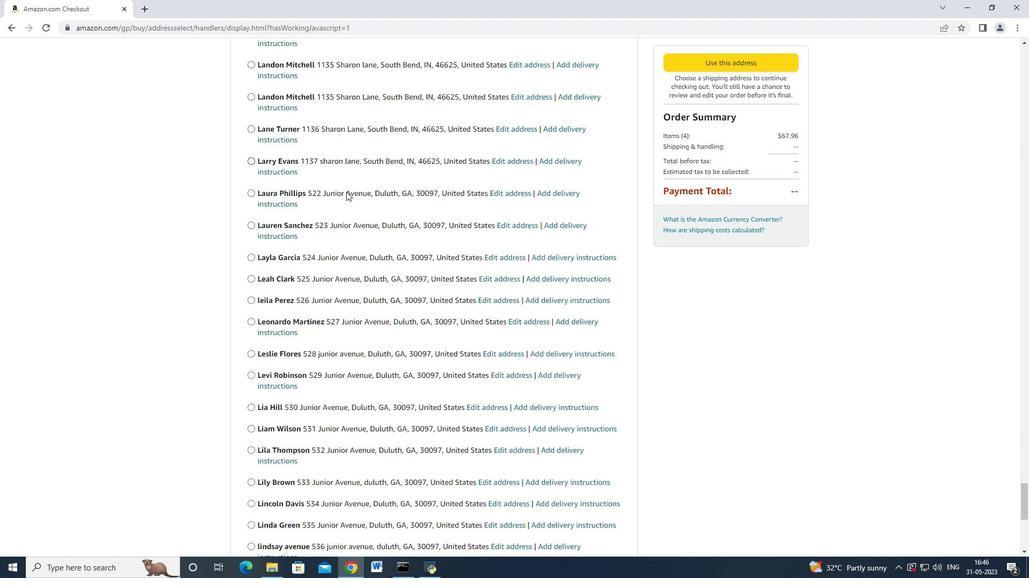 
Action: Mouse scrolled (346, 191) with delta (0, 0)
Screenshot: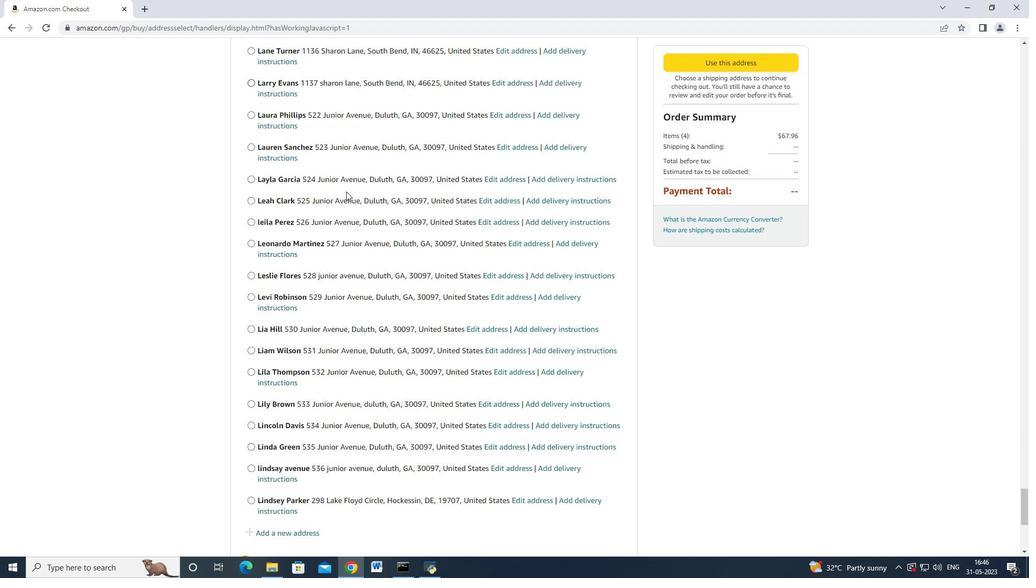 
Action: Mouse scrolled (346, 191) with delta (0, 0)
Screenshot: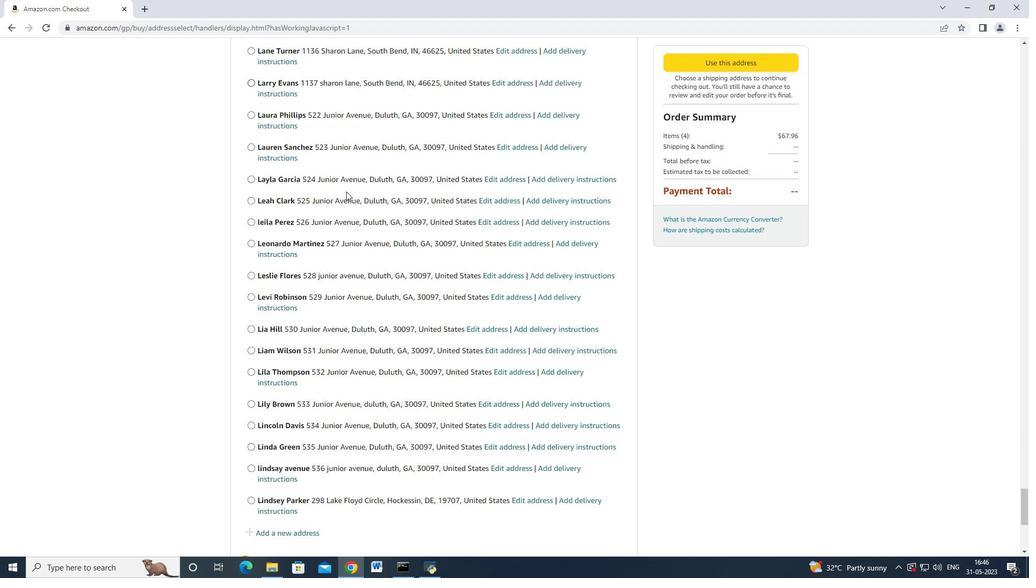
Action: Mouse scrolled (346, 190) with delta (0, -1)
Screenshot: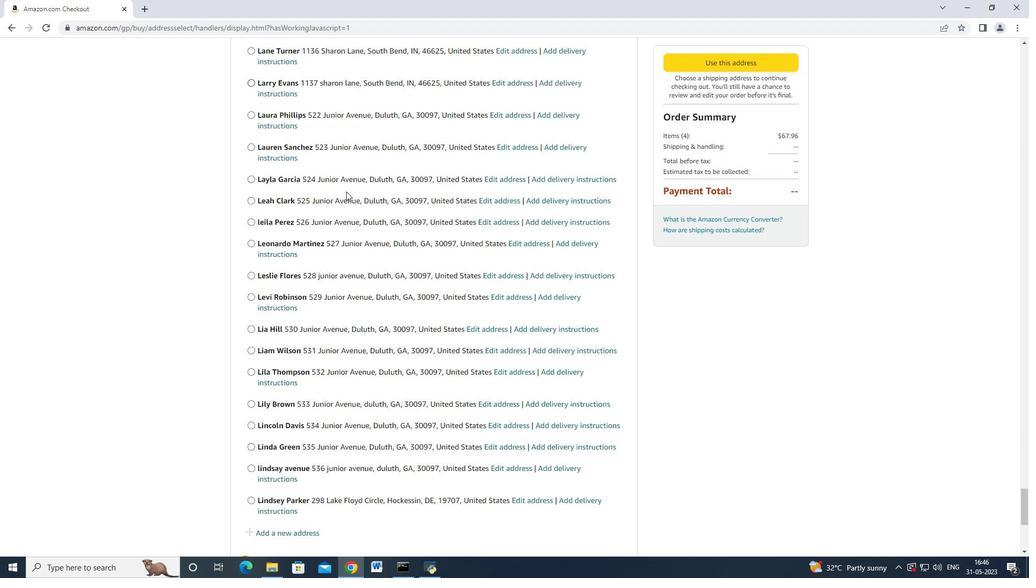 
Action: Mouse scrolled (346, 191) with delta (0, 0)
Screenshot: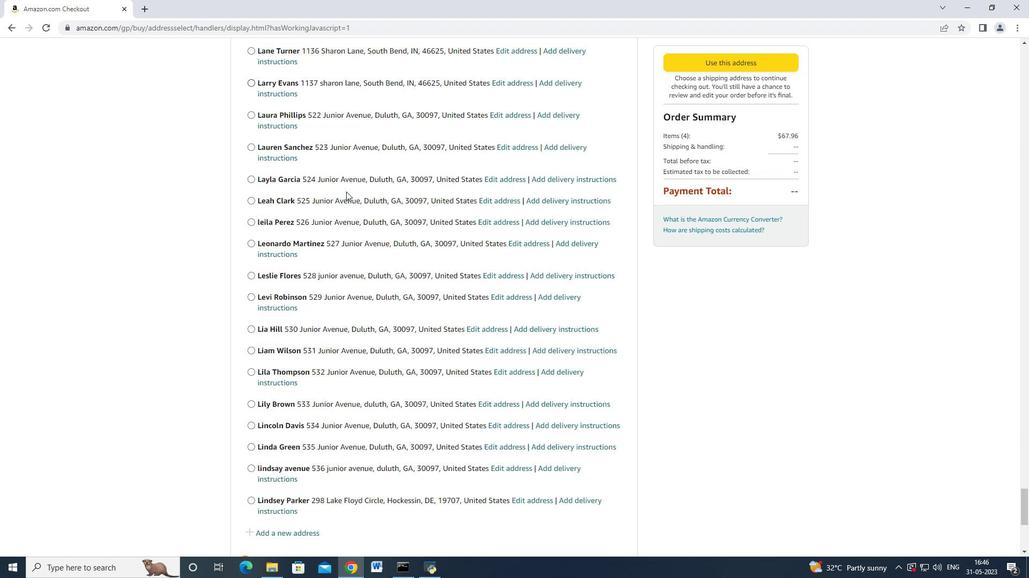 
Action: Mouse scrolled (346, 190) with delta (0, -1)
Screenshot: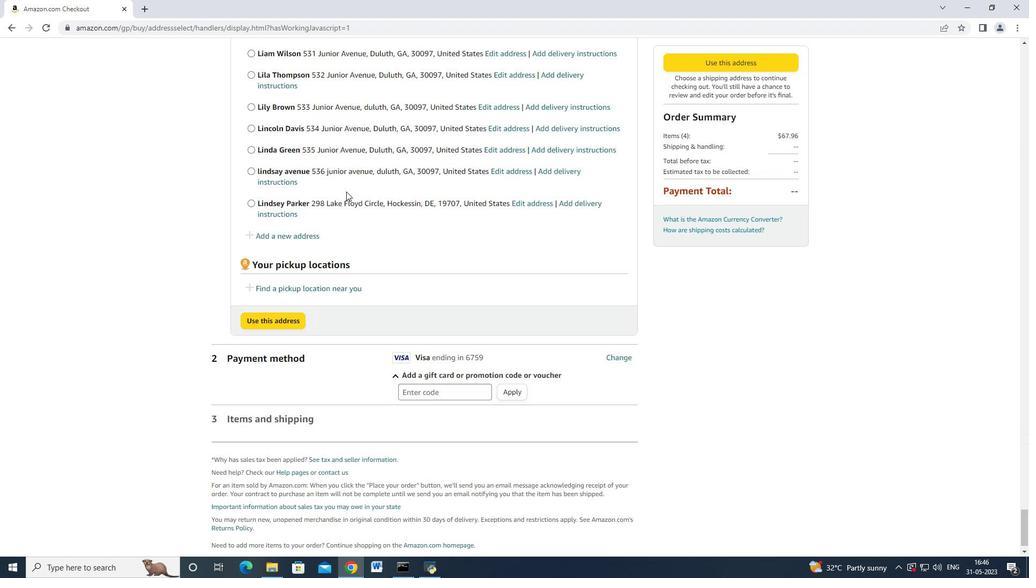 
Action: Mouse scrolled (346, 191) with delta (0, 0)
Screenshot: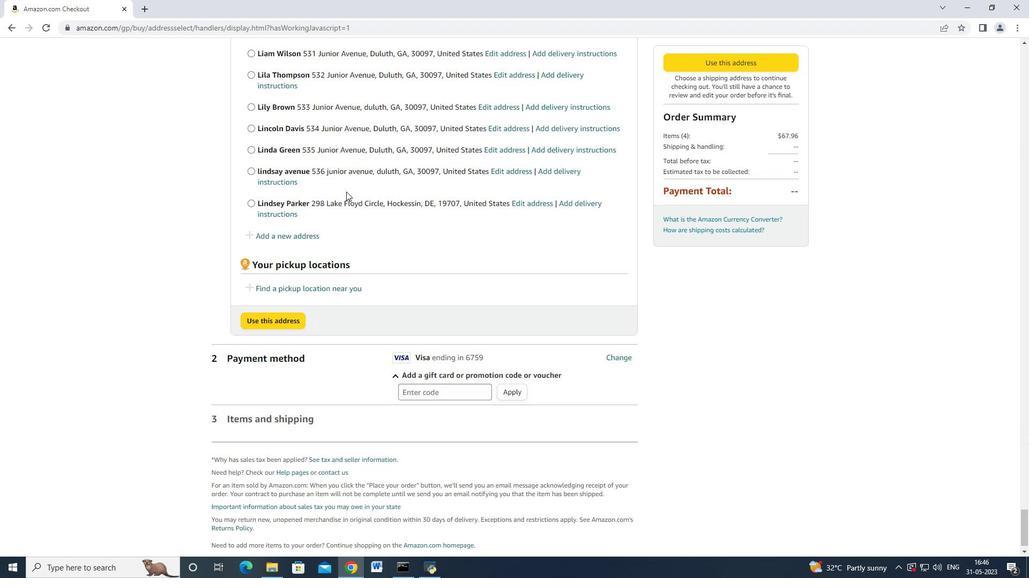 
Action: Mouse scrolled (346, 191) with delta (0, 0)
Screenshot: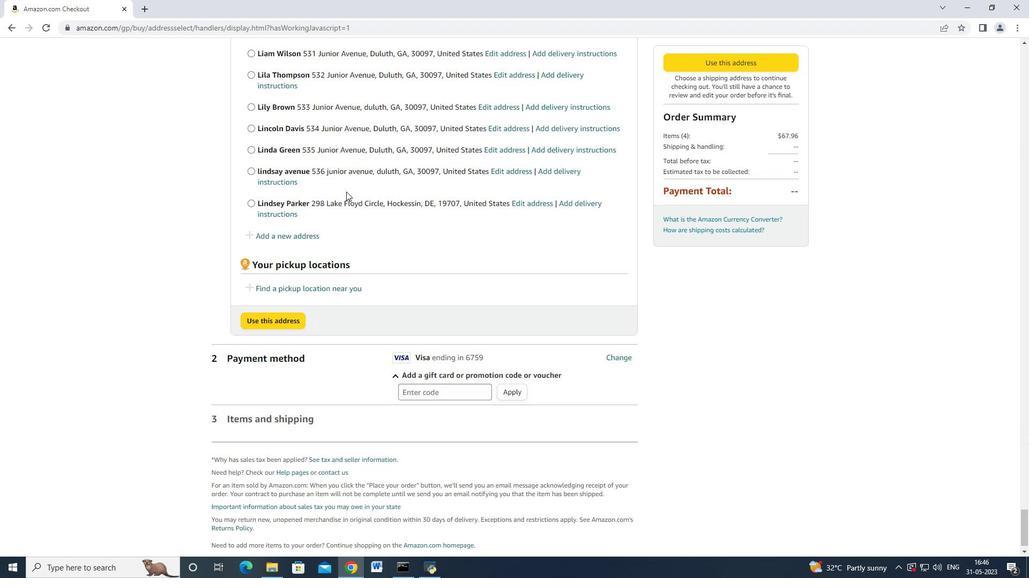 
Action: Mouse moved to (307, 221)
Screenshot: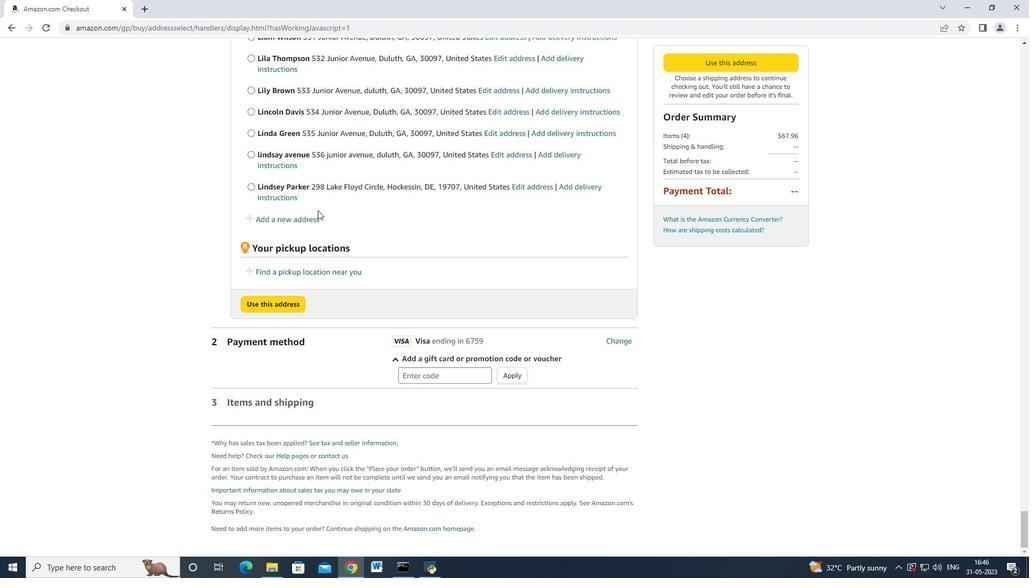 
Action: Mouse pressed left at (307, 221)
Screenshot: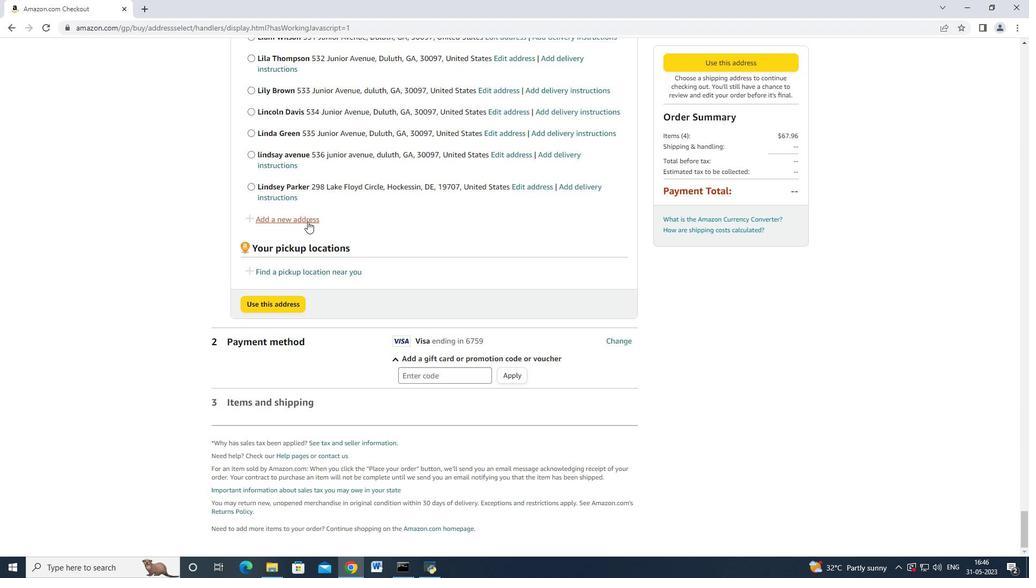 
Action: Mouse moved to (370, 261)
Screenshot: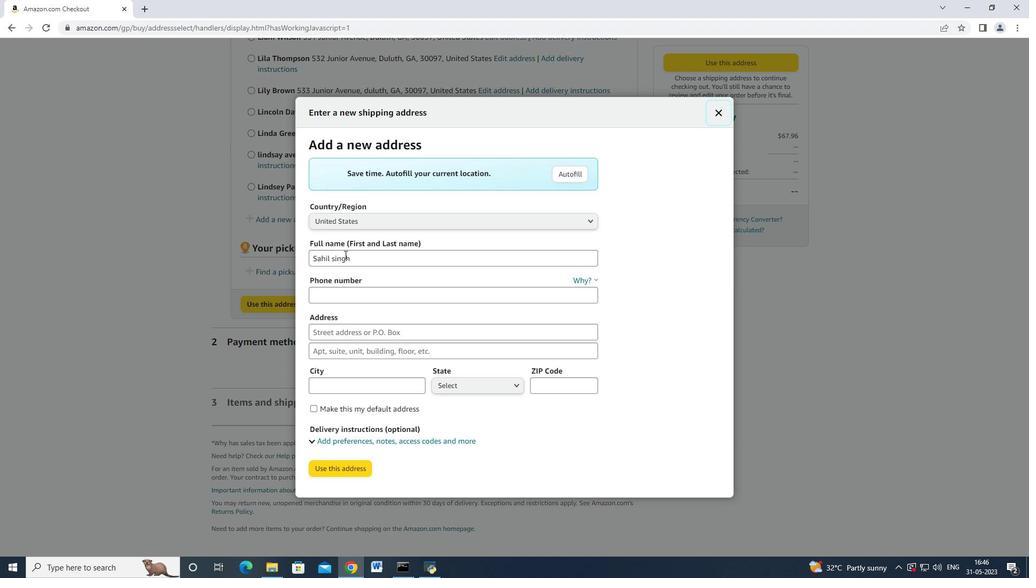 
Action: Mouse pressed left at (370, 261)
Screenshot: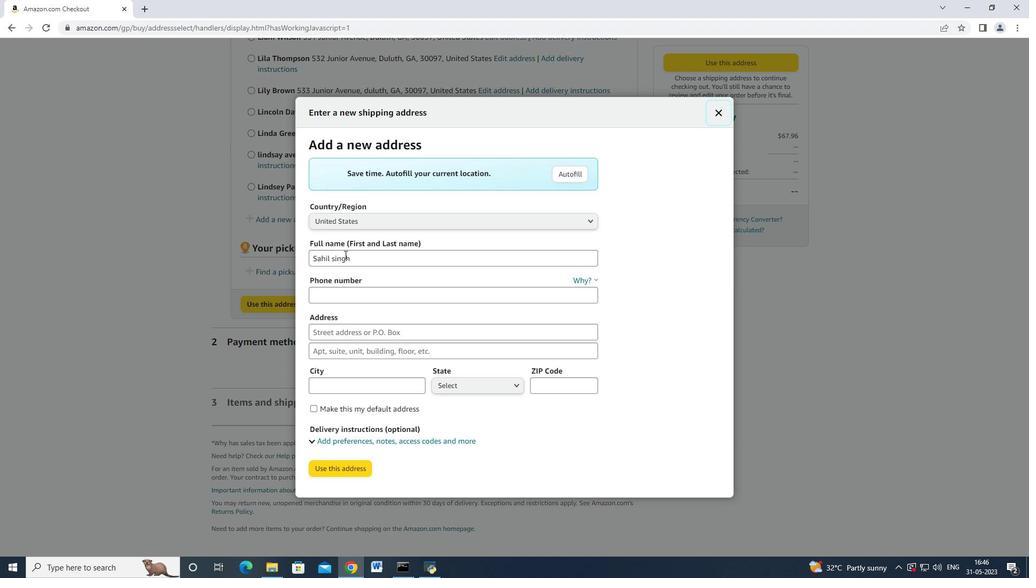 
Action: Mouse moved to (313, 257)
Screenshot: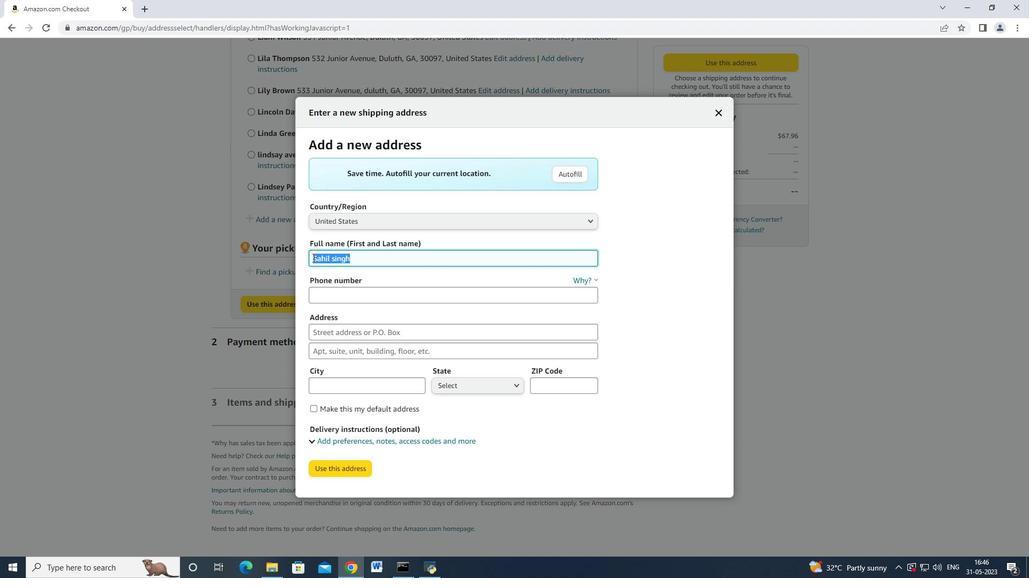 
Action: Key pressed <Key.backspace><Key.shift>Lisa<Key.space><Key.shift_r><Key.shift>Hernanad<Key.backspace><Key.backspace>dez<Key.space><Key.tab><Key.tab>3022398079<Key.tab>299<Key.space><Key.shift>Lake<Key.space><Key.shift>Floyd<Key.space><Key.shift>Circle<Key.tab><Key.tab><Key.shift>Hockessin<Key.tab>
Screenshot: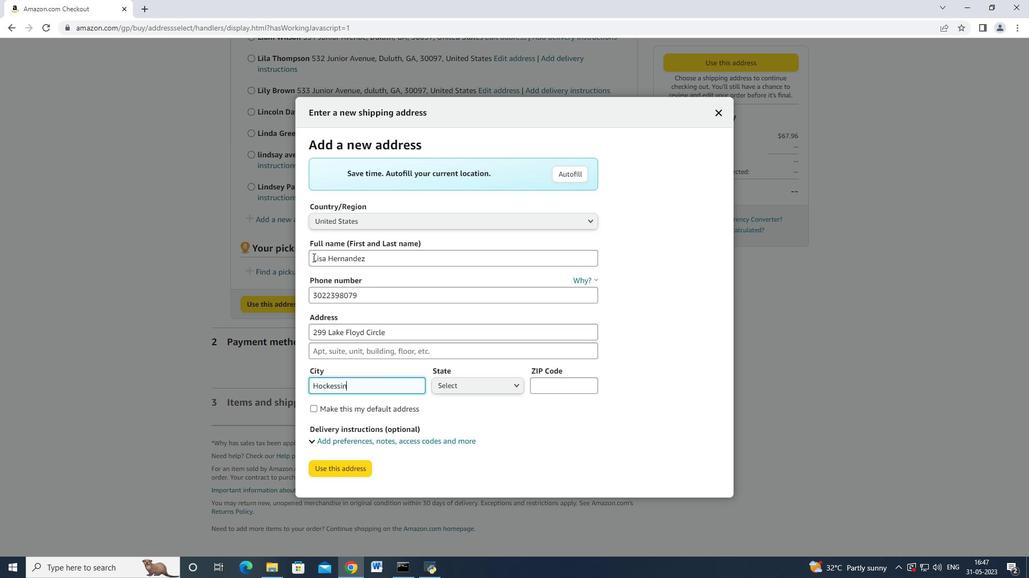 
Action: Mouse moved to (452, 389)
Screenshot: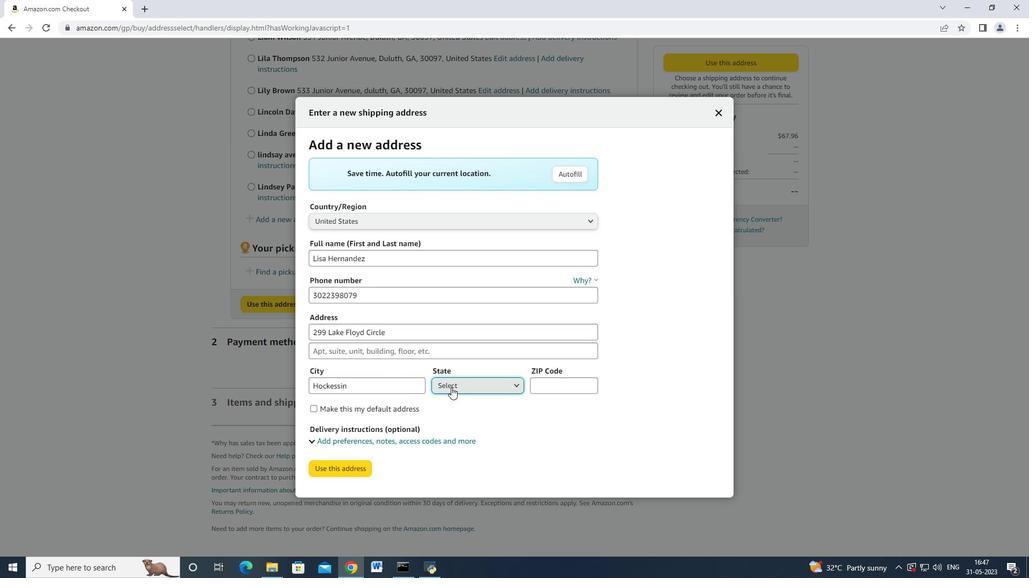 
Action: Mouse pressed left at (452, 389)
Screenshot: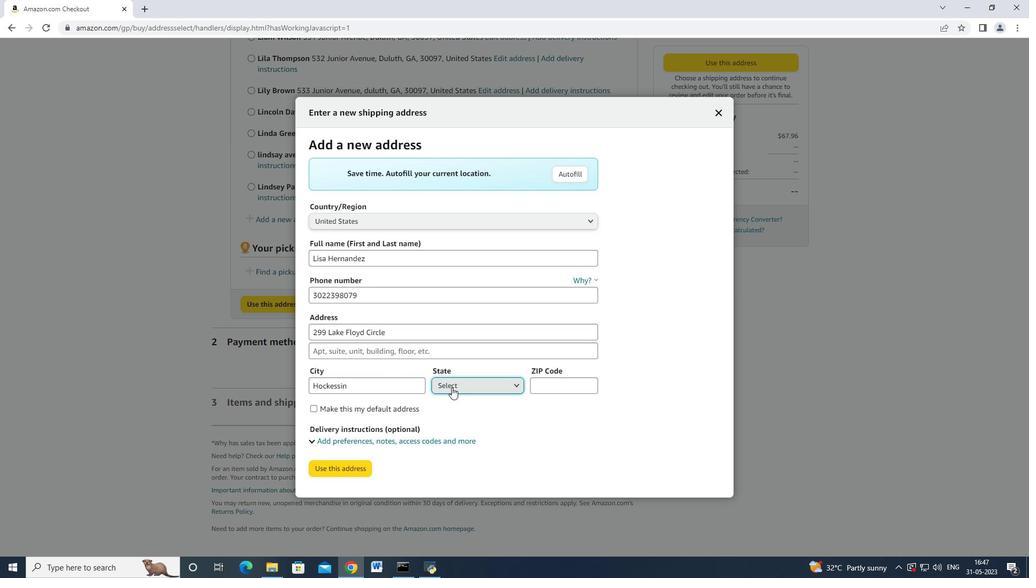 
Action: Mouse moved to (474, 169)
Screenshot: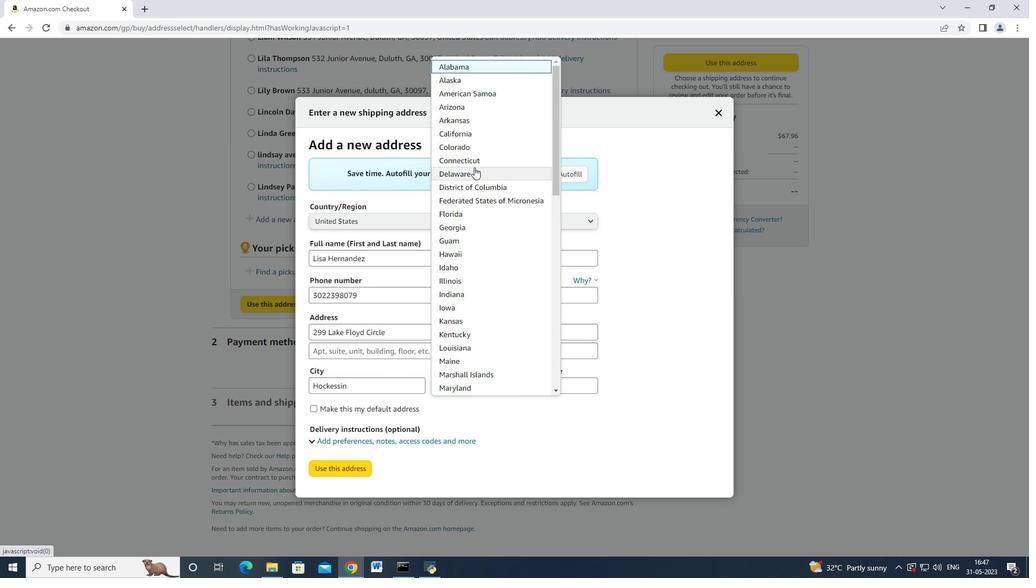 
Action: Mouse pressed left at (474, 169)
Screenshot: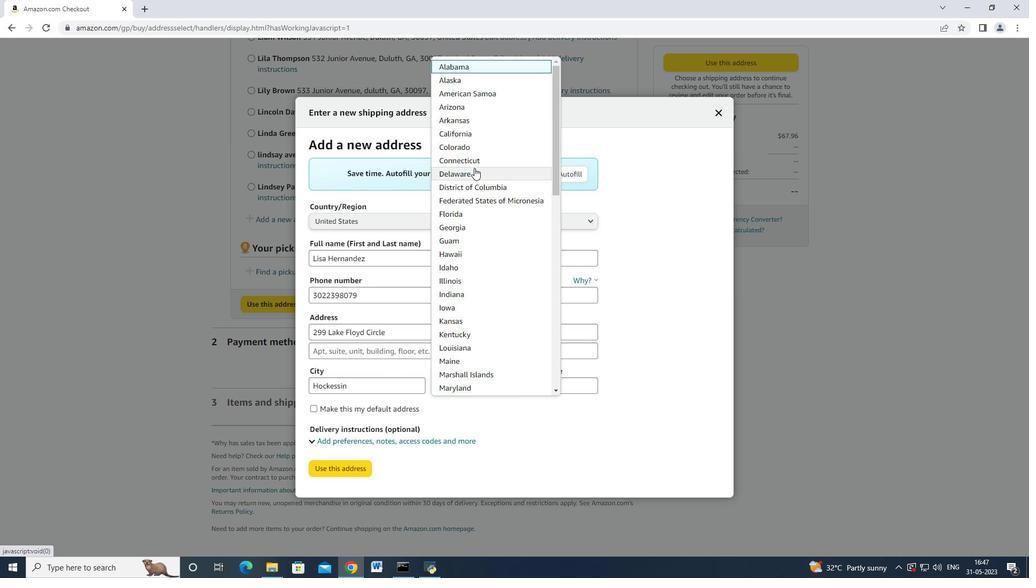 
Action: Mouse moved to (548, 385)
Screenshot: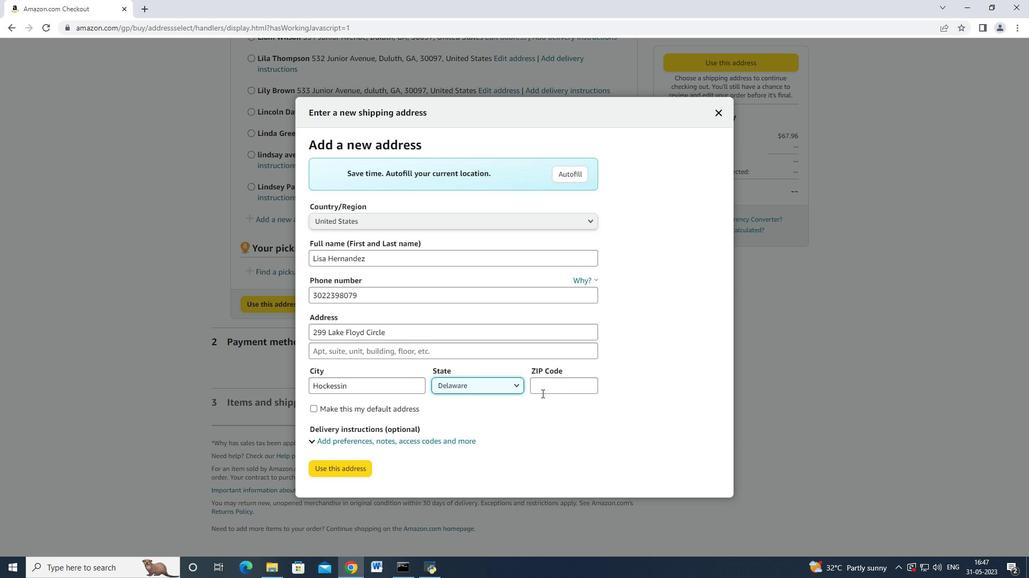 
Action: Mouse pressed left at (548, 385)
Screenshot: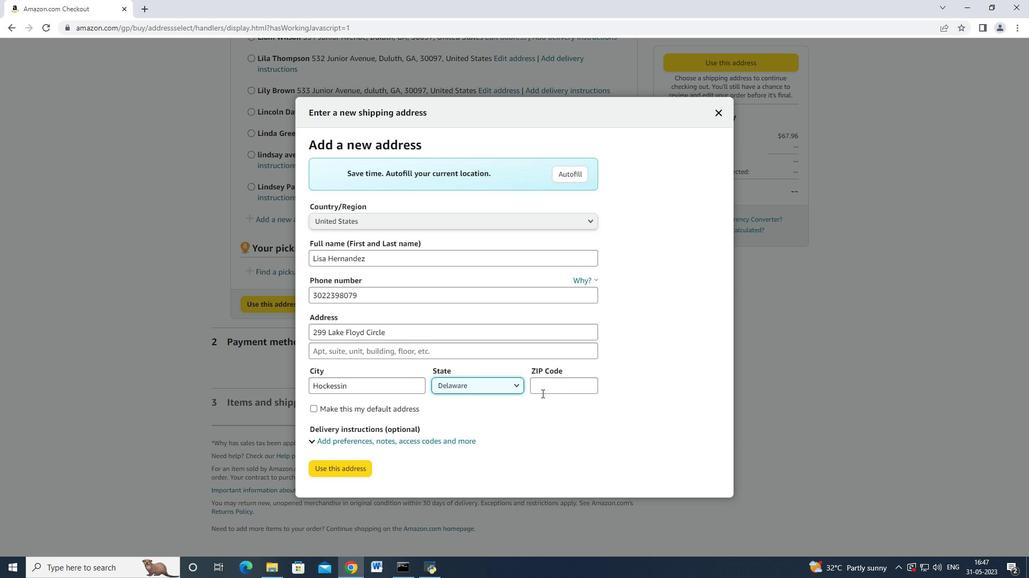
Action: Mouse moved to (549, 385)
Screenshot: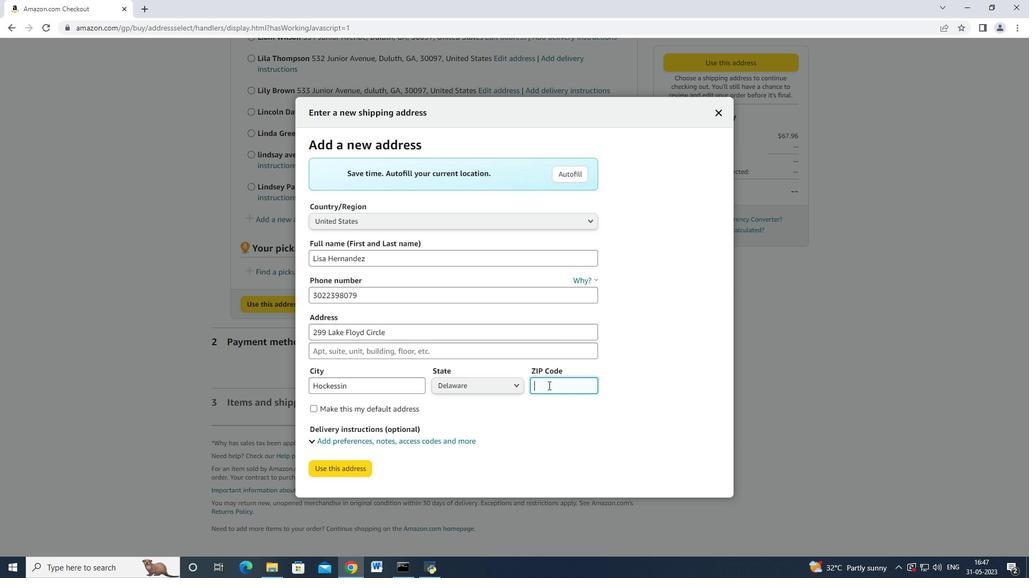 
Action: Key pressed 3<Key.backspace>19707
